 Task: Research Airbnb accommodations for cultural immersion in New Orleans, Louisiana.   1714.38397
Action: Mouse moved to (461, 143)
Screenshot: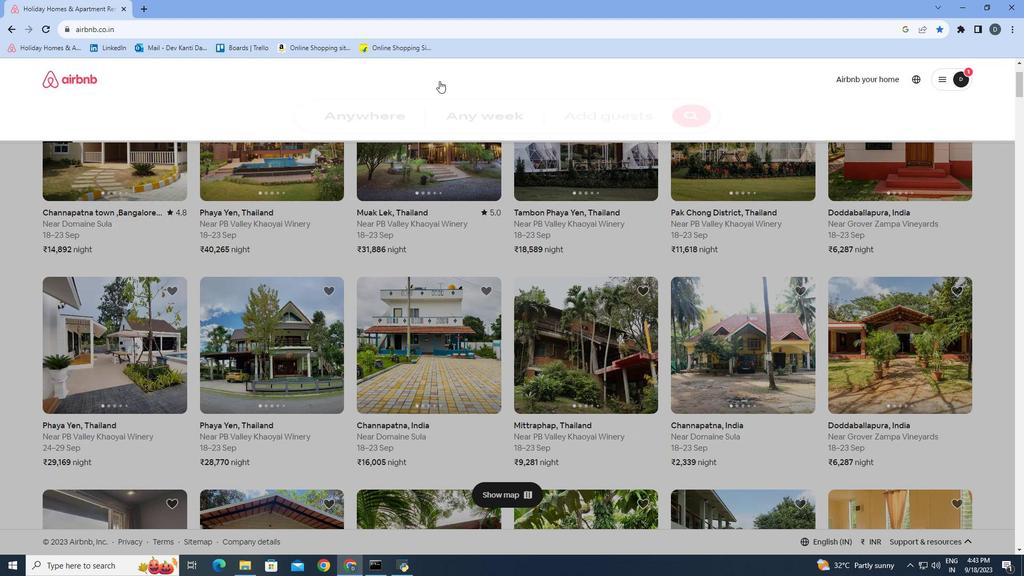 
Action: Mouse pressed left at (461, 143)
Screenshot: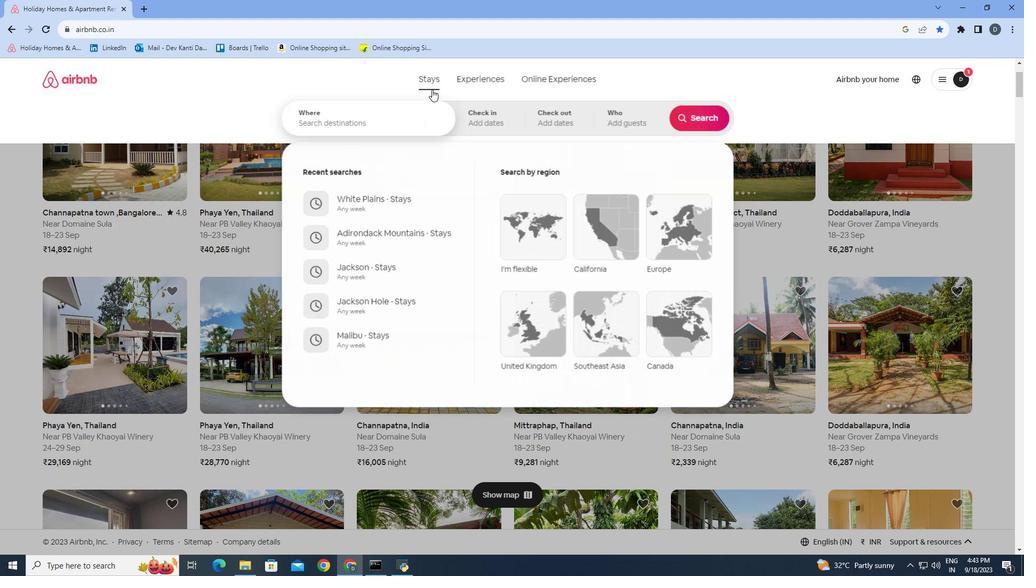 
Action: Mouse moved to (366, 171)
Screenshot: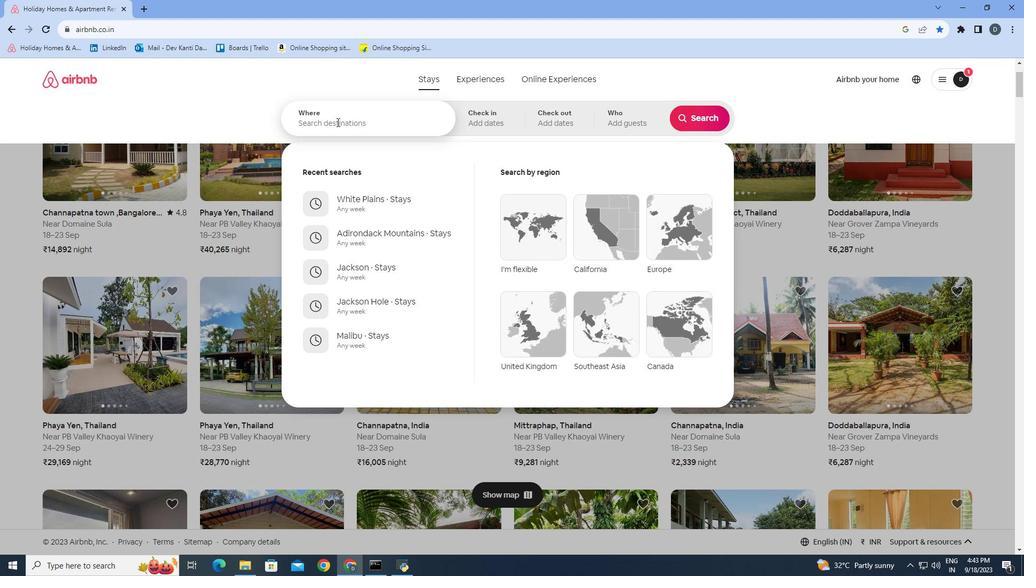 
Action: Mouse pressed left at (366, 171)
Screenshot: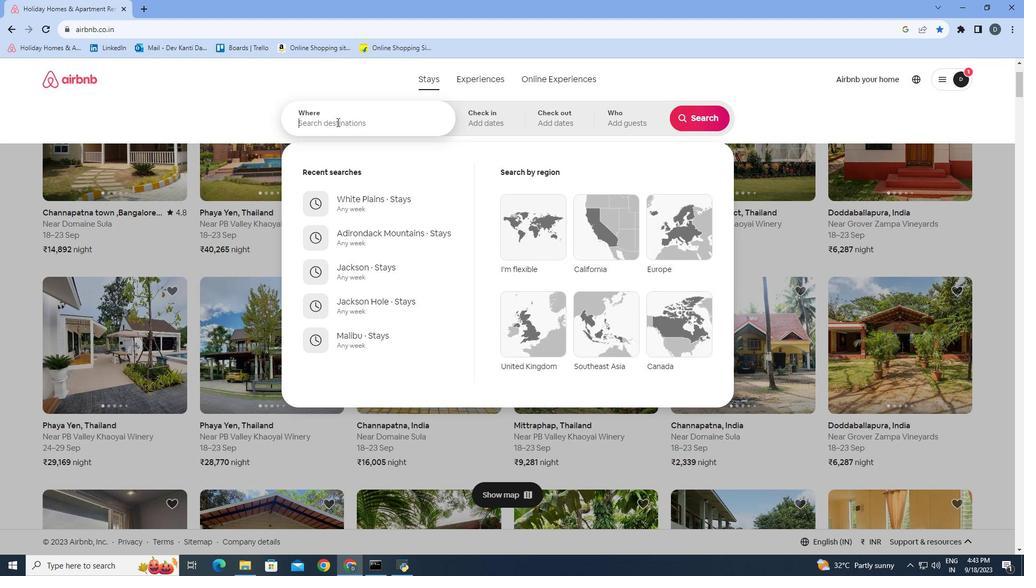 
Action: Key pressed <Key.shift>N
Screenshot: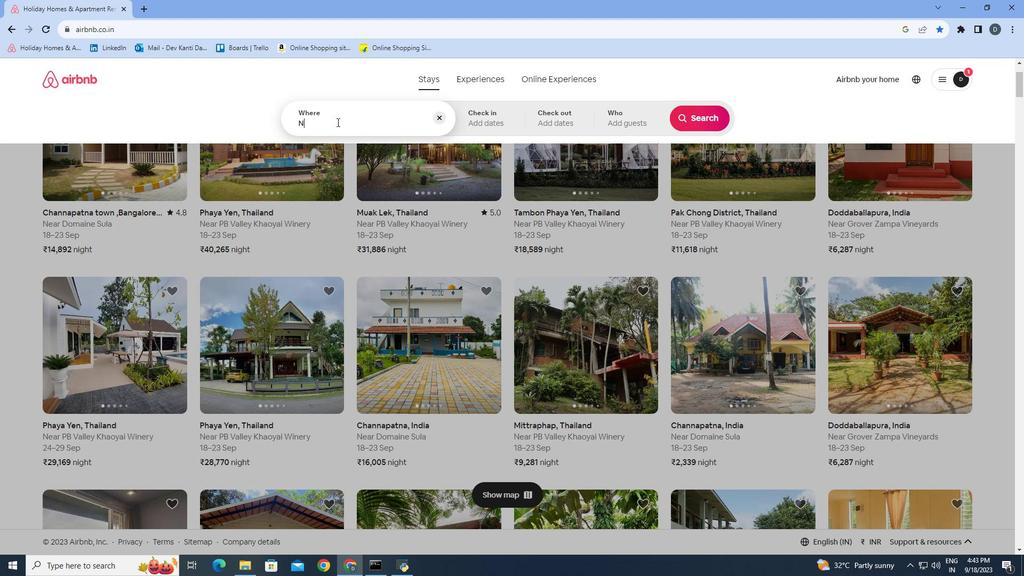 
Action: Mouse moved to (366, 171)
Screenshot: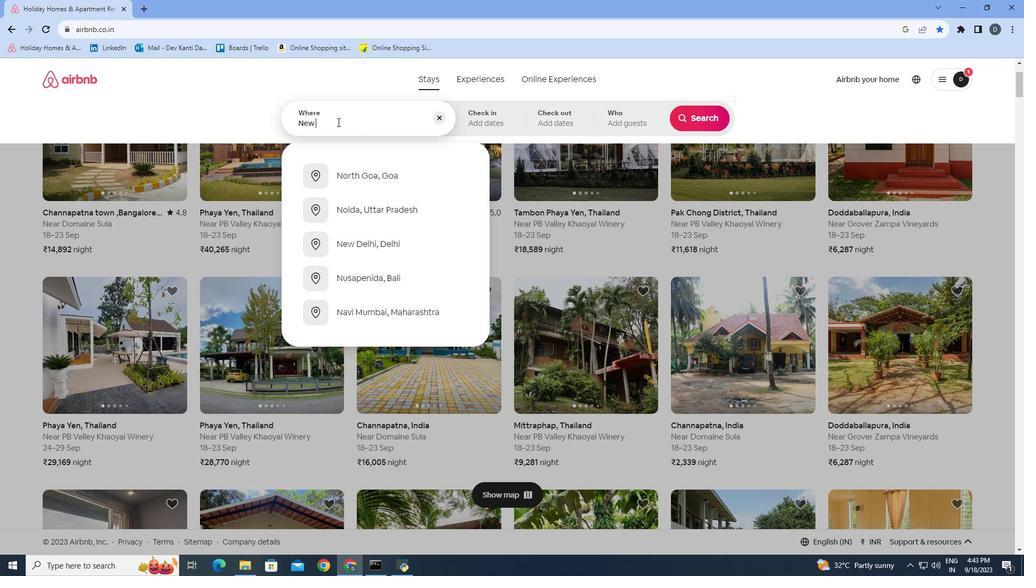 
Action: Key pressed ew
Screenshot: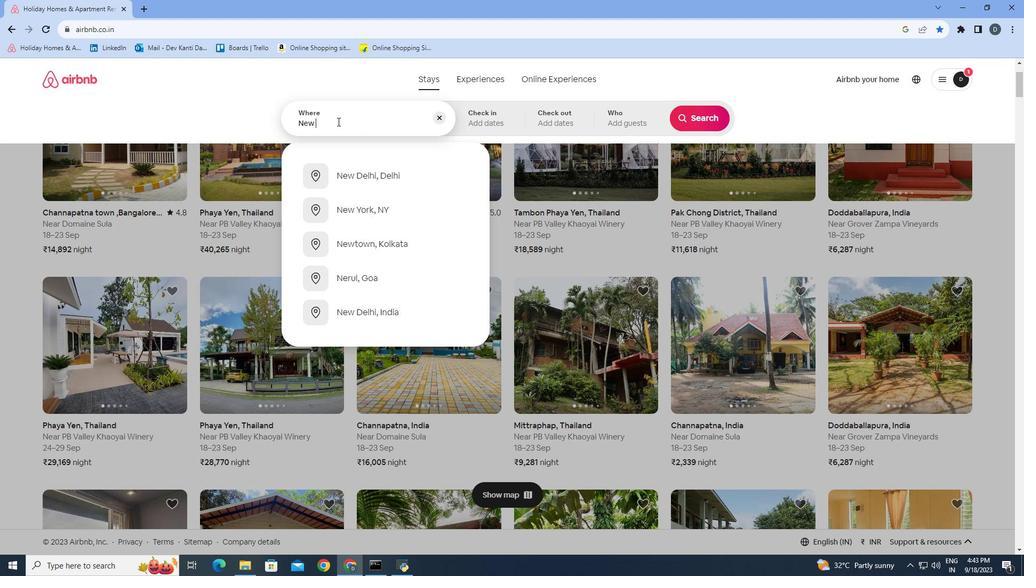 
Action: Mouse moved to (366, 171)
Screenshot: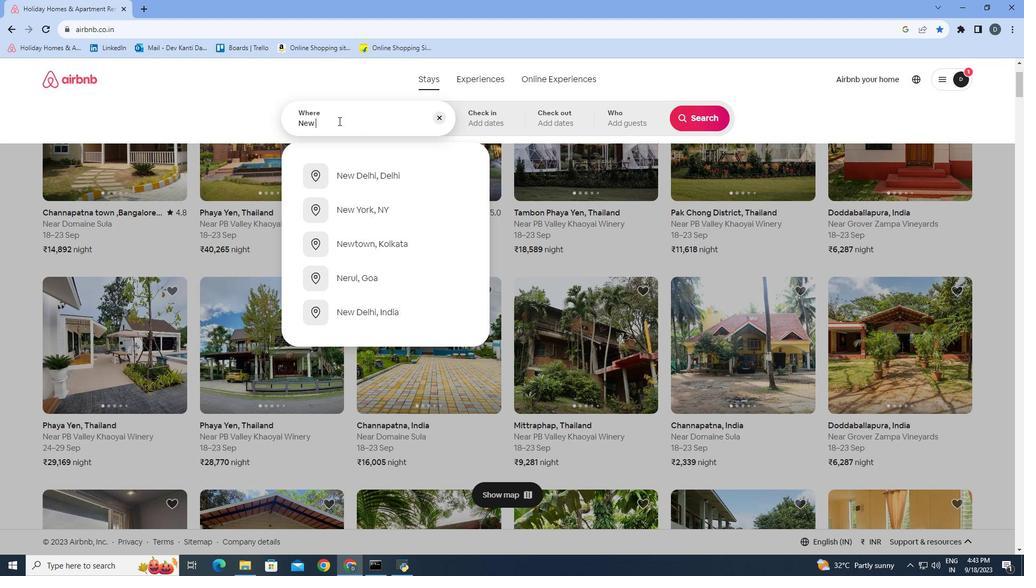 
Action: Key pressed <Key.space>
Screenshot: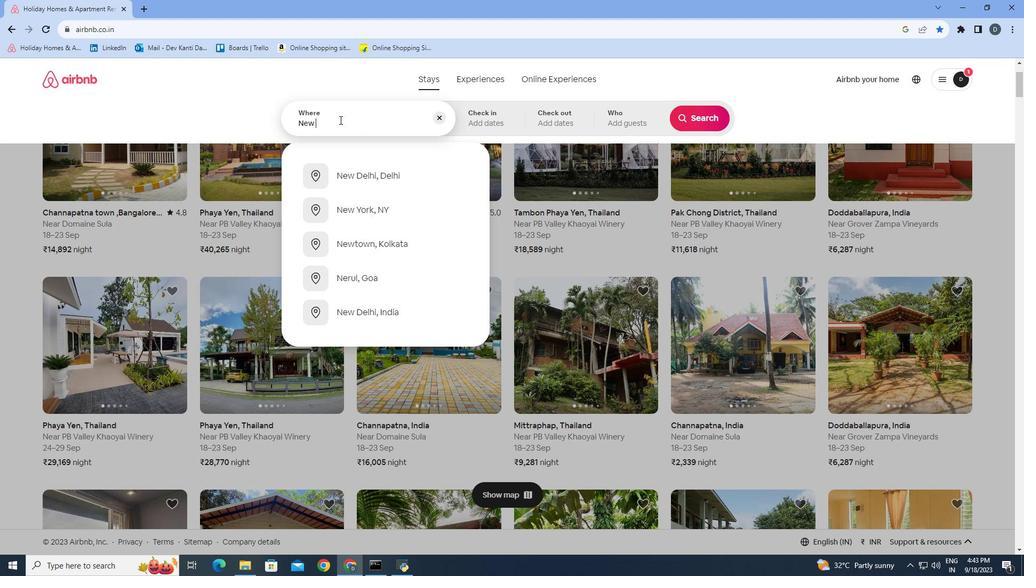 
Action: Mouse moved to (369, 170)
Screenshot: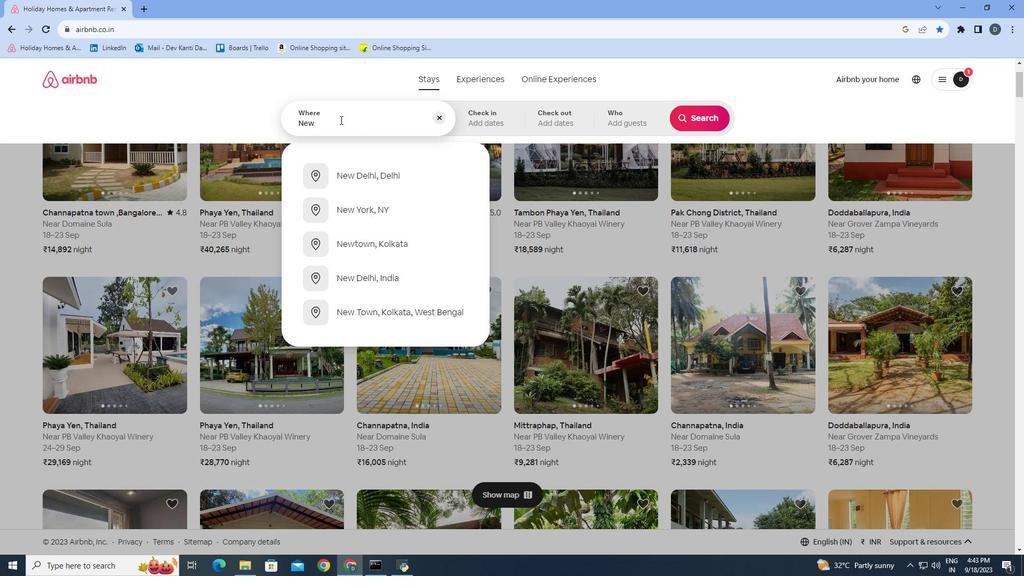 
Action: Key pressed <Key.shift>Orleans<Key.down><Key.enter>
Screenshot: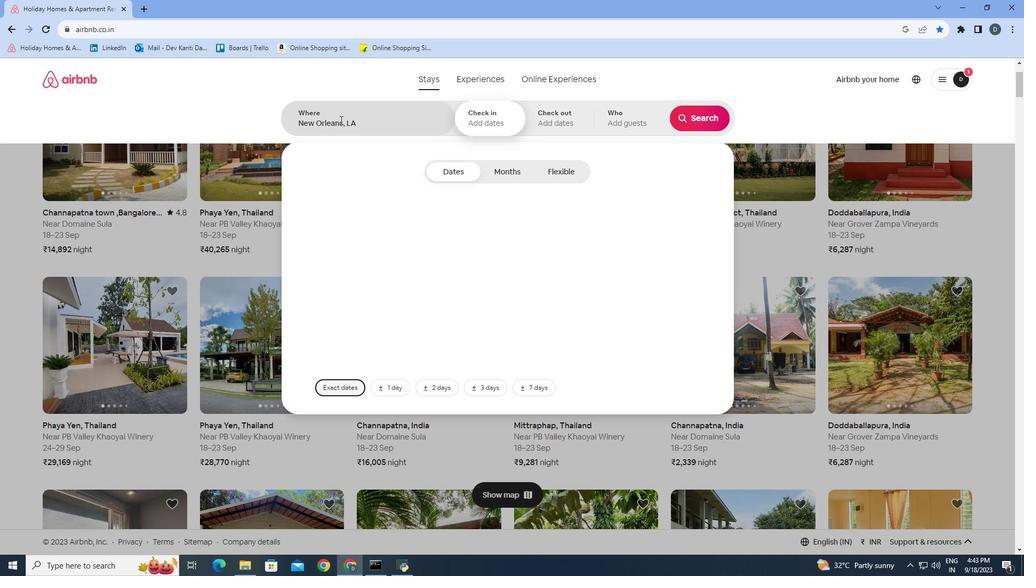 
Action: Mouse moved to (716, 169)
Screenshot: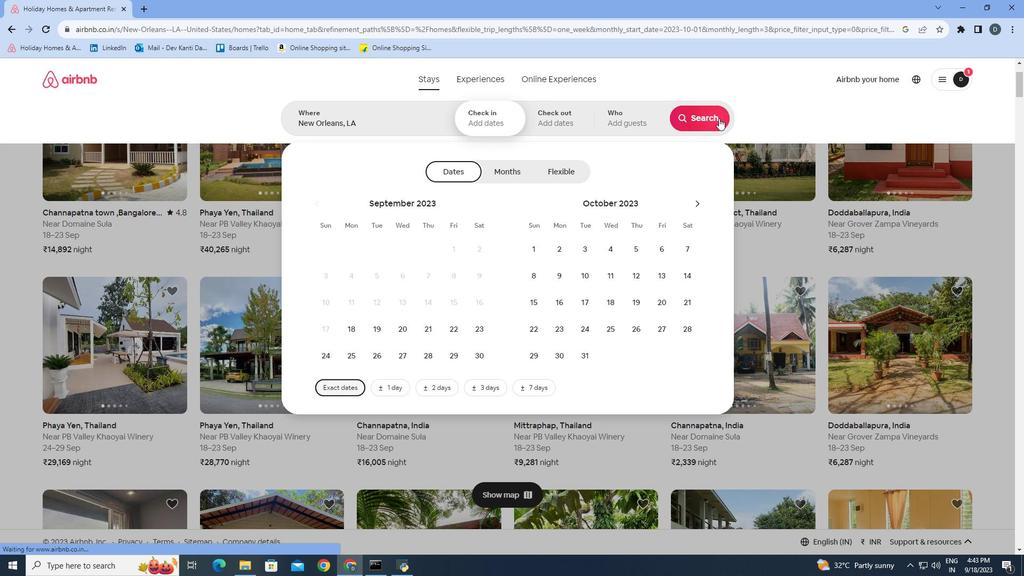 
Action: Mouse pressed left at (716, 169)
Screenshot: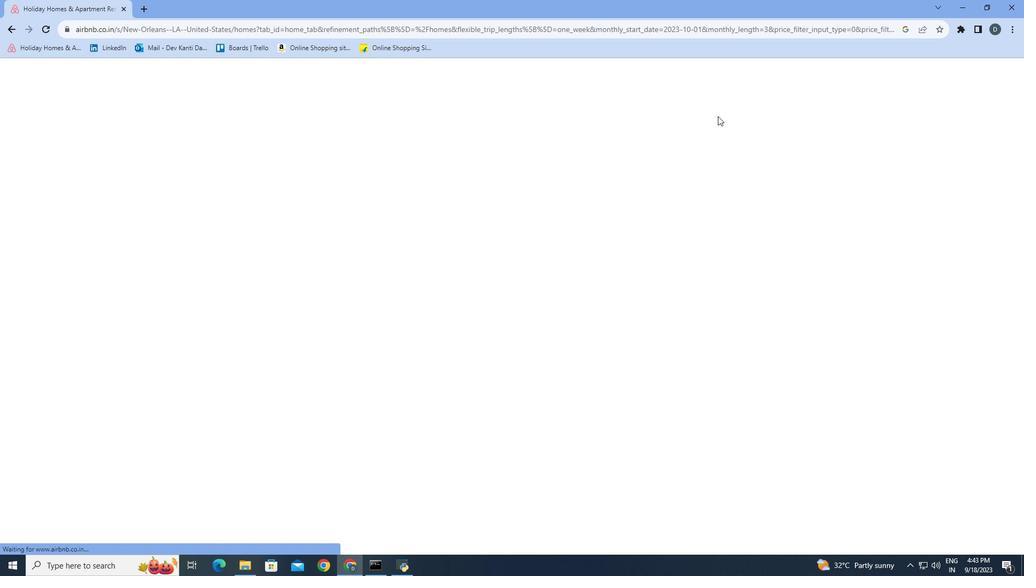 
Action: Mouse moved to (288, 172)
Screenshot: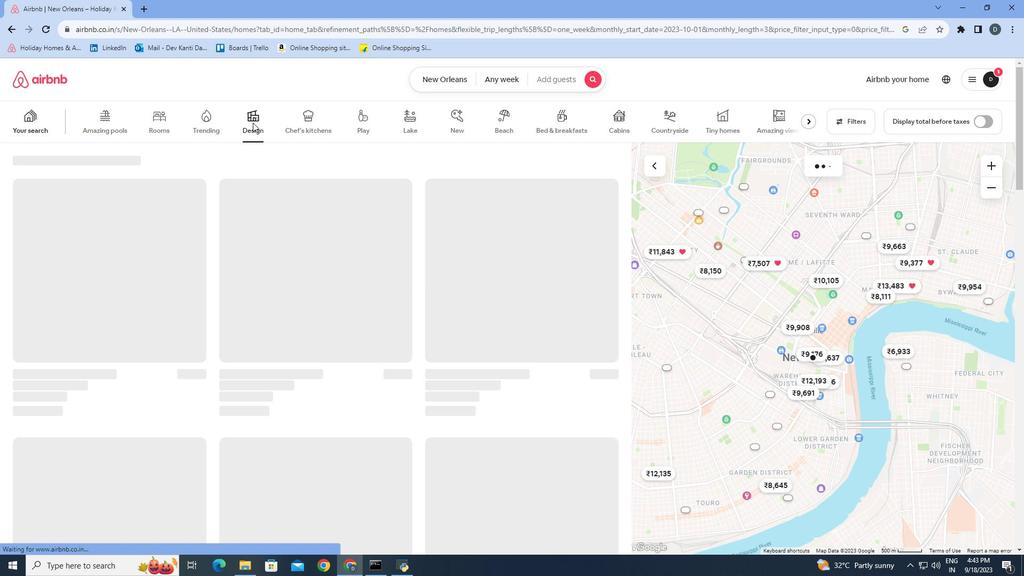 
Action: Mouse pressed left at (288, 172)
Screenshot: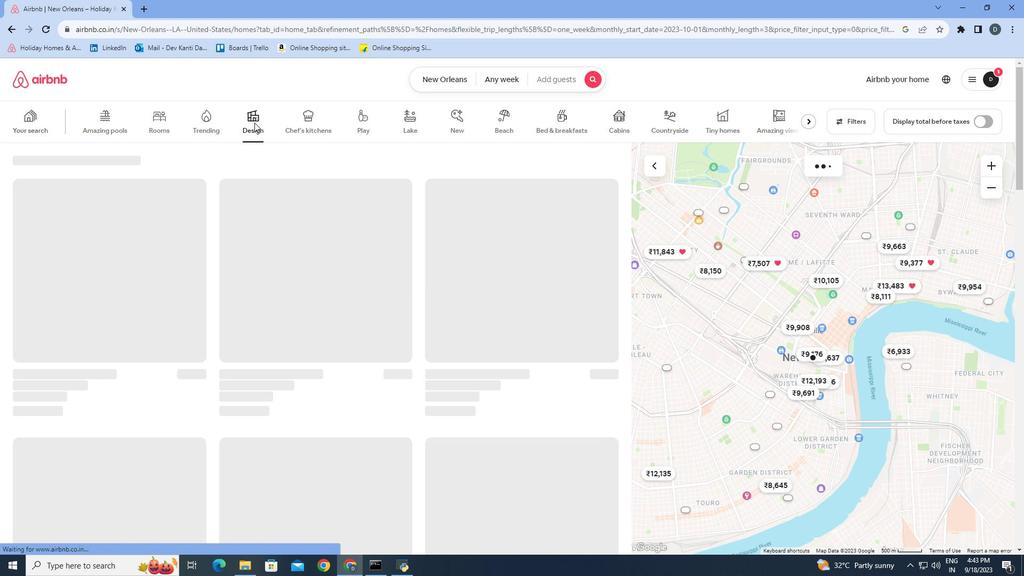 
Action: Mouse moved to (161, 264)
Screenshot: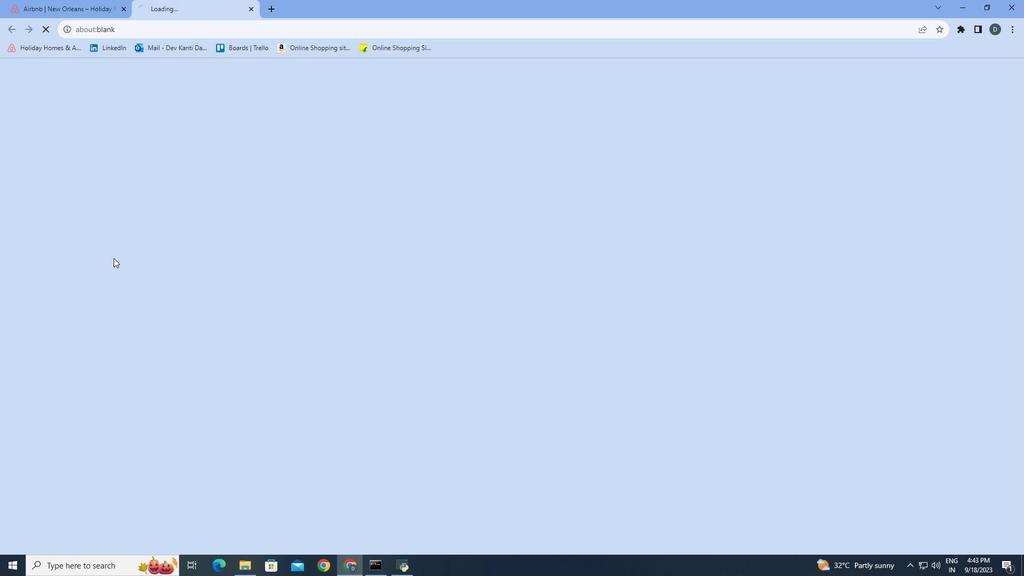 
Action: Mouse pressed left at (161, 264)
Screenshot: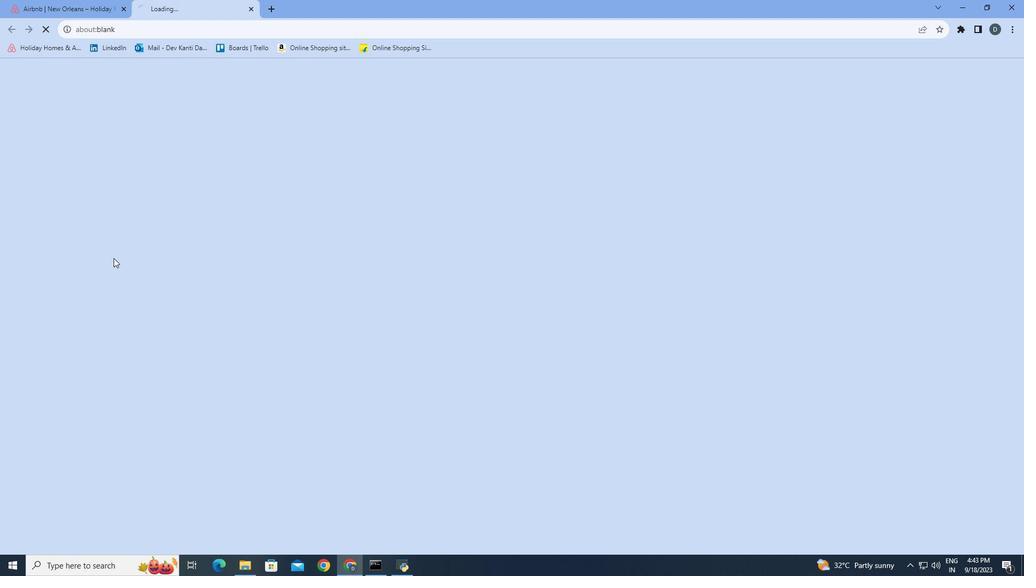 
Action: Mouse moved to (769, 360)
Screenshot: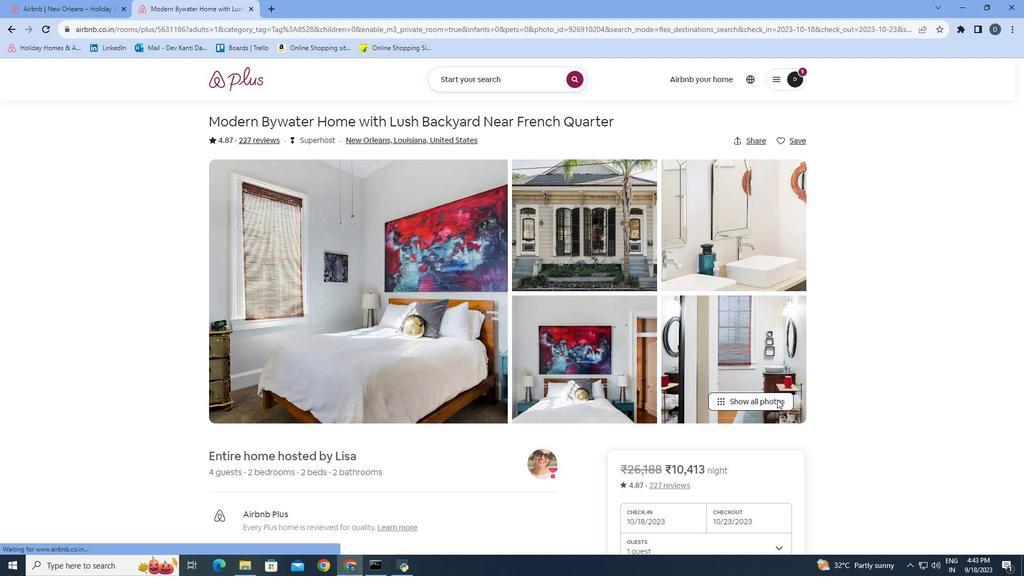 
Action: Mouse pressed left at (769, 360)
Screenshot: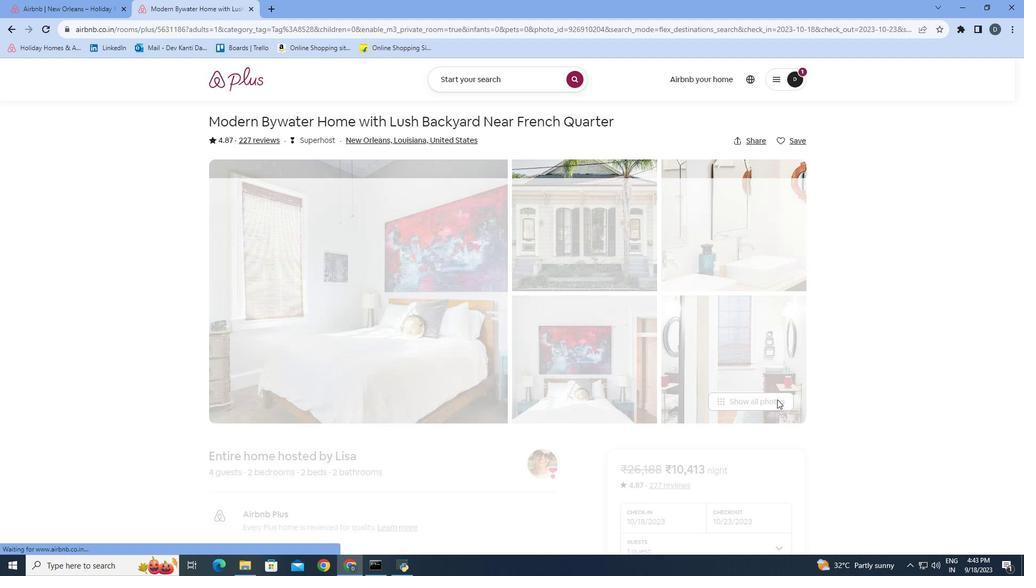 
Action: Mouse moved to (841, 323)
Screenshot: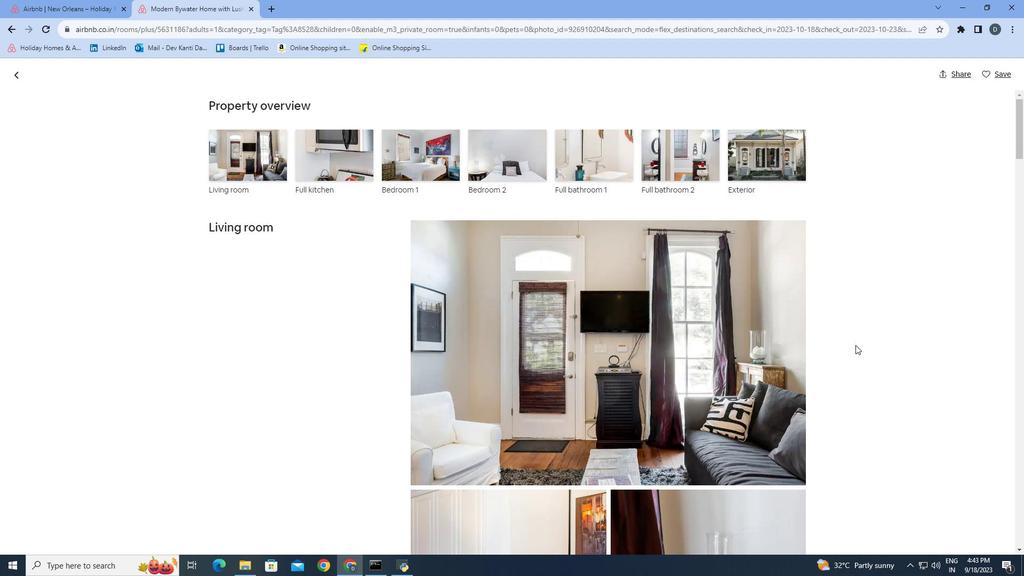 
Action: Mouse scrolled (841, 323) with delta (0, 0)
Screenshot: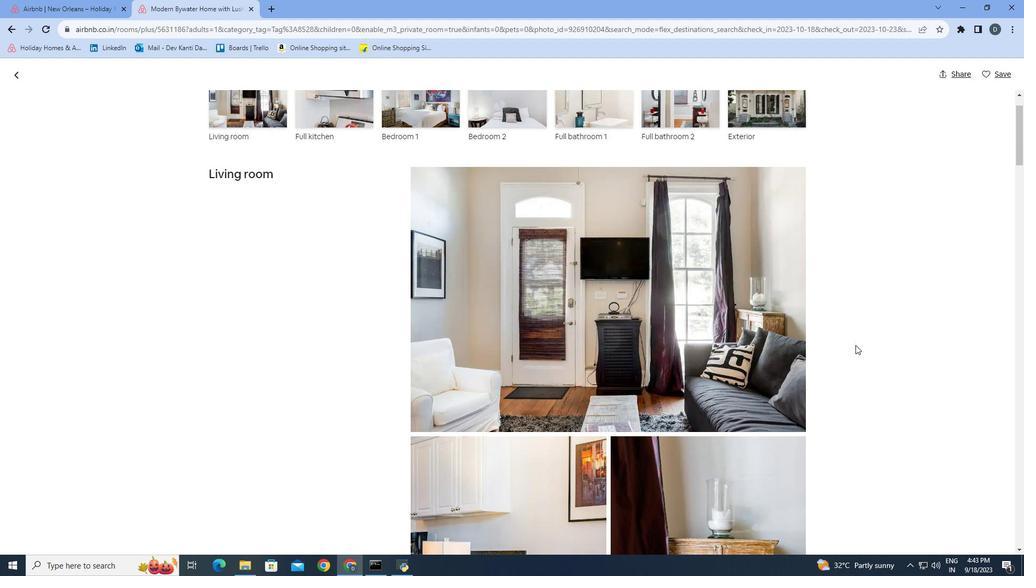 
Action: Mouse scrolled (841, 323) with delta (0, 0)
Screenshot: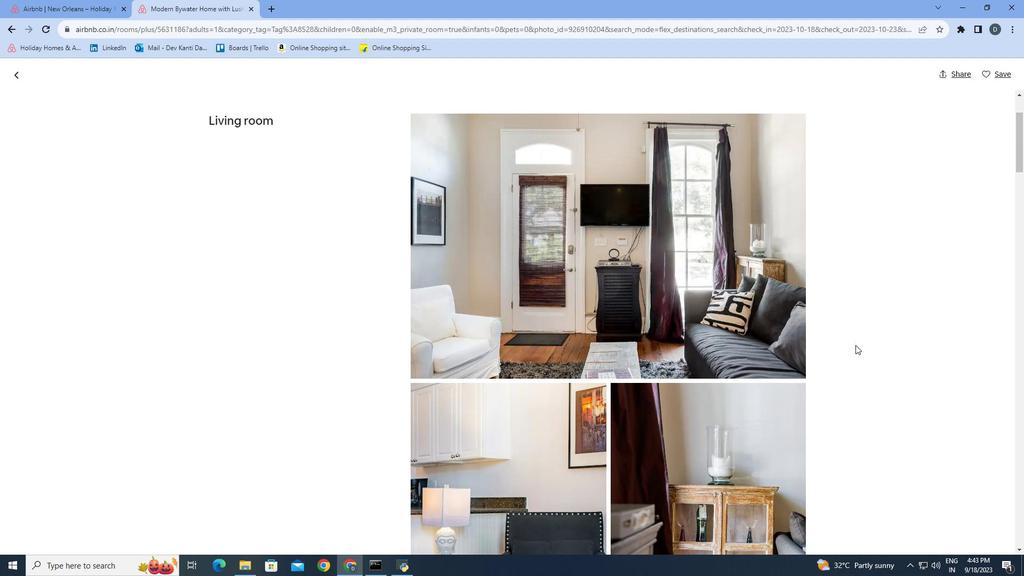 
Action: Mouse moved to (841, 320)
Screenshot: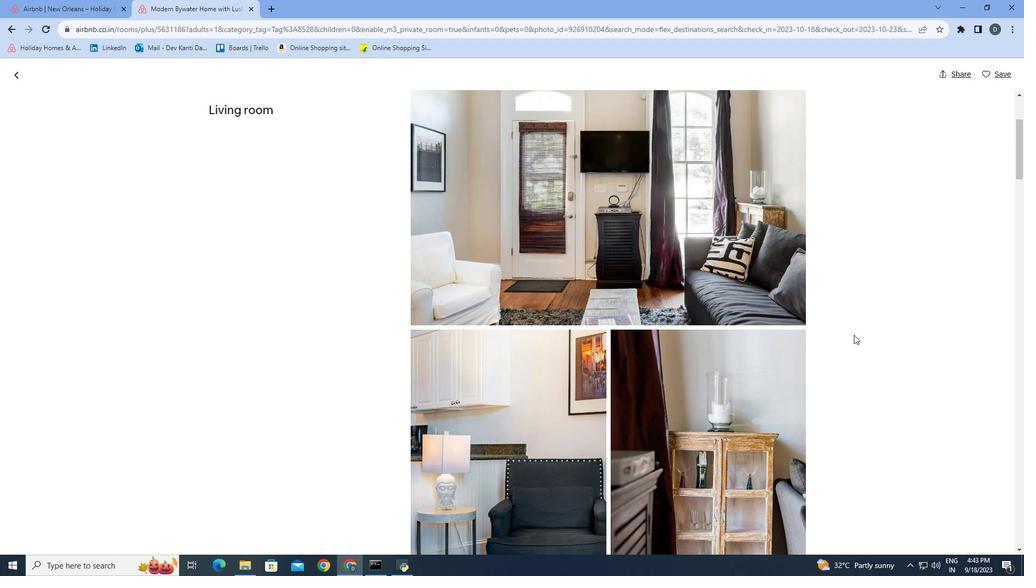 
Action: Mouse scrolled (841, 319) with delta (0, 0)
Screenshot: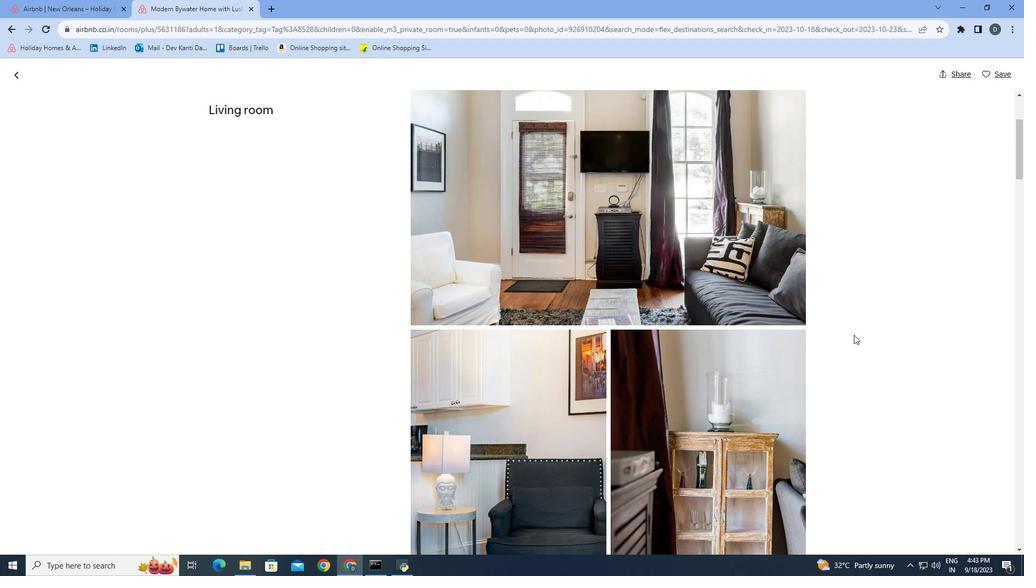 
Action: Mouse moved to (840, 309)
Screenshot: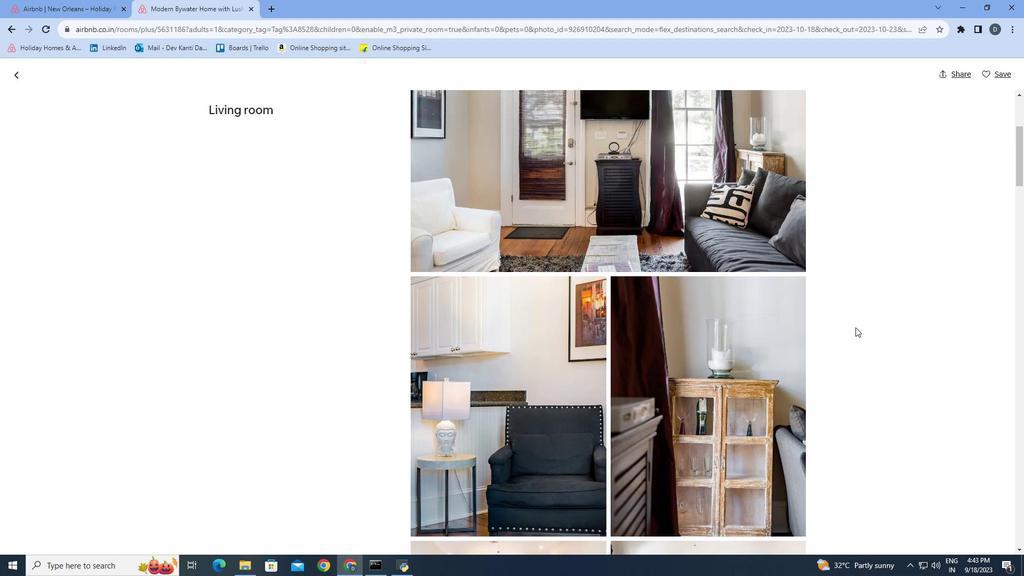 
Action: Mouse scrolled (840, 309) with delta (0, 0)
Screenshot: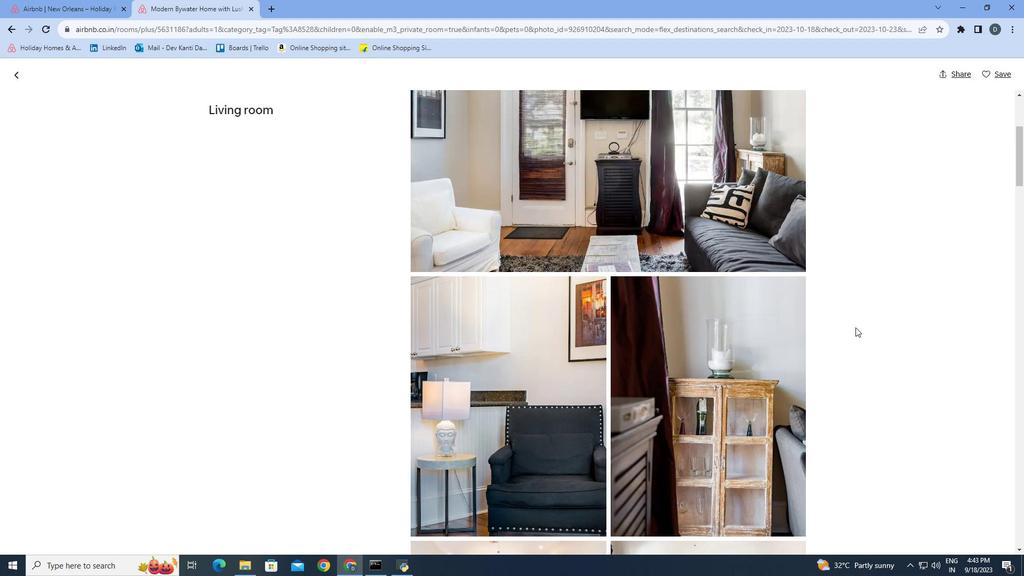 
Action: Mouse moved to (840, 312)
Screenshot: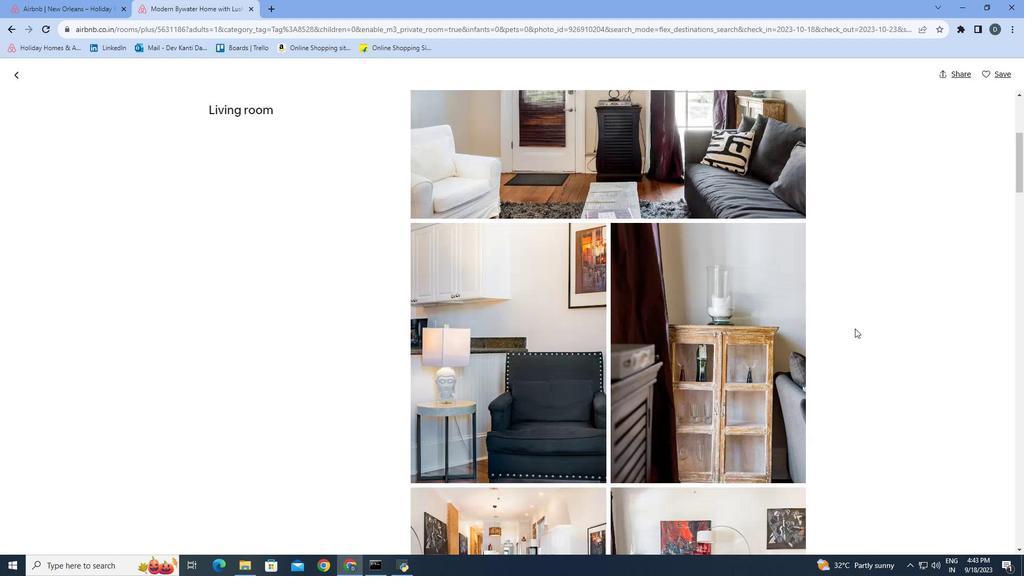 
Action: Mouse scrolled (840, 312) with delta (0, 0)
Screenshot: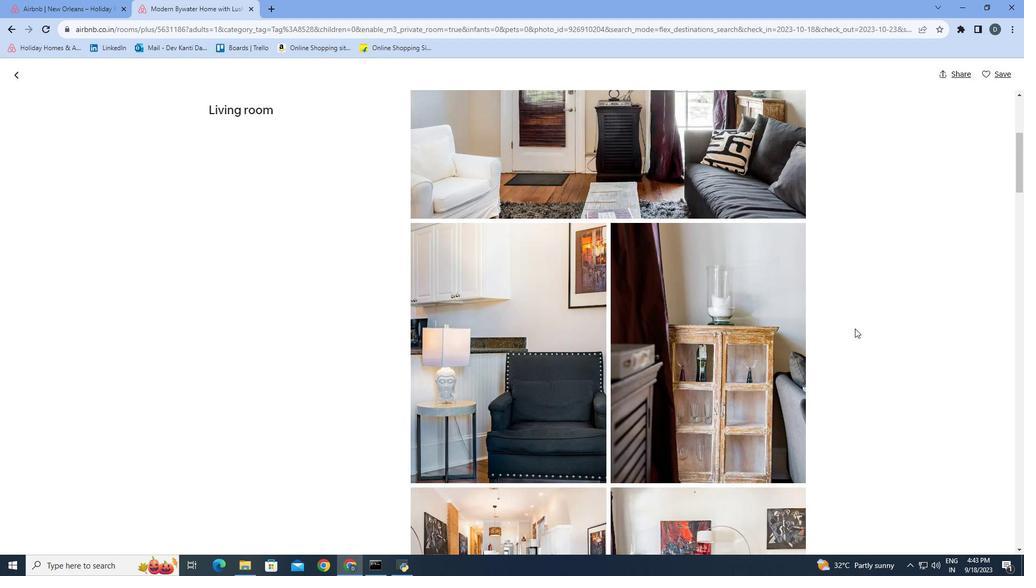 
Action: Mouse moved to (840, 313)
Screenshot: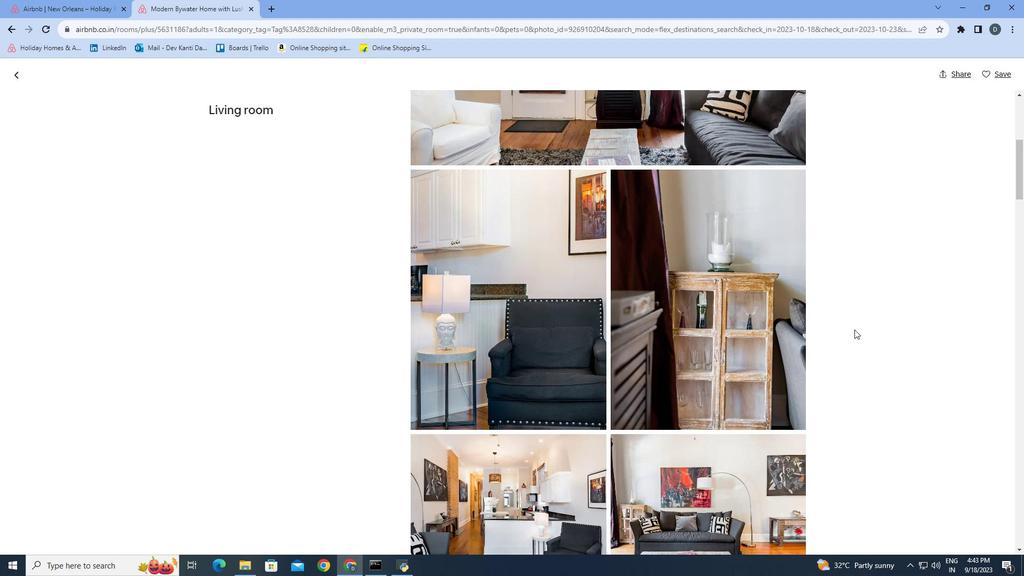 
Action: Mouse scrolled (840, 312) with delta (0, 0)
Screenshot: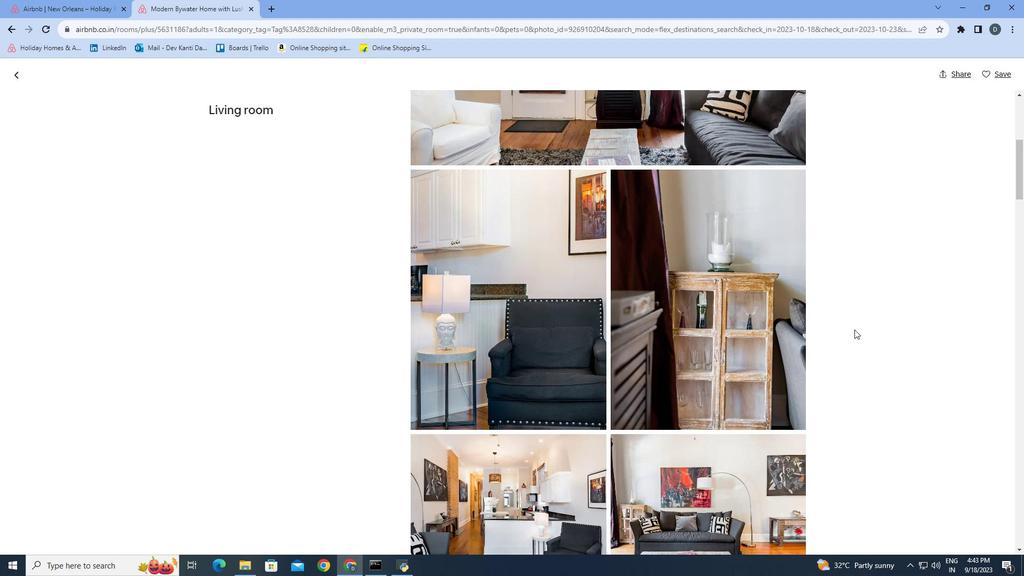 
Action: Mouse moved to (839, 313)
Screenshot: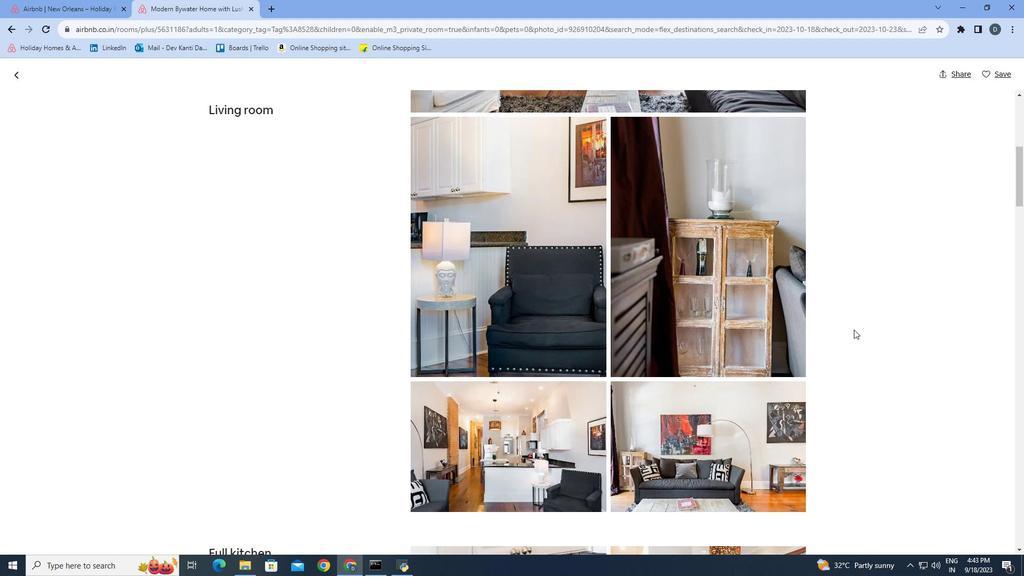 
Action: Mouse scrolled (839, 312) with delta (0, 0)
Screenshot: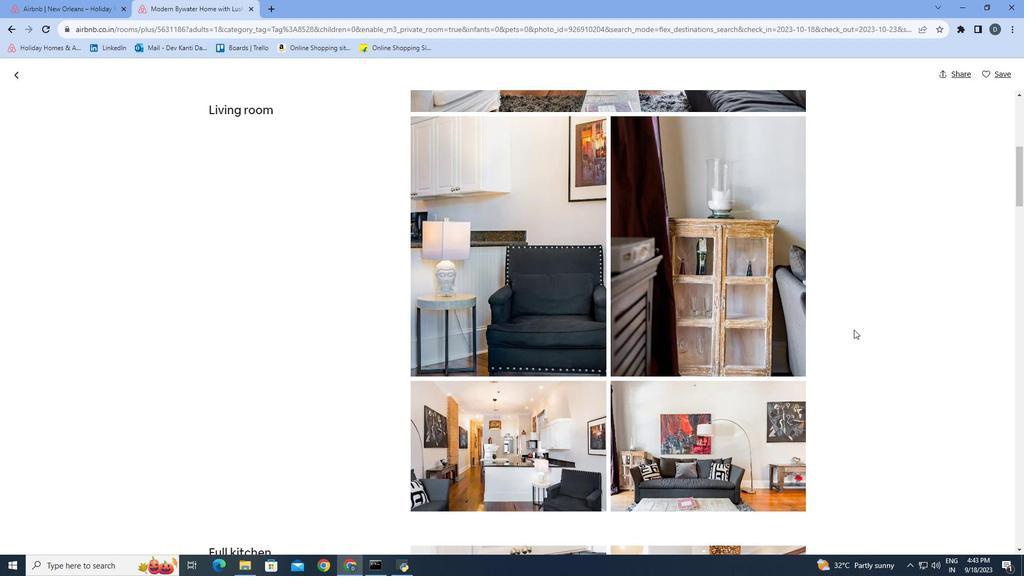 
Action: Mouse scrolled (839, 312) with delta (0, 0)
Screenshot: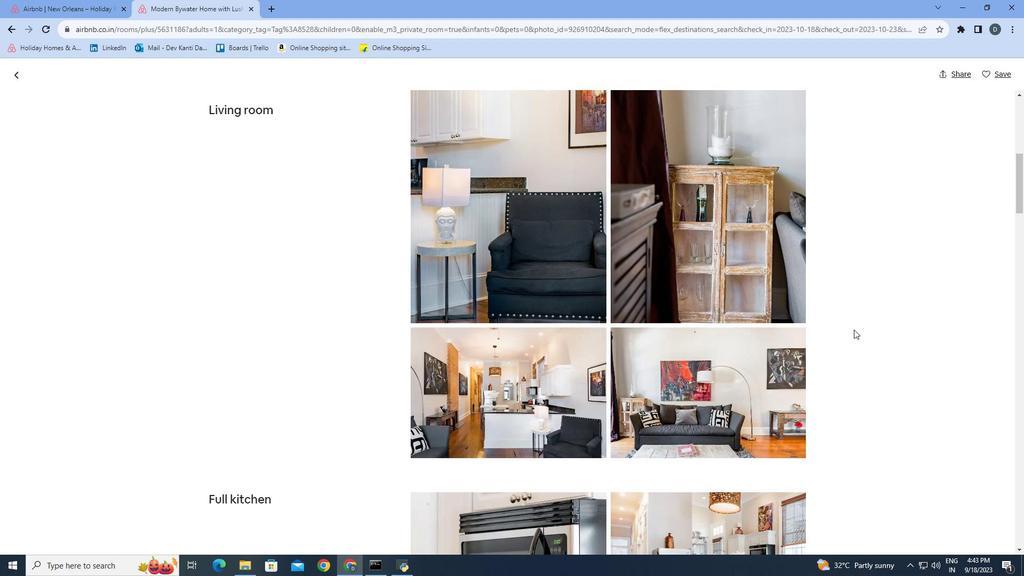 
Action: Mouse scrolled (839, 312) with delta (0, 0)
Screenshot: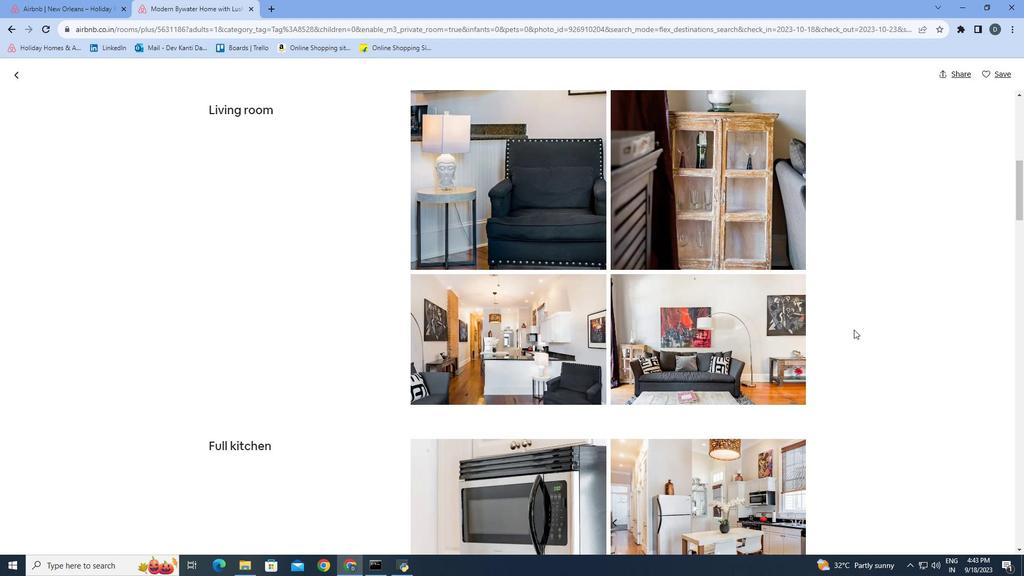 
Action: Mouse moved to (839, 313)
Screenshot: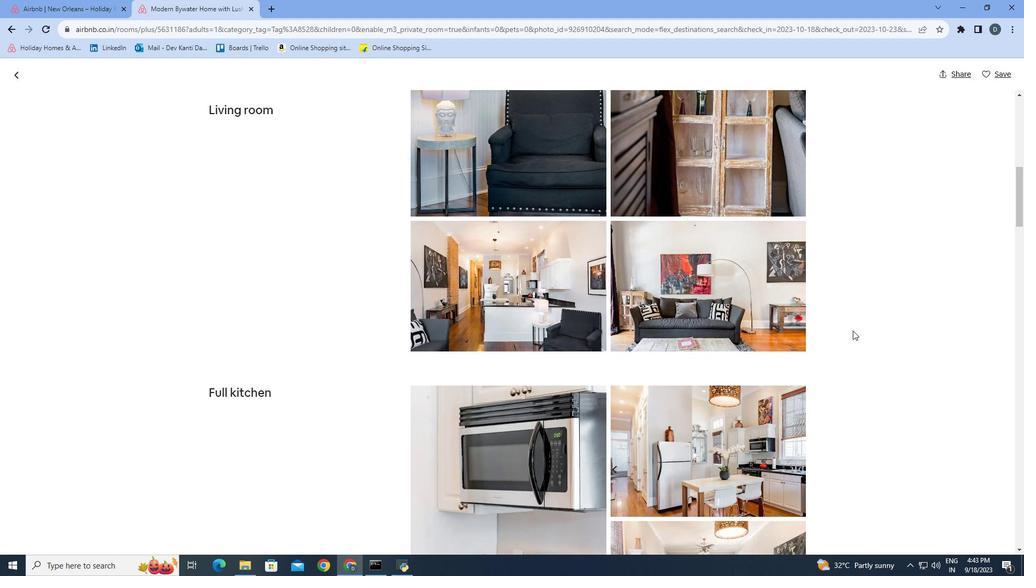 
Action: Mouse scrolled (839, 313) with delta (0, 0)
Screenshot: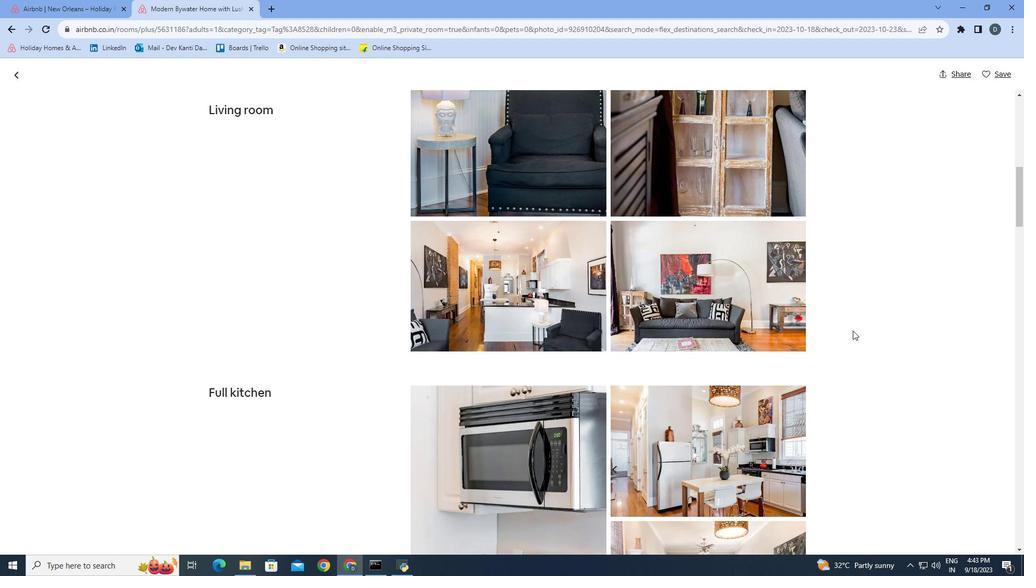 
Action: Mouse scrolled (839, 313) with delta (0, 0)
Screenshot: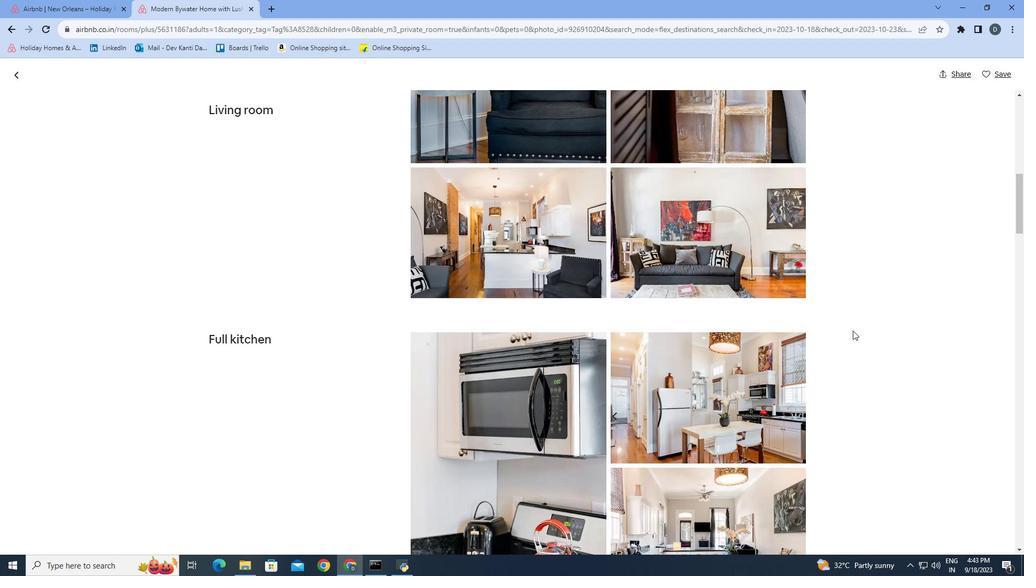 
Action: Mouse scrolled (839, 313) with delta (0, 0)
Screenshot: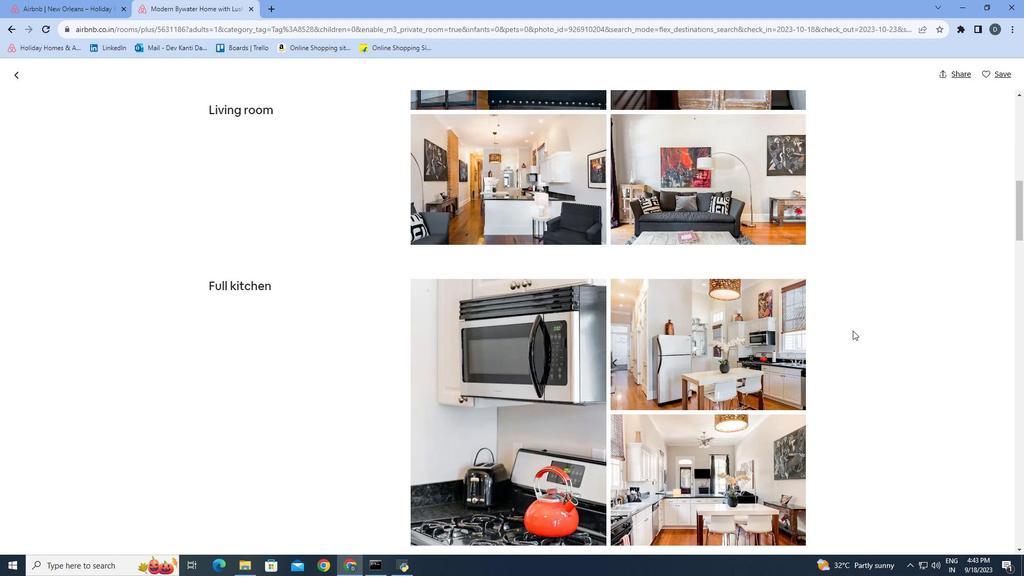 
Action: Mouse scrolled (839, 313) with delta (0, 0)
Screenshot: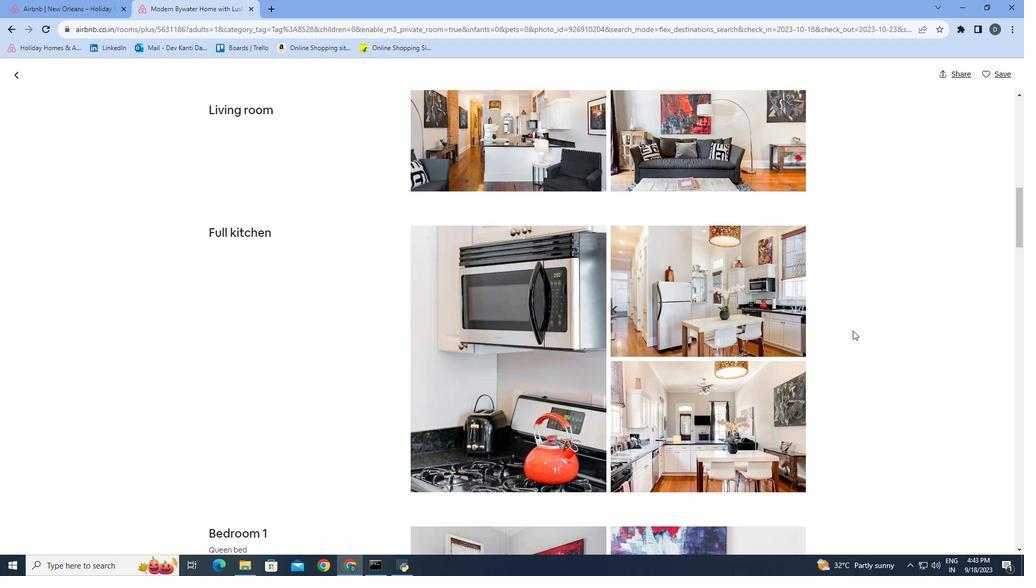 
Action: Mouse scrolled (839, 313) with delta (0, 0)
Screenshot: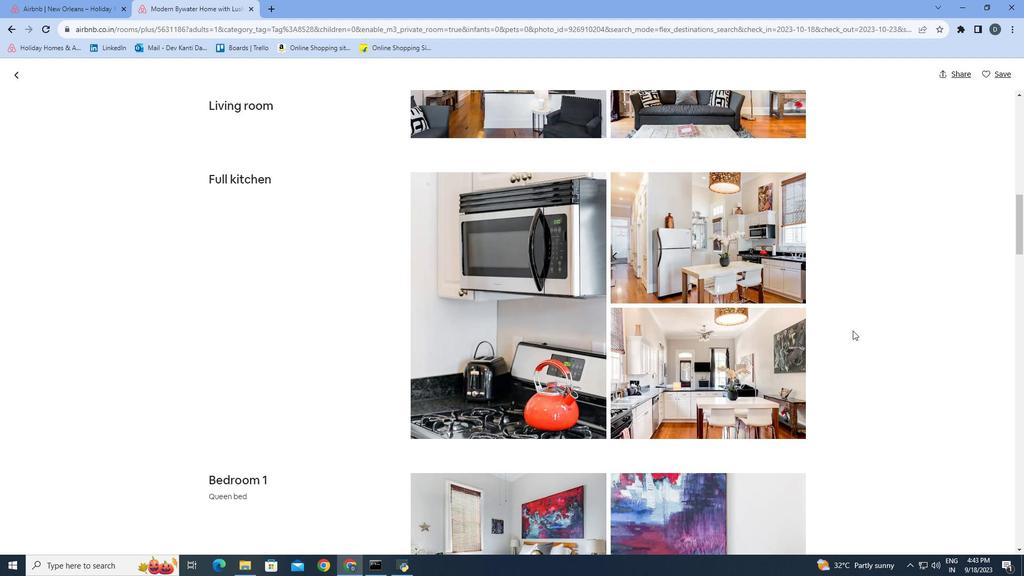 
Action: Mouse scrolled (839, 313) with delta (0, 0)
Screenshot: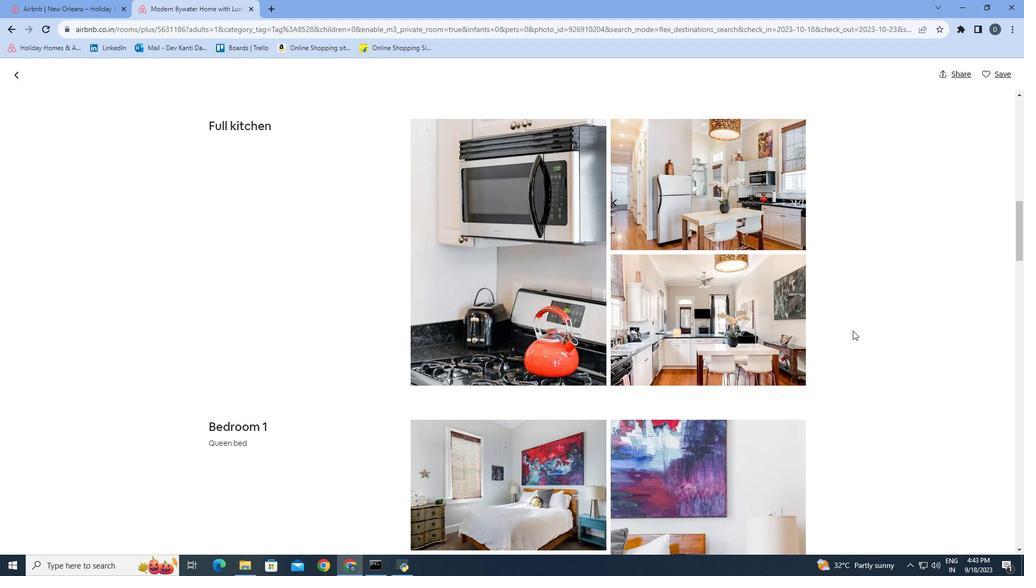 
Action: Mouse scrolled (839, 313) with delta (0, 0)
Screenshot: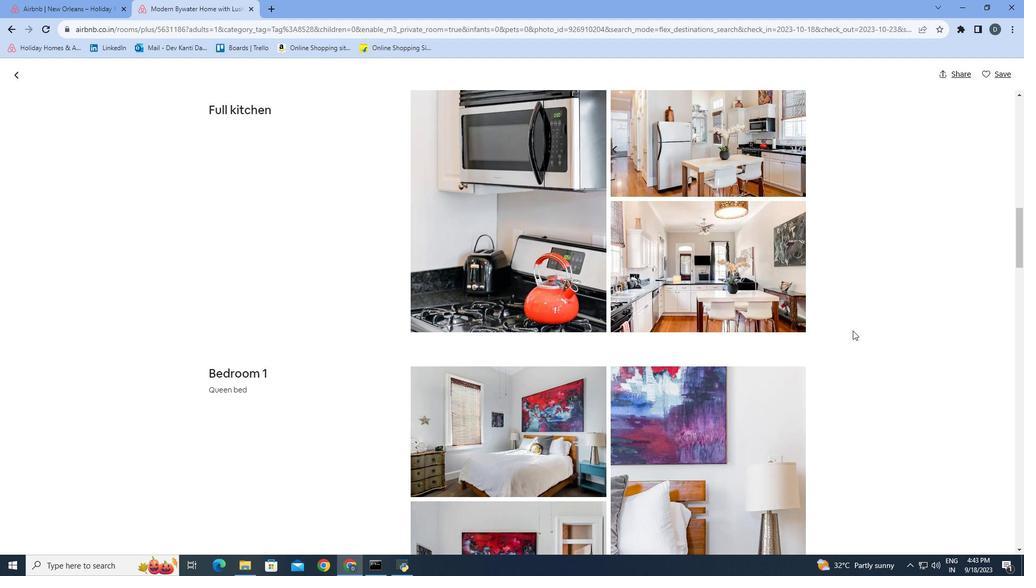 
Action: Mouse scrolled (839, 313) with delta (0, 0)
Screenshot: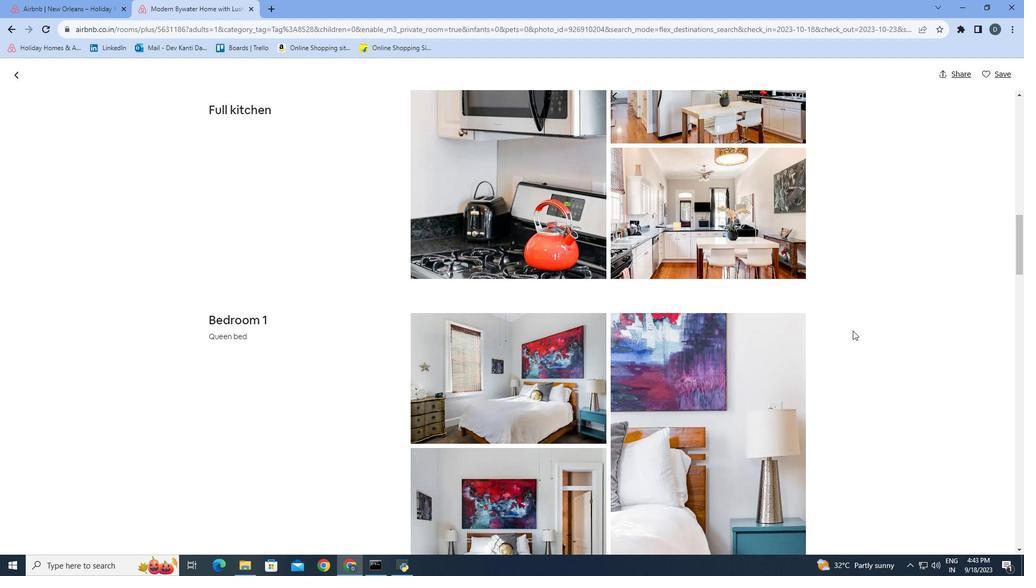 
Action: Mouse scrolled (839, 313) with delta (0, 0)
Screenshot: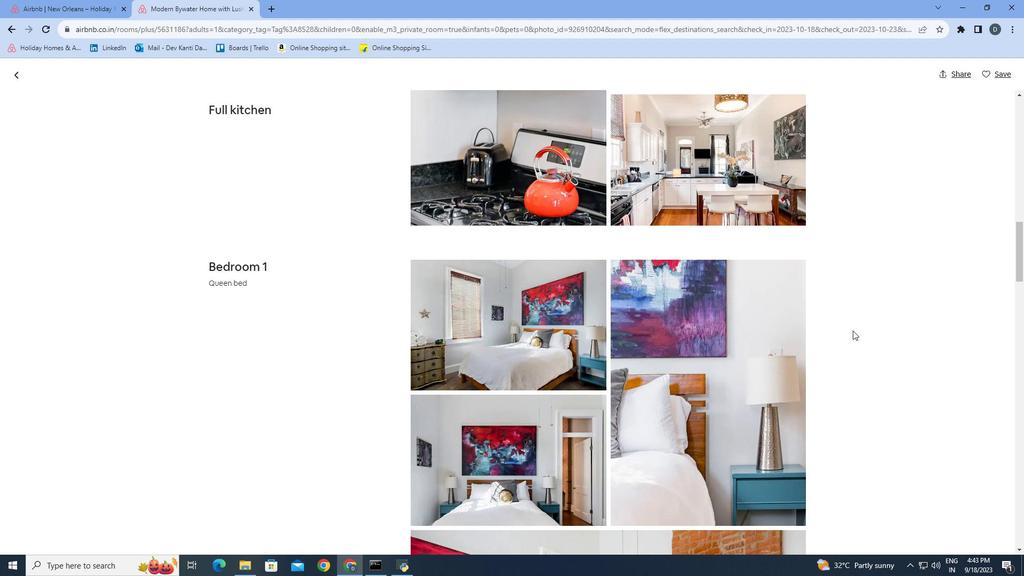 
Action: Mouse scrolled (839, 313) with delta (0, 0)
Screenshot: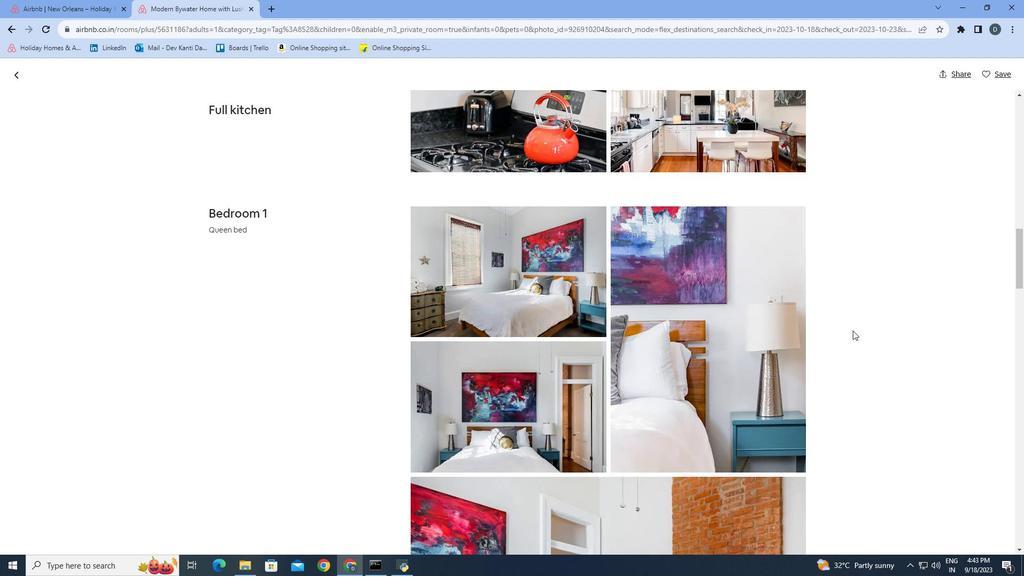
Action: Mouse scrolled (839, 313) with delta (0, 0)
Screenshot: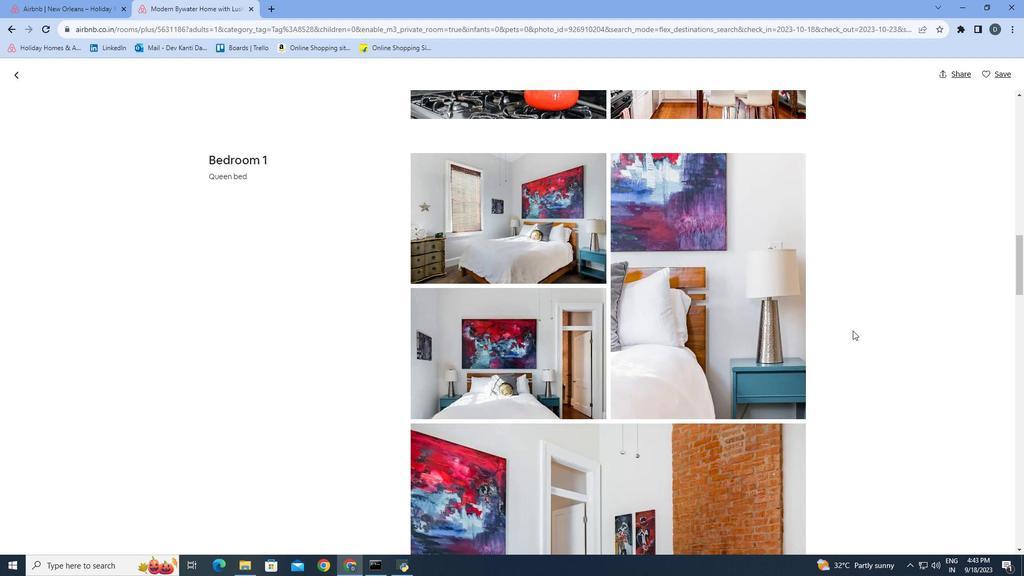 
Action: Mouse scrolled (839, 313) with delta (0, 0)
Screenshot: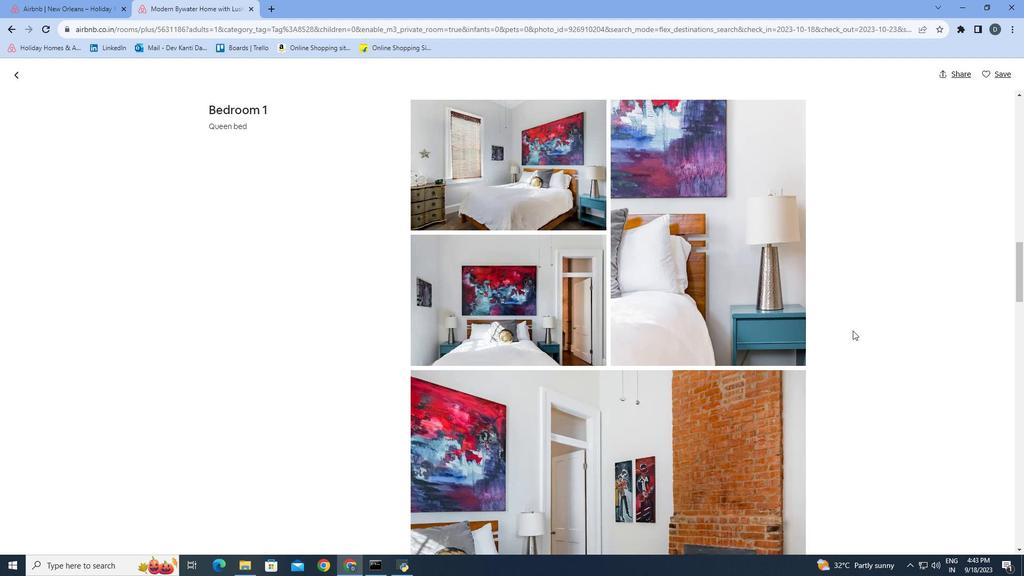 
Action: Mouse scrolled (839, 313) with delta (0, 0)
Screenshot: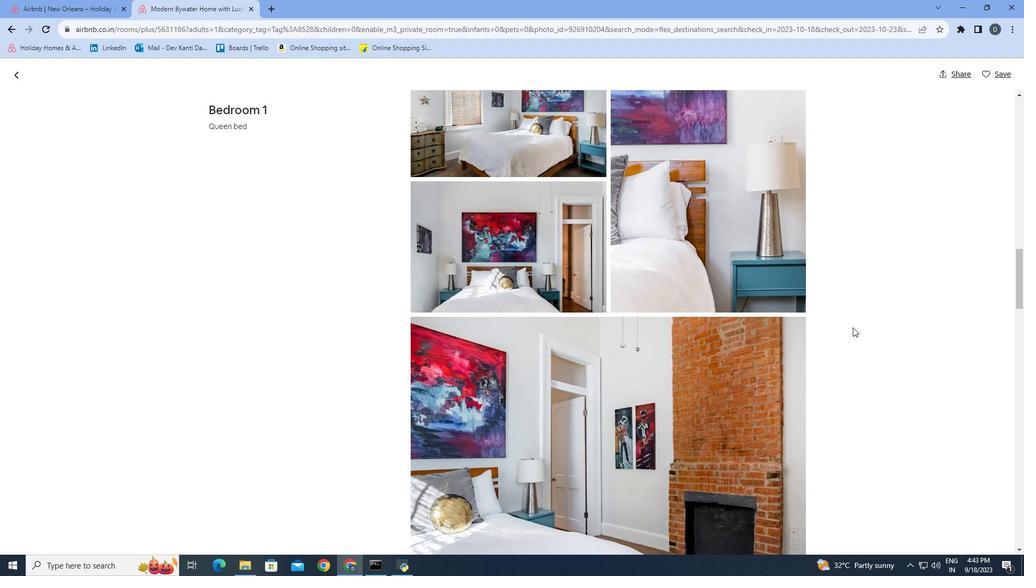 
Action: Mouse moved to (839, 311)
Screenshot: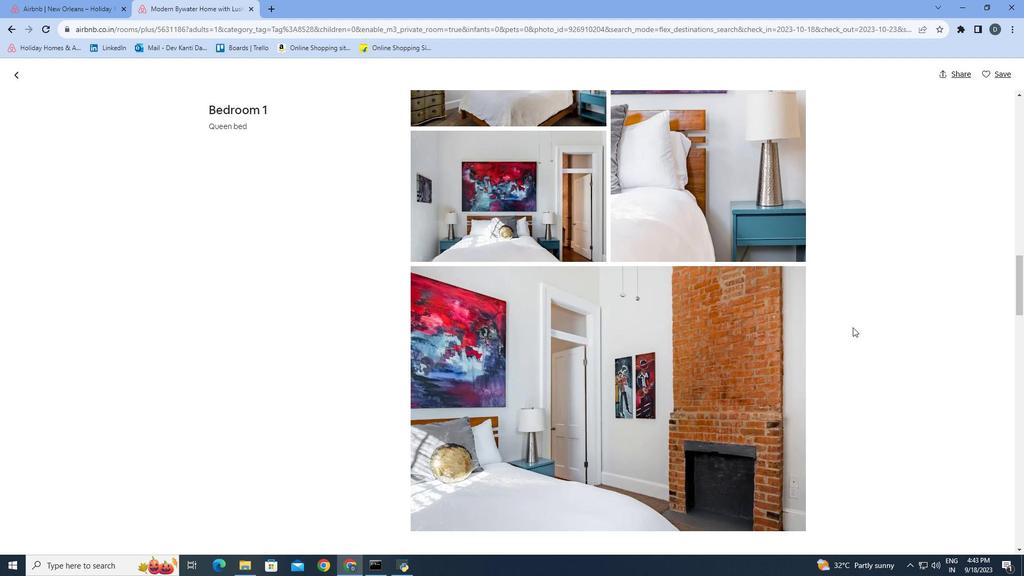 
Action: Mouse scrolled (839, 310) with delta (0, 0)
Screenshot: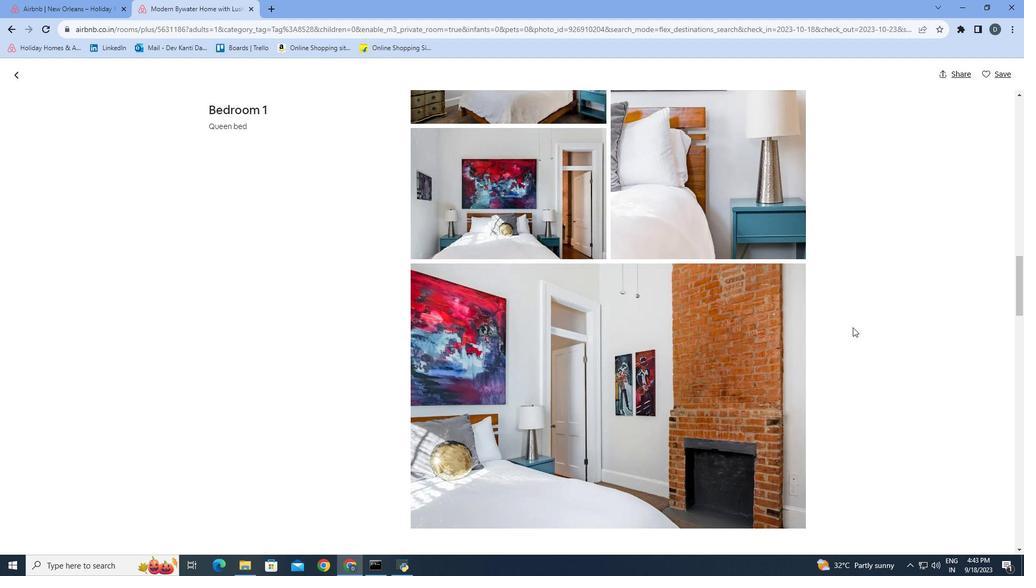 
Action: Mouse scrolled (839, 310) with delta (0, 0)
Screenshot: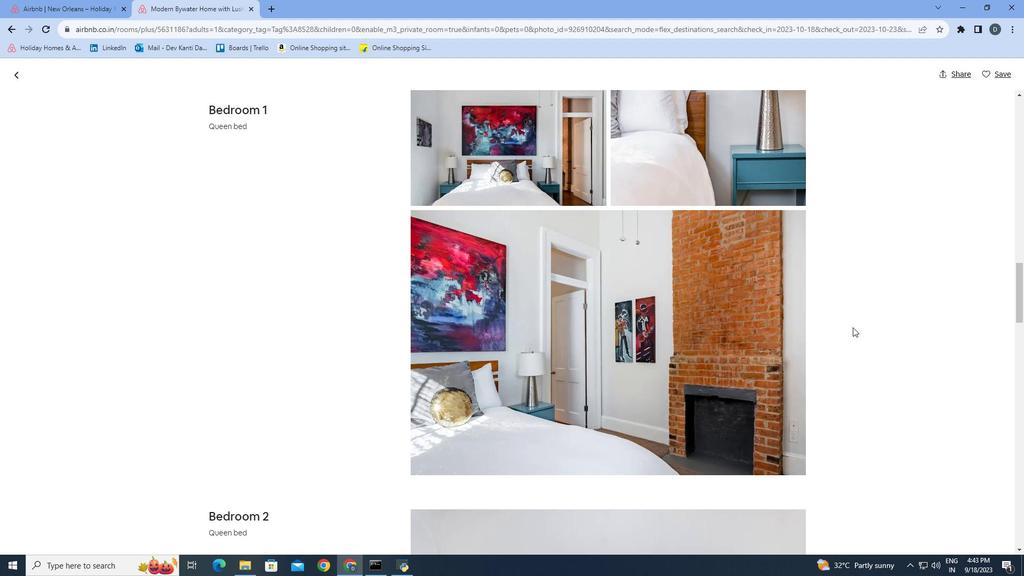 
Action: Mouse scrolled (839, 310) with delta (0, 0)
Screenshot: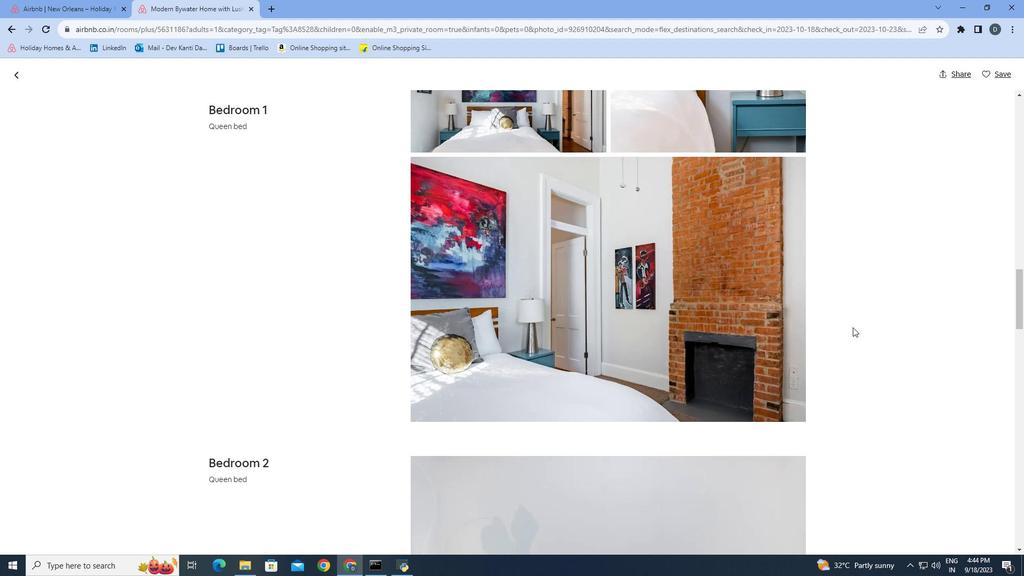 
Action: Mouse scrolled (839, 310) with delta (0, 0)
Screenshot: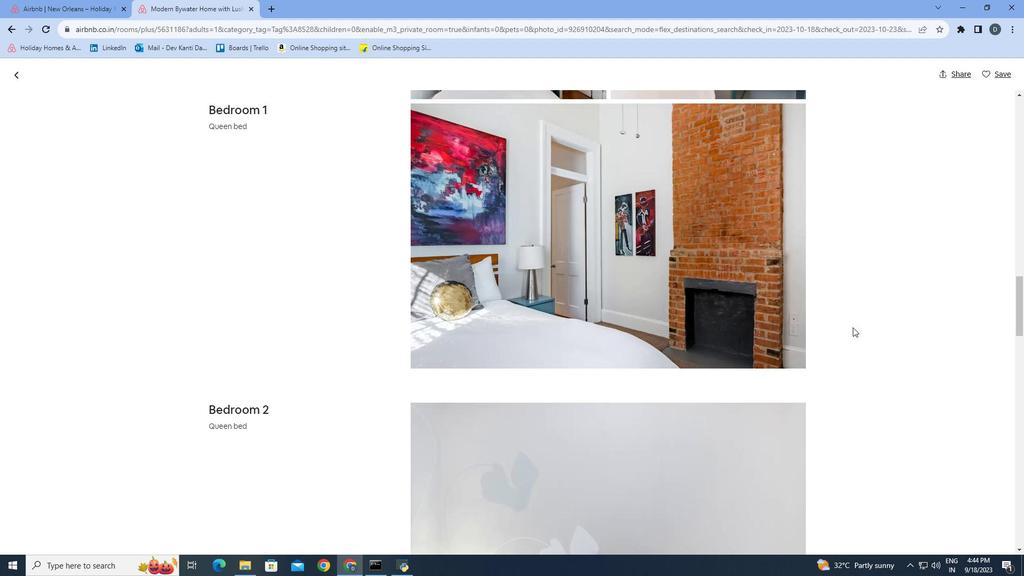 
Action: Mouse scrolled (839, 310) with delta (0, 0)
Screenshot: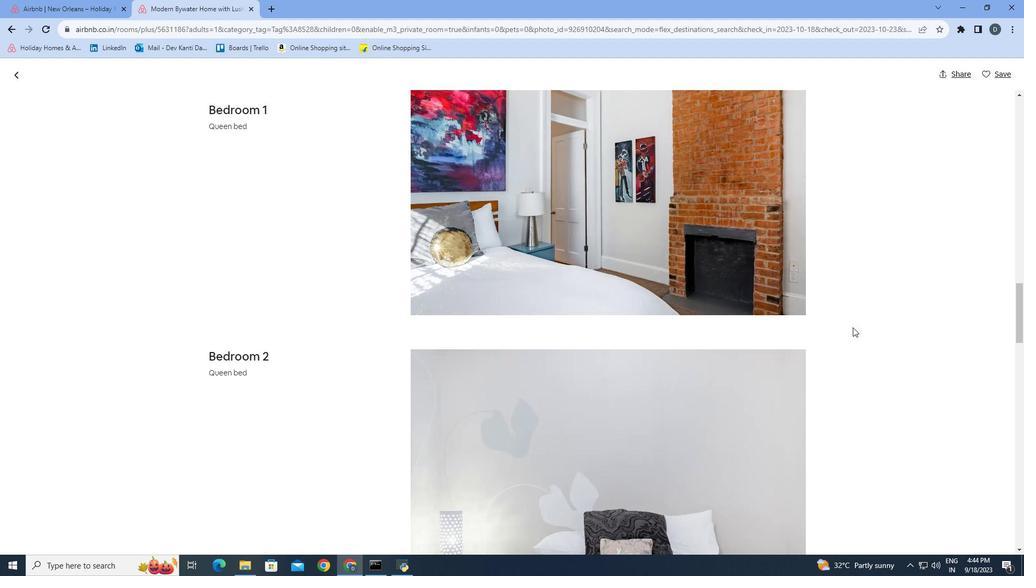 
Action: Mouse scrolled (839, 310) with delta (0, 0)
Screenshot: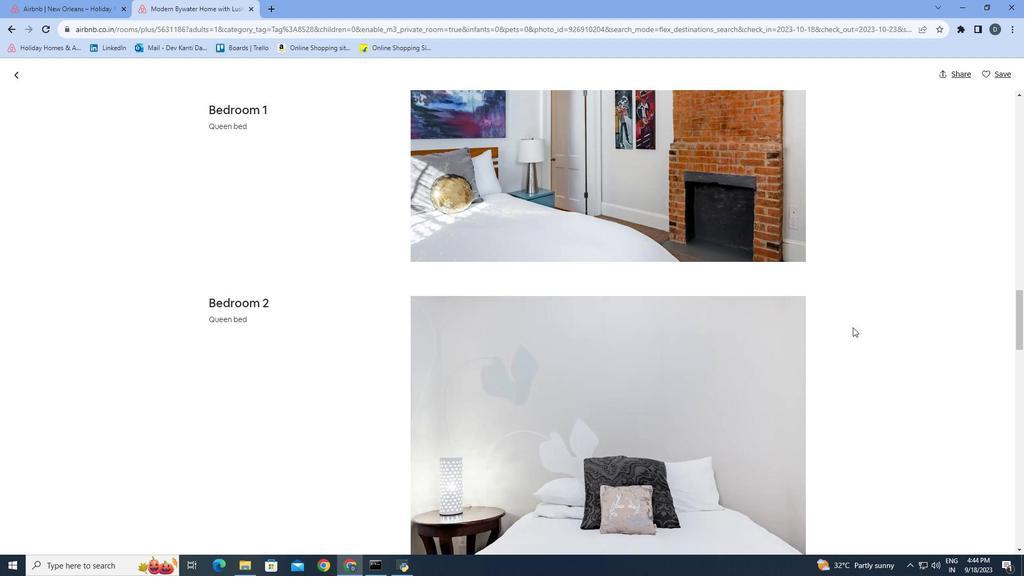 
Action: Mouse scrolled (839, 310) with delta (0, 0)
Screenshot: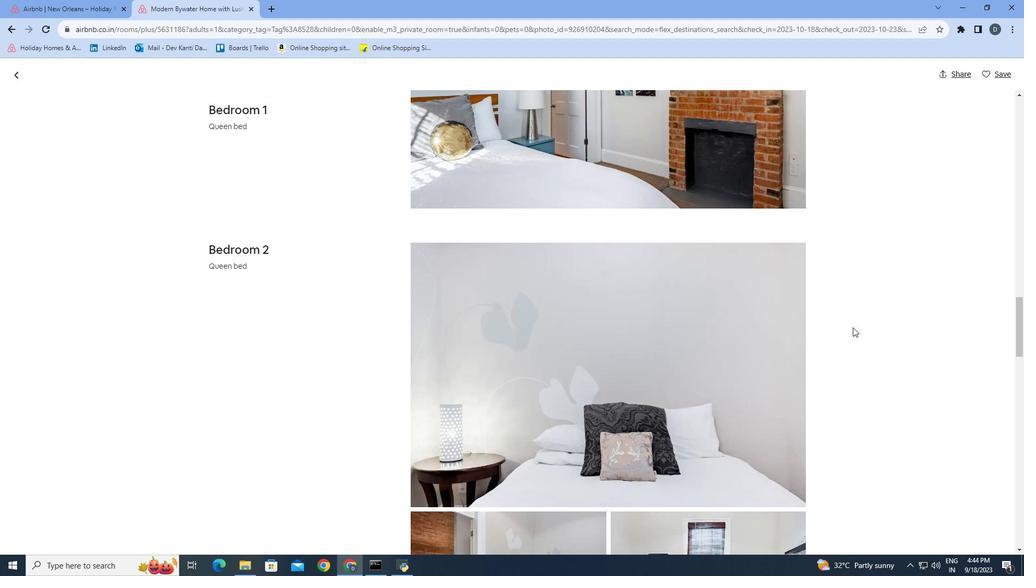 
Action: Mouse scrolled (839, 310) with delta (0, 0)
Screenshot: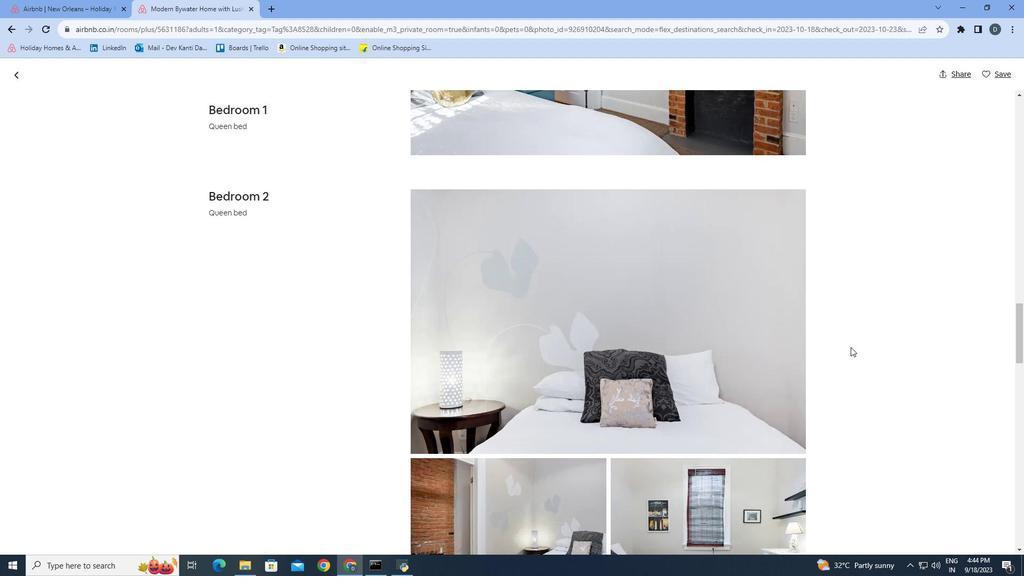 
Action: Mouse moved to (897, 334)
Screenshot: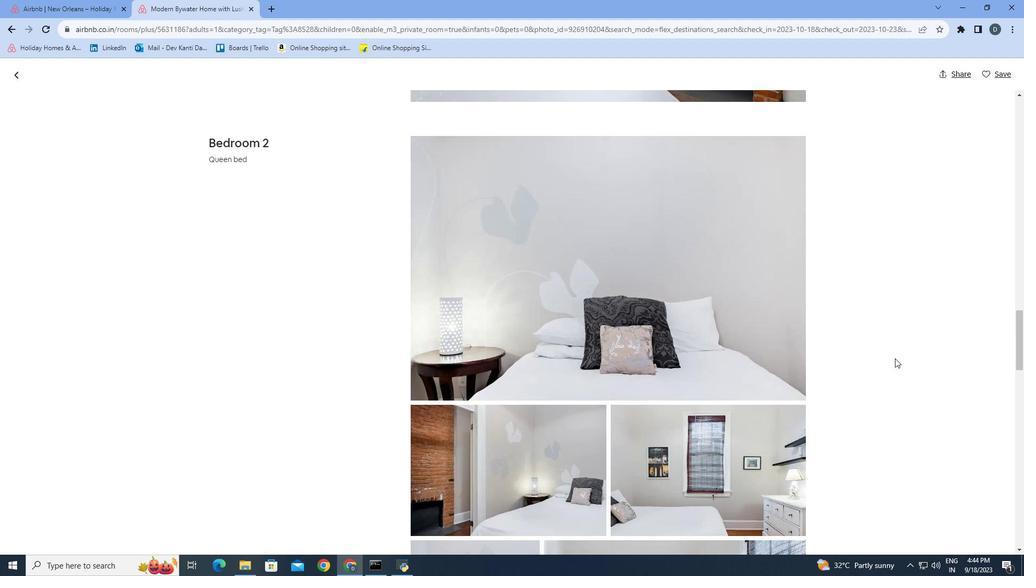 
Action: Mouse scrolled (897, 333) with delta (0, 0)
Screenshot: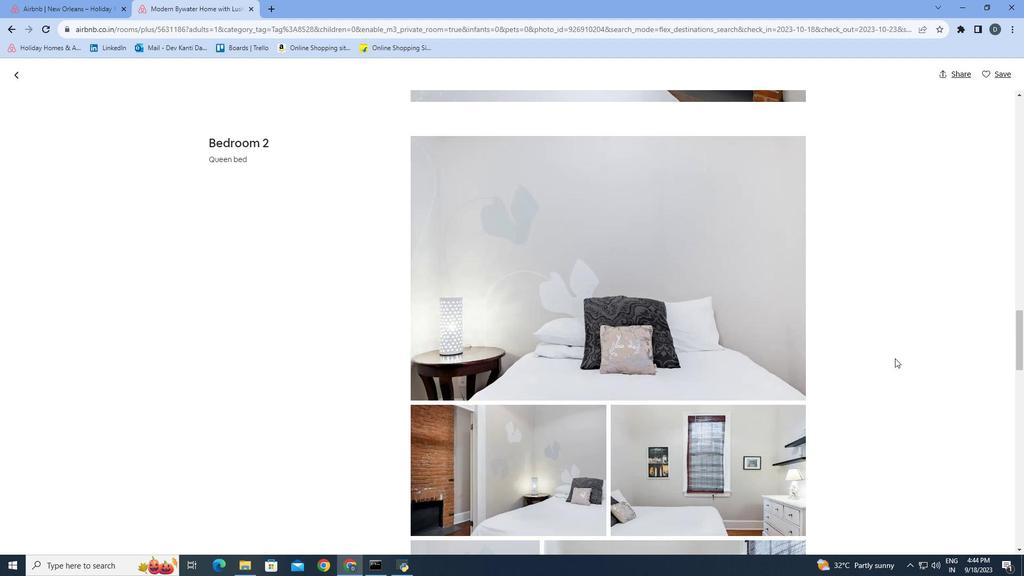 
Action: Mouse moved to (877, 332)
Screenshot: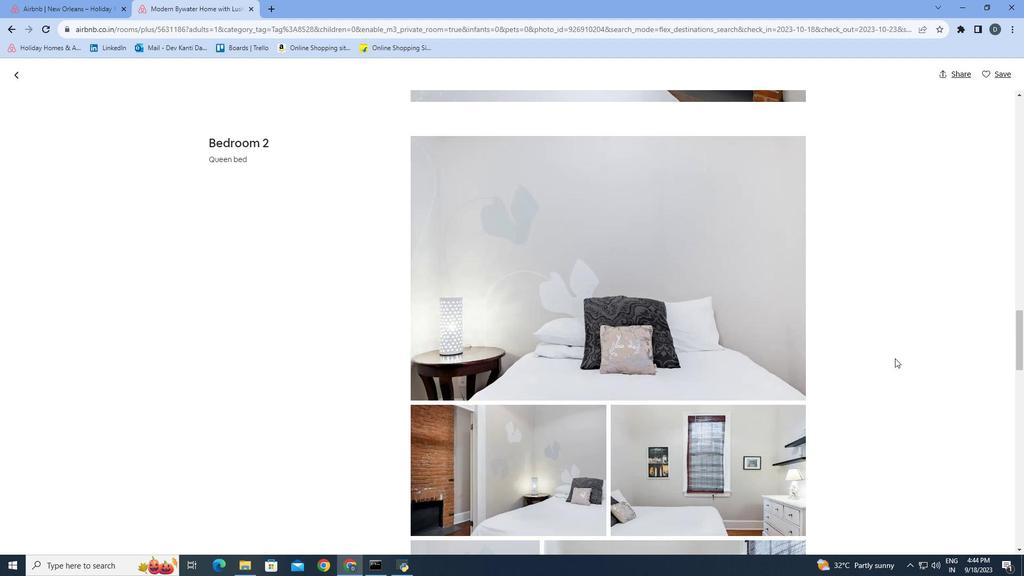 
Action: Mouse scrolled (877, 332) with delta (0, 0)
Screenshot: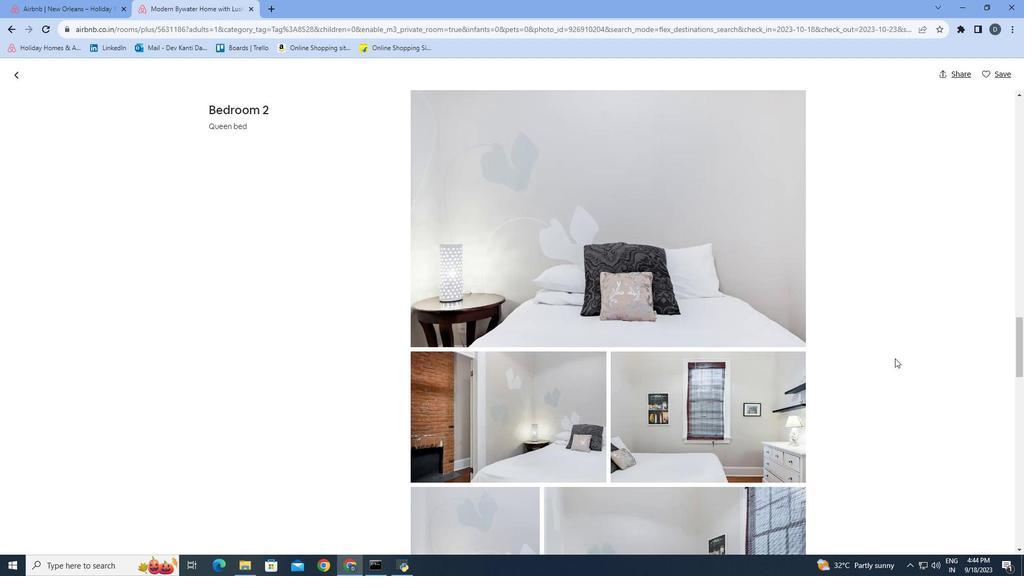 
Action: Mouse moved to (877, 332)
Screenshot: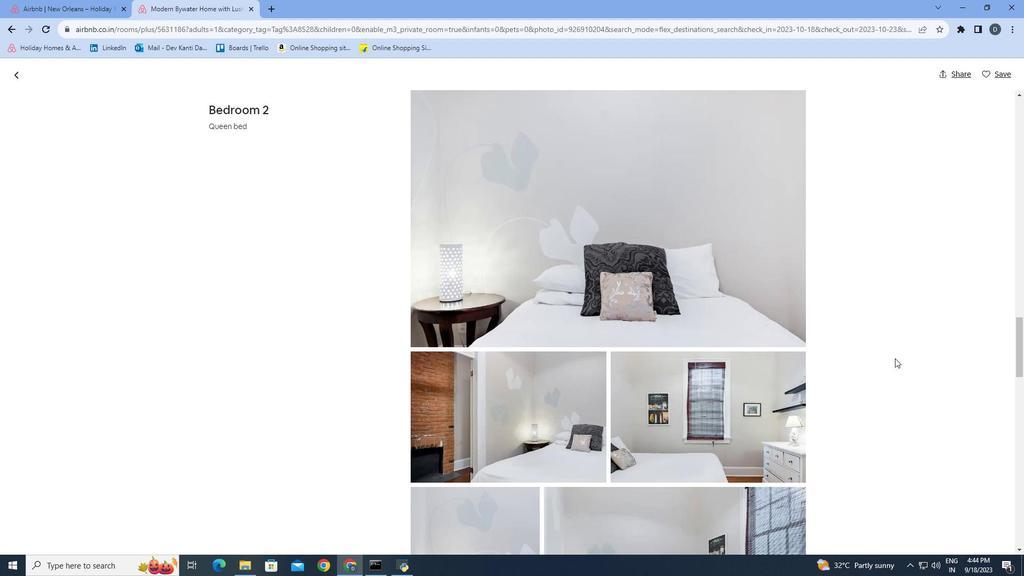 
Action: Mouse scrolled (877, 332) with delta (0, 0)
Screenshot: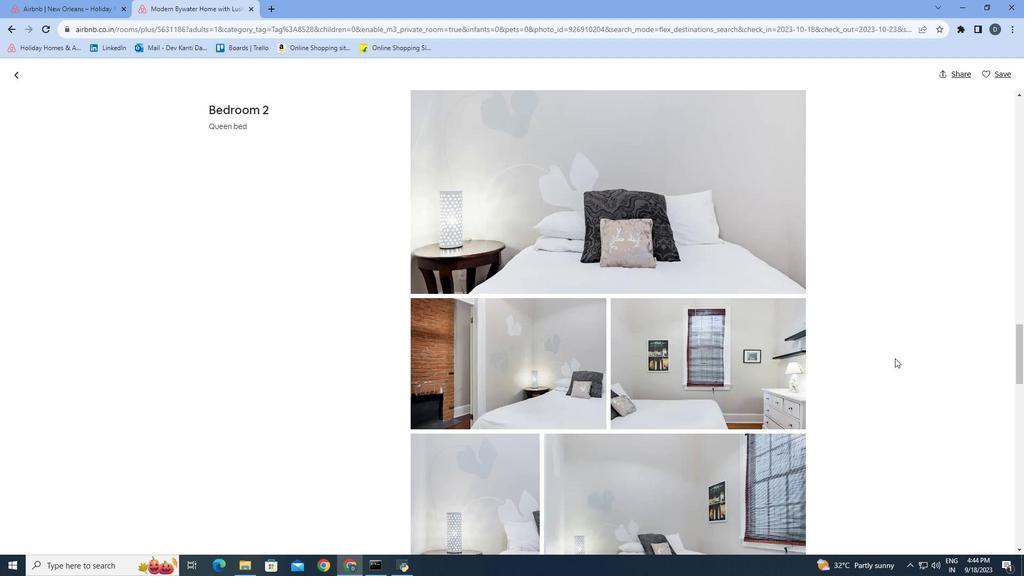 
Action: Mouse scrolled (877, 332) with delta (0, 0)
Screenshot: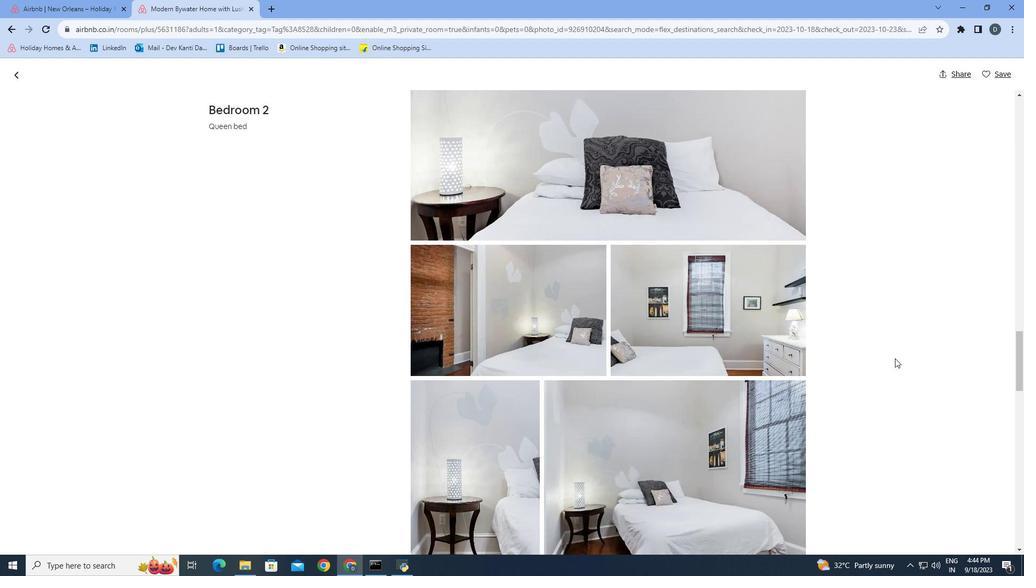 
Action: Mouse scrolled (877, 332) with delta (0, 0)
Screenshot: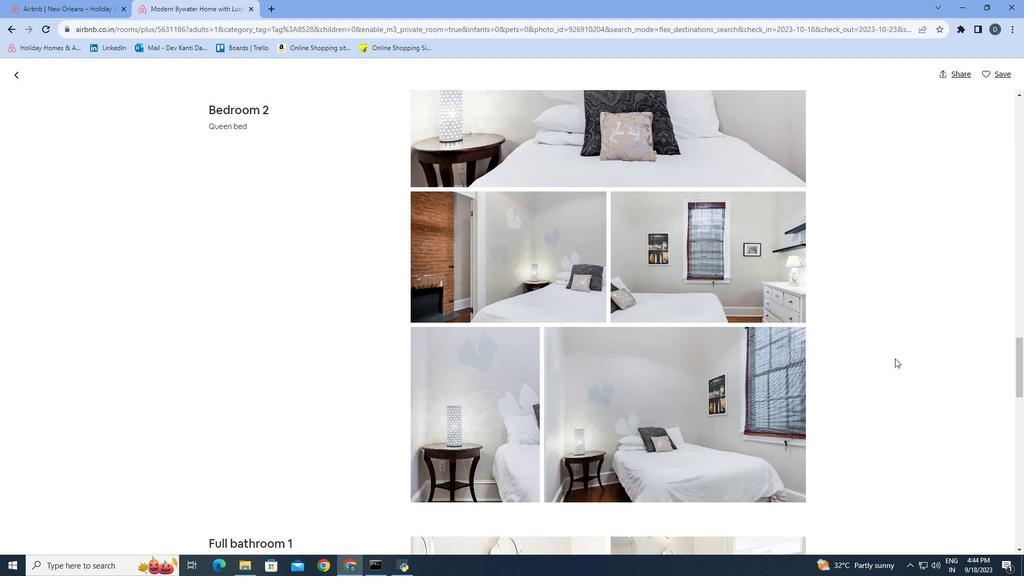 
Action: Mouse scrolled (877, 332) with delta (0, 0)
Screenshot: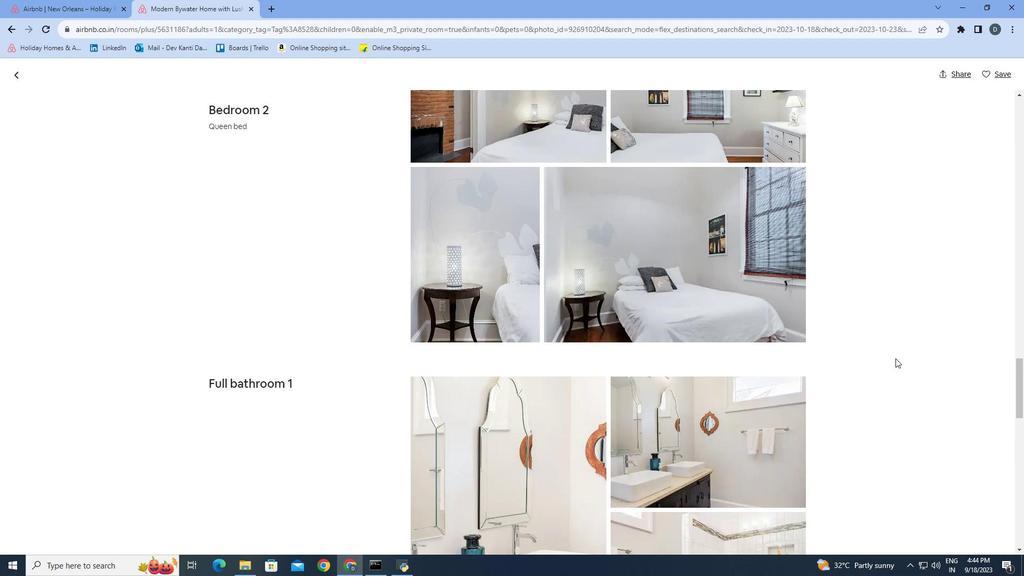 
Action: Mouse scrolled (877, 332) with delta (0, 0)
Screenshot: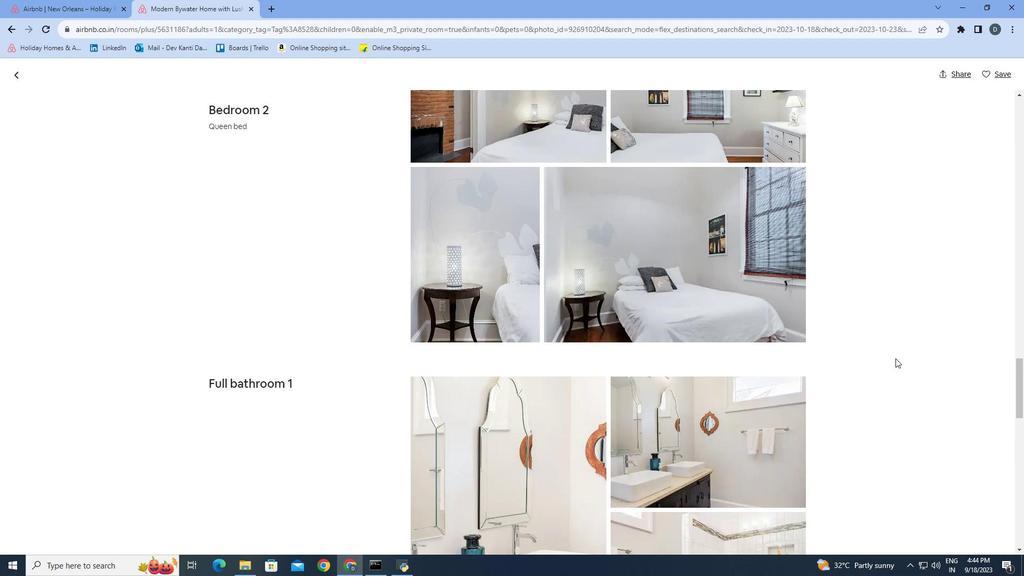 
Action: Mouse scrolled (877, 332) with delta (0, 0)
Screenshot: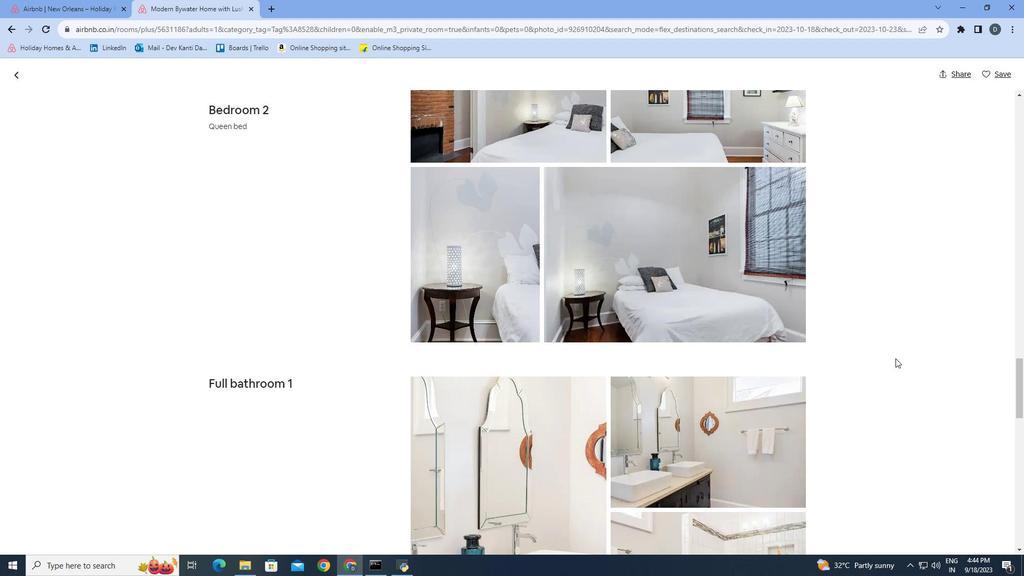 
Action: Mouse moved to (878, 332)
Screenshot: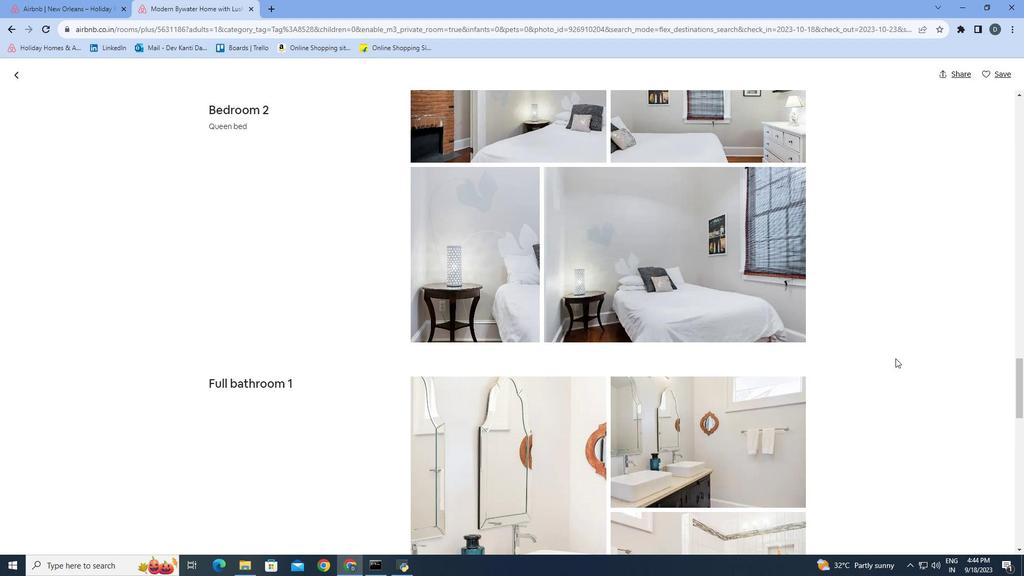 
Action: Mouse scrolled (878, 332) with delta (0, 0)
Screenshot: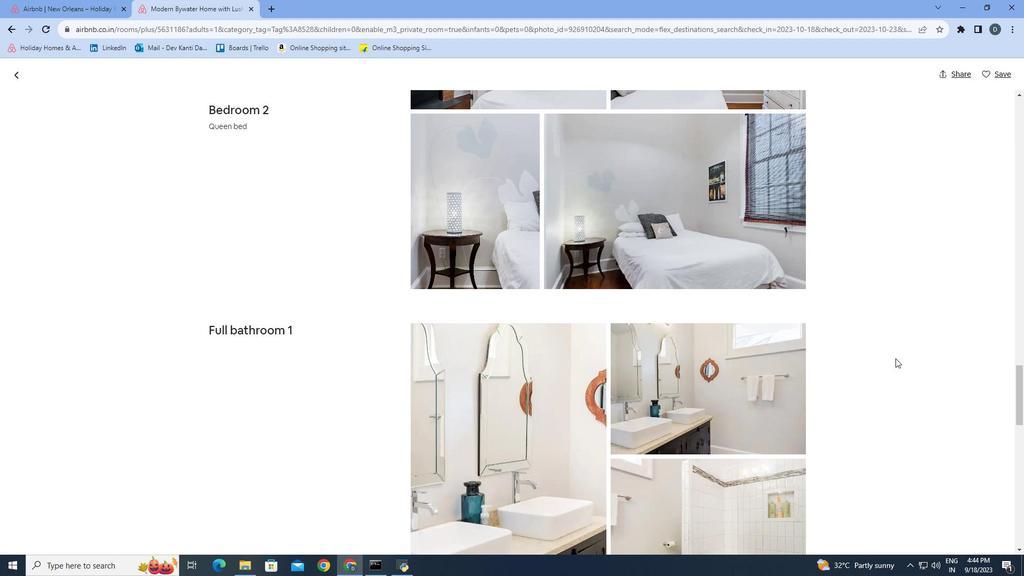 
Action: Mouse scrolled (878, 332) with delta (0, 0)
Screenshot: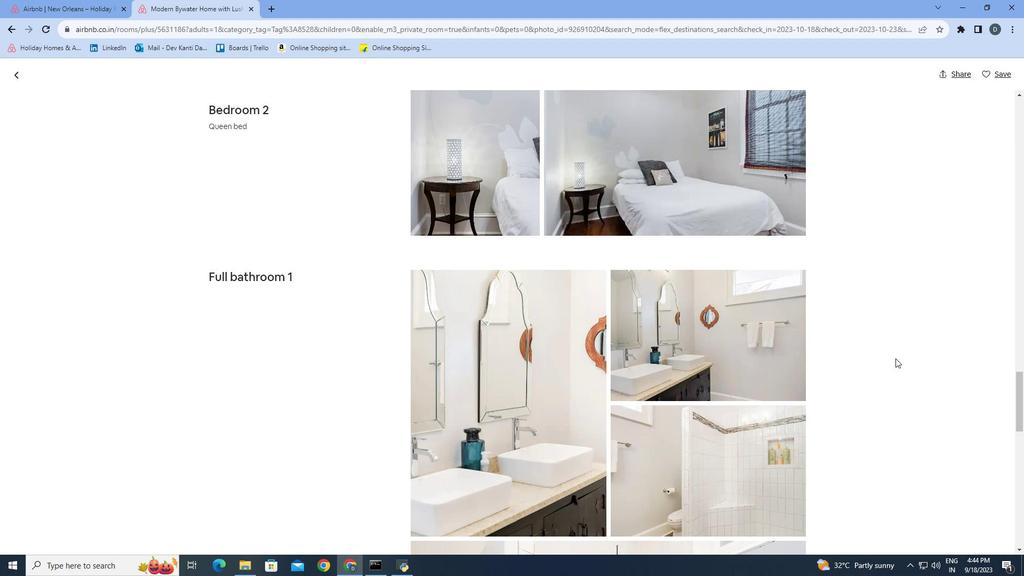 
Action: Mouse scrolled (878, 332) with delta (0, 0)
Screenshot: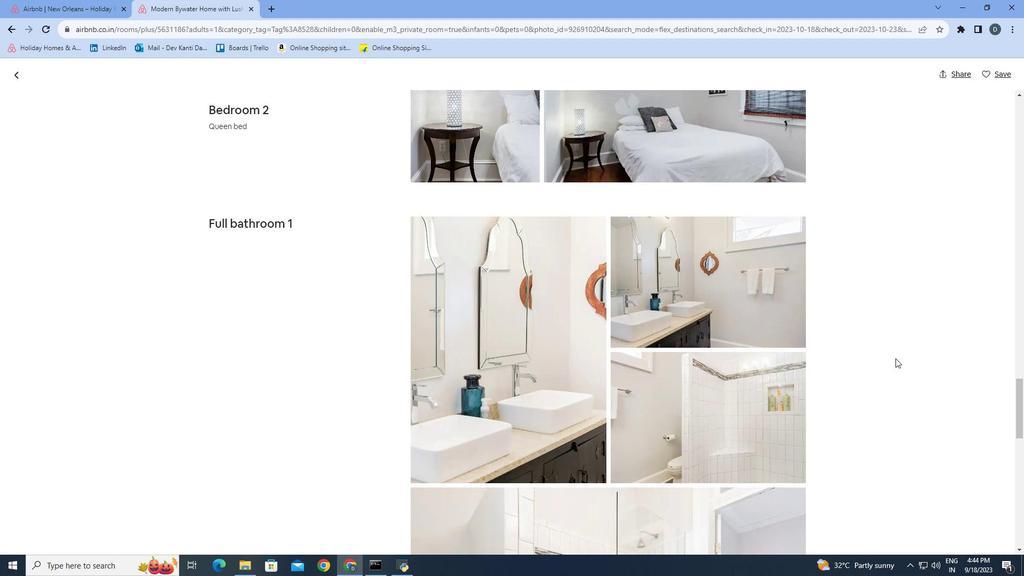 
Action: Mouse scrolled (878, 332) with delta (0, 0)
Screenshot: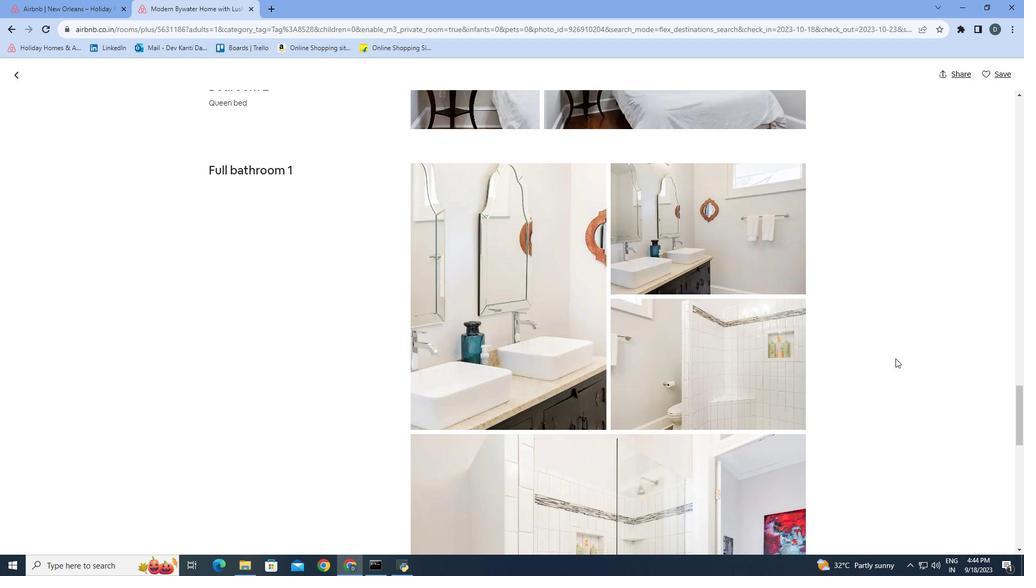 
Action: Mouse scrolled (878, 332) with delta (0, 0)
Screenshot: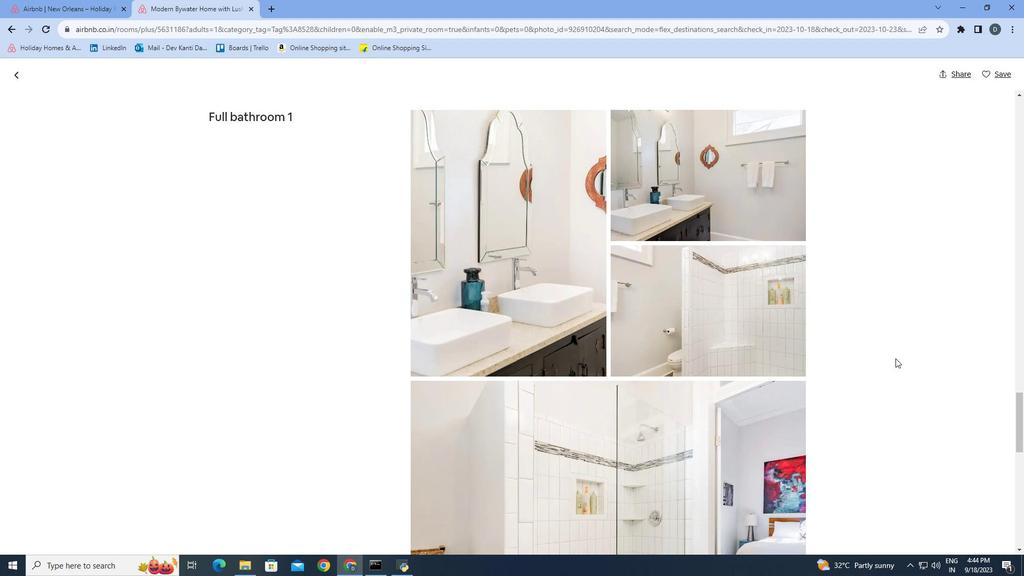 
Action: Mouse scrolled (878, 332) with delta (0, 0)
Screenshot: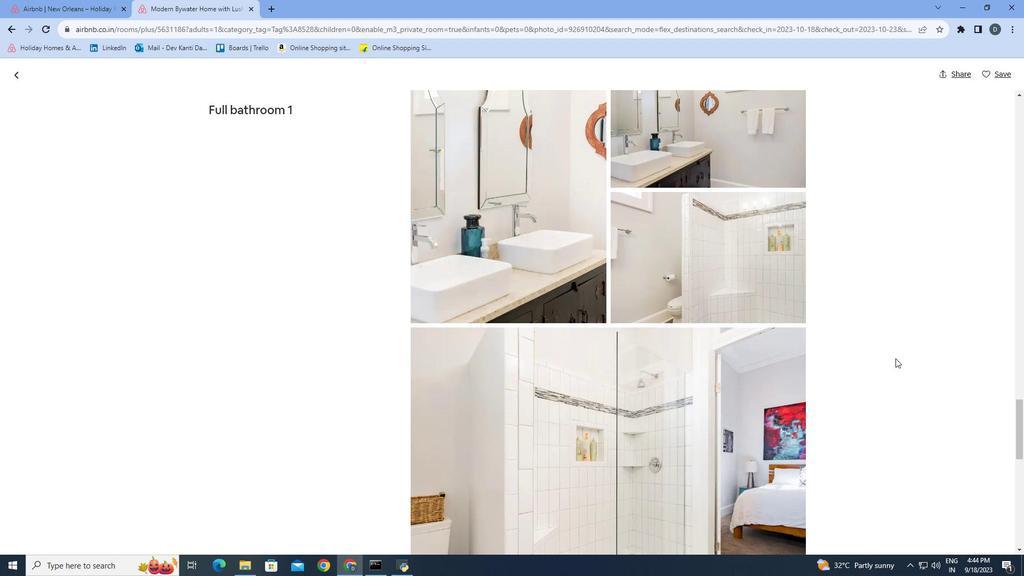 
Action: Mouse scrolled (878, 332) with delta (0, 0)
Screenshot: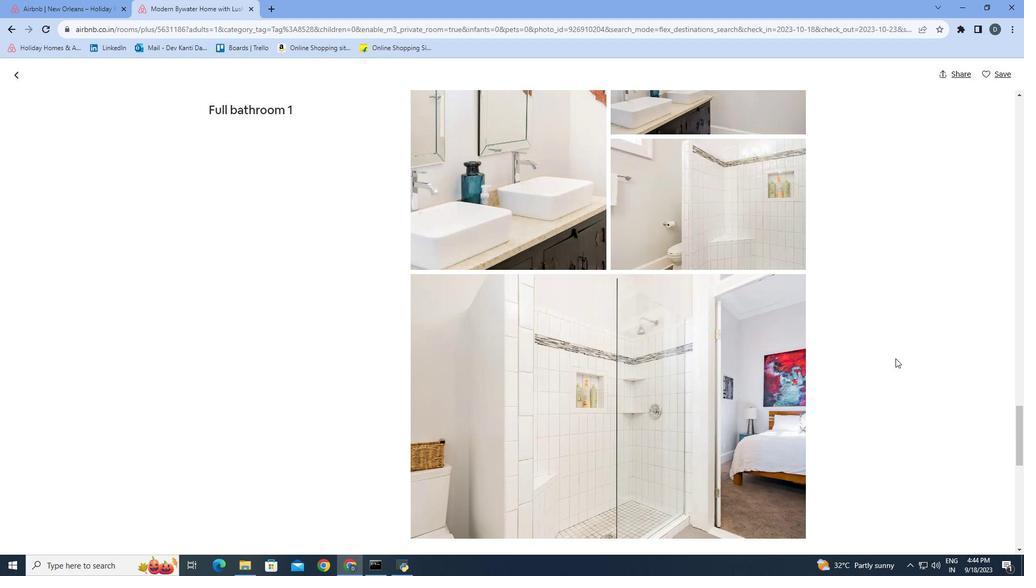 
Action: Mouse scrolled (878, 332) with delta (0, 0)
Screenshot: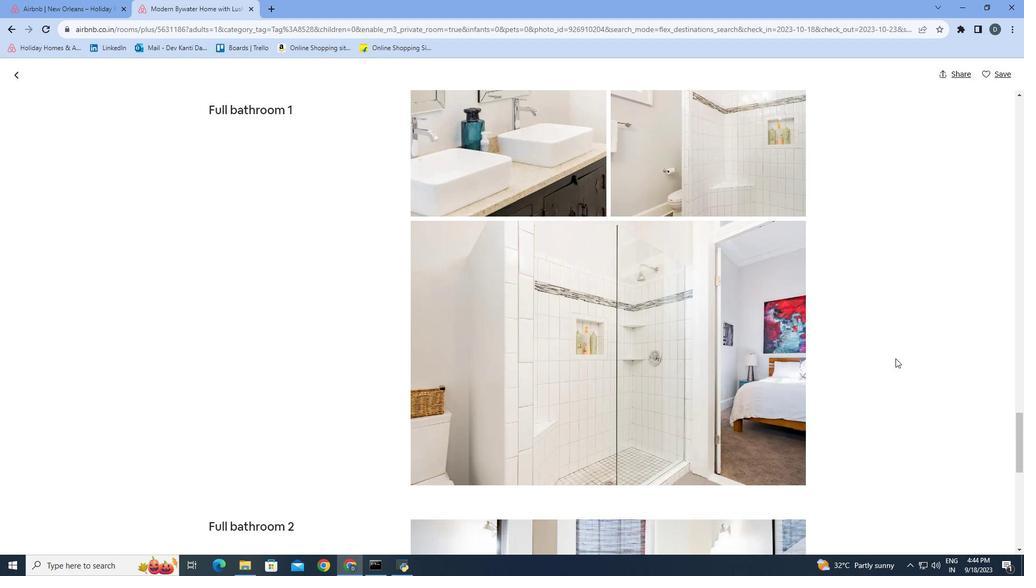 
Action: Mouse scrolled (878, 332) with delta (0, 0)
Screenshot: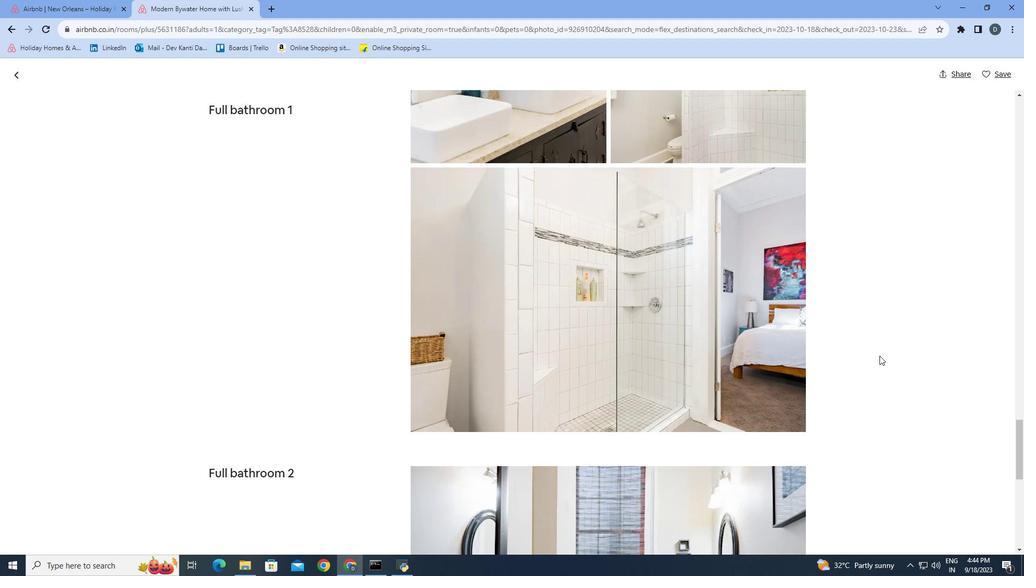 
Action: Mouse moved to (888, 299)
Screenshot: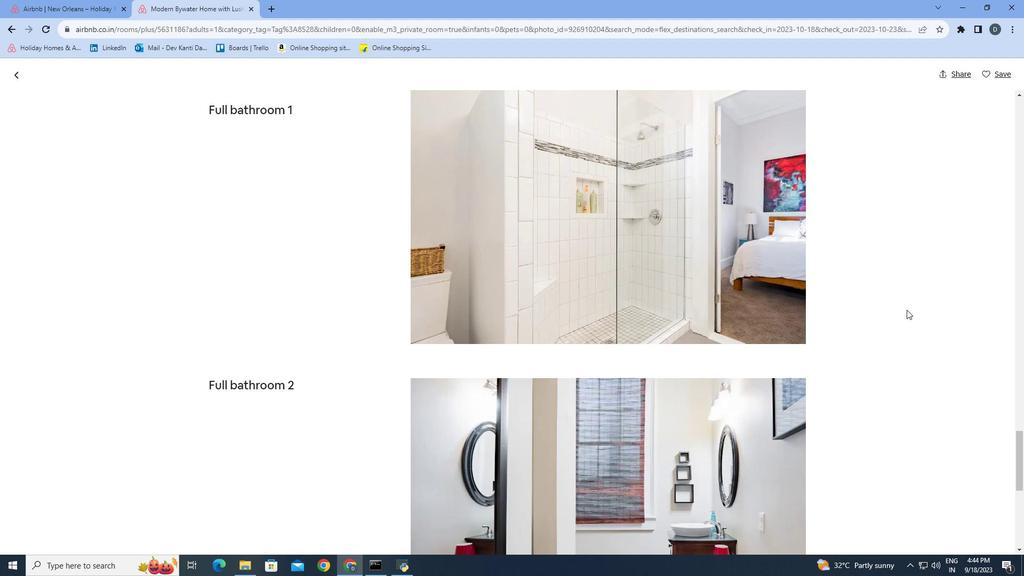 
Action: Mouse scrolled (888, 299) with delta (0, 0)
Screenshot: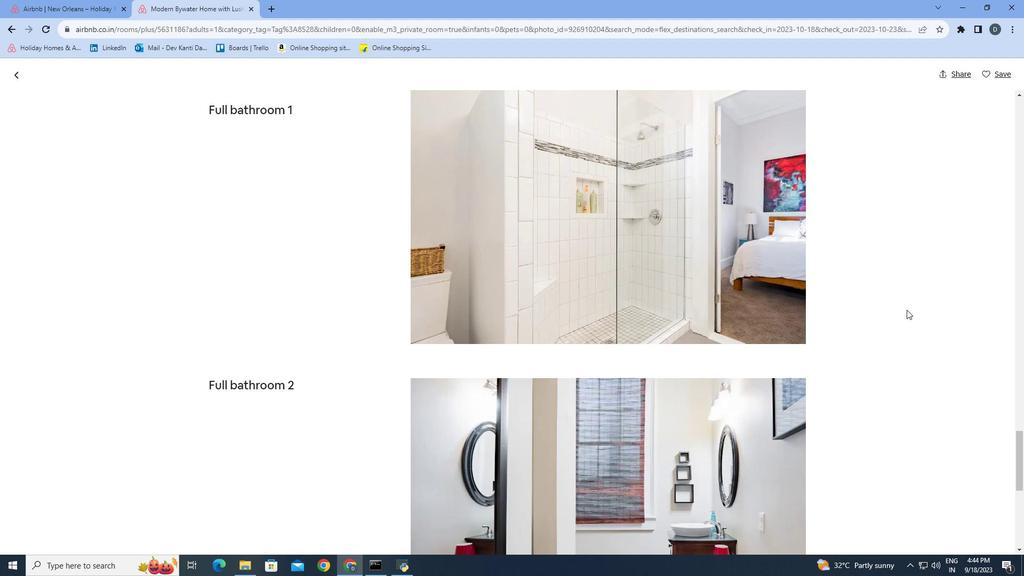 
Action: Mouse scrolled (888, 299) with delta (0, 0)
Screenshot: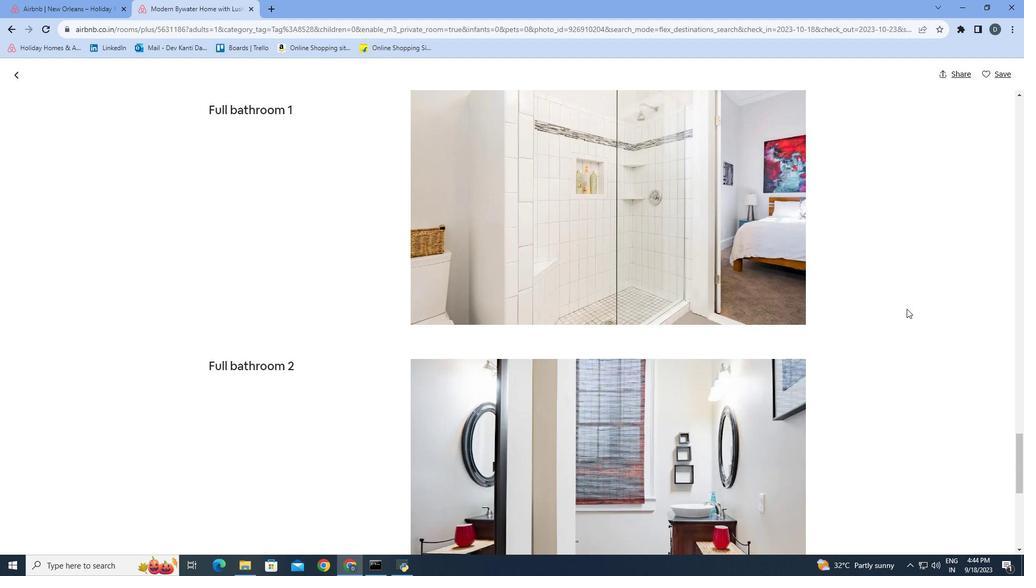 
Action: Mouse scrolled (888, 299) with delta (0, 0)
Screenshot: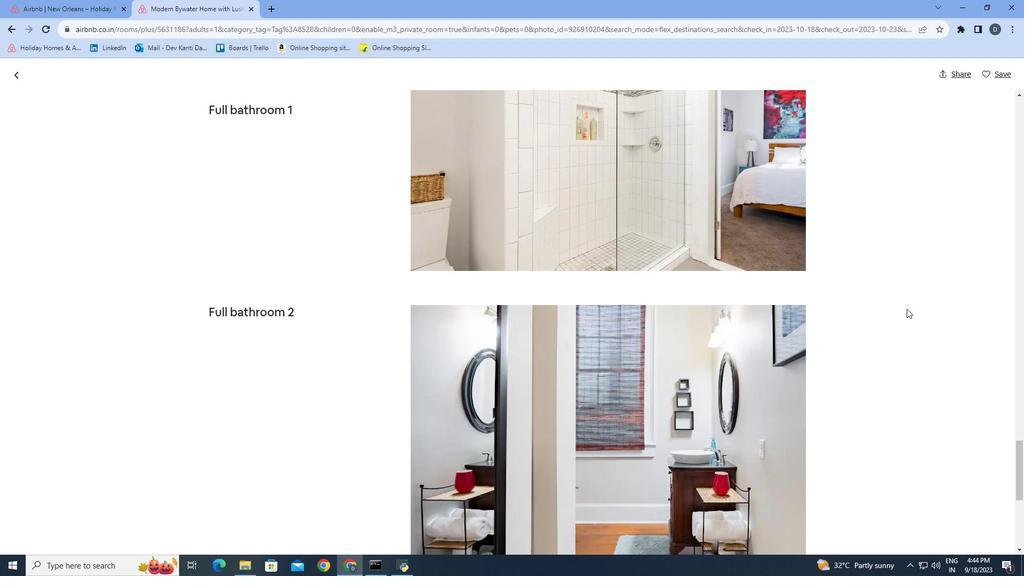 
Action: Mouse moved to (888, 298)
Screenshot: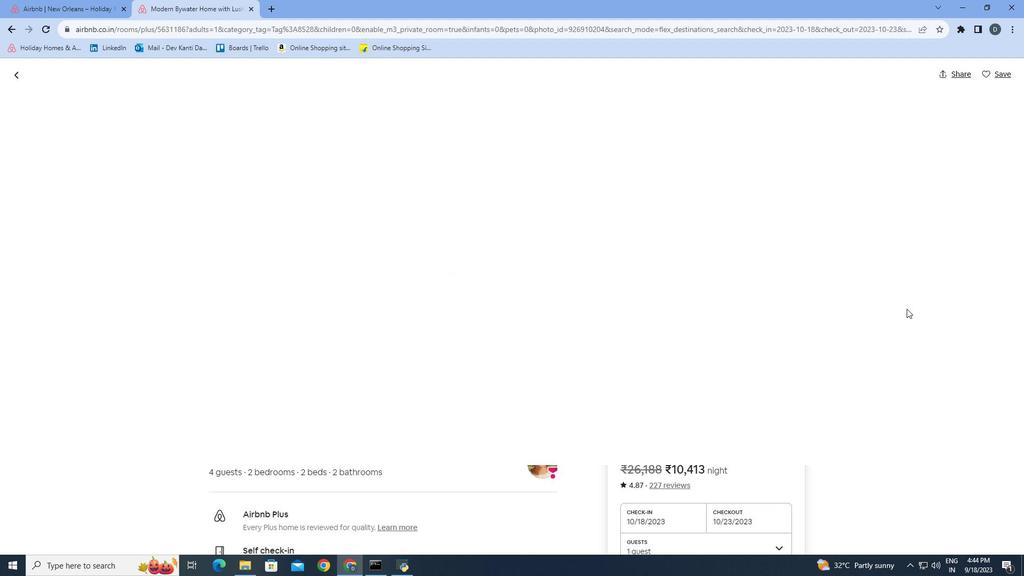 
Action: Mouse scrolled (888, 298) with delta (0, 0)
Screenshot: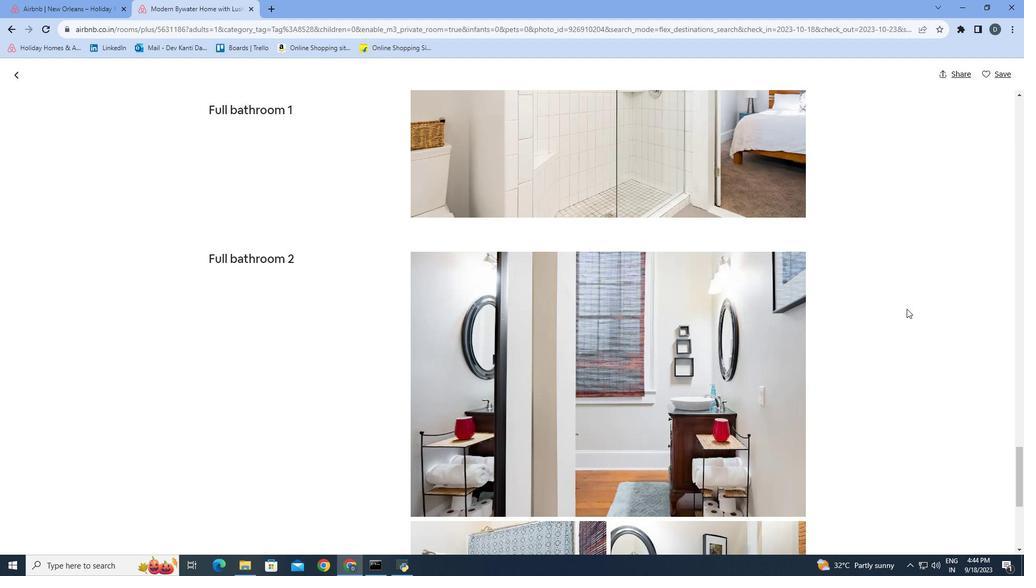 
Action: Mouse scrolled (888, 298) with delta (0, 0)
Screenshot: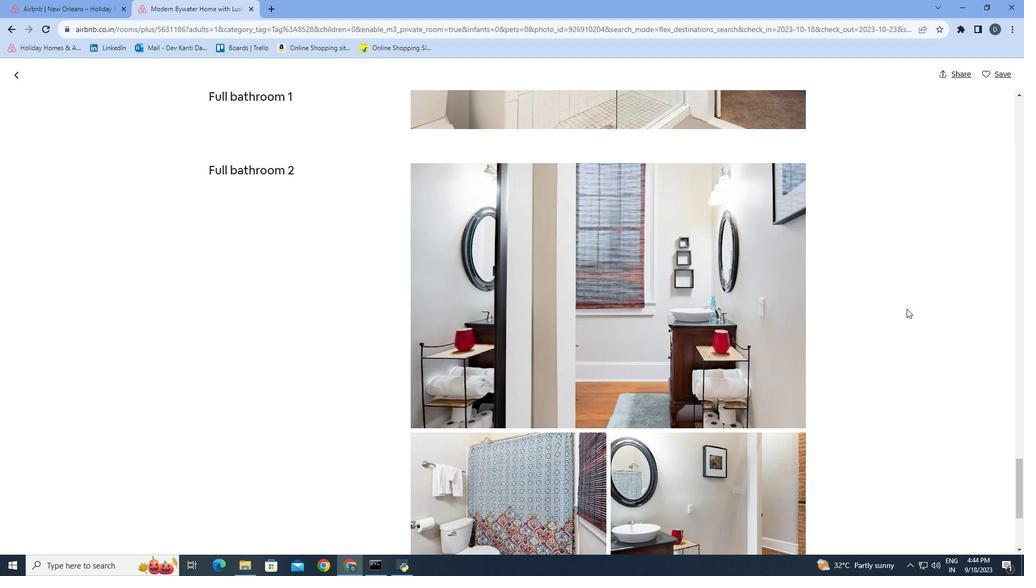 
Action: Mouse scrolled (888, 298) with delta (0, 0)
Screenshot: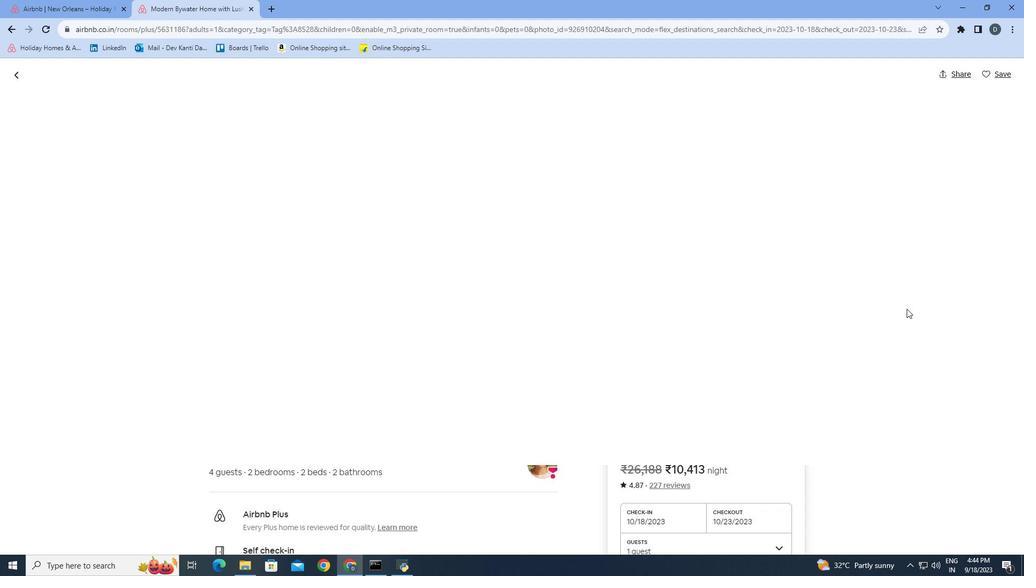 
Action: Mouse scrolled (888, 298) with delta (0, 0)
Screenshot: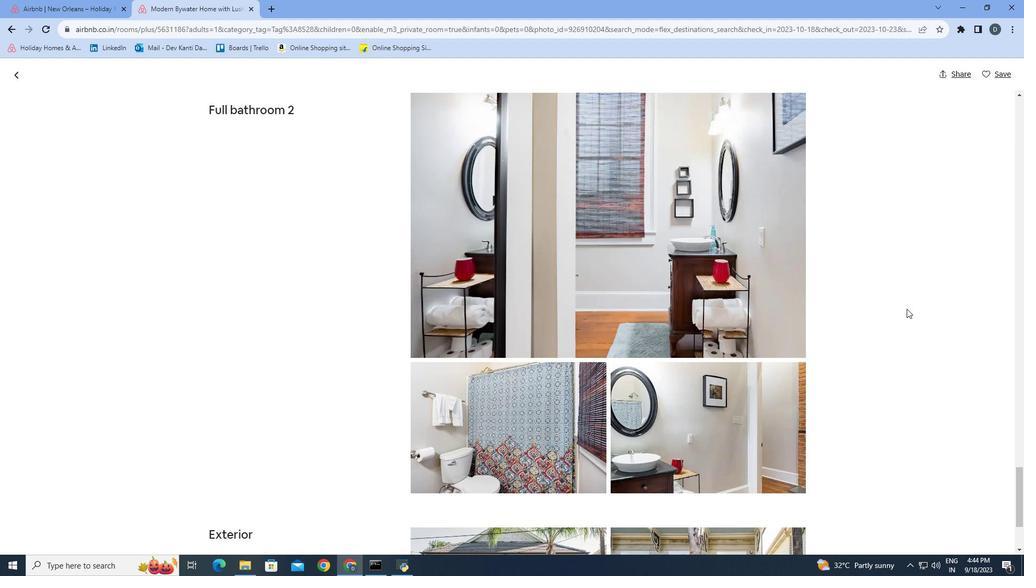 
Action: Mouse scrolled (888, 298) with delta (0, 0)
Screenshot: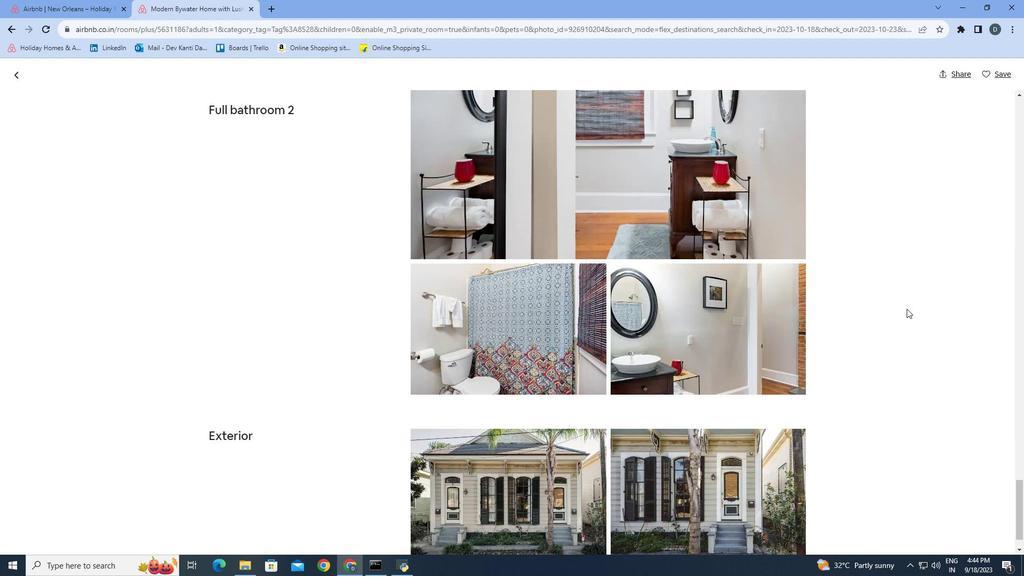 
Action: Mouse scrolled (888, 298) with delta (0, 0)
Screenshot: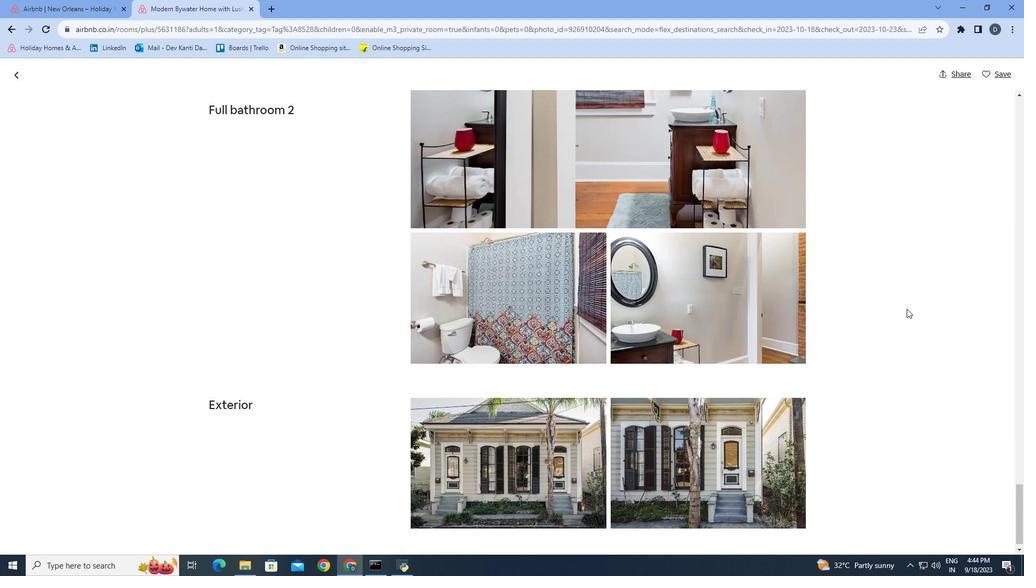
Action: Mouse scrolled (888, 298) with delta (0, 0)
Screenshot: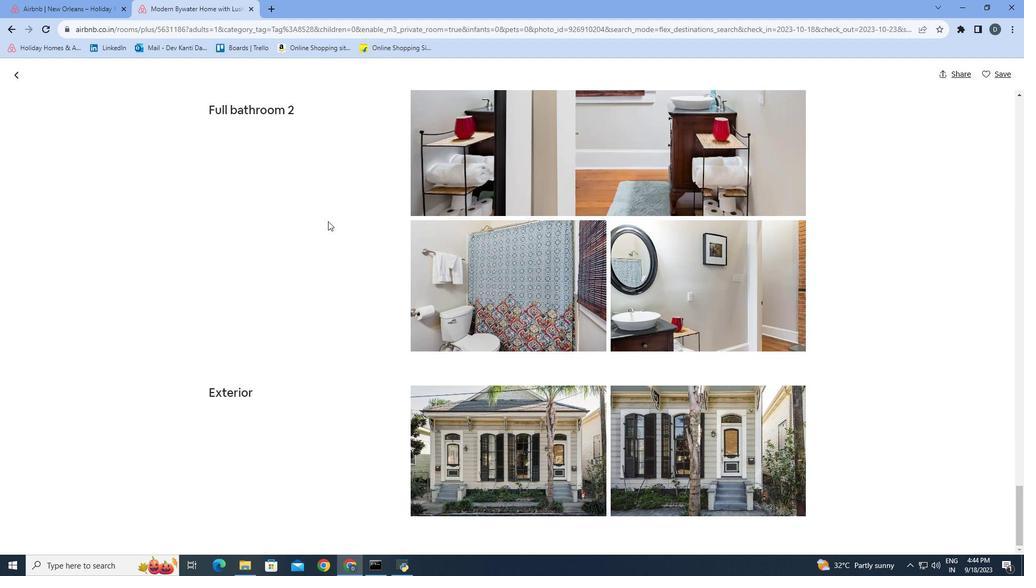 
Action: Mouse scrolled (888, 298) with delta (0, 0)
Screenshot: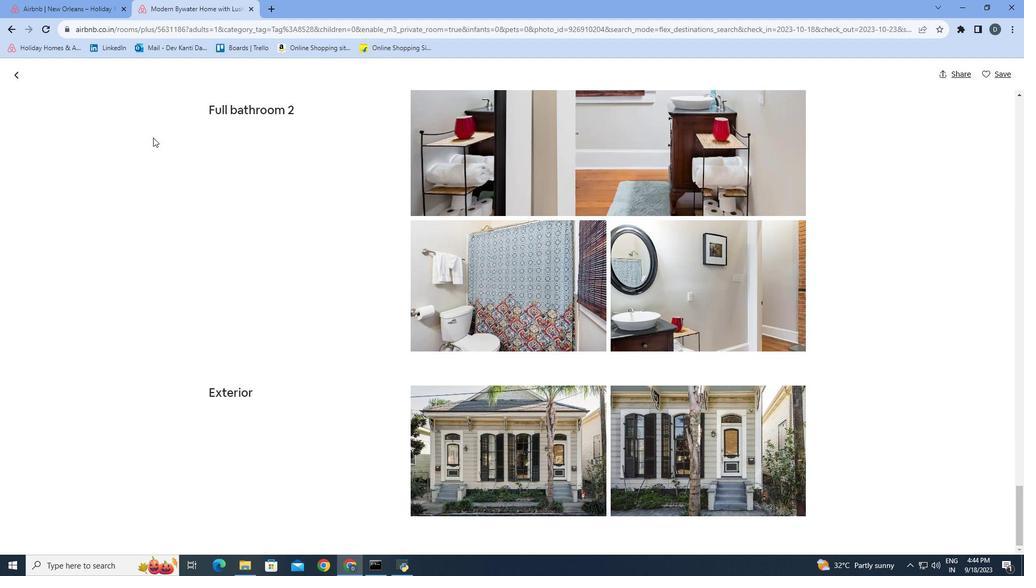 
Action: Mouse scrolled (888, 298) with delta (0, 0)
Screenshot: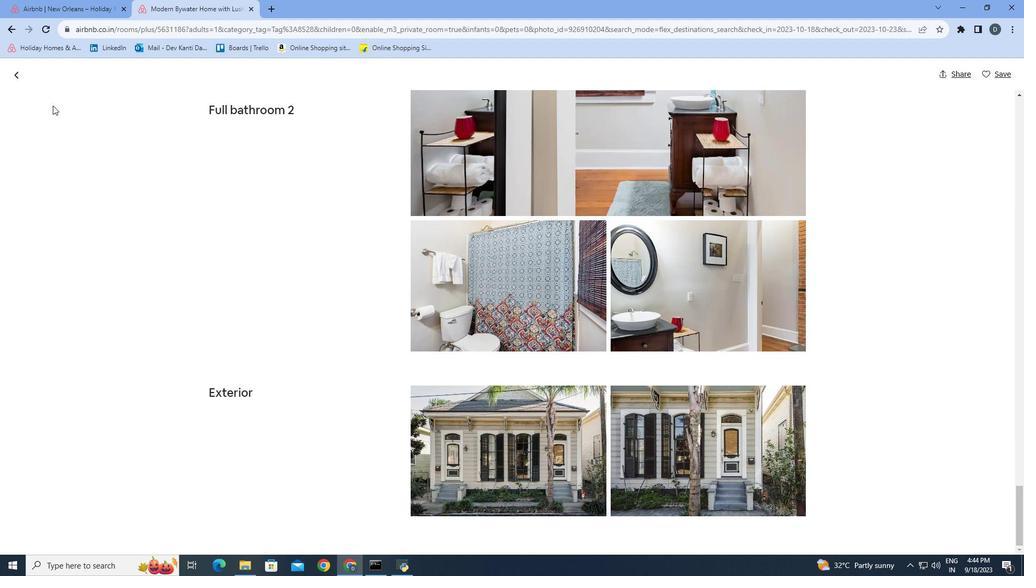 
Action: Mouse moved to (67, 141)
Screenshot: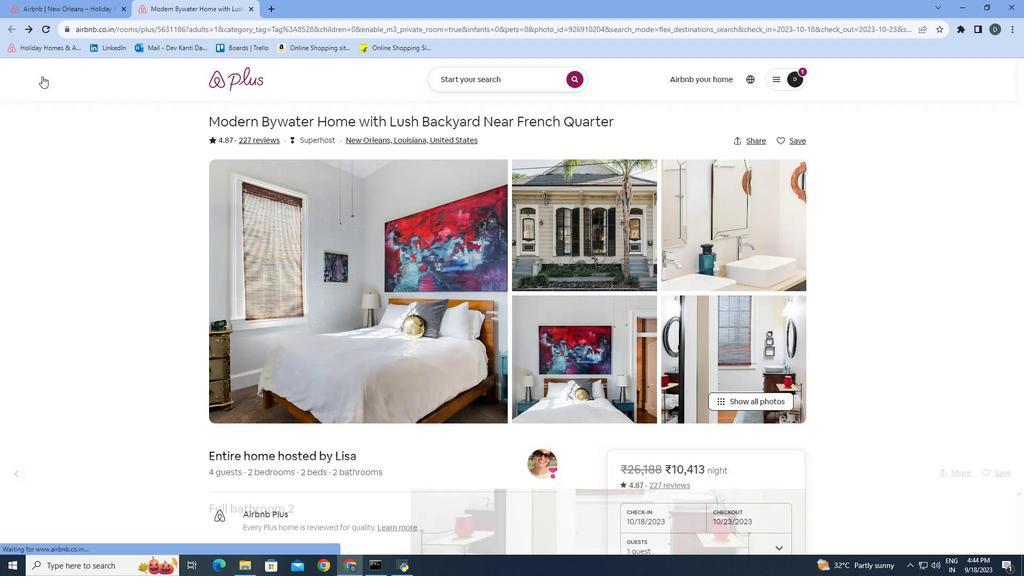 
Action: Mouse pressed left at (67, 141)
Screenshot: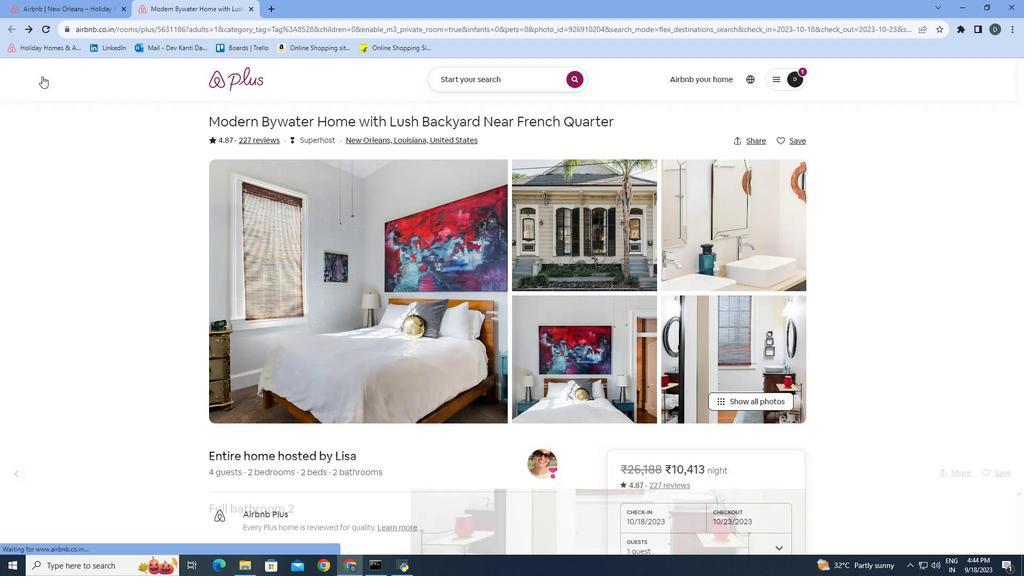 
Action: Mouse moved to (935, 319)
Screenshot: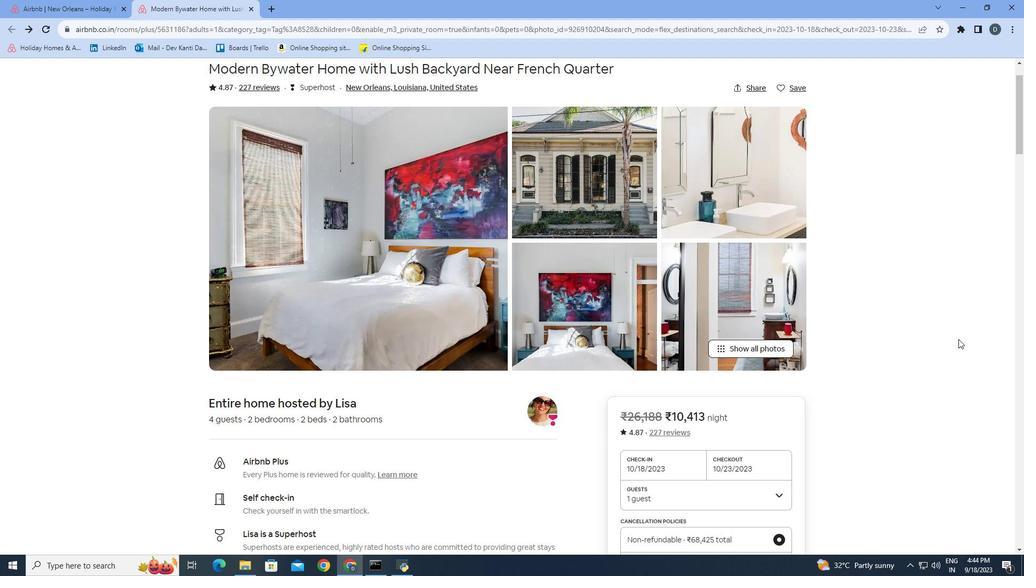 
Action: Mouse scrolled (935, 318) with delta (0, 0)
Screenshot: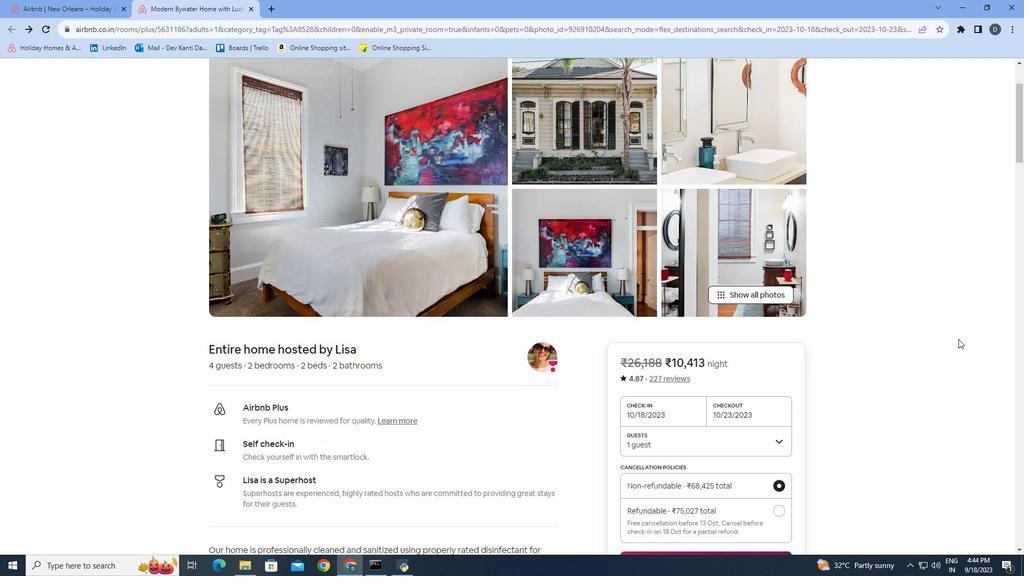
Action: Mouse scrolled (935, 318) with delta (0, 0)
Screenshot: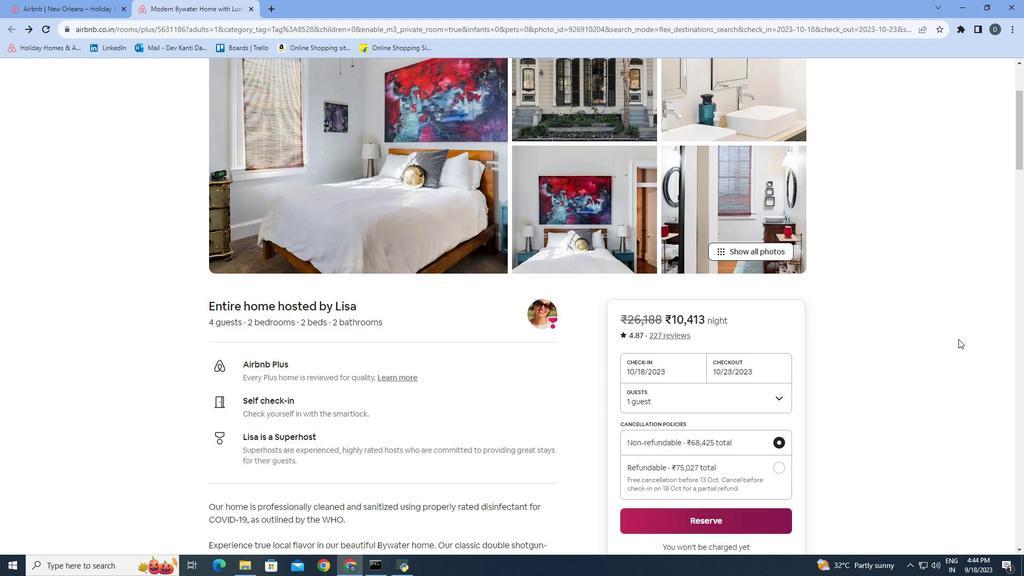
Action: Mouse scrolled (935, 318) with delta (0, 0)
Screenshot: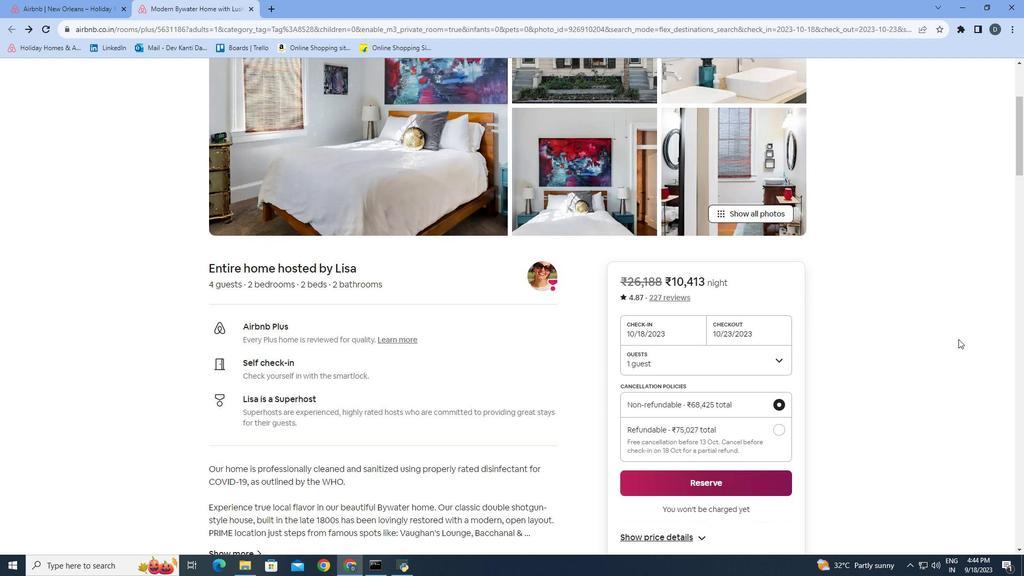
Action: Mouse scrolled (935, 318) with delta (0, 0)
Screenshot: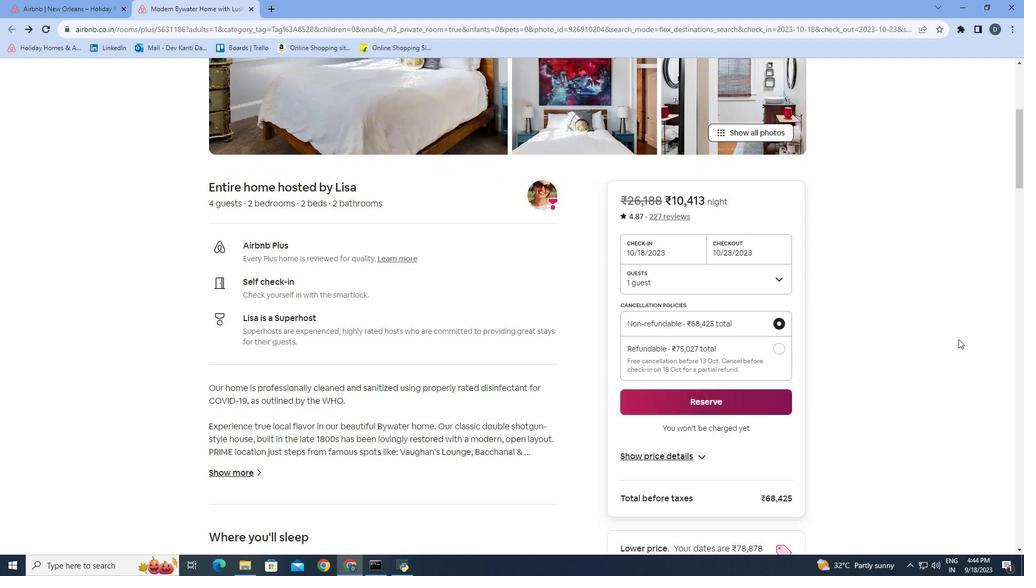 
Action: Mouse scrolled (935, 318) with delta (0, 0)
Screenshot: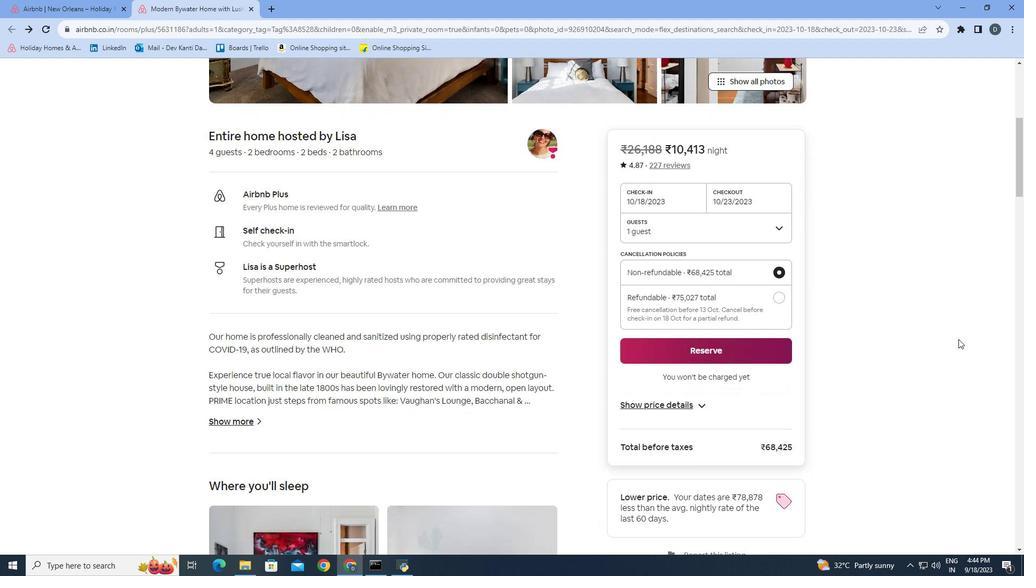 
Action: Mouse scrolled (935, 318) with delta (0, 0)
Screenshot: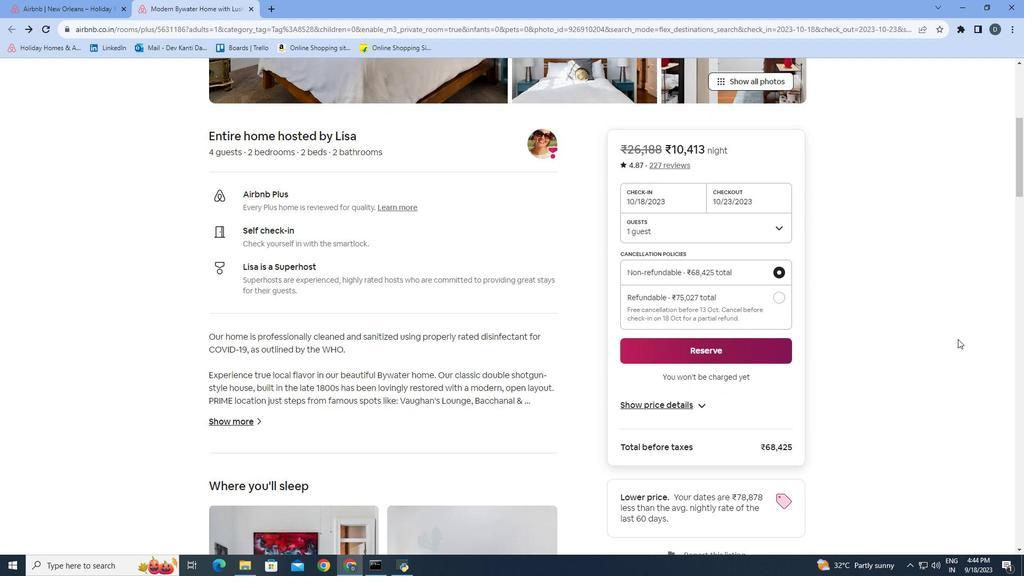 
Action: Mouse moved to (935, 319)
Screenshot: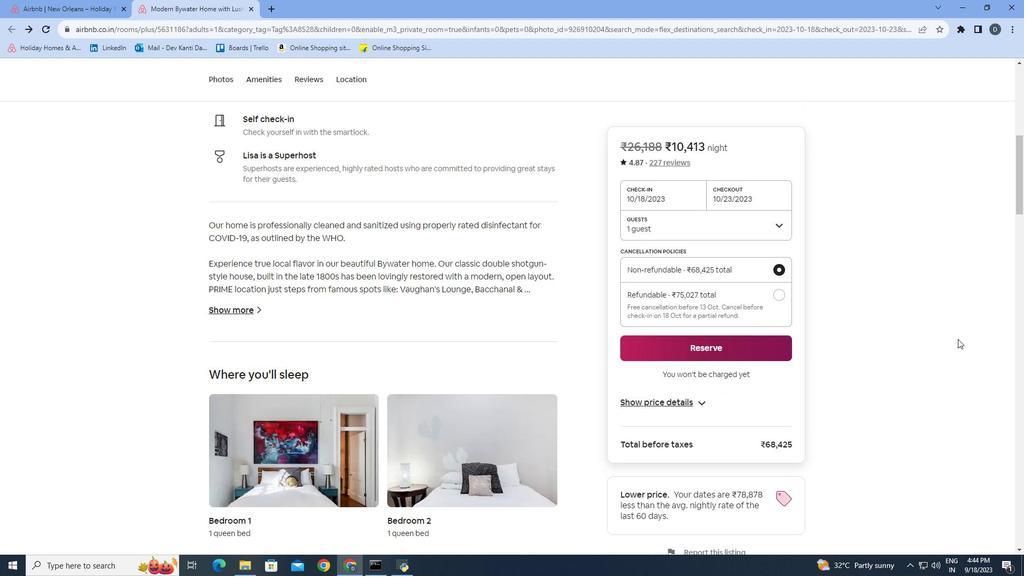 
Action: Mouse scrolled (935, 318) with delta (0, 0)
Screenshot: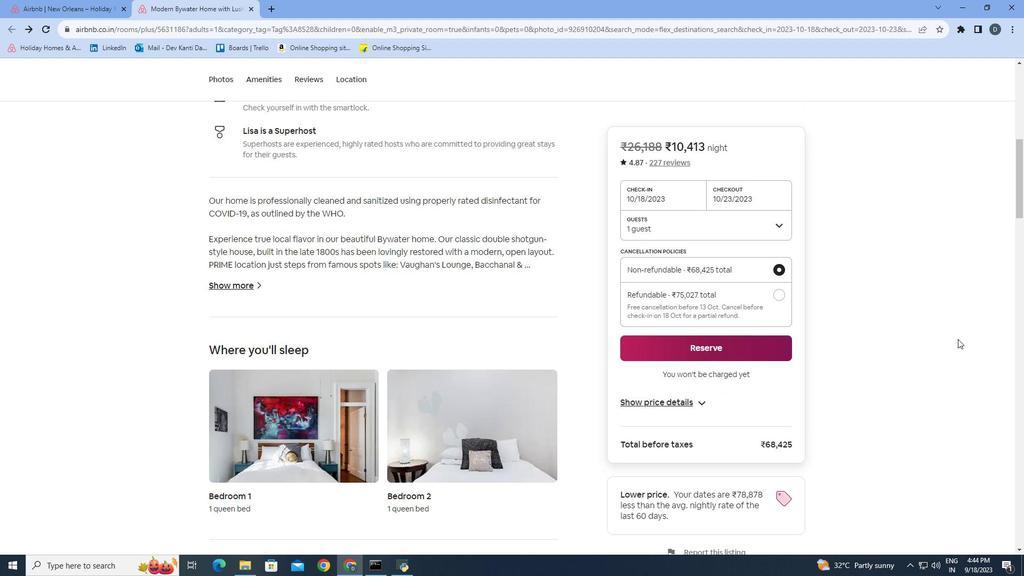 
Action: Mouse scrolled (935, 318) with delta (0, 0)
Screenshot: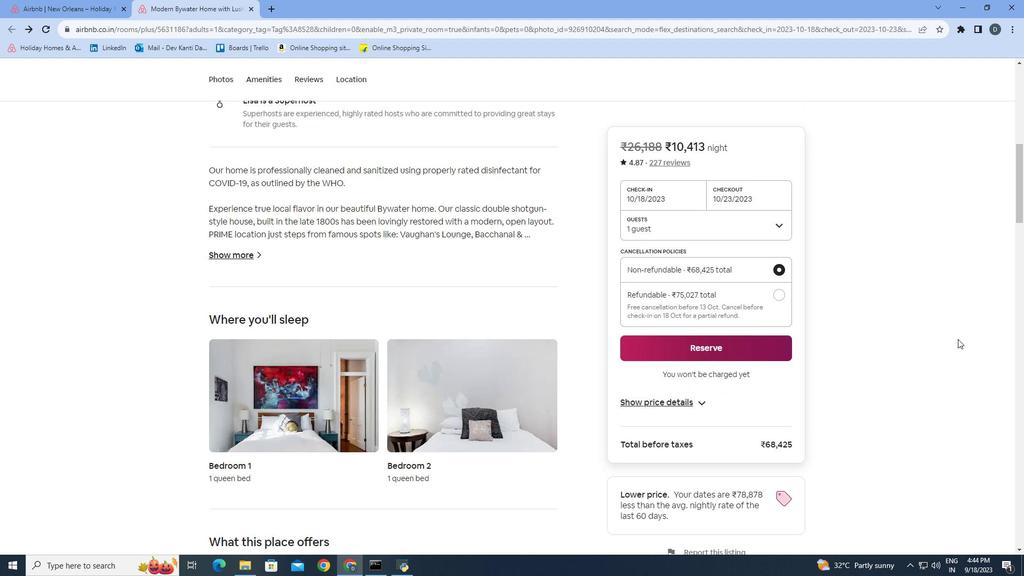 
Action: Mouse scrolled (935, 318) with delta (0, 0)
Screenshot: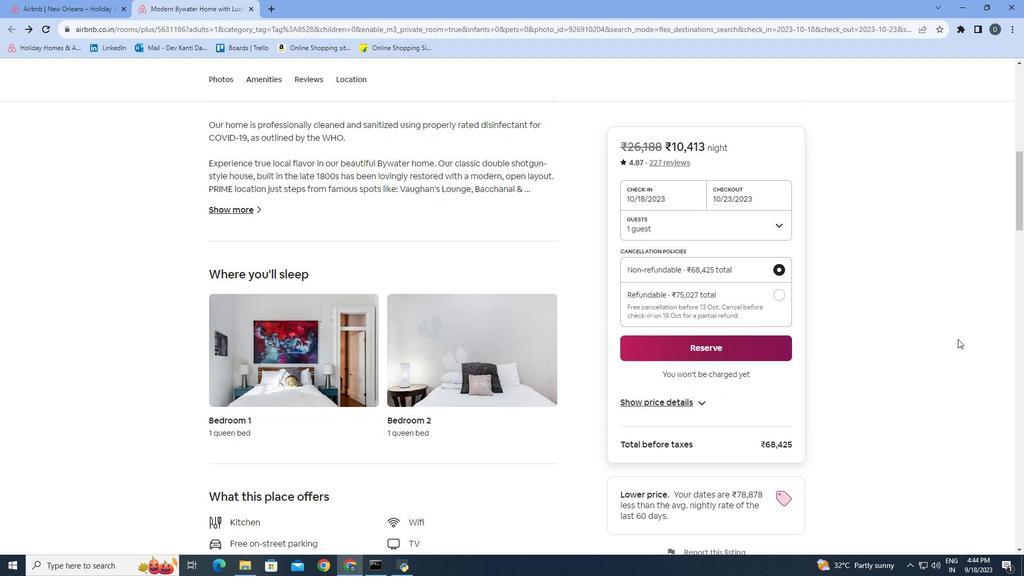 
Action: Mouse scrolled (935, 318) with delta (0, 0)
Screenshot: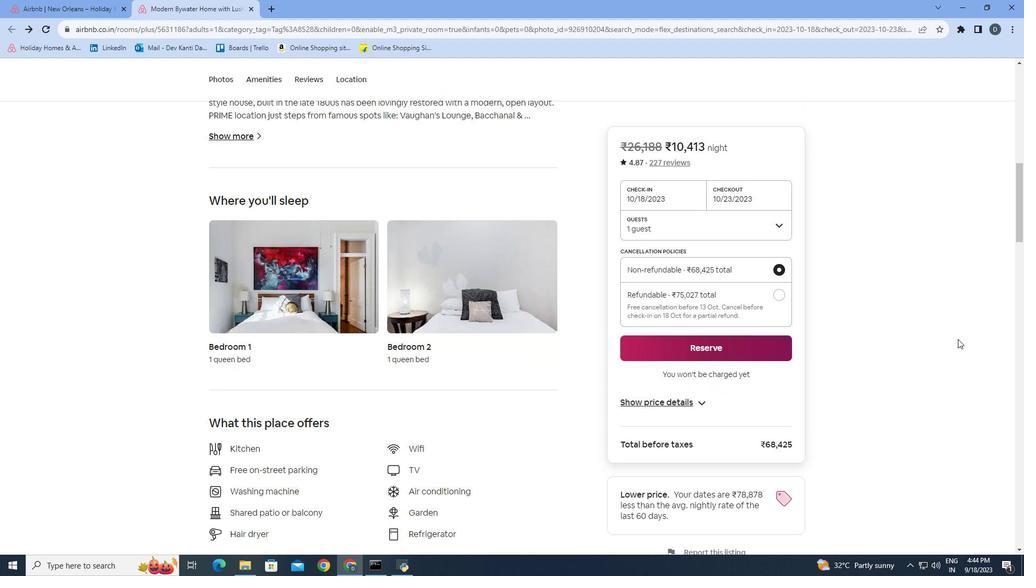 
Action: Mouse scrolled (935, 318) with delta (0, 0)
Screenshot: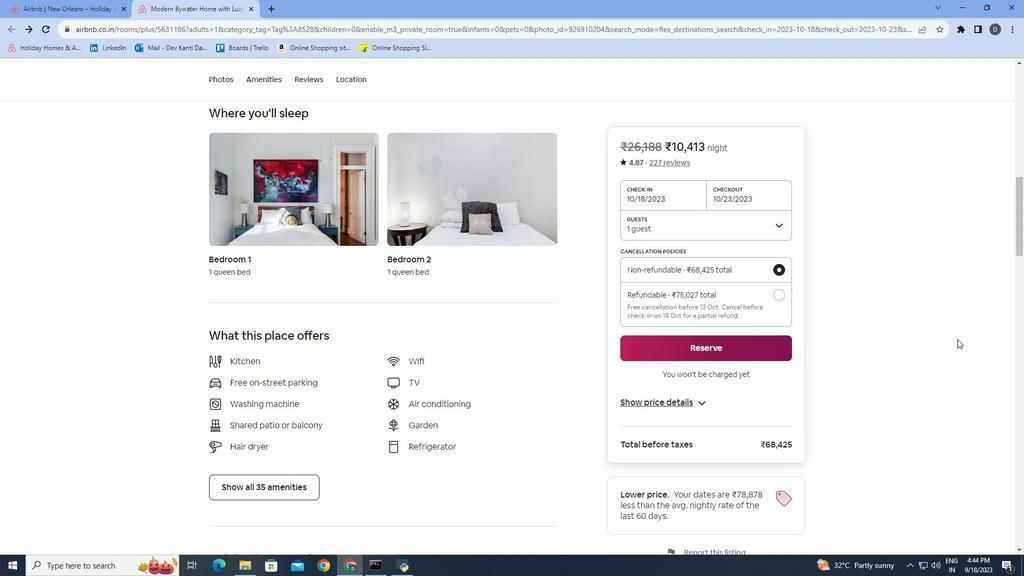 
Action: Mouse scrolled (935, 318) with delta (0, 0)
Screenshot: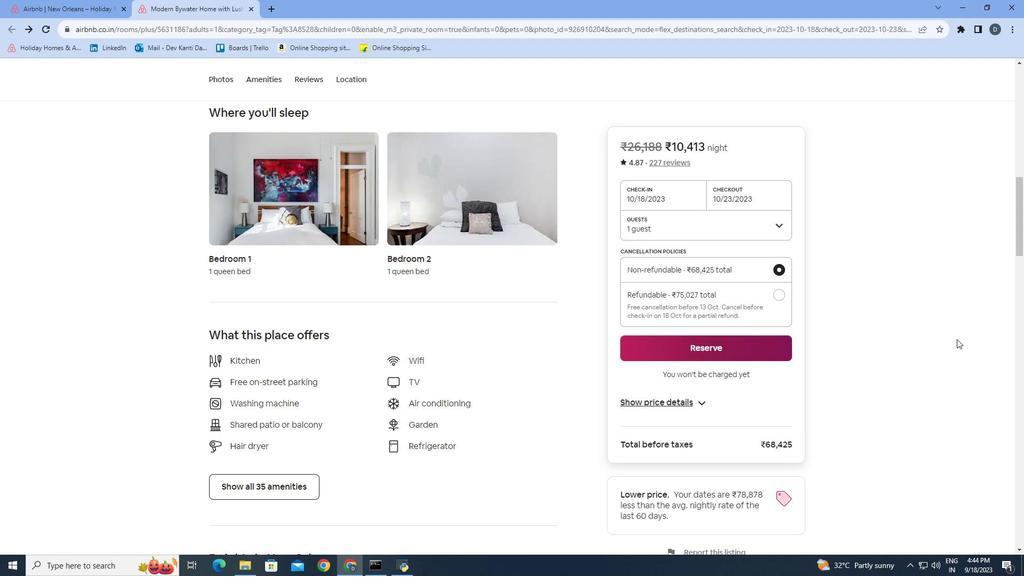 
Action: Mouse scrolled (935, 318) with delta (0, 0)
Screenshot: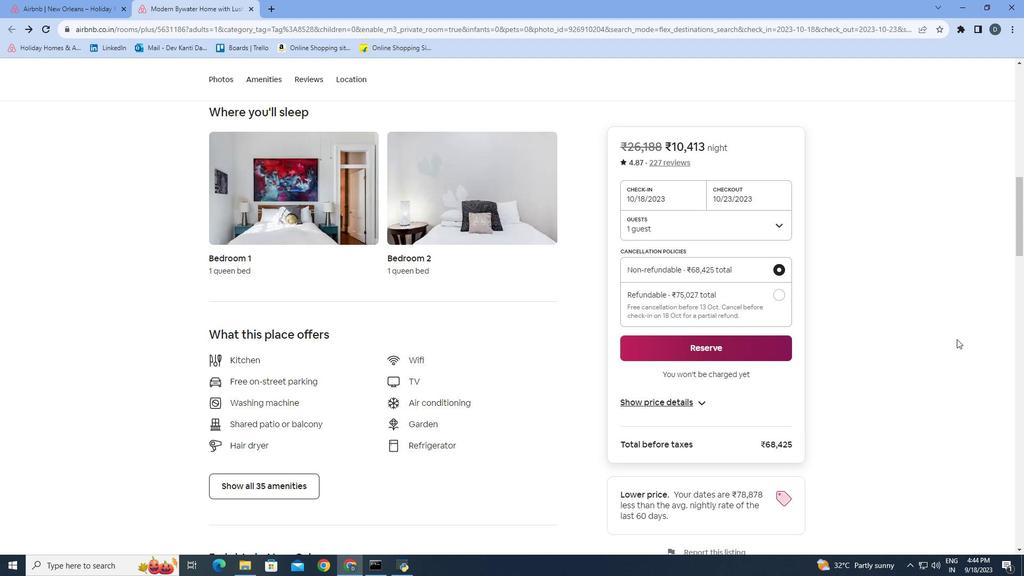 
Action: Mouse moved to (934, 319)
Screenshot: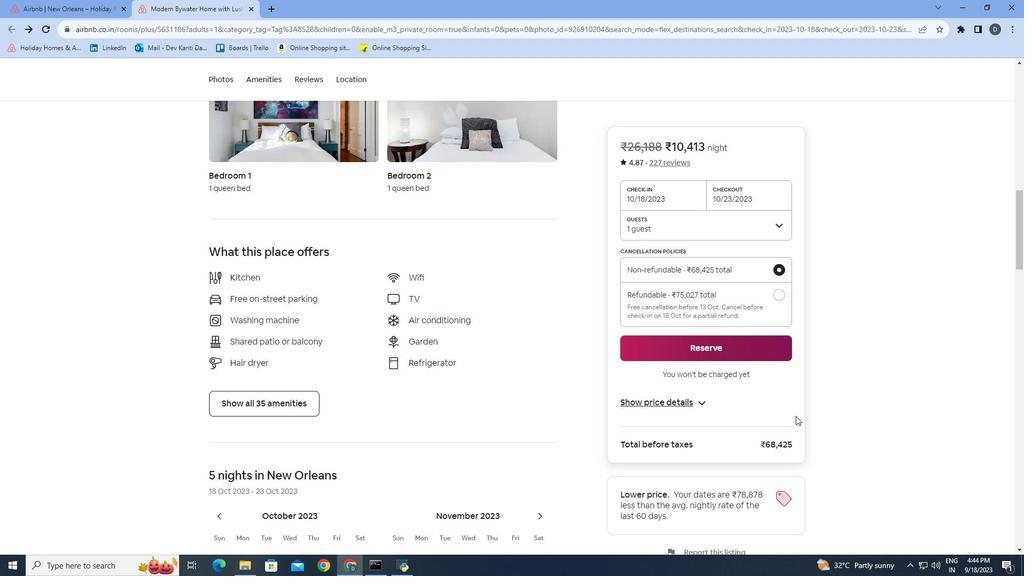 
Action: Mouse scrolled (934, 318) with delta (0, 0)
Screenshot: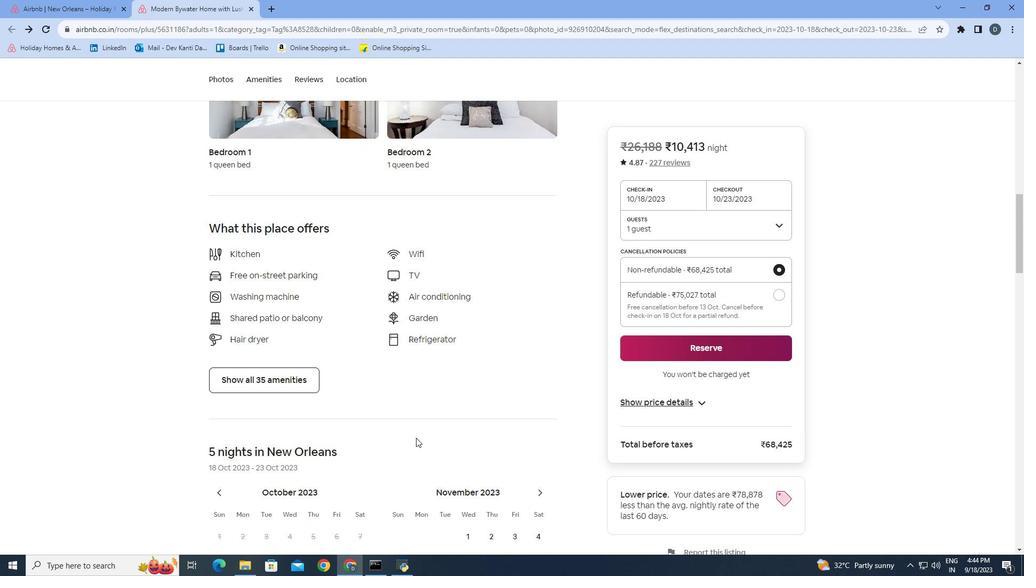 
Action: Mouse scrolled (934, 318) with delta (0, 0)
Screenshot: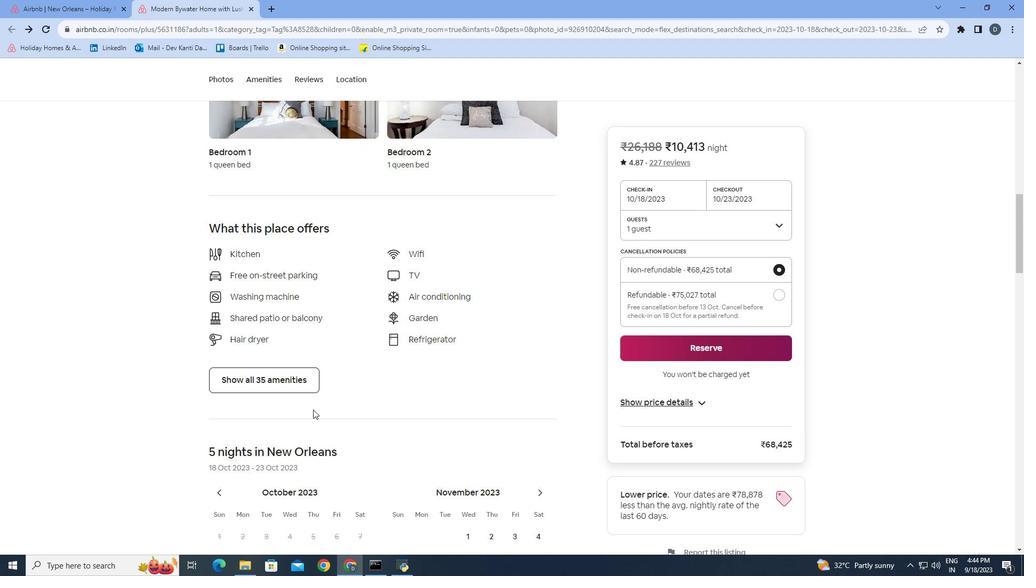 
Action: Mouse moved to (341, 342)
Screenshot: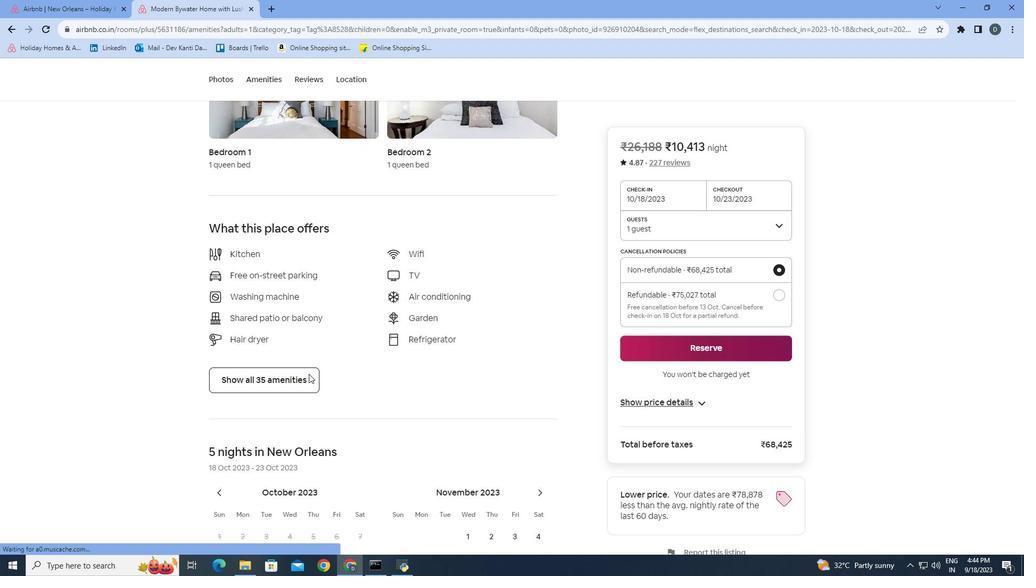 
Action: Mouse pressed left at (341, 342)
Screenshot: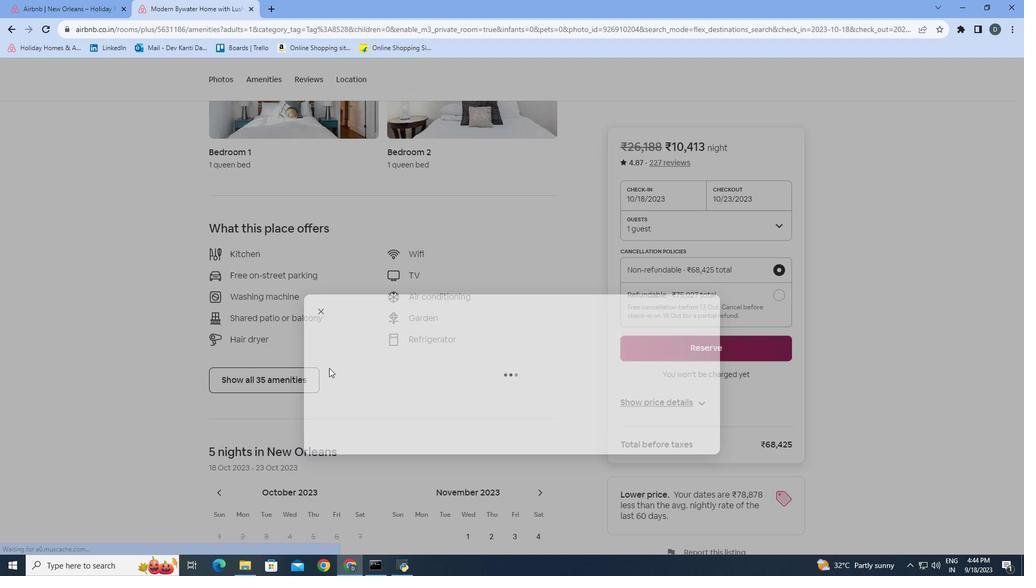 
Action: Mouse moved to (700, 280)
Screenshot: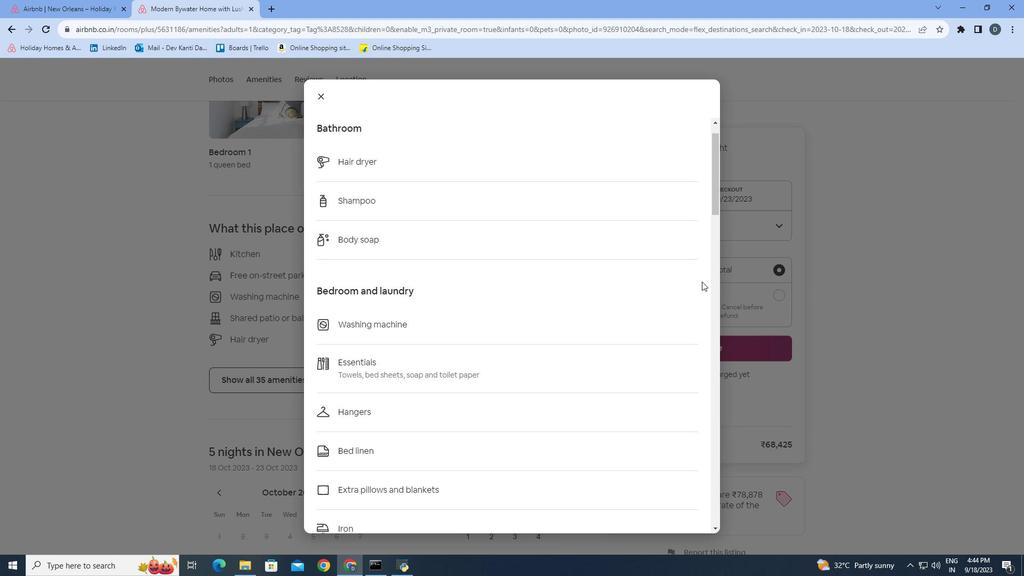 
Action: Mouse scrolled (700, 280) with delta (0, 0)
Screenshot: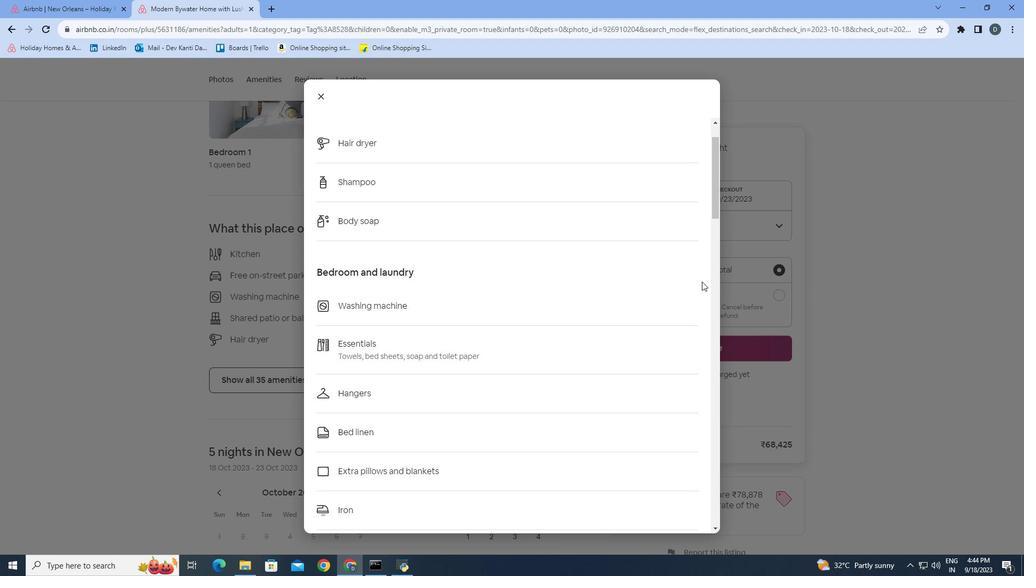 
Action: Mouse scrolled (700, 280) with delta (0, 0)
Screenshot: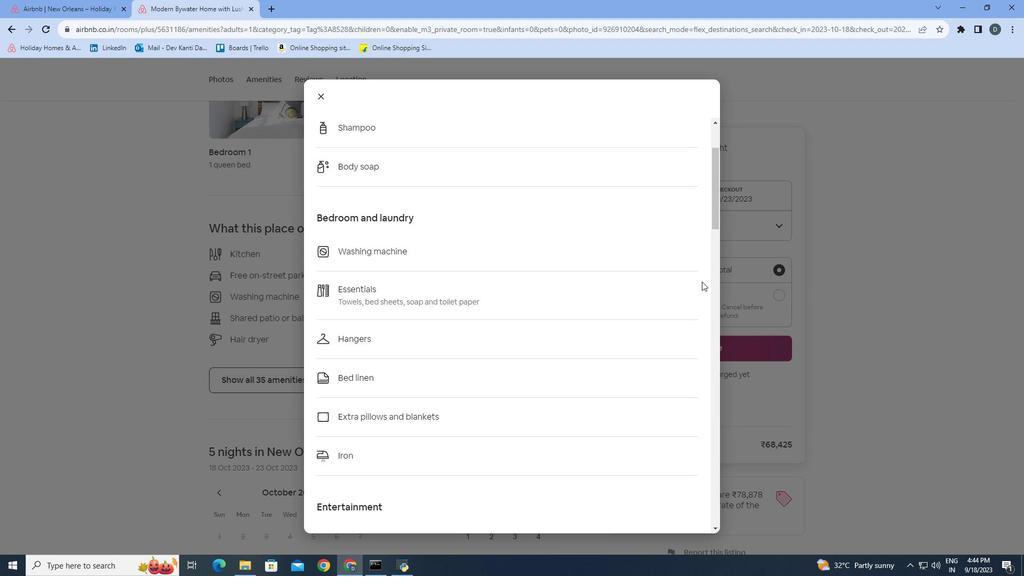 
Action: Mouse scrolled (700, 280) with delta (0, 0)
Screenshot: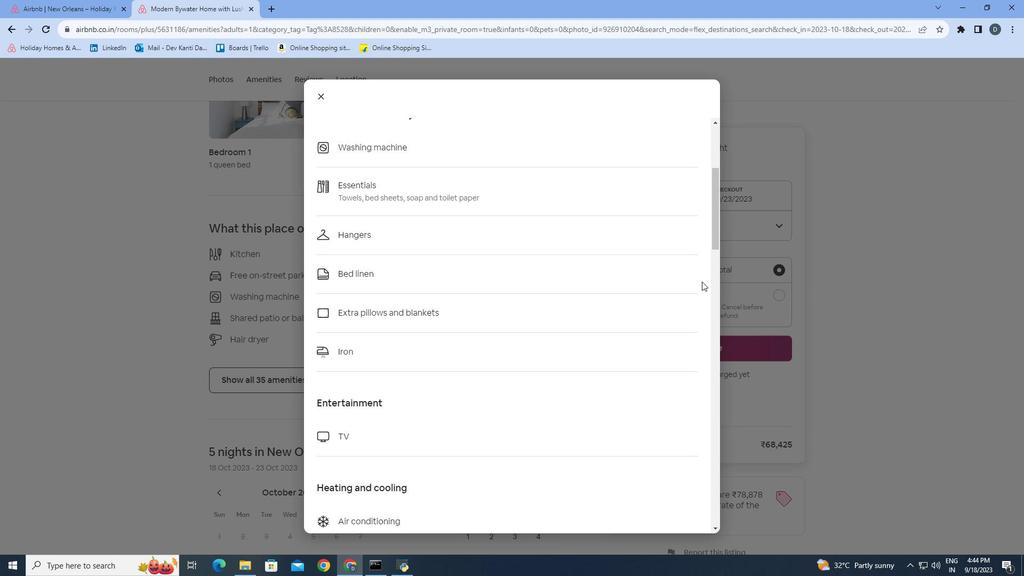 
Action: Mouse scrolled (700, 280) with delta (0, 0)
Screenshot: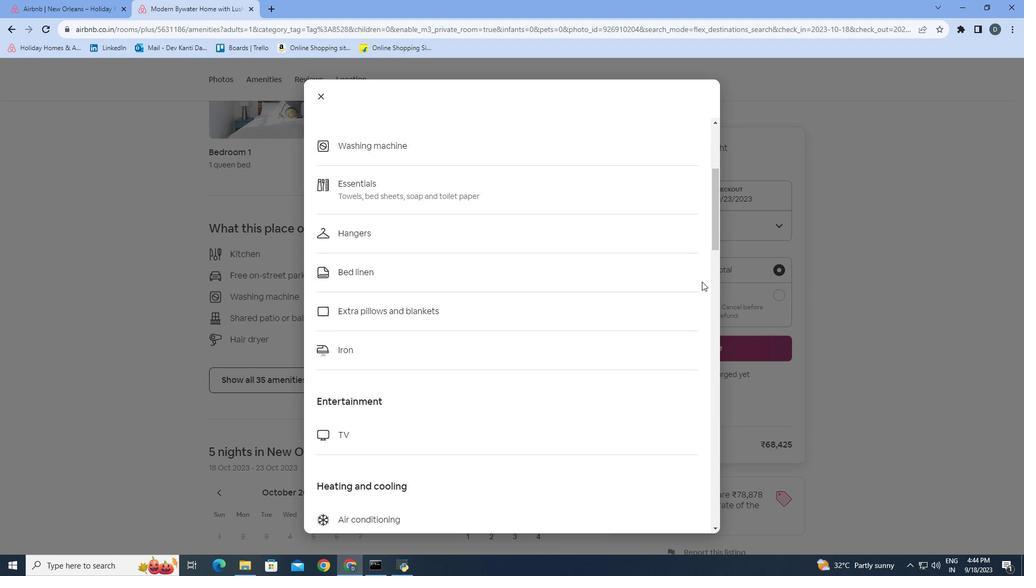 
Action: Mouse scrolled (700, 280) with delta (0, 0)
Screenshot: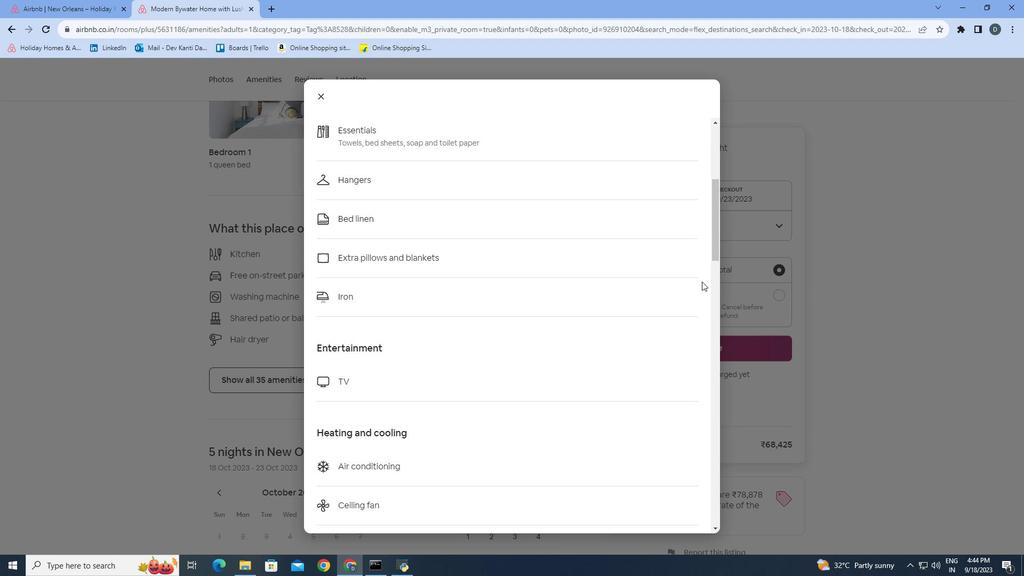
Action: Mouse scrolled (700, 280) with delta (0, 0)
Screenshot: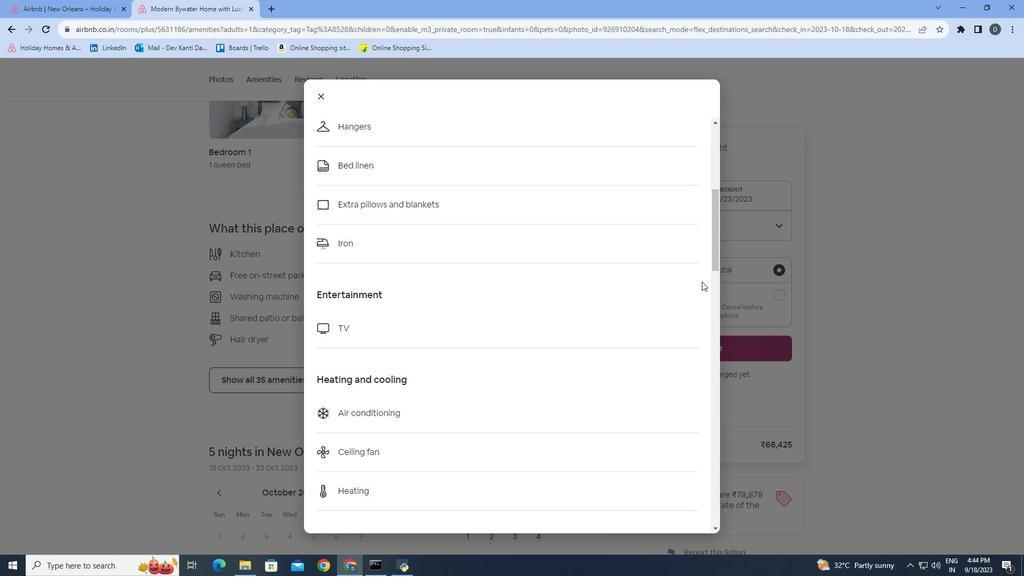 
Action: Mouse scrolled (700, 280) with delta (0, 0)
Screenshot: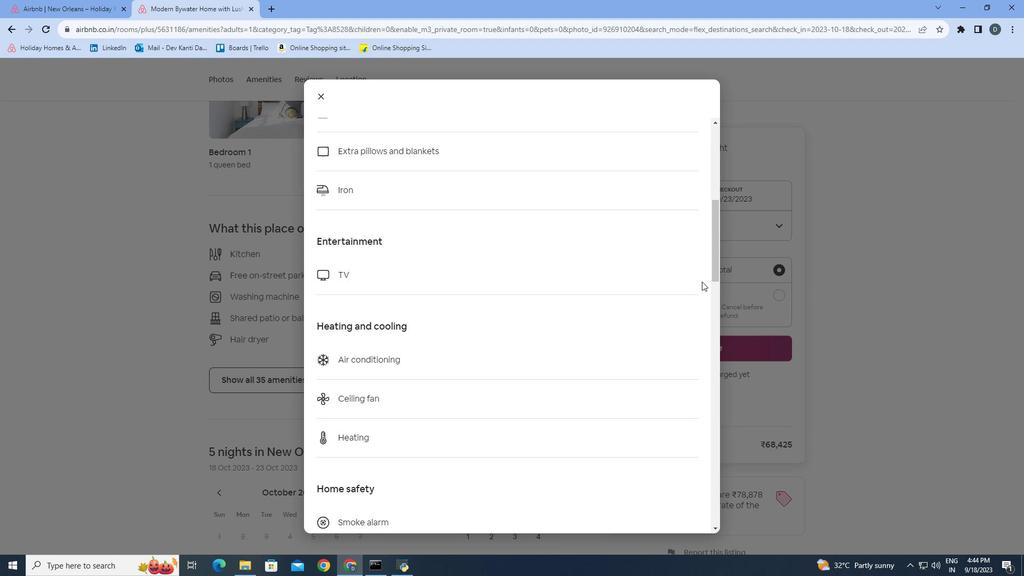 
Action: Mouse scrolled (700, 280) with delta (0, 0)
Screenshot: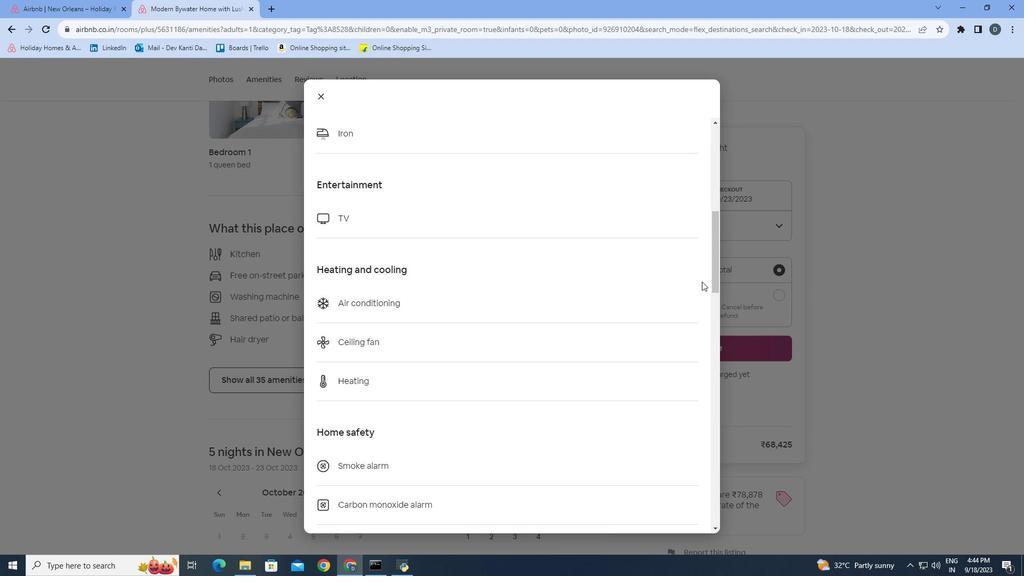 
Action: Mouse scrolled (700, 280) with delta (0, 0)
Screenshot: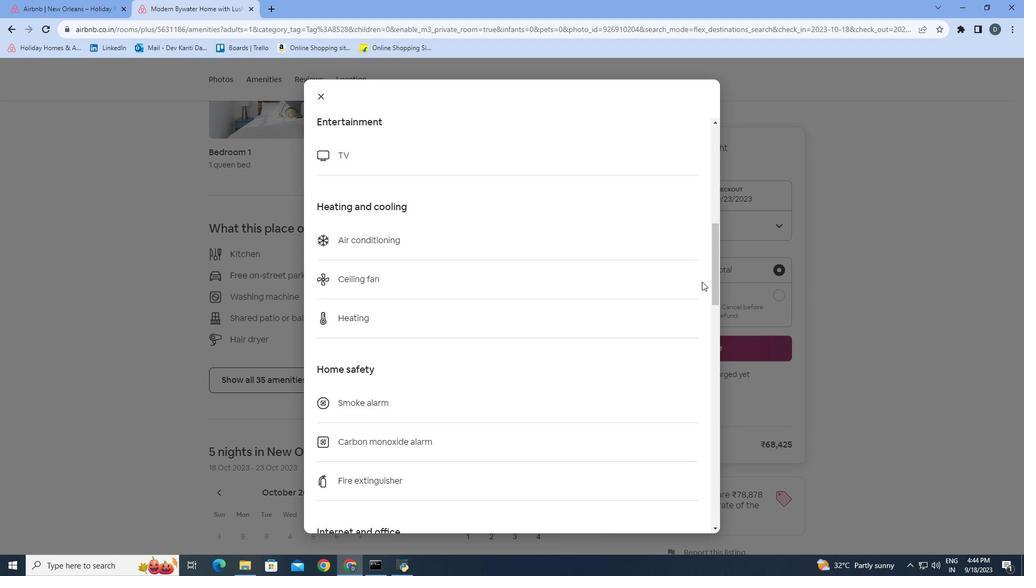 
Action: Mouse scrolled (700, 280) with delta (0, 0)
Screenshot: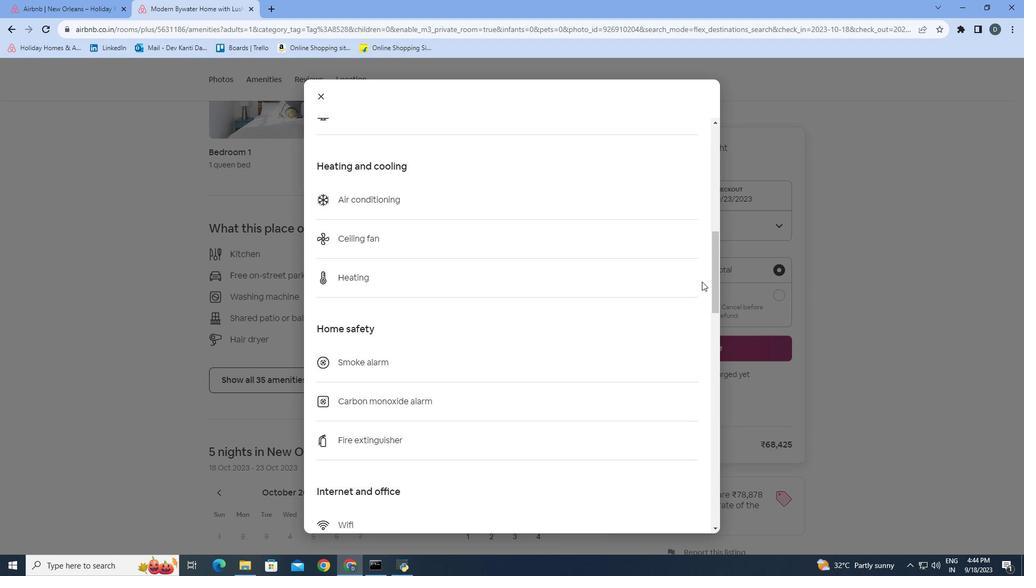 
Action: Mouse scrolled (700, 280) with delta (0, 0)
Screenshot: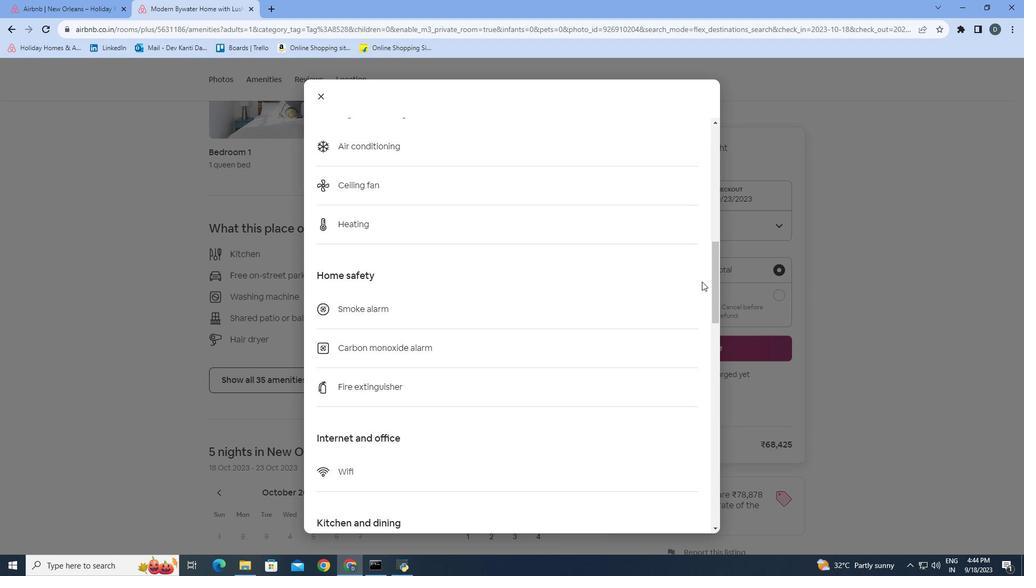 
Action: Mouse scrolled (700, 280) with delta (0, 0)
Screenshot: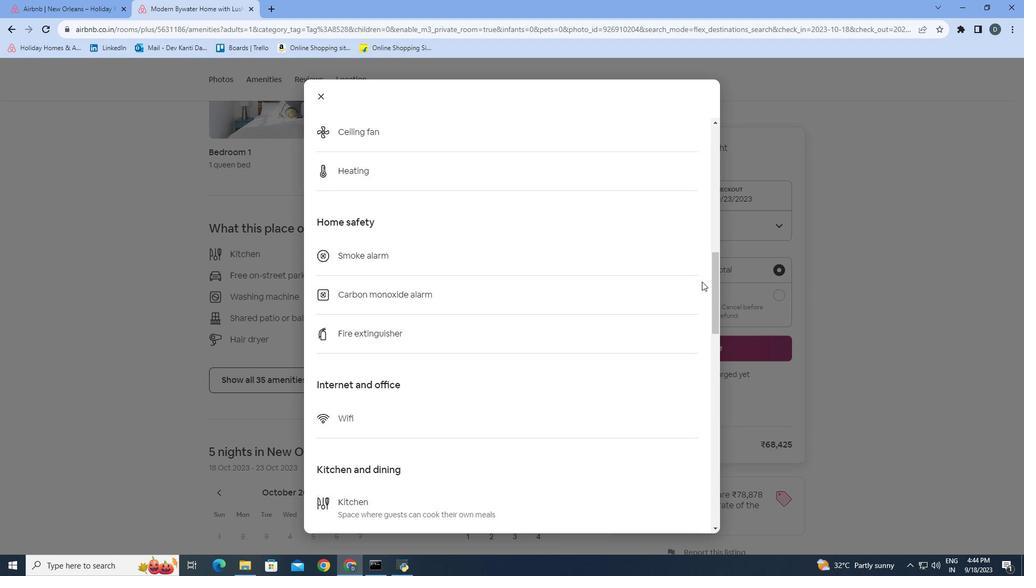 
Action: Mouse moved to (694, 291)
Screenshot: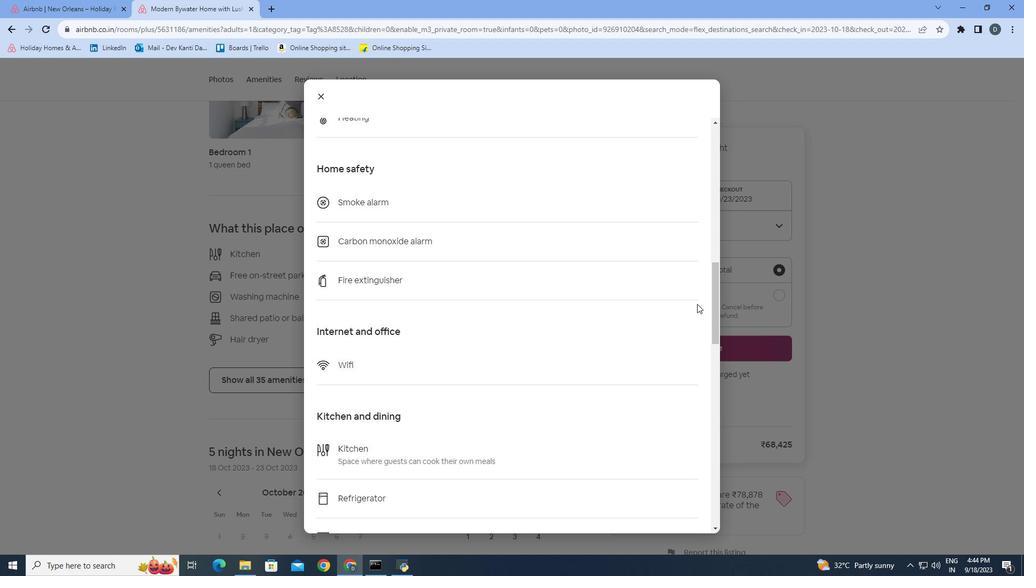 
Action: Mouse scrolled (694, 290) with delta (0, 0)
Screenshot: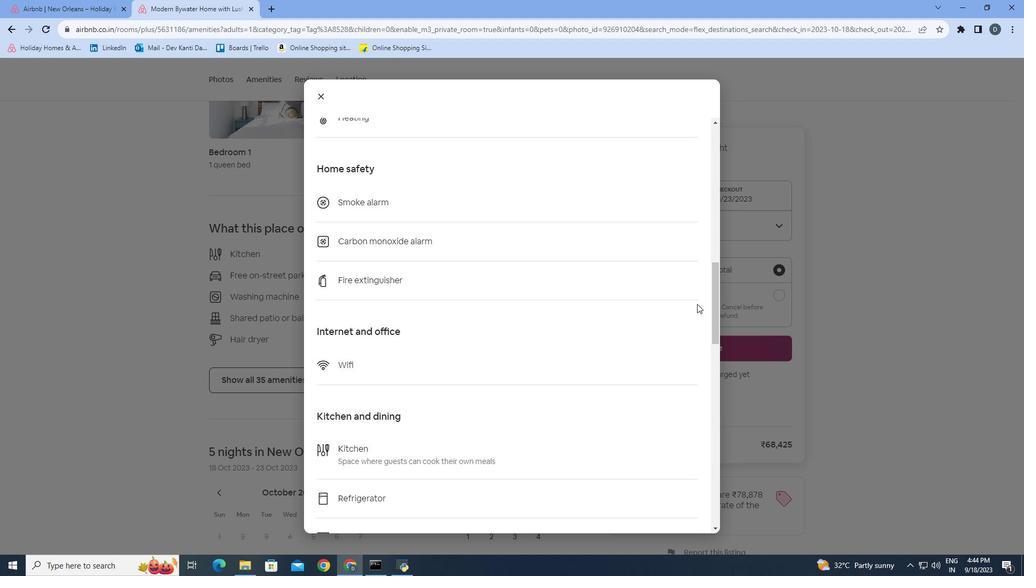 
Action: Mouse moved to (700, 294)
Screenshot: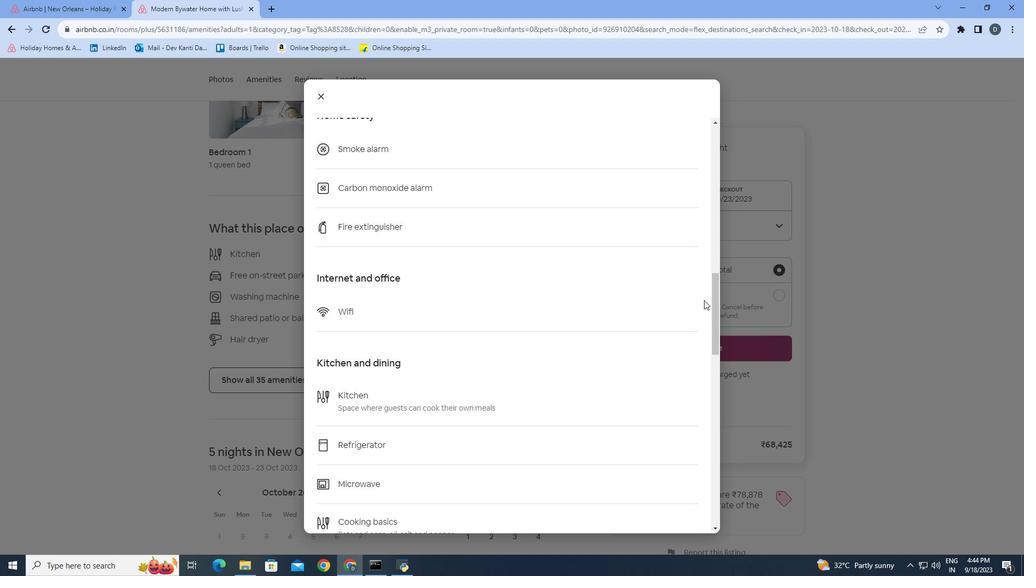 
Action: Mouse scrolled (700, 293) with delta (0, 0)
Screenshot: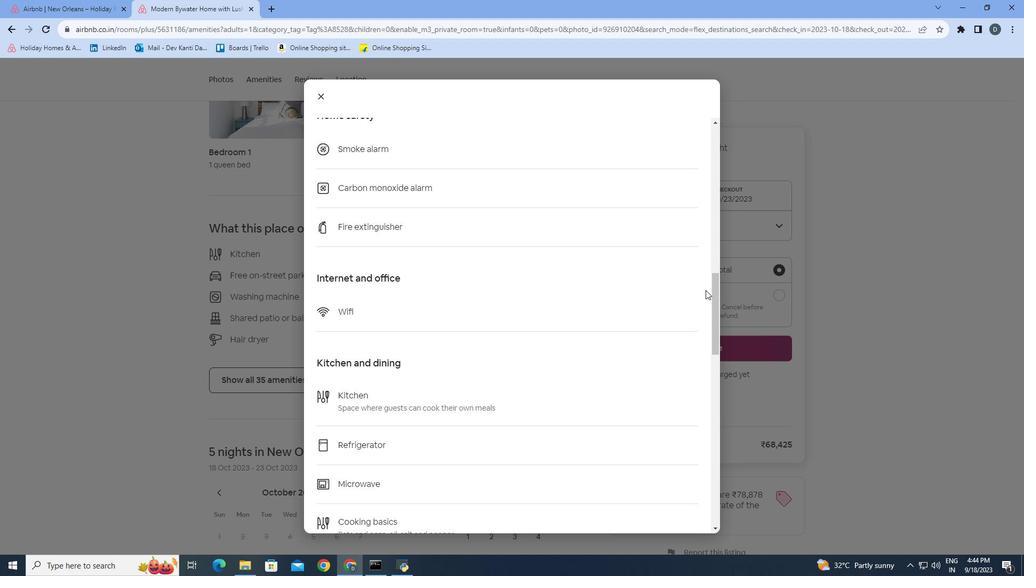 
Action: Mouse moved to (704, 283)
Screenshot: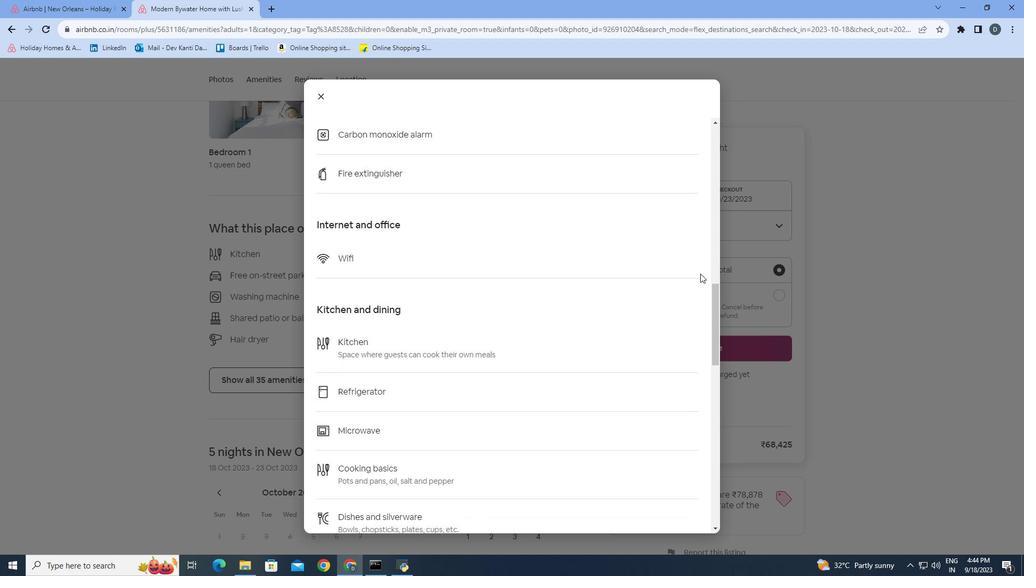 
Action: Mouse scrolled (704, 283) with delta (0, 0)
Screenshot: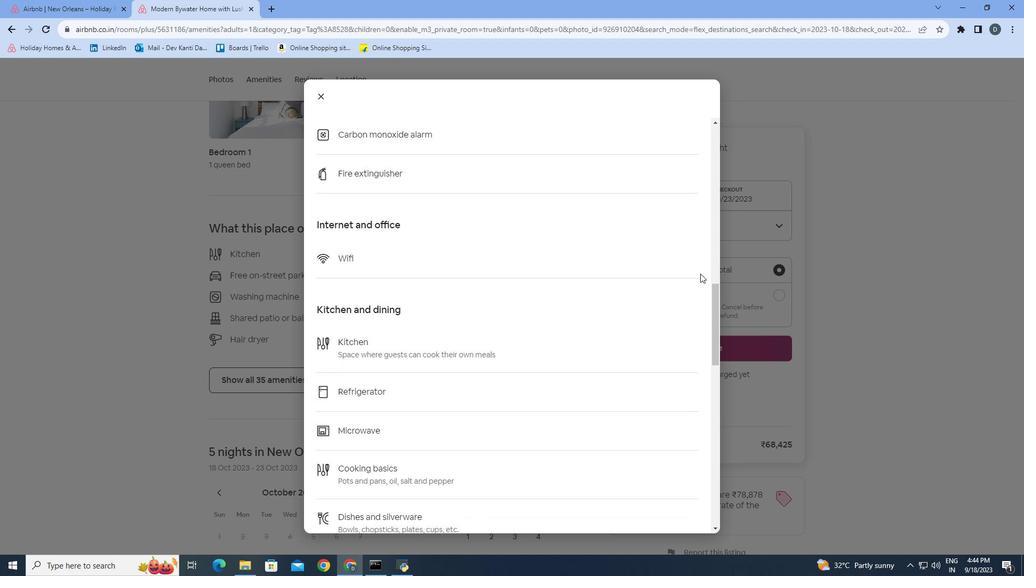
Action: Mouse moved to (699, 274)
Screenshot: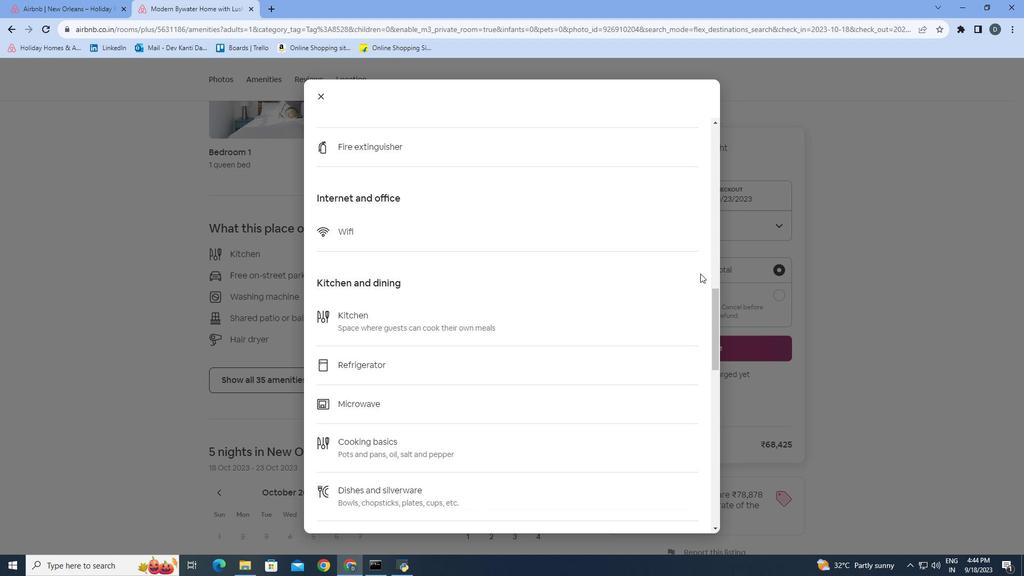 
Action: Mouse scrolled (699, 274) with delta (0, 0)
Screenshot: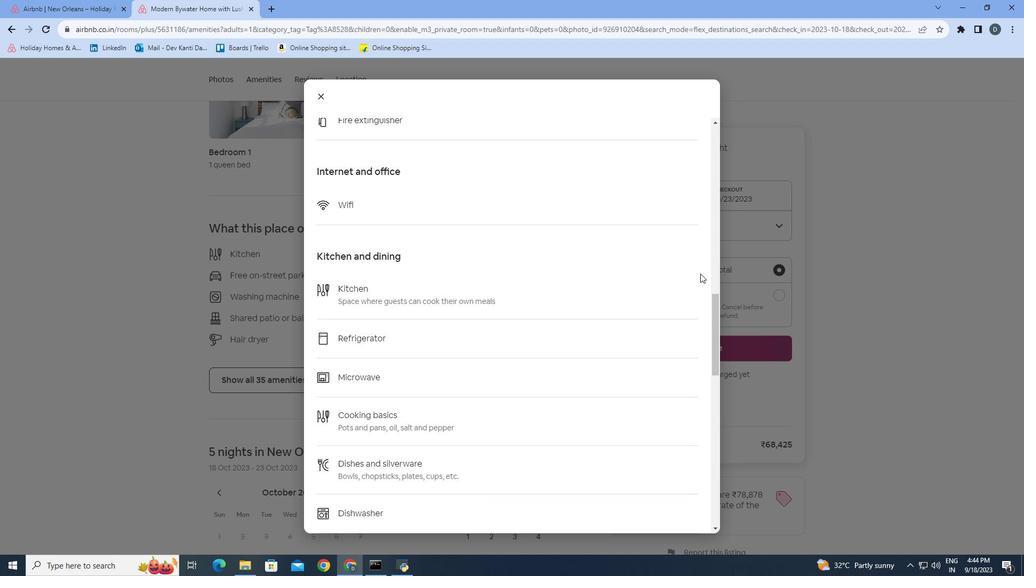 
Action: Mouse moved to (699, 274)
Screenshot: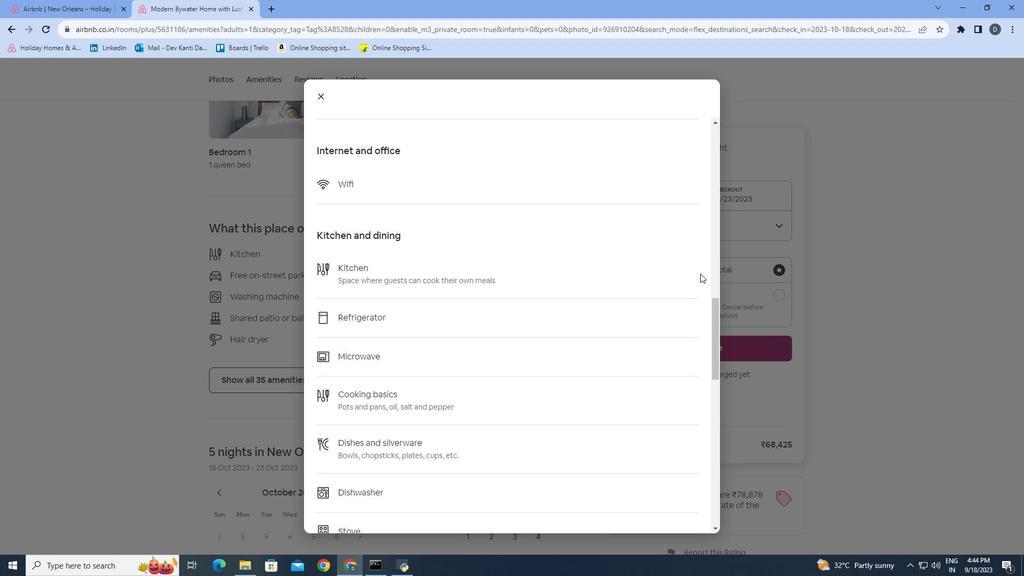 
Action: Mouse scrolled (699, 274) with delta (0, 0)
Screenshot: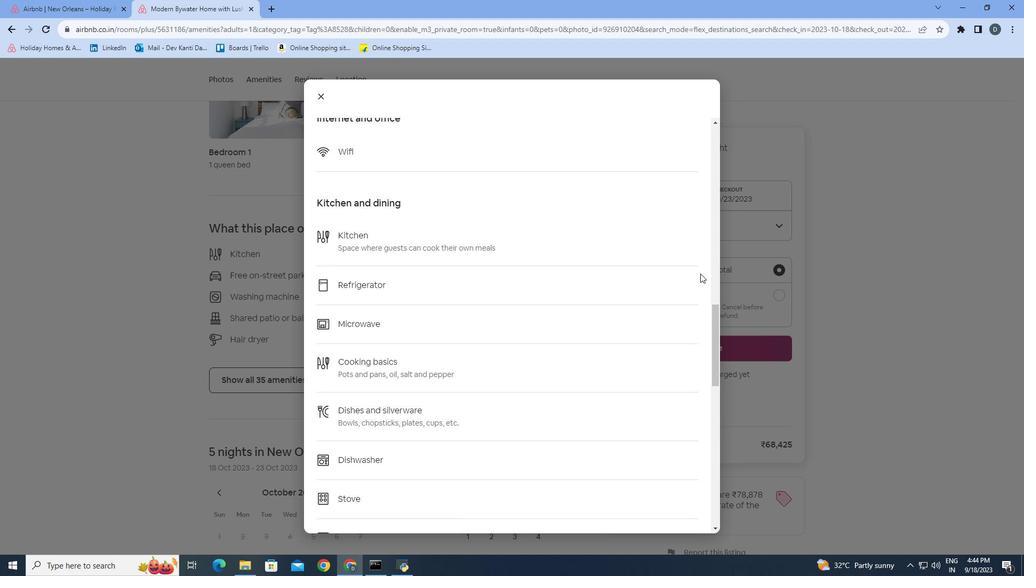 
Action: Mouse scrolled (699, 274) with delta (0, 0)
Screenshot: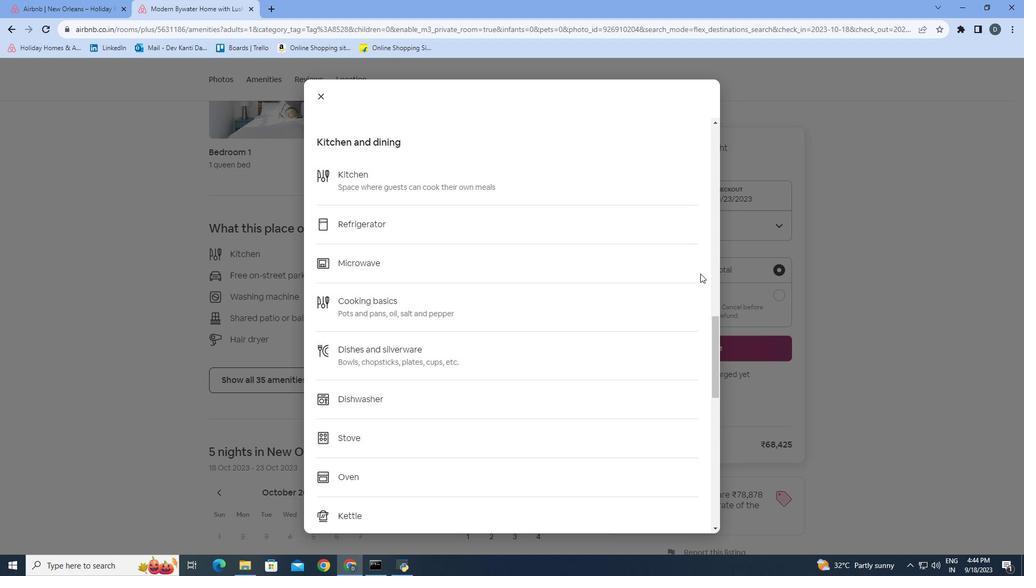 
Action: Mouse scrolled (699, 274) with delta (0, 0)
Screenshot: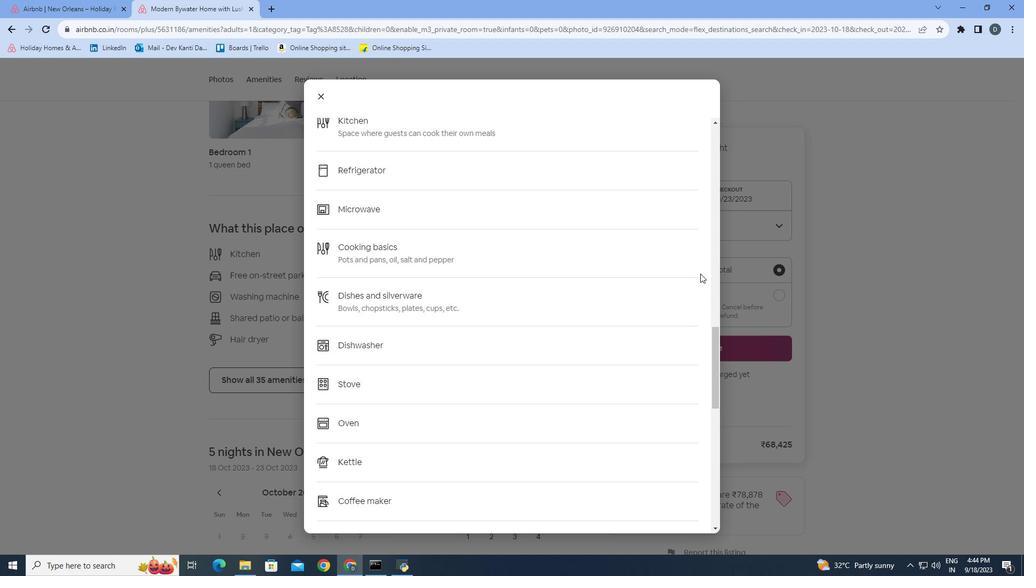 
Action: Mouse scrolled (699, 274) with delta (0, 0)
Screenshot: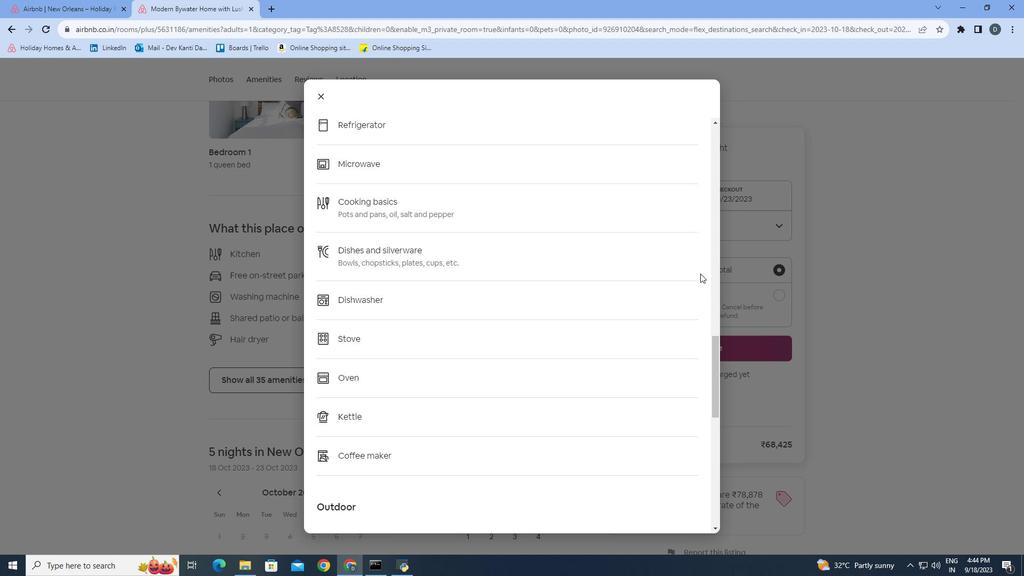 
Action: Mouse scrolled (699, 274) with delta (0, 0)
Screenshot: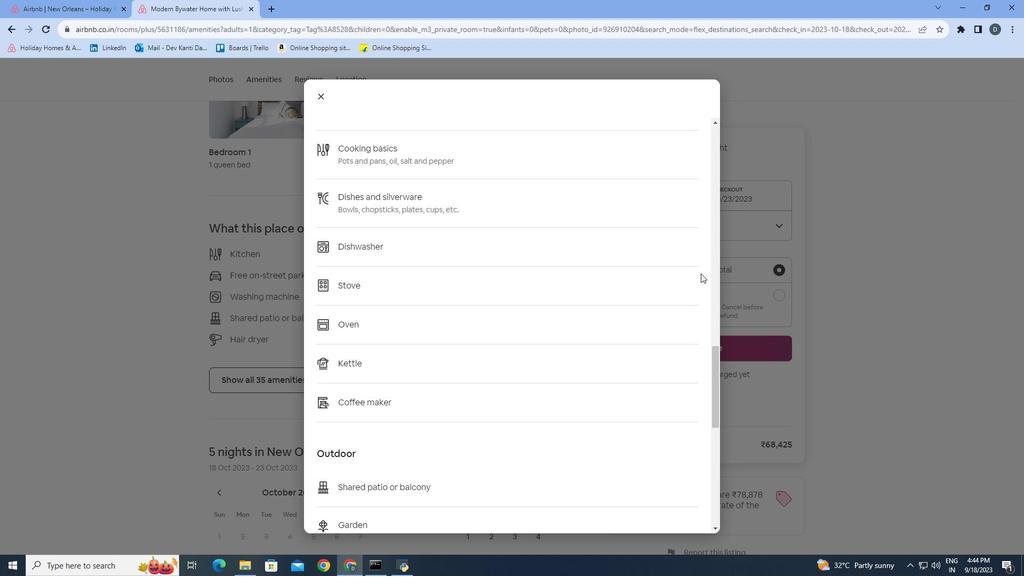 
Action: Mouse moved to (699, 274)
Screenshot: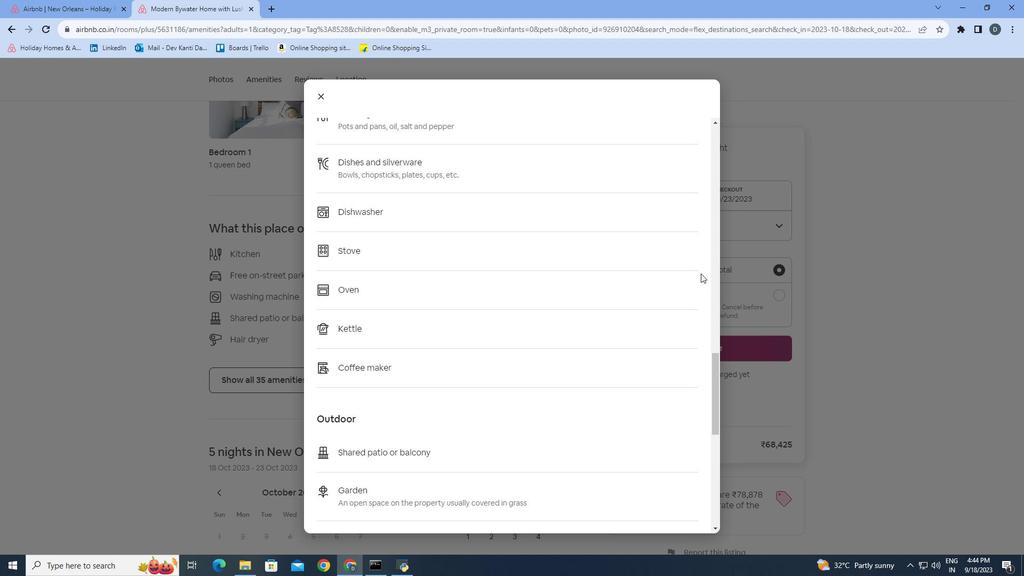 
Action: Mouse scrolled (699, 274) with delta (0, 0)
Screenshot: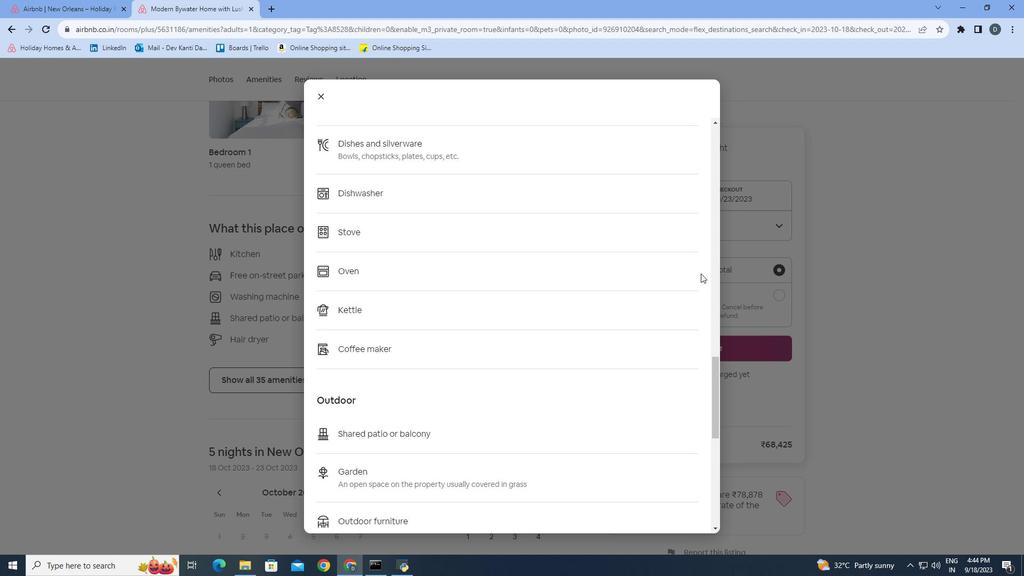 
Action: Mouse scrolled (699, 274) with delta (0, 0)
Screenshot: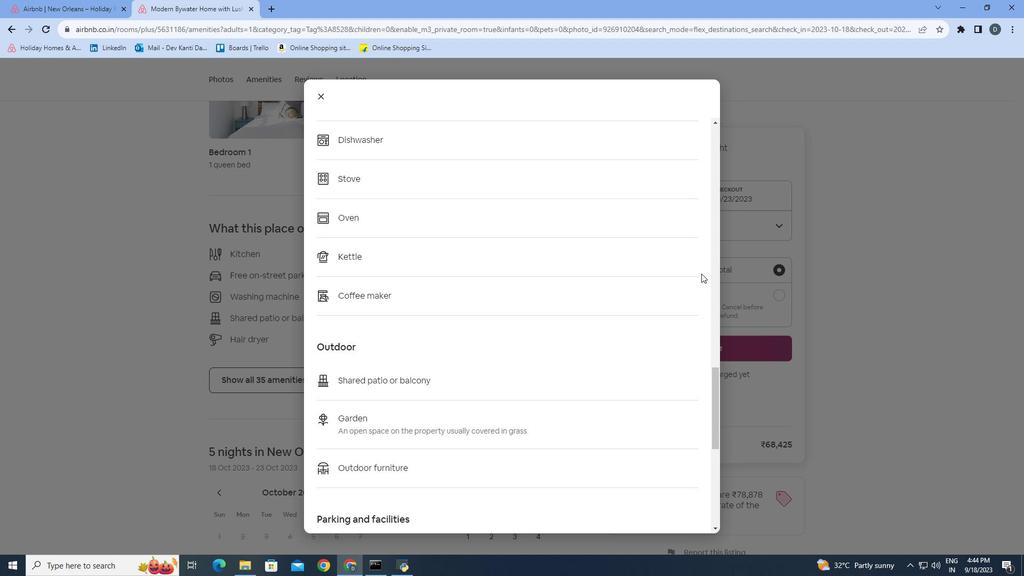 
Action: Mouse moved to (699, 274)
Screenshot: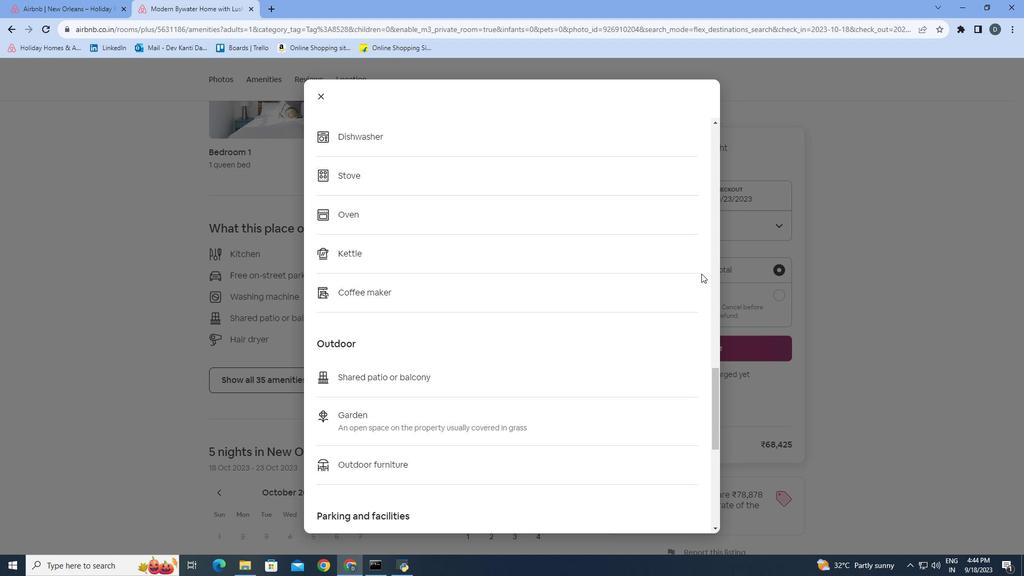 
Action: Mouse scrolled (699, 274) with delta (0, 0)
Screenshot: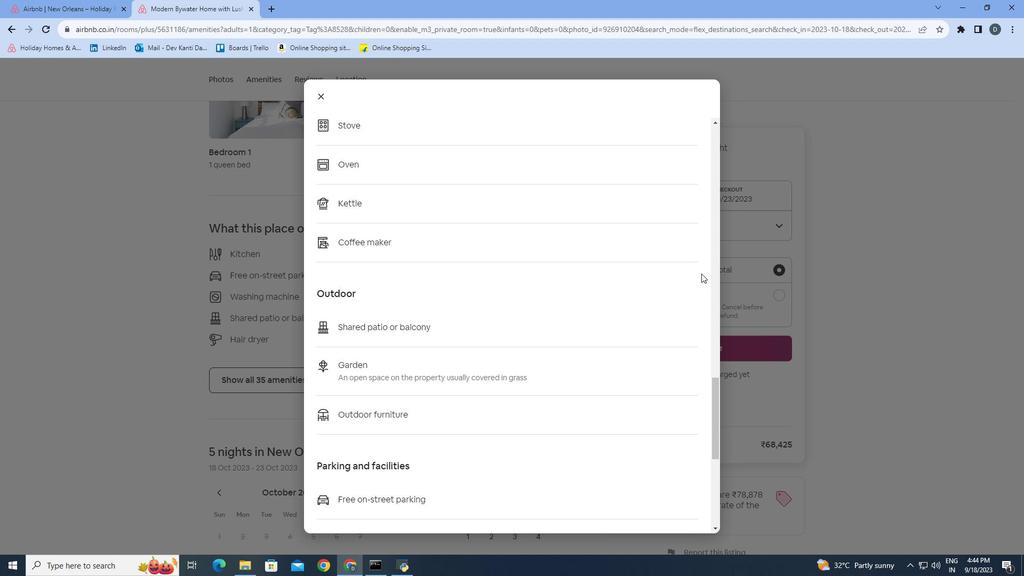 
Action: Mouse scrolled (699, 274) with delta (0, 0)
Screenshot: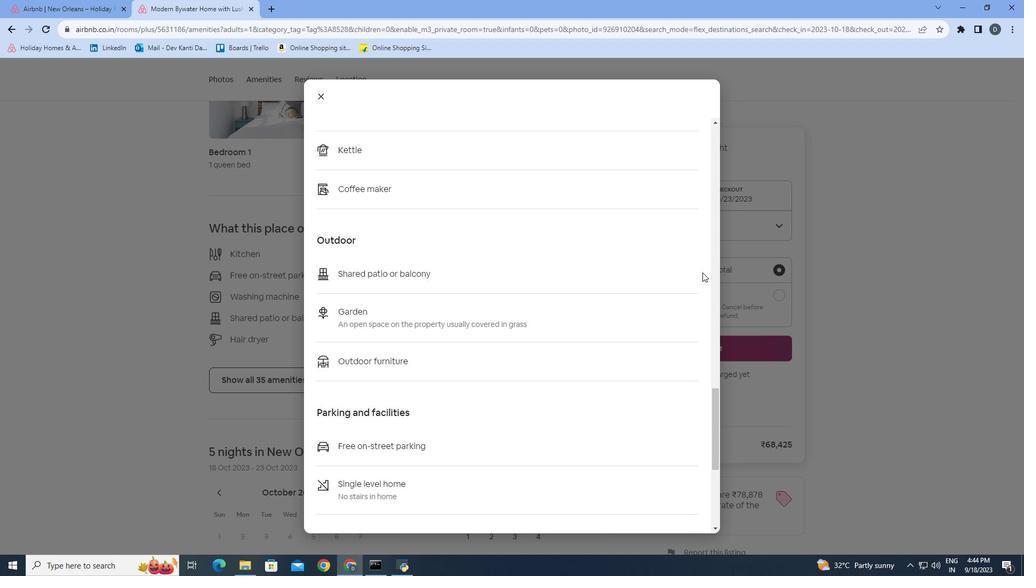 
Action: Mouse moved to (700, 274)
Screenshot: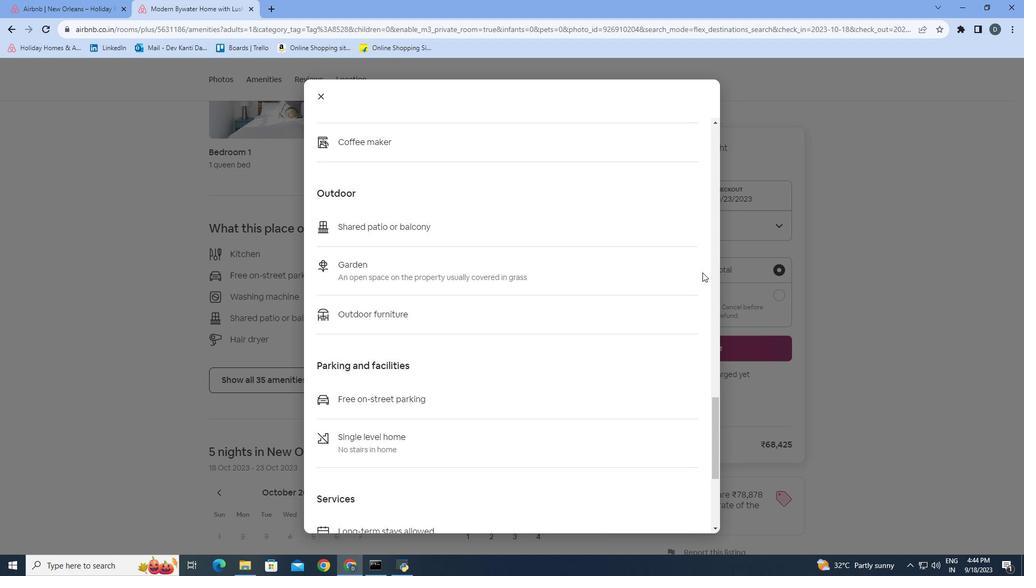 
Action: Mouse scrolled (700, 273) with delta (0, 0)
Screenshot: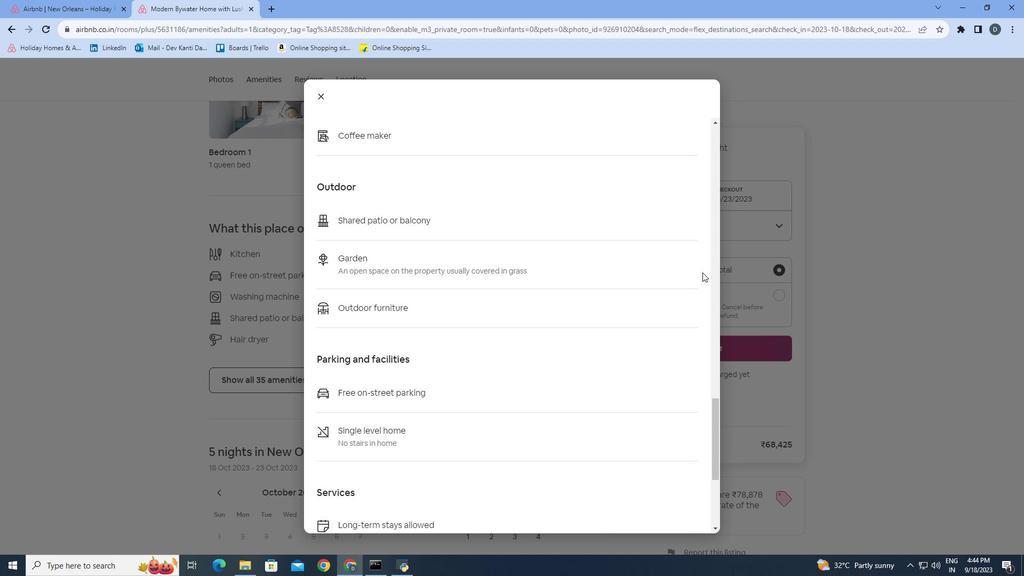 
Action: Mouse scrolled (700, 273) with delta (0, 0)
Screenshot: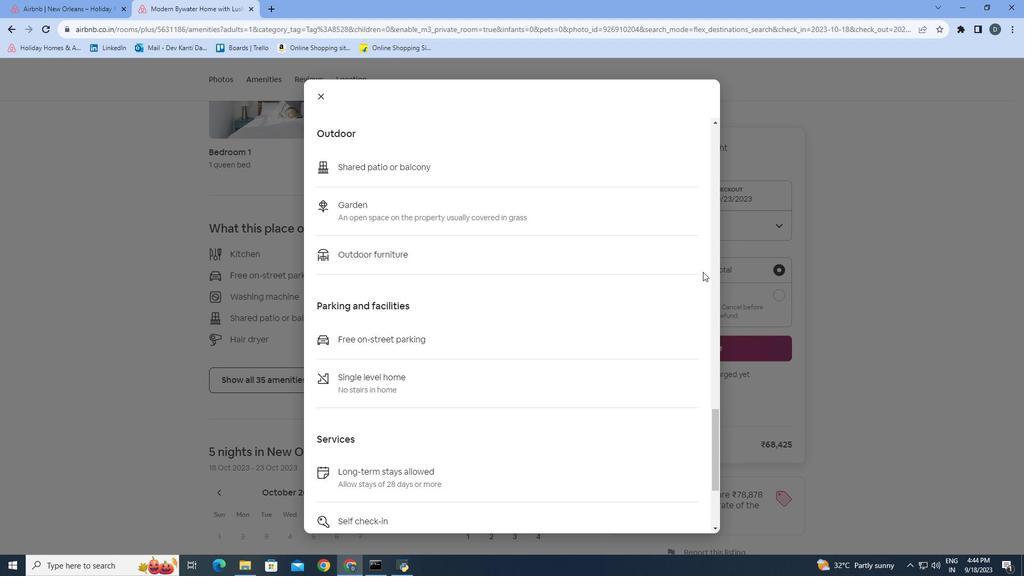 
Action: Mouse moved to (701, 273)
Screenshot: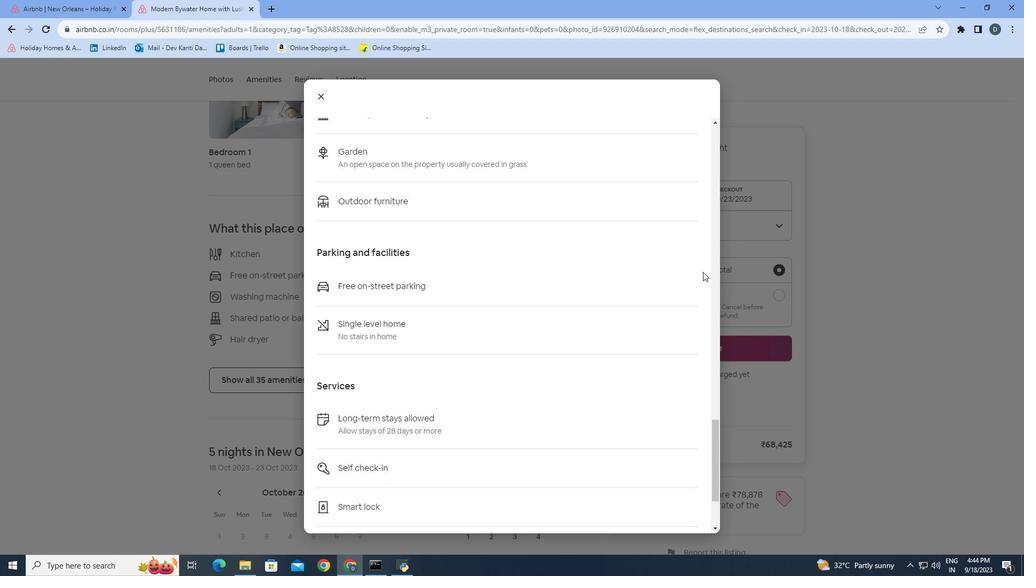 
Action: Mouse scrolled (701, 273) with delta (0, 0)
Screenshot: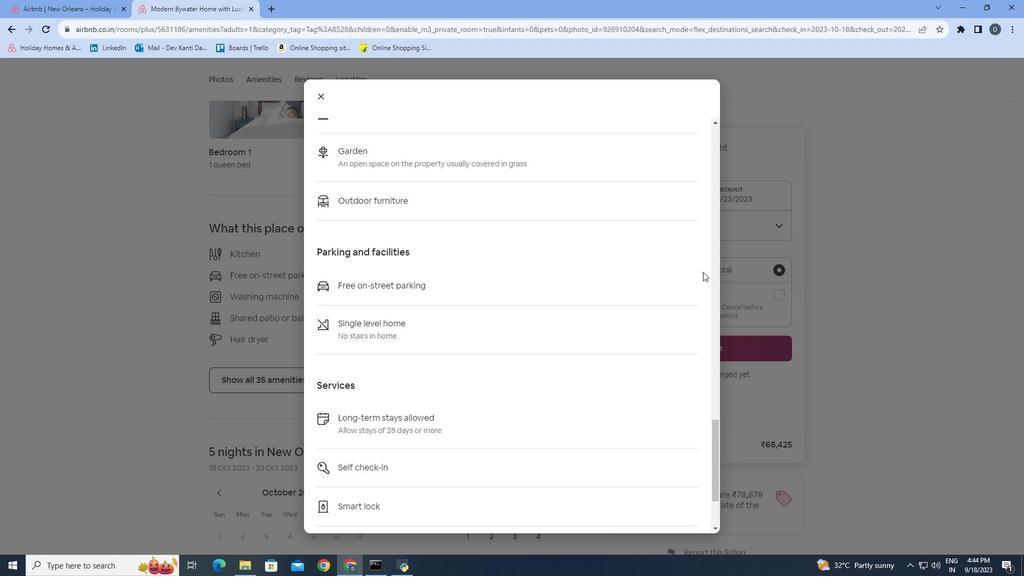 
Action: Mouse scrolled (701, 273) with delta (0, 0)
Screenshot: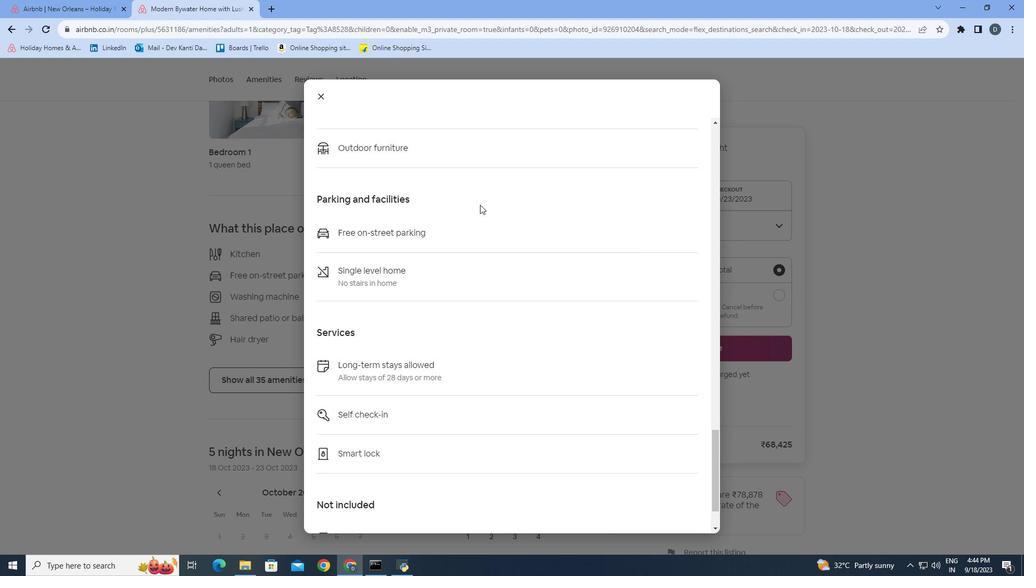 
Action: Mouse moved to (490, 227)
Screenshot: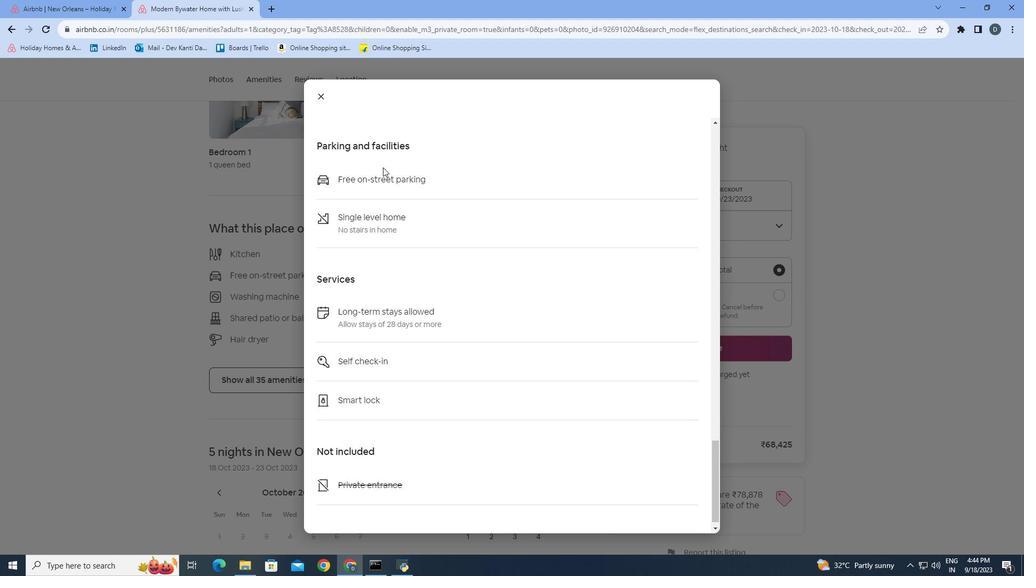 
Action: Mouse scrolled (490, 227) with delta (0, 0)
Screenshot: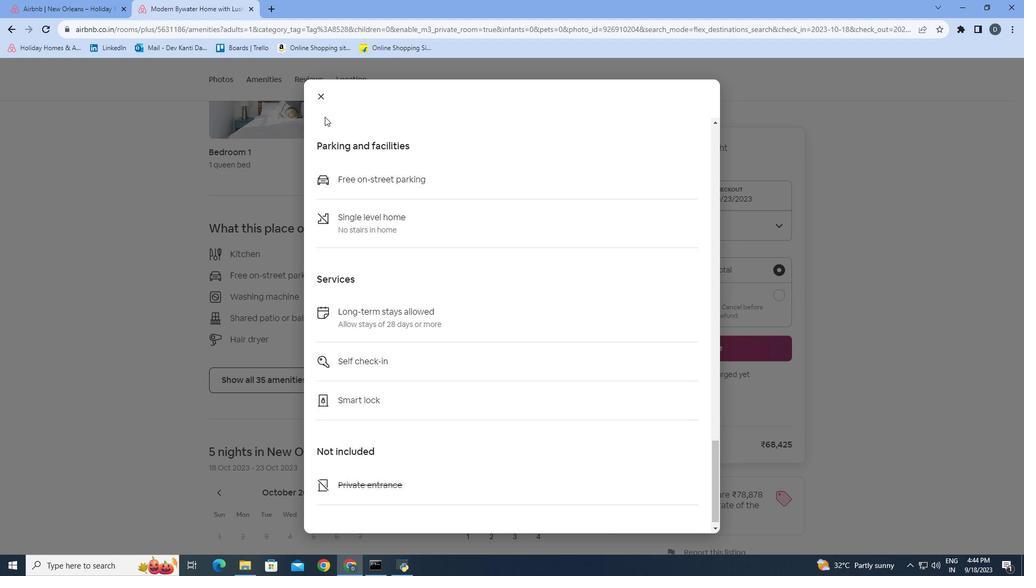 
Action: Mouse moved to (345, 157)
Screenshot: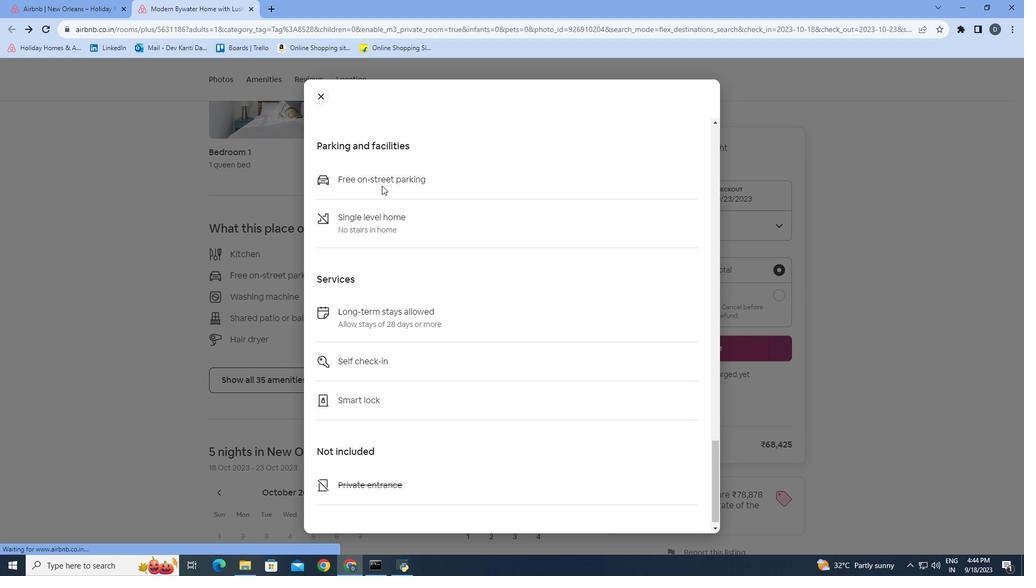 
Action: Mouse pressed left at (345, 157)
Screenshot: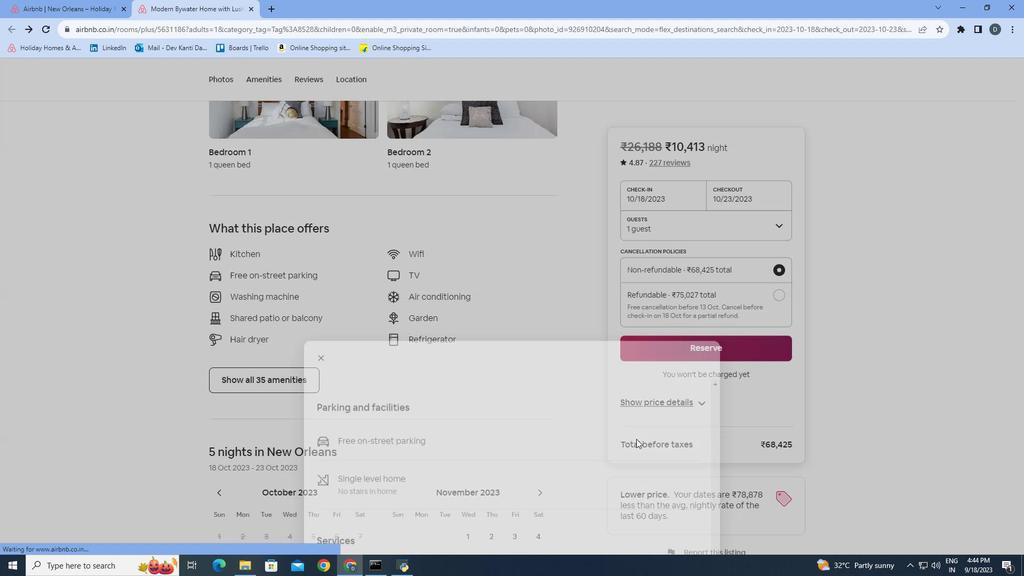 
Action: Mouse moved to (587, 398)
Screenshot: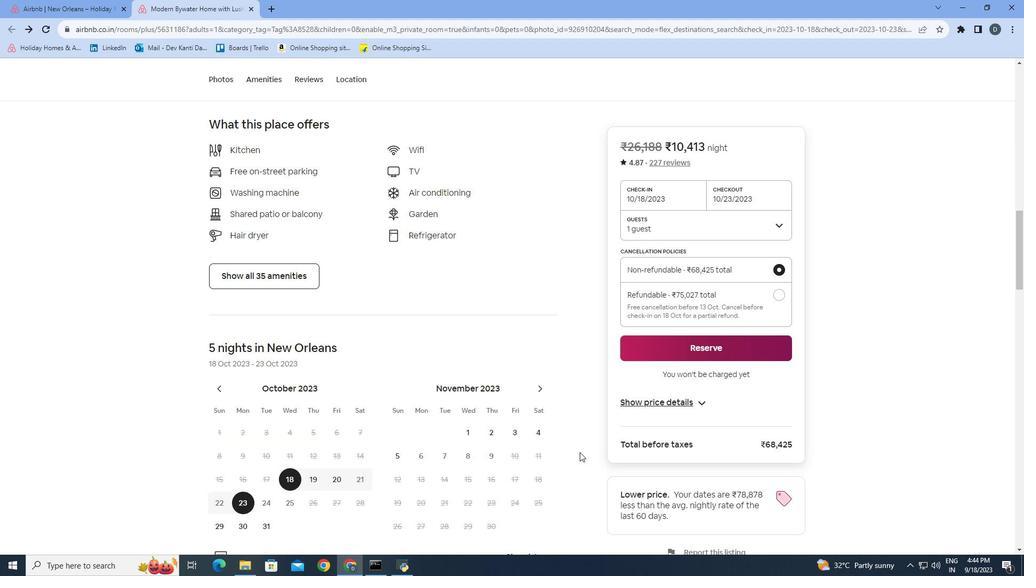 
Action: Mouse scrolled (587, 398) with delta (0, 0)
Screenshot: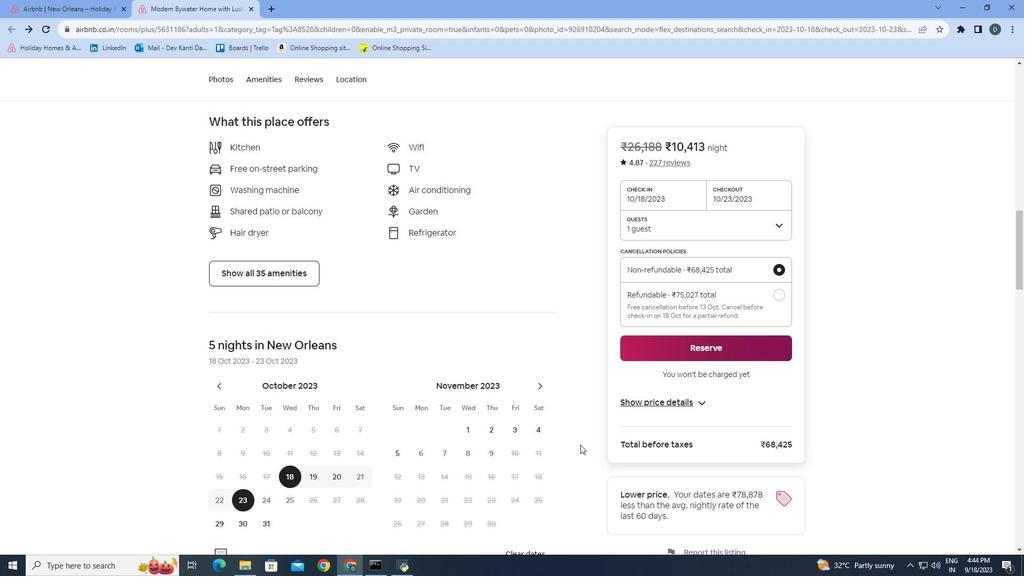 
Action: Mouse moved to (587, 398)
Screenshot: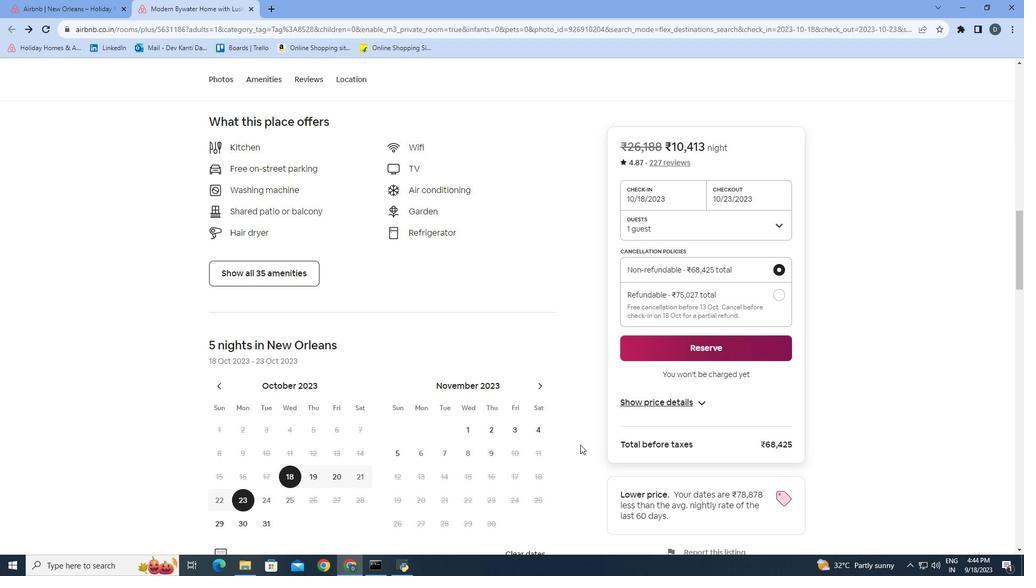 
Action: Mouse scrolled (587, 398) with delta (0, 0)
Screenshot: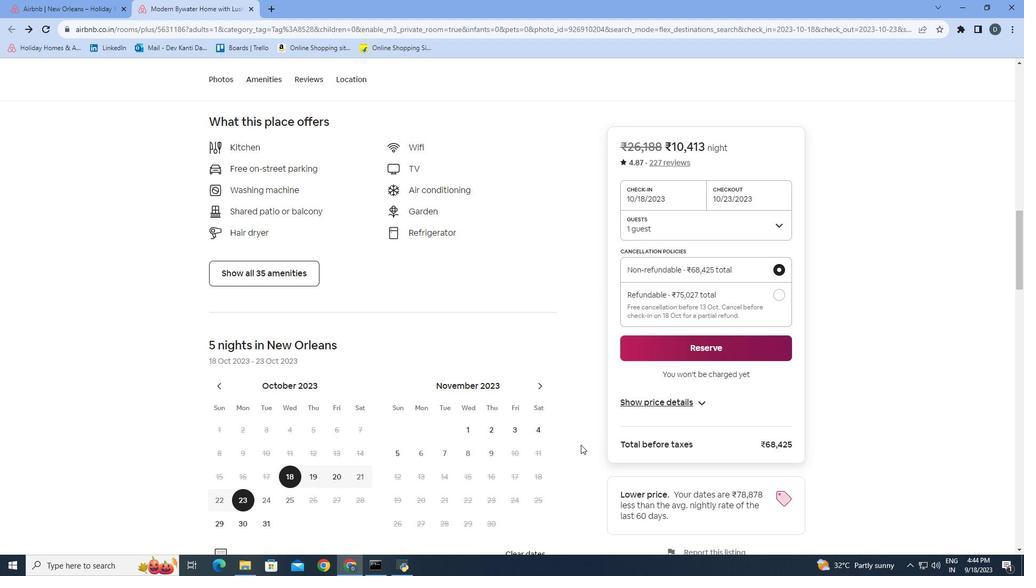 
Action: Mouse moved to (589, 391)
Screenshot: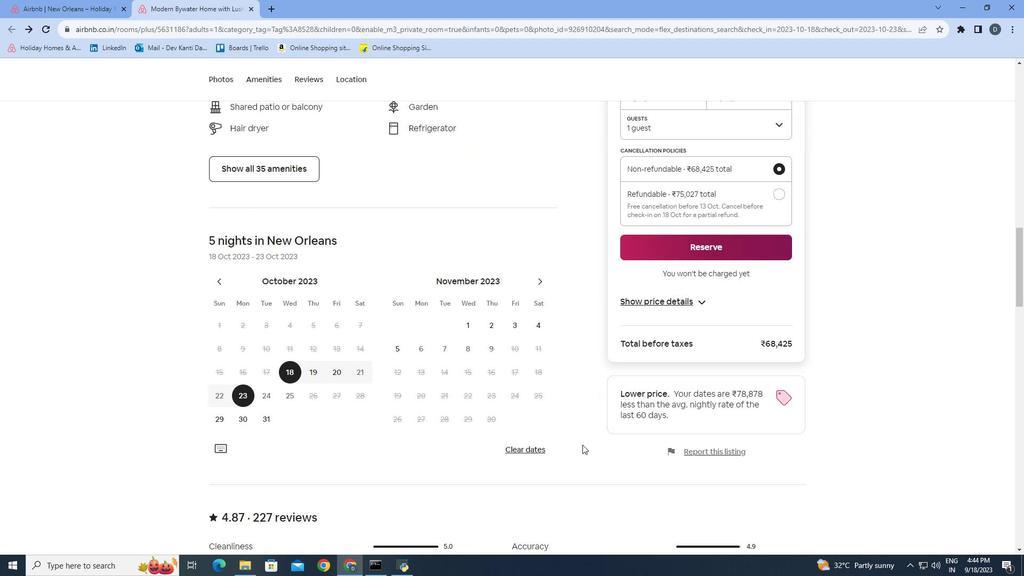 
Action: Mouse scrolled (589, 390) with delta (0, 0)
Screenshot: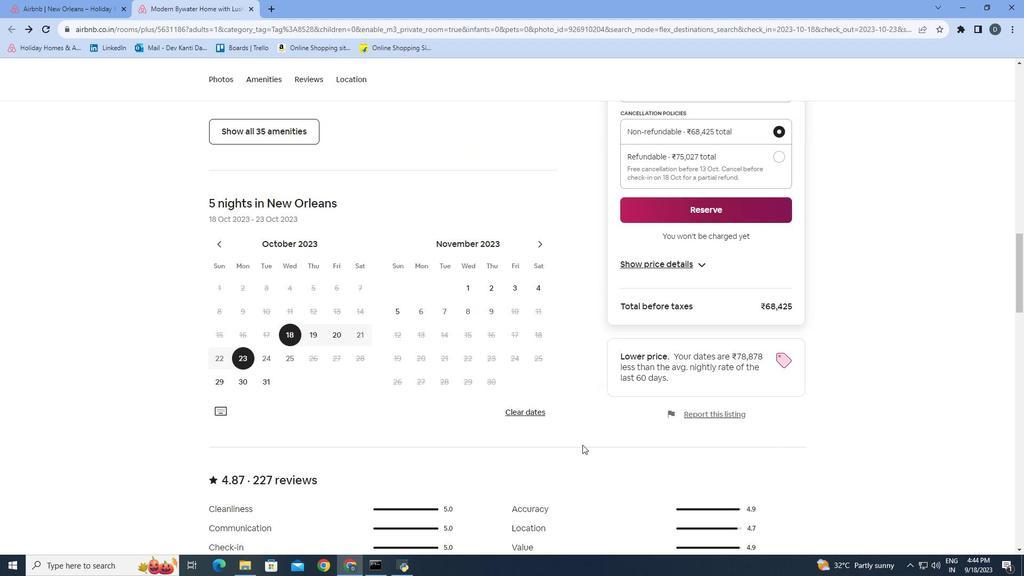 
Action: Mouse moved to (589, 391)
Screenshot: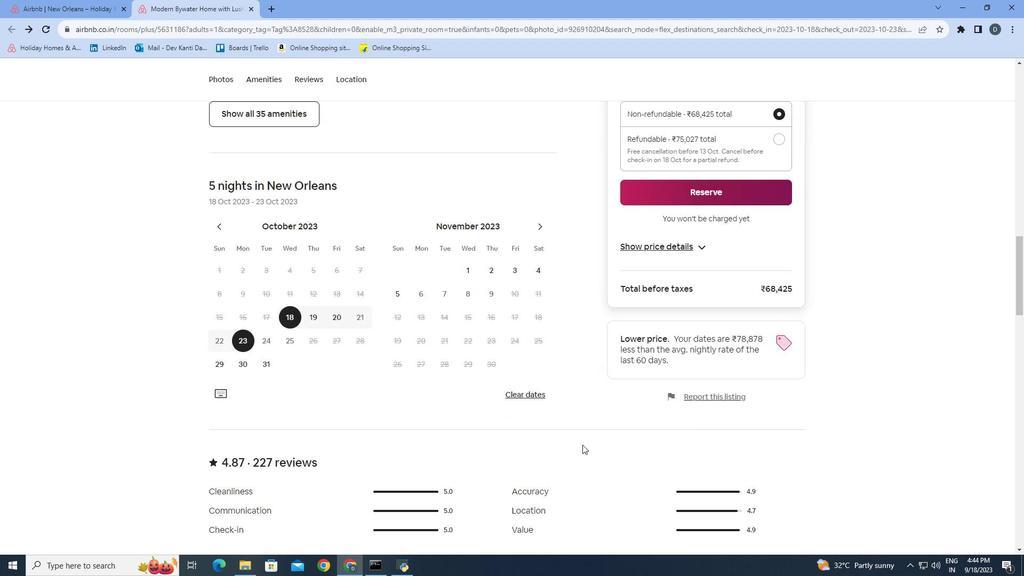 
Action: Mouse scrolled (589, 390) with delta (0, 0)
Screenshot: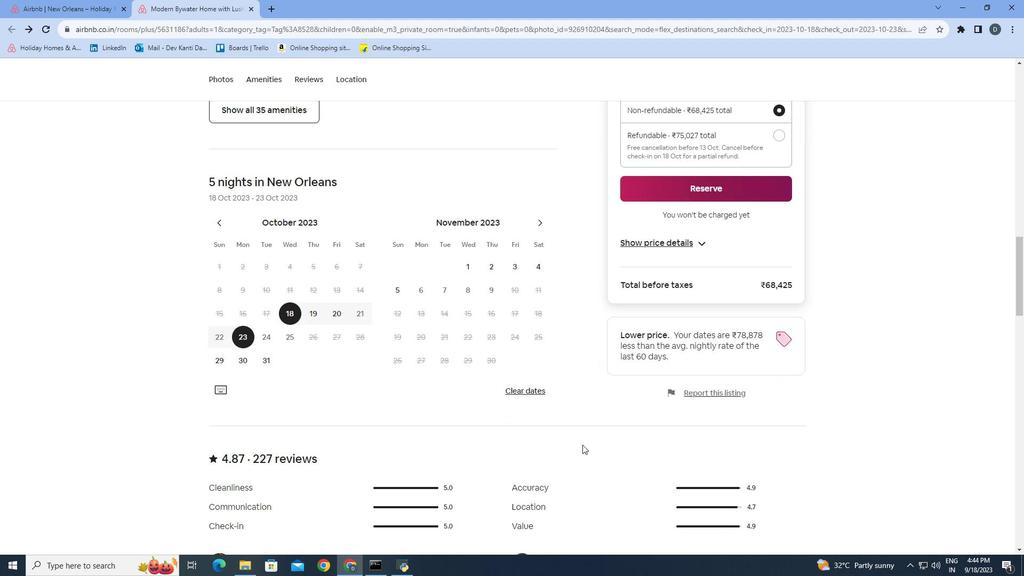 
Action: Mouse moved to (591, 391)
Screenshot: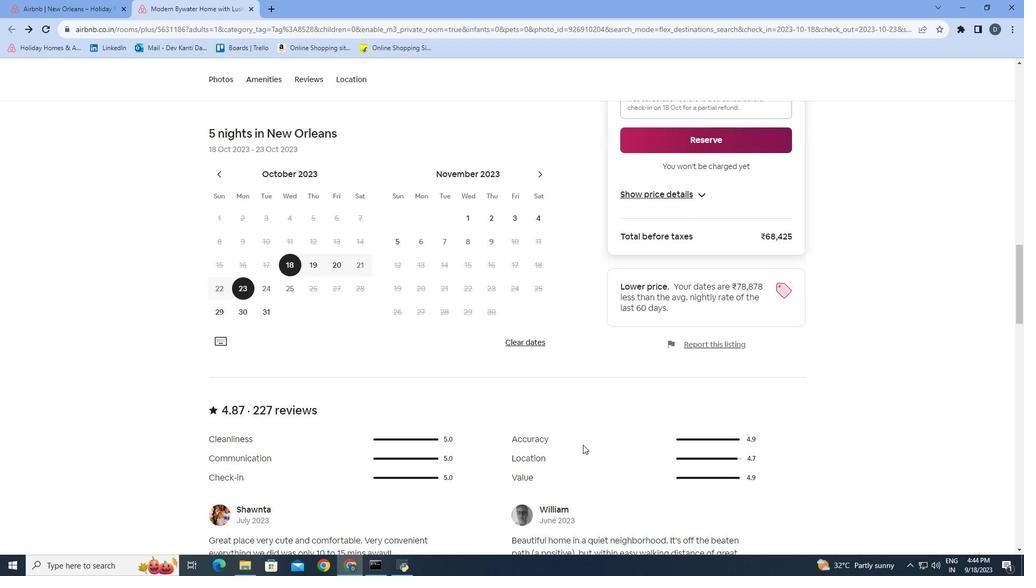 
Action: Mouse scrolled (591, 390) with delta (0, 0)
Screenshot: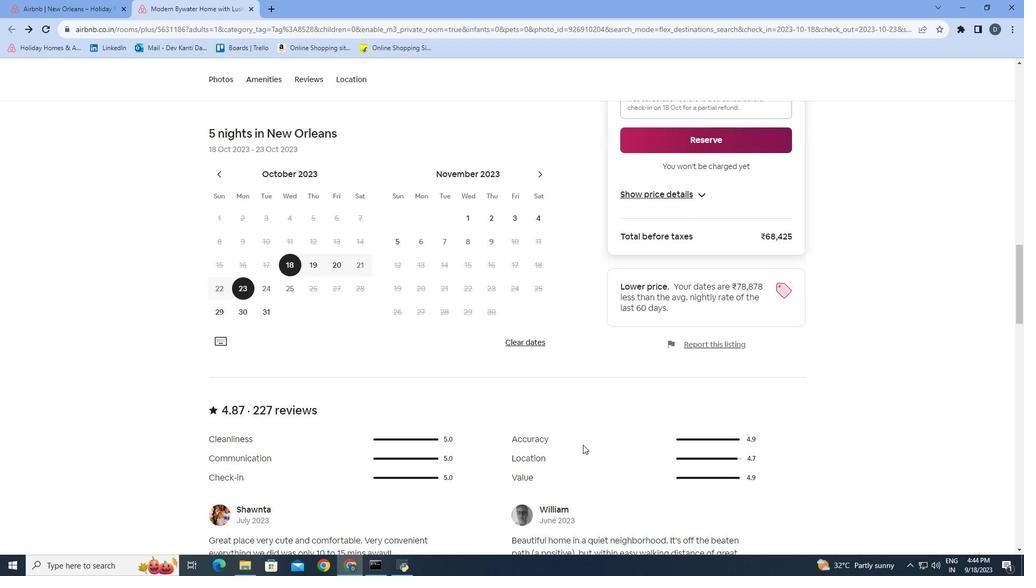 
Action: Mouse scrolled (591, 390) with delta (0, 0)
Screenshot: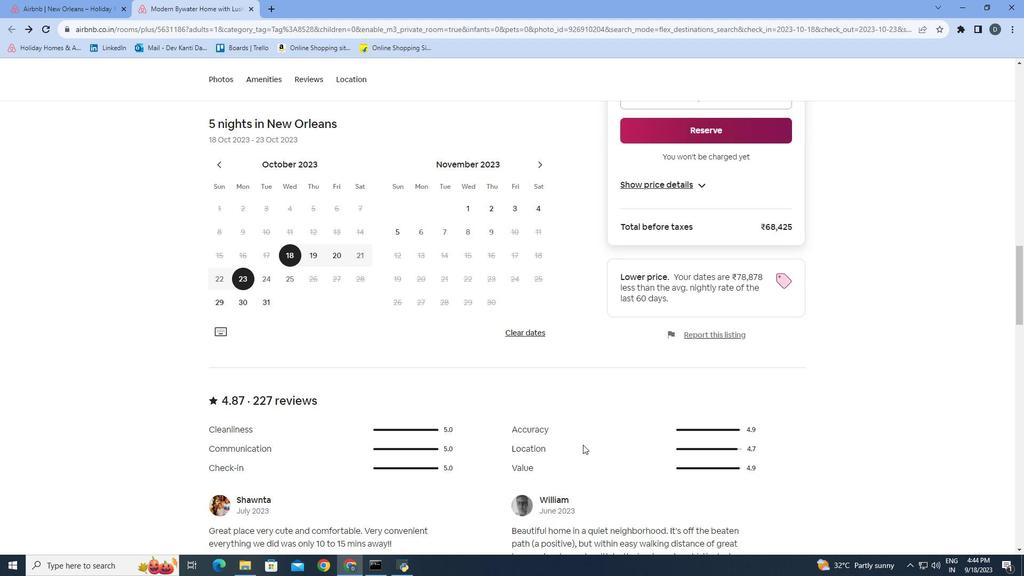 
Action: Mouse moved to (591, 391)
Screenshot: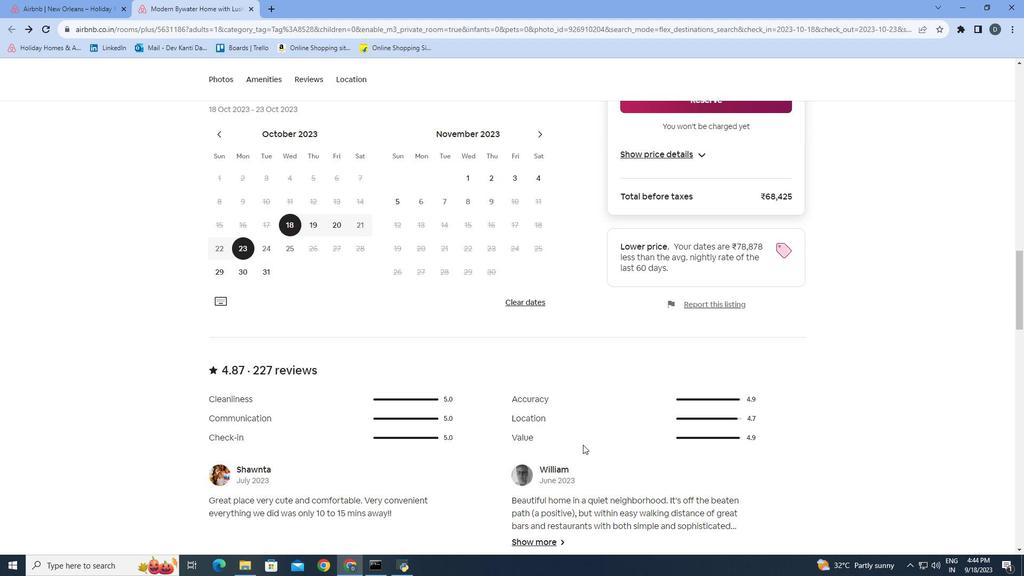 
Action: Mouse scrolled (591, 390) with delta (0, 0)
Screenshot: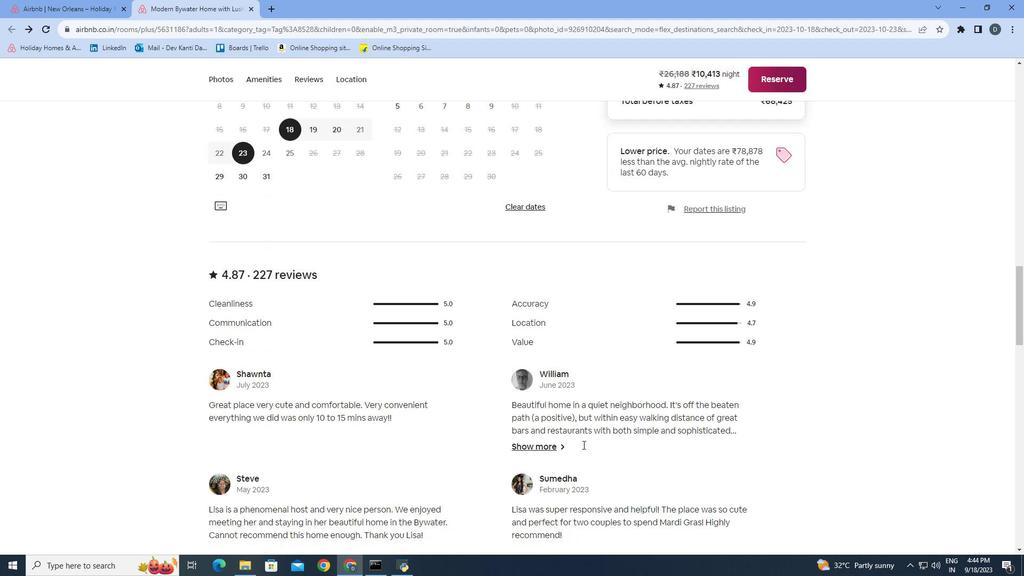 
Action: Mouse scrolled (591, 390) with delta (0, 0)
Screenshot: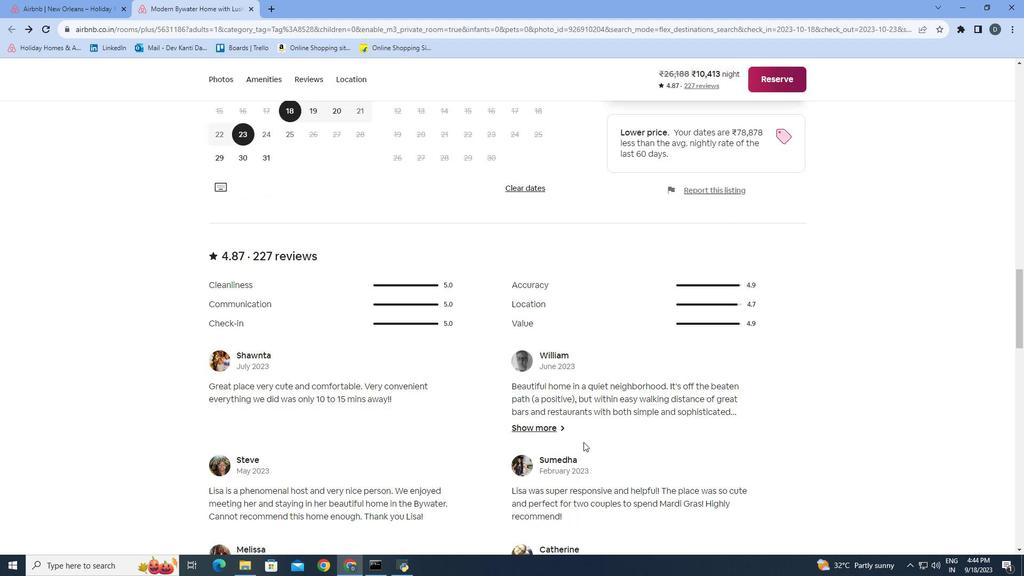 
Action: Mouse scrolled (591, 390) with delta (0, 0)
Screenshot: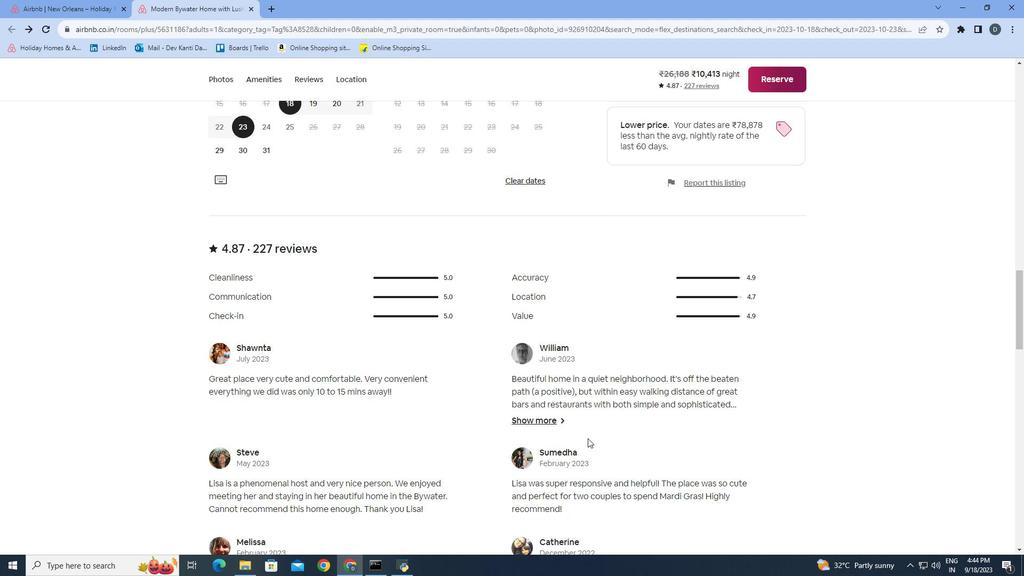 
Action: Mouse moved to (609, 394)
Screenshot: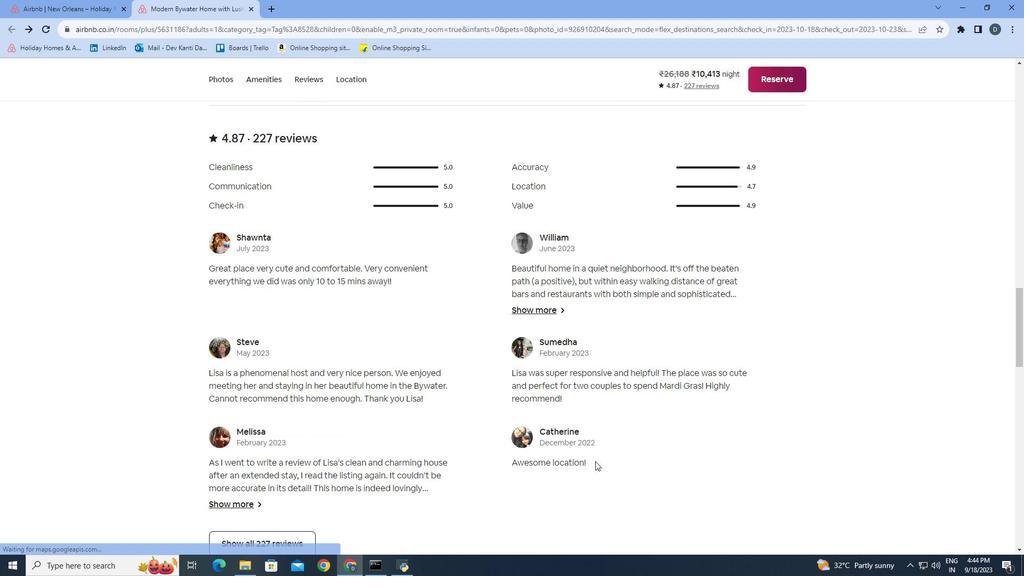 
Action: Mouse scrolled (609, 394) with delta (0, 0)
Screenshot: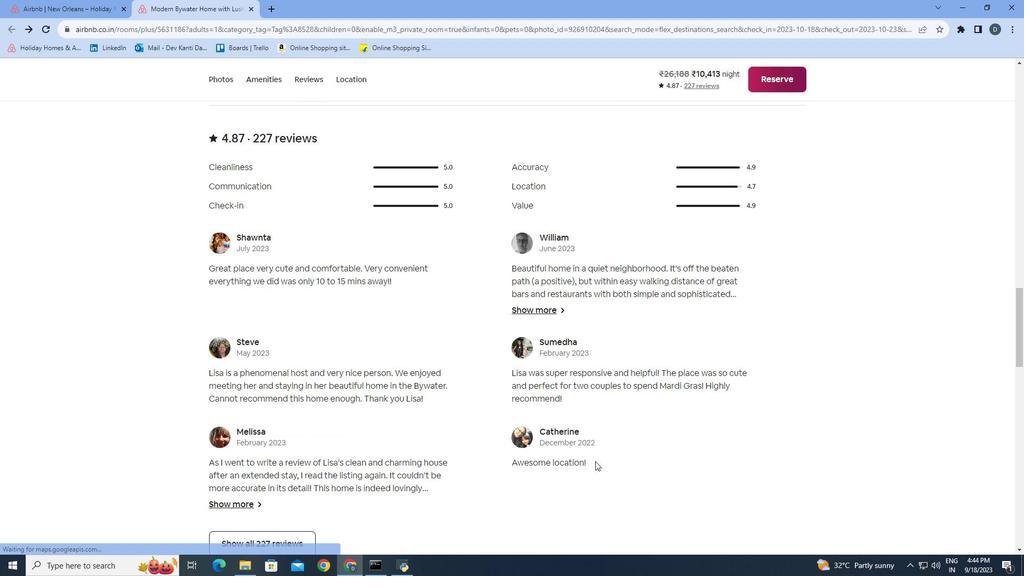 
Action: Mouse moved to (609, 396)
Screenshot: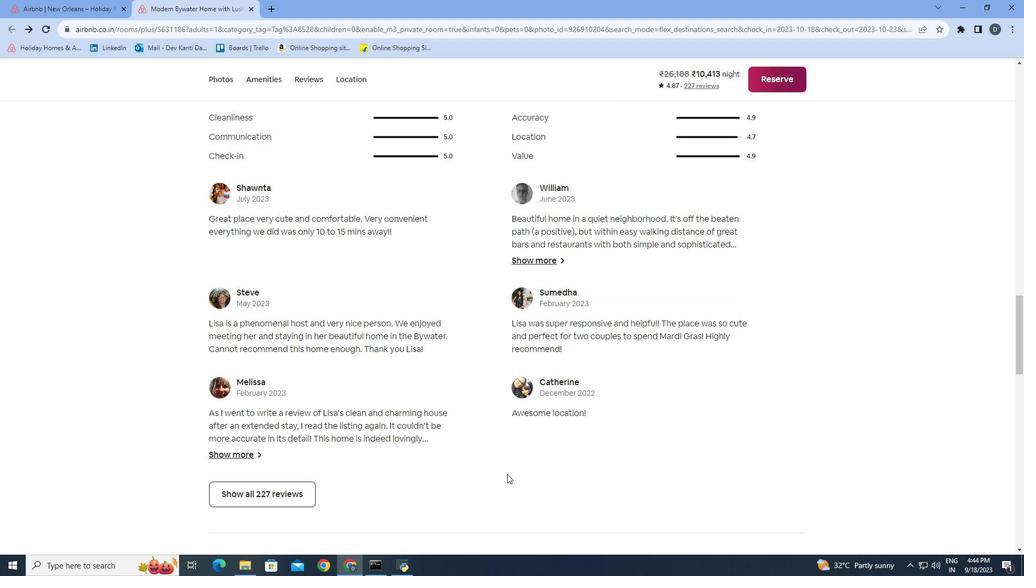 
Action: Mouse scrolled (609, 395) with delta (0, 0)
Screenshot: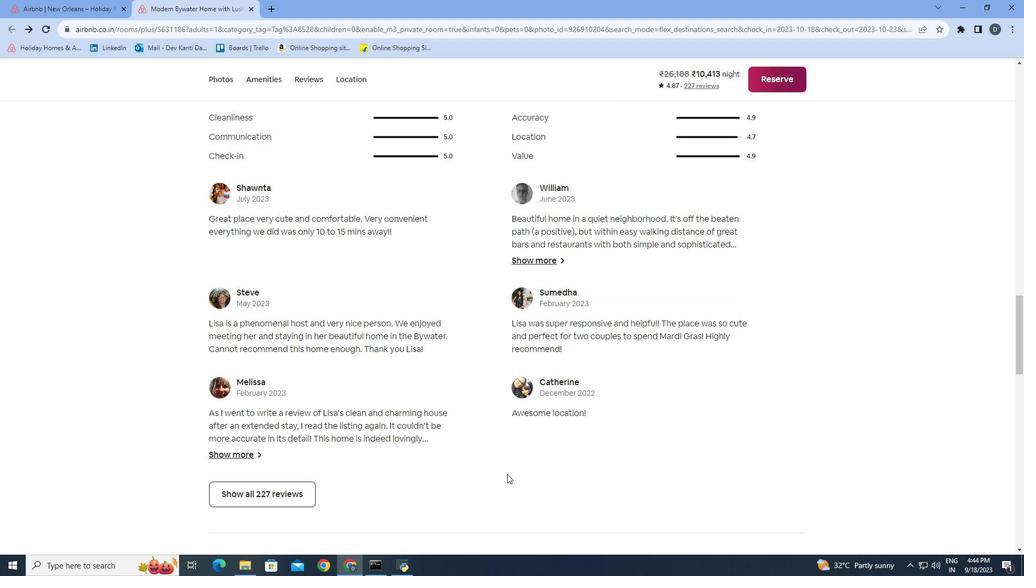 
Action: Mouse moved to (609, 401)
Screenshot: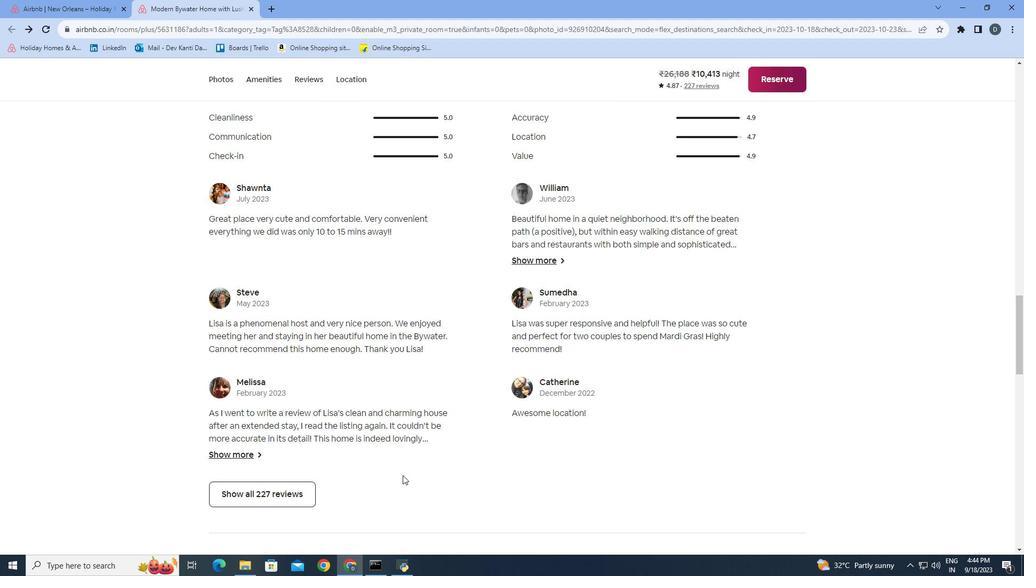 
Action: Mouse scrolled (609, 401) with delta (0, 0)
Screenshot: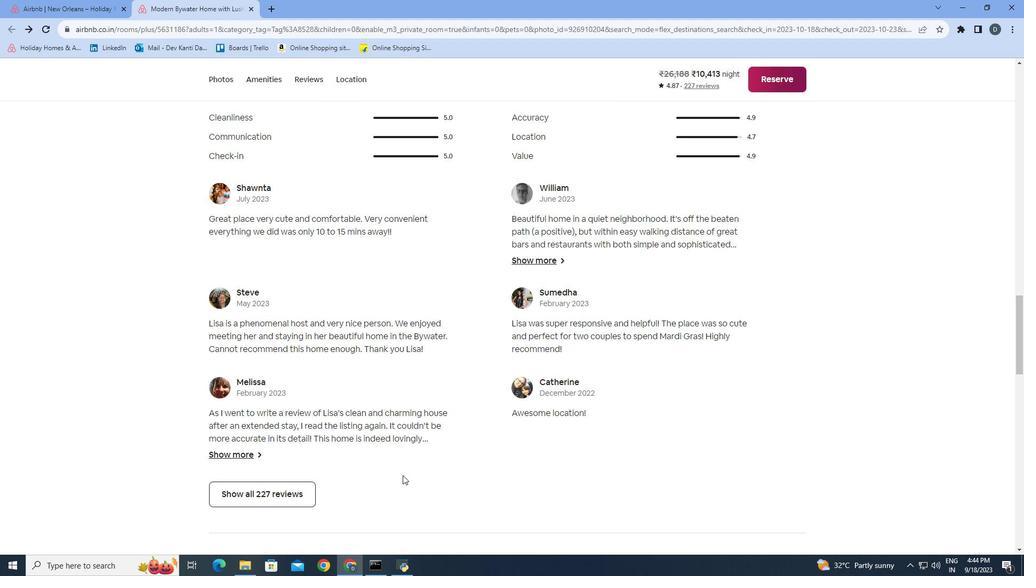 
Action: Mouse moved to (339, 424)
Screenshot: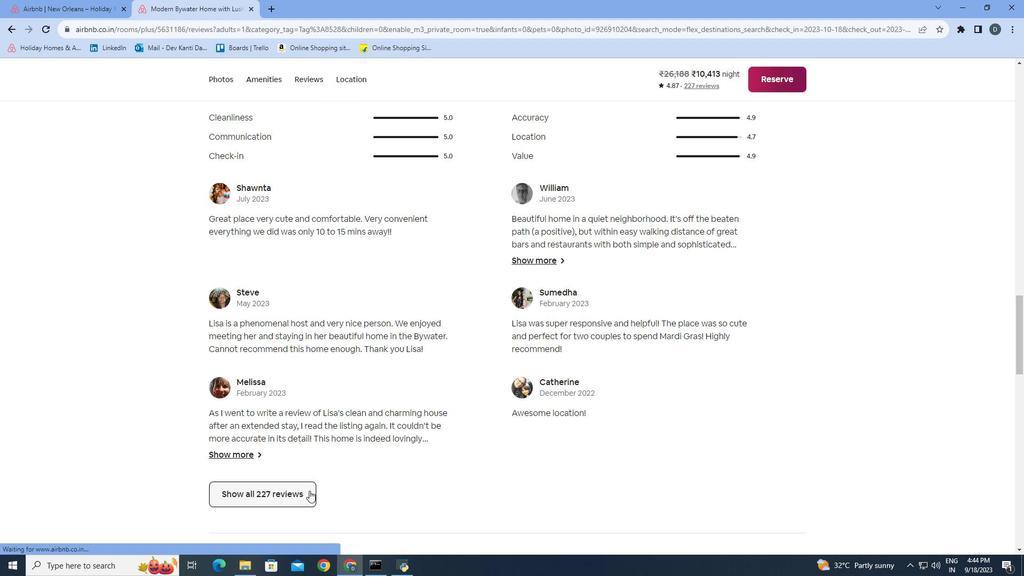 
Action: Mouse pressed left at (339, 424)
Screenshot: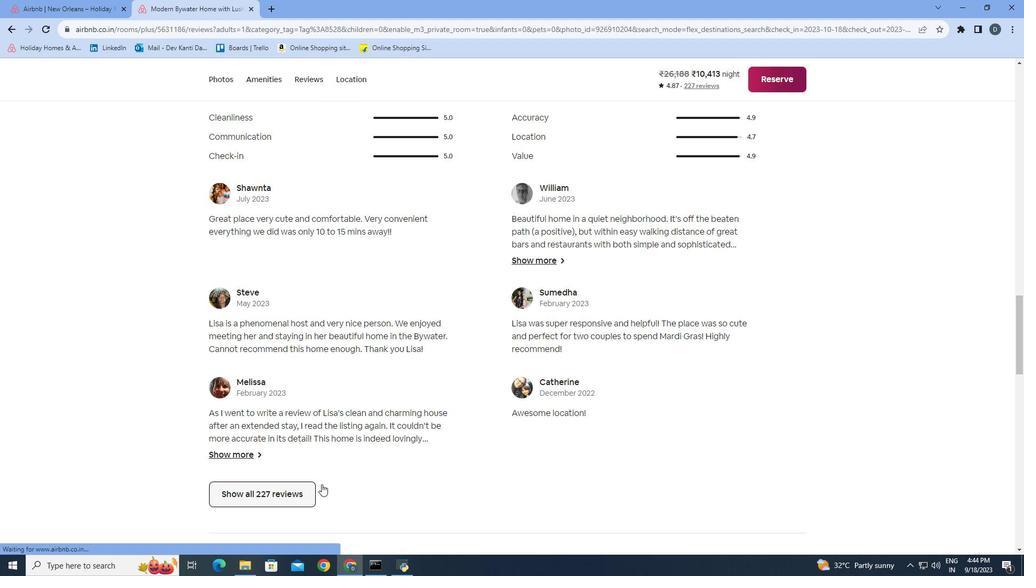 
Action: Mouse moved to (762, 333)
Screenshot: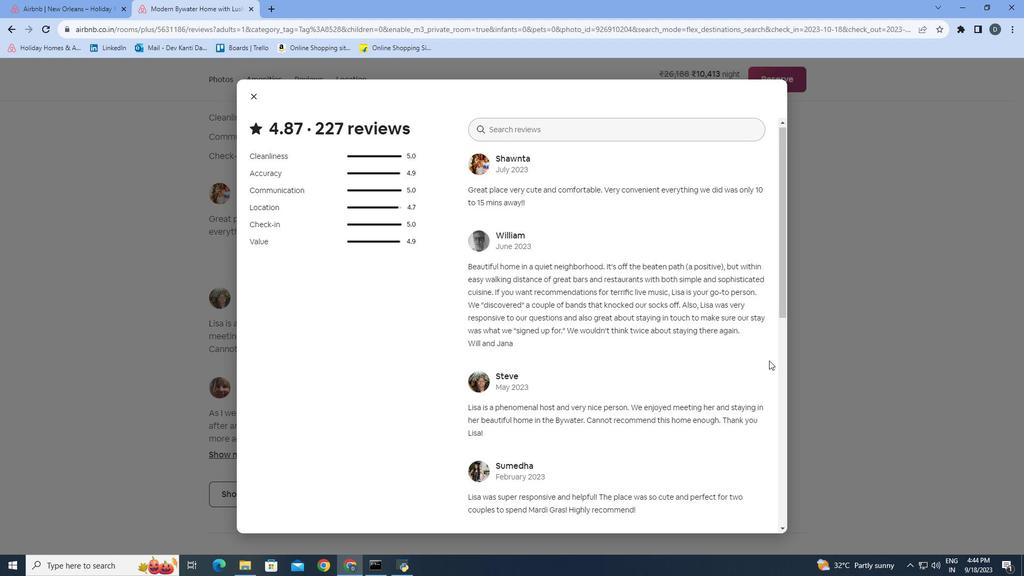 
Action: Mouse scrolled (762, 333) with delta (0, 0)
Screenshot: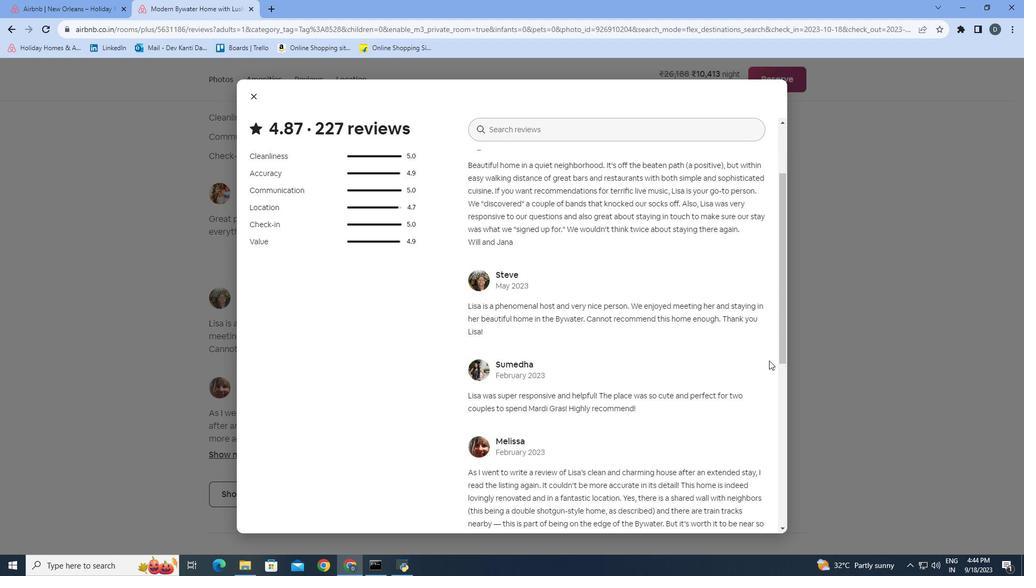 
Action: Mouse scrolled (762, 333) with delta (0, 0)
Screenshot: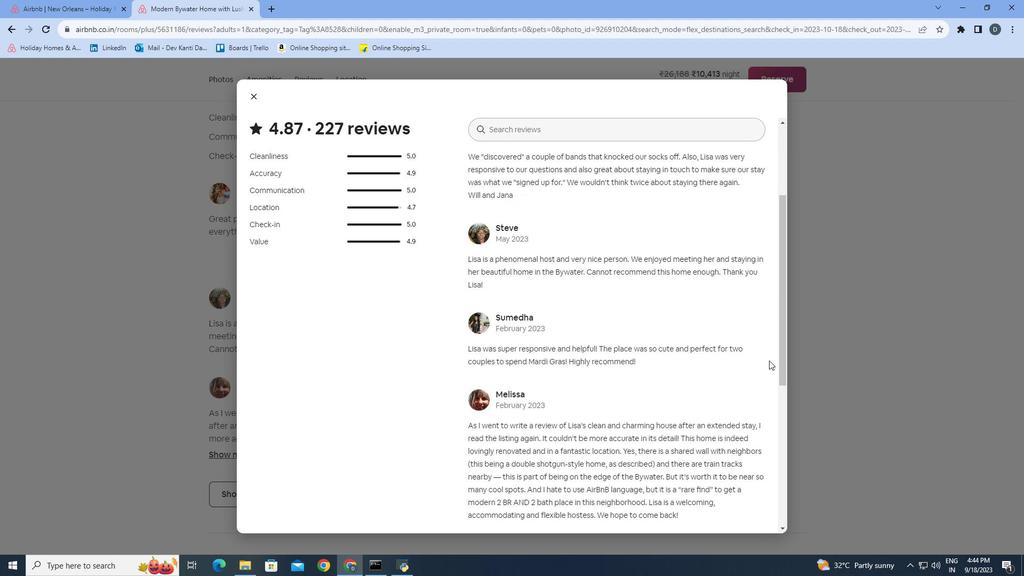 
Action: Mouse scrolled (762, 333) with delta (0, 0)
Screenshot: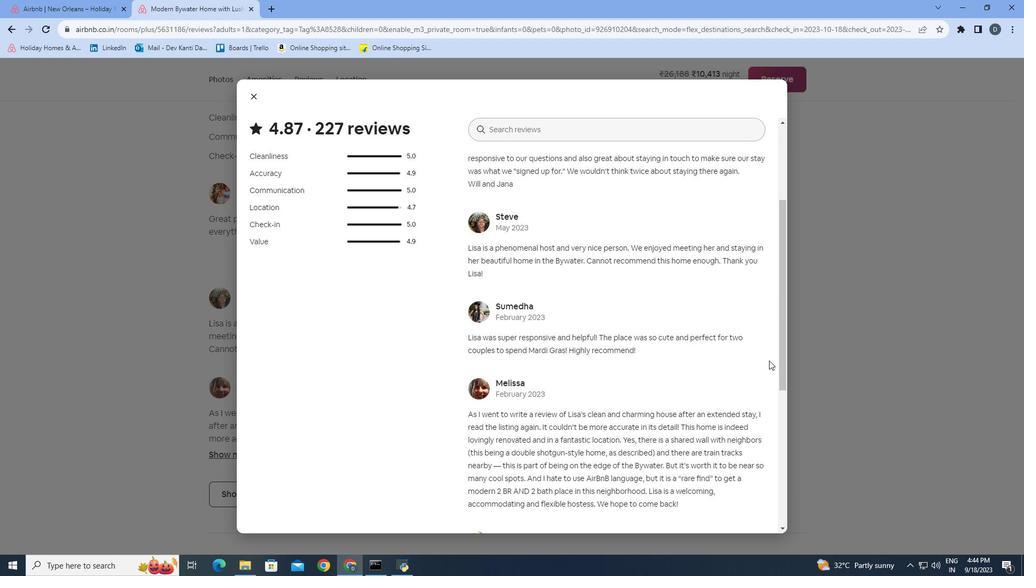 
Action: Mouse scrolled (762, 333) with delta (0, 0)
Screenshot: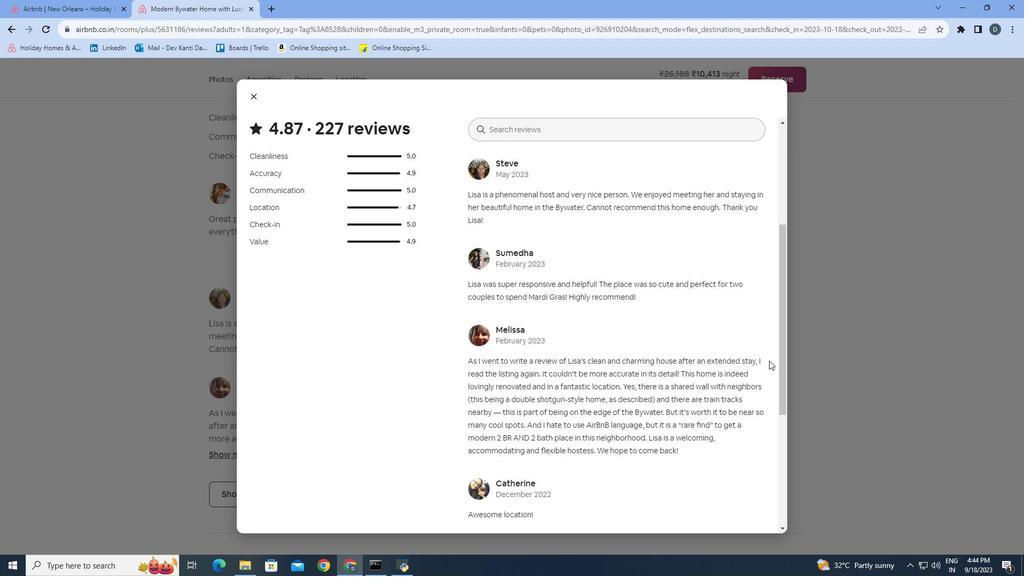 
Action: Mouse moved to (768, 333)
Screenshot: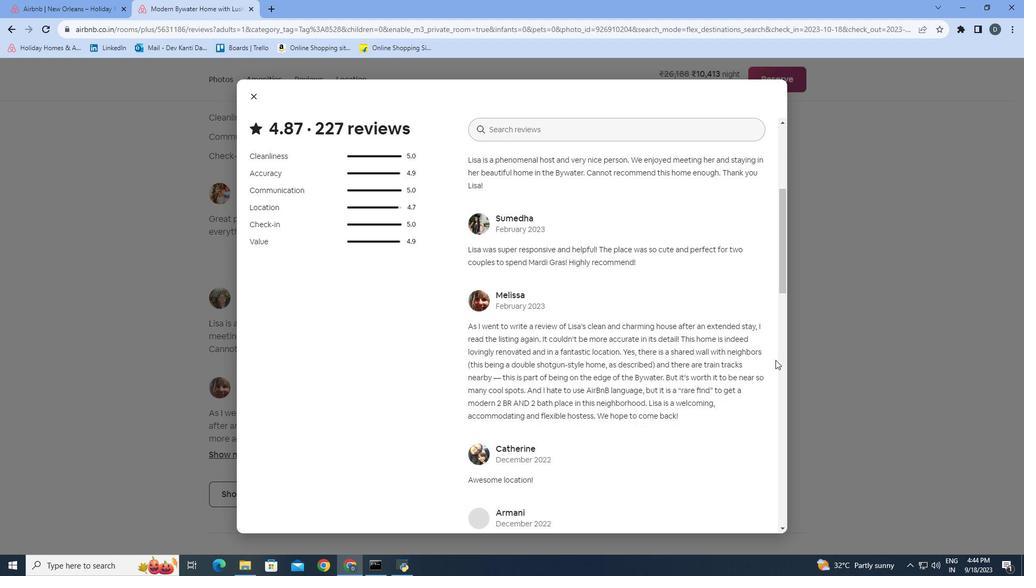 
Action: Mouse scrolled (768, 333) with delta (0, 0)
Screenshot: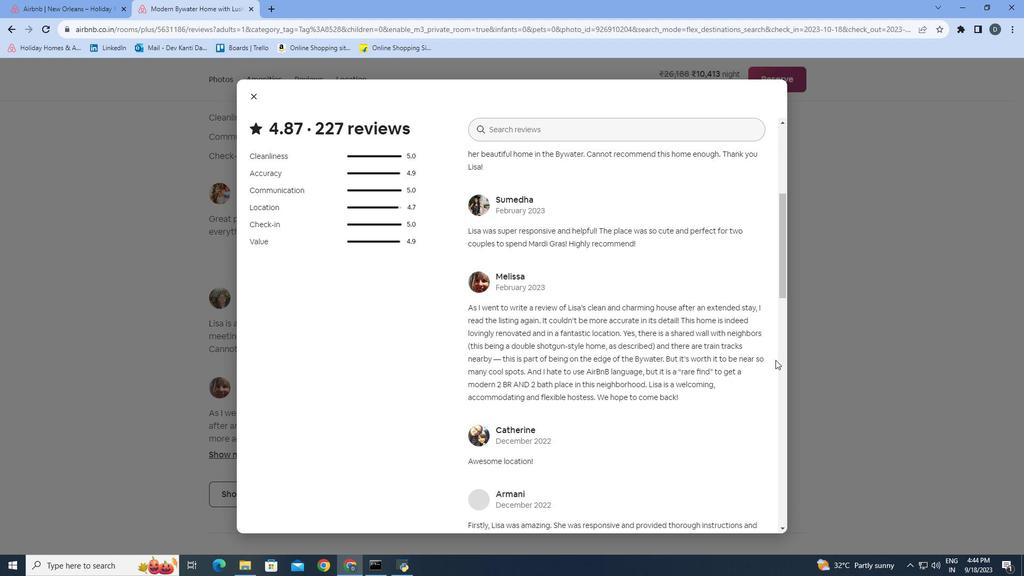 
Action: Mouse scrolled (768, 333) with delta (0, 0)
Screenshot: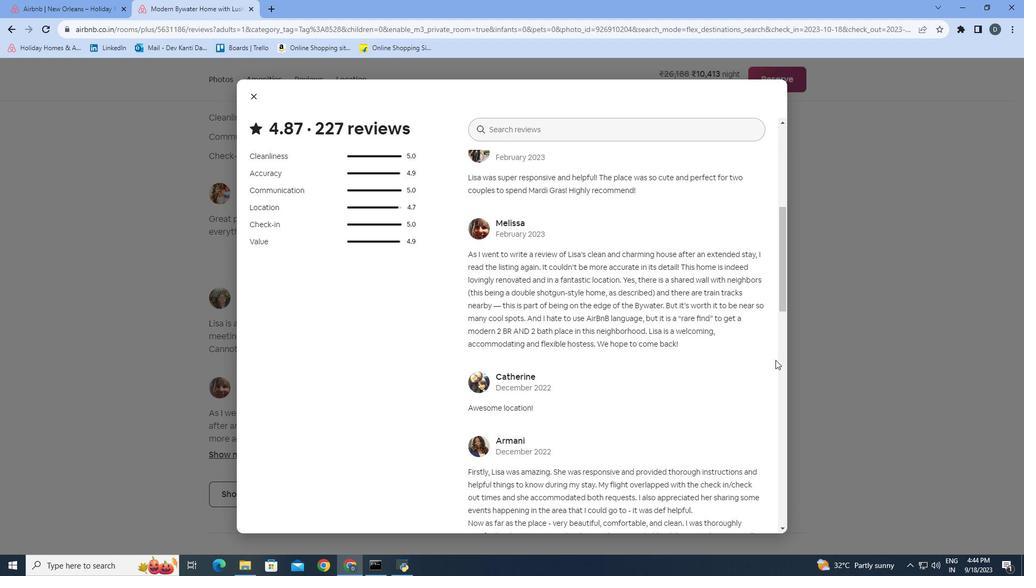 
Action: Mouse scrolled (768, 333) with delta (0, 0)
Screenshot: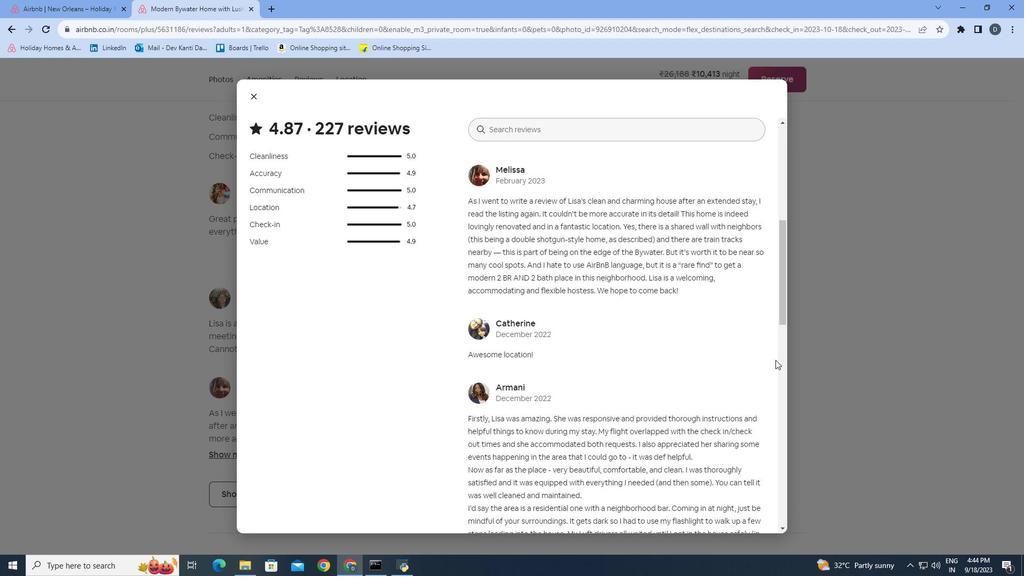 
Action: Mouse scrolled (768, 333) with delta (0, 0)
Screenshot: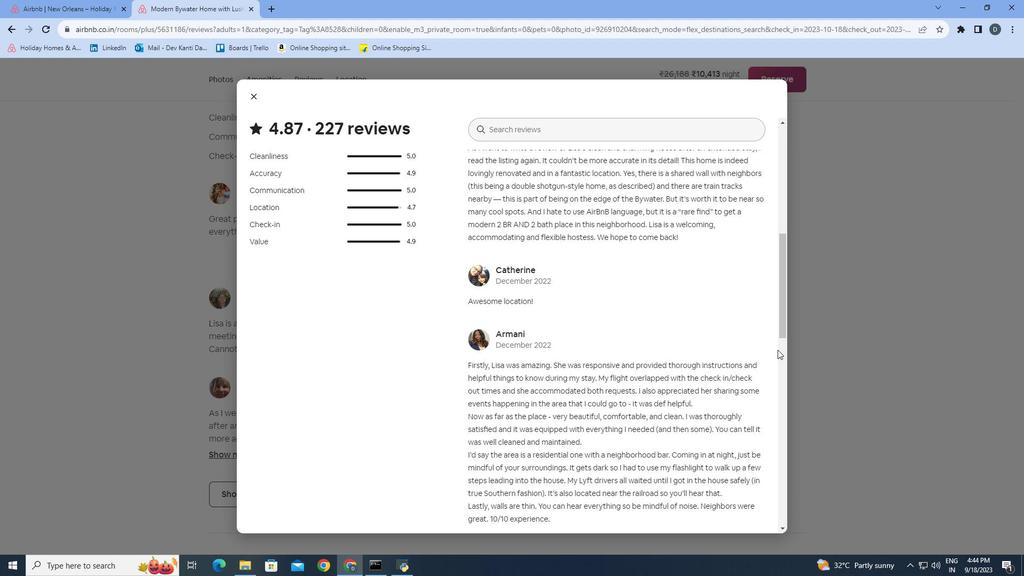 
Action: Mouse moved to (770, 326)
Screenshot: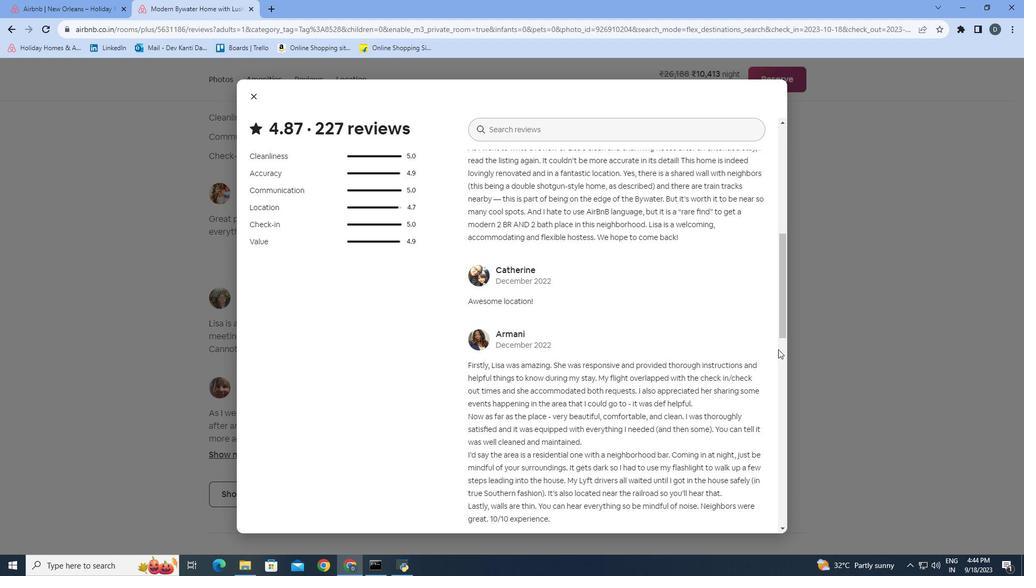 
Action: Mouse scrolled (770, 325) with delta (0, 0)
Screenshot: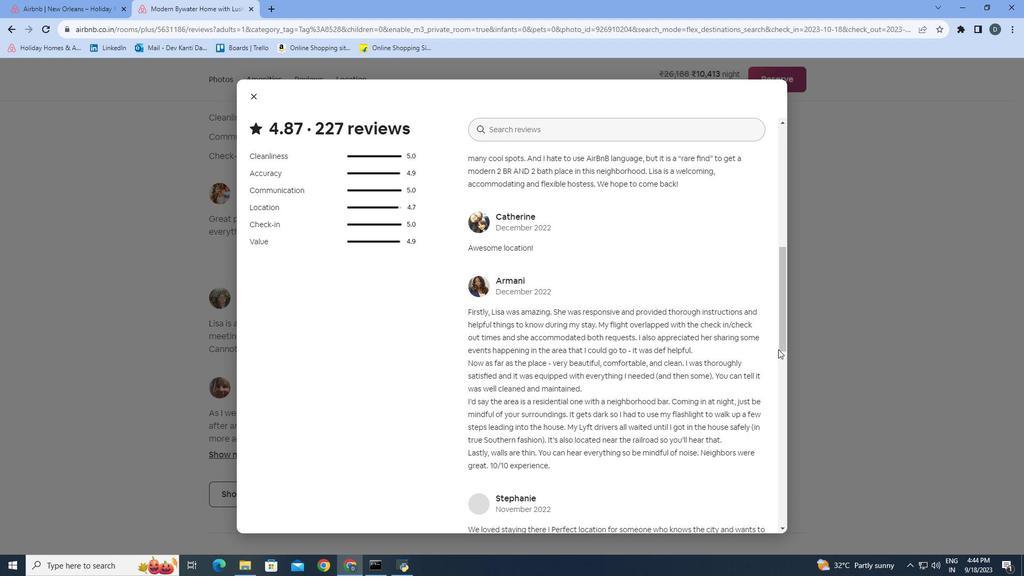 
Action: Mouse scrolled (770, 325) with delta (0, 0)
Screenshot: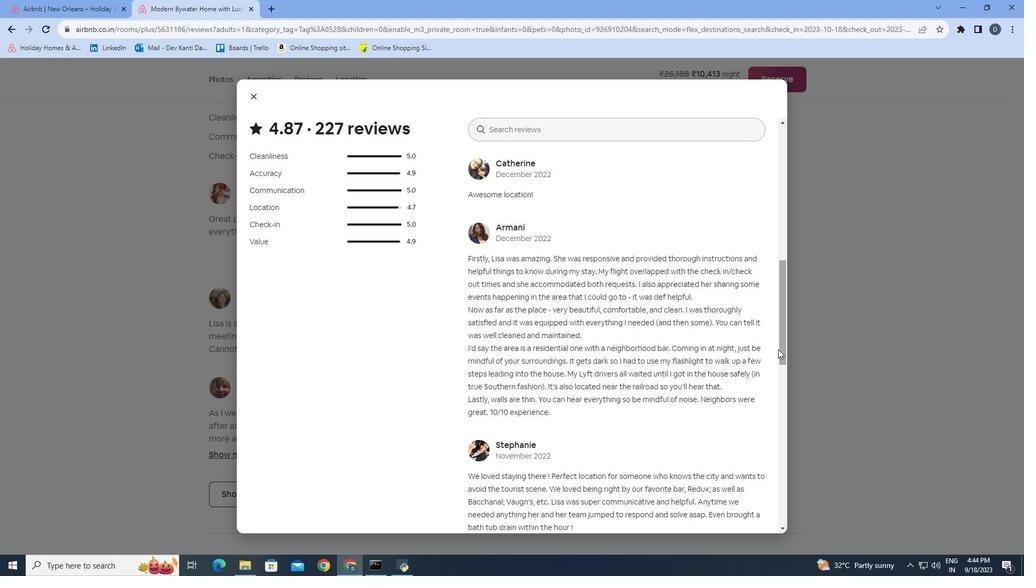 
Action: Mouse scrolled (770, 325) with delta (0, 0)
Screenshot: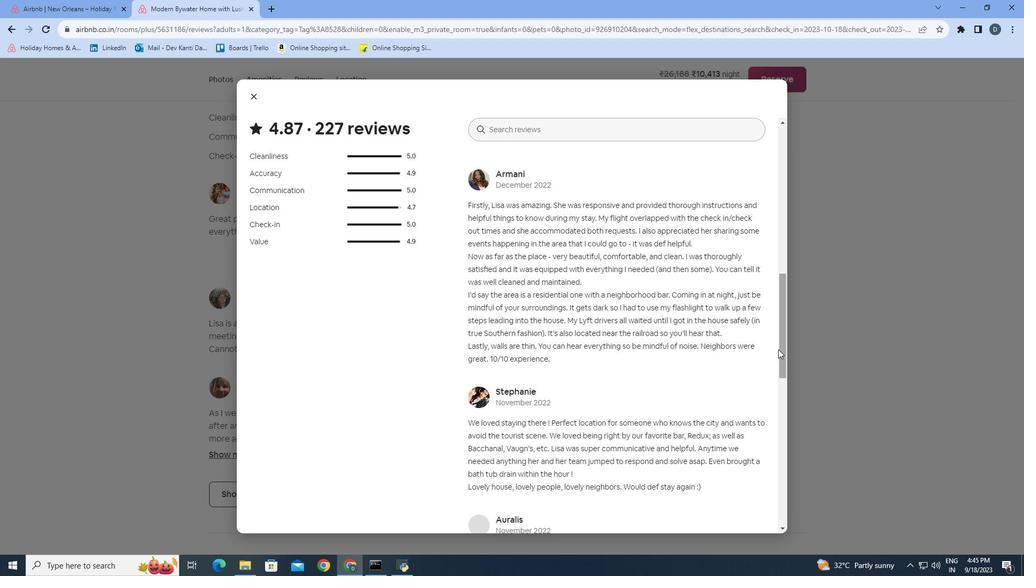 
Action: Mouse scrolled (770, 325) with delta (0, 0)
Screenshot: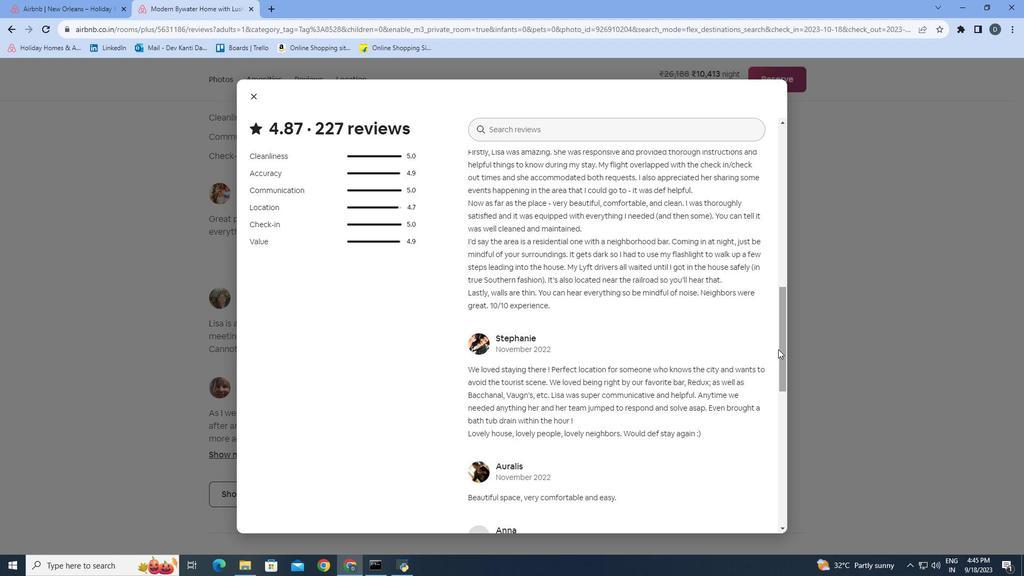 
Action: Mouse scrolled (770, 325) with delta (0, 0)
Screenshot: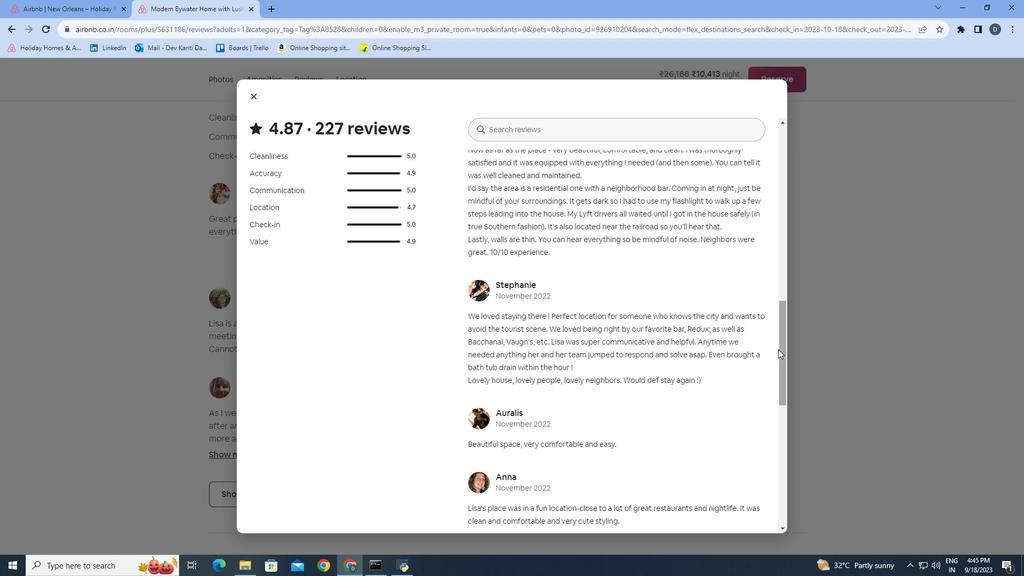 
Action: Mouse scrolled (770, 325) with delta (0, 0)
Screenshot: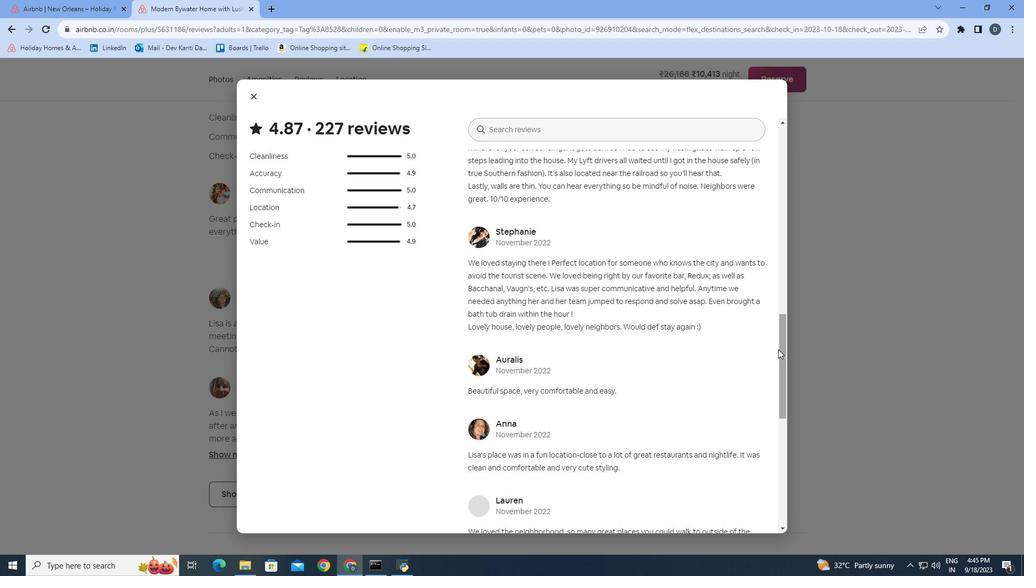 
Action: Mouse scrolled (770, 325) with delta (0, 0)
Screenshot: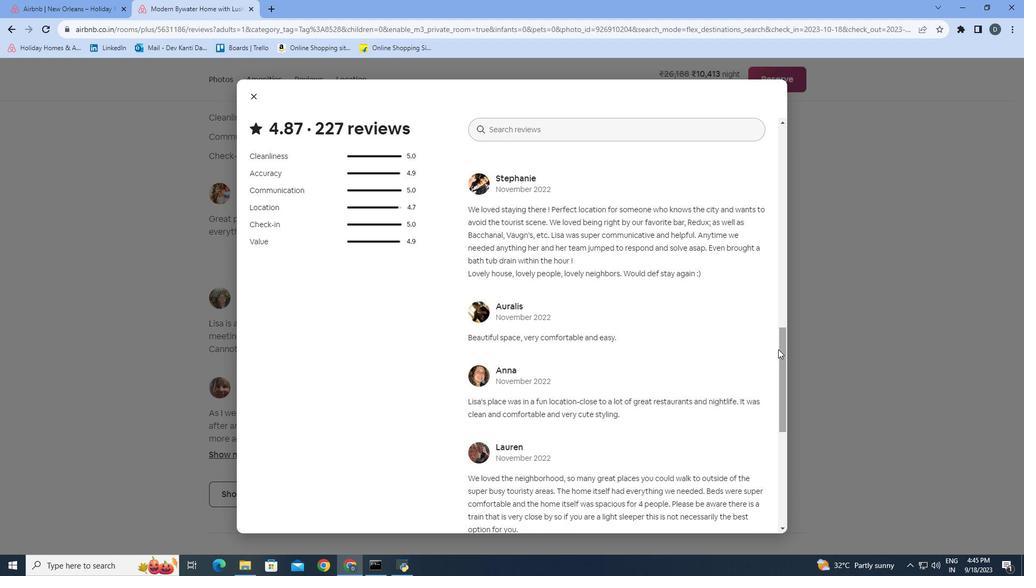 
Action: Mouse scrolled (770, 325) with delta (0, 0)
Screenshot: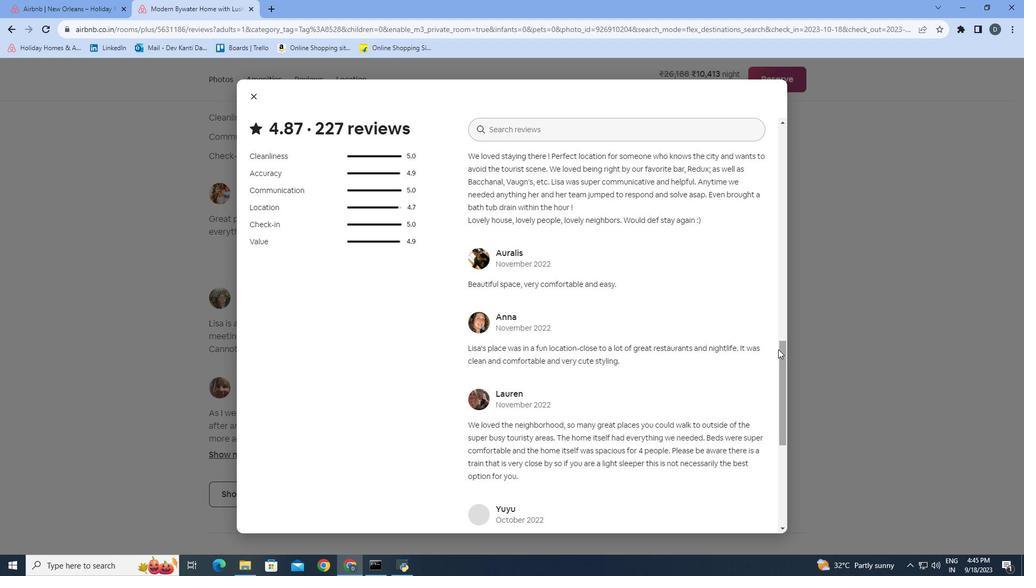 
Action: Mouse scrolled (770, 325) with delta (0, 0)
Screenshot: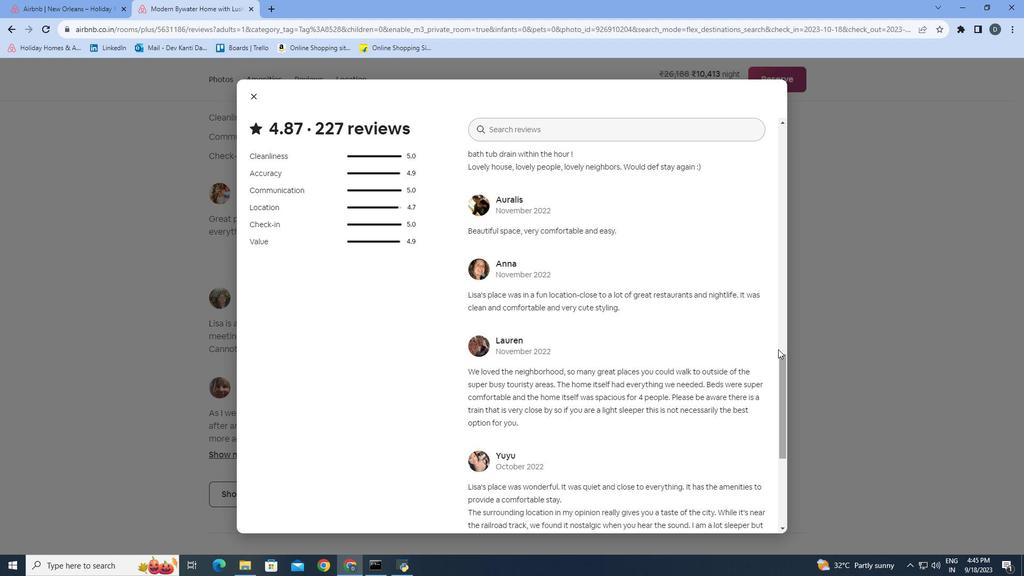 
Action: Mouse scrolled (770, 326) with delta (0, 0)
Screenshot: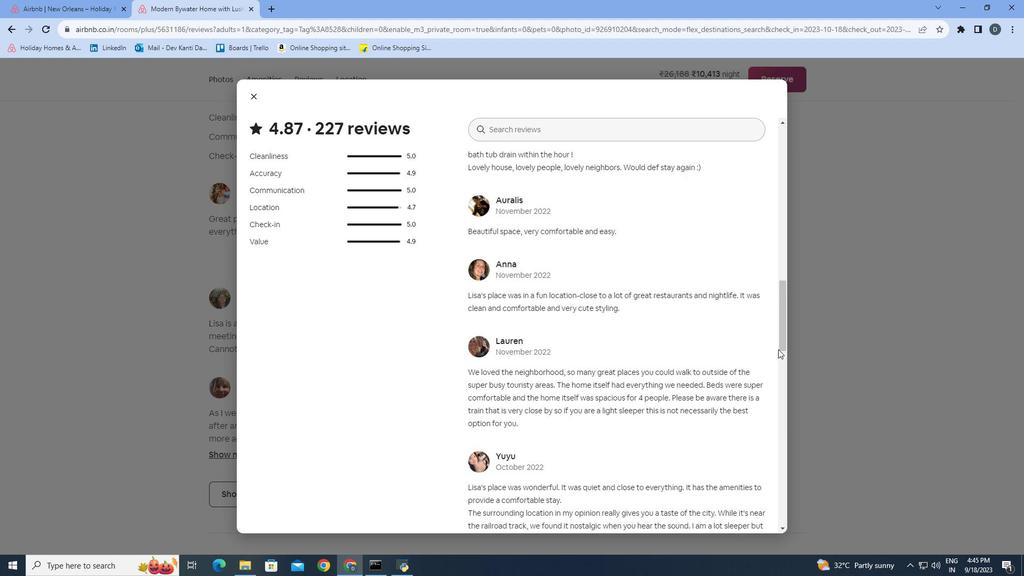 
Action: Mouse scrolled (770, 325) with delta (0, 0)
Screenshot: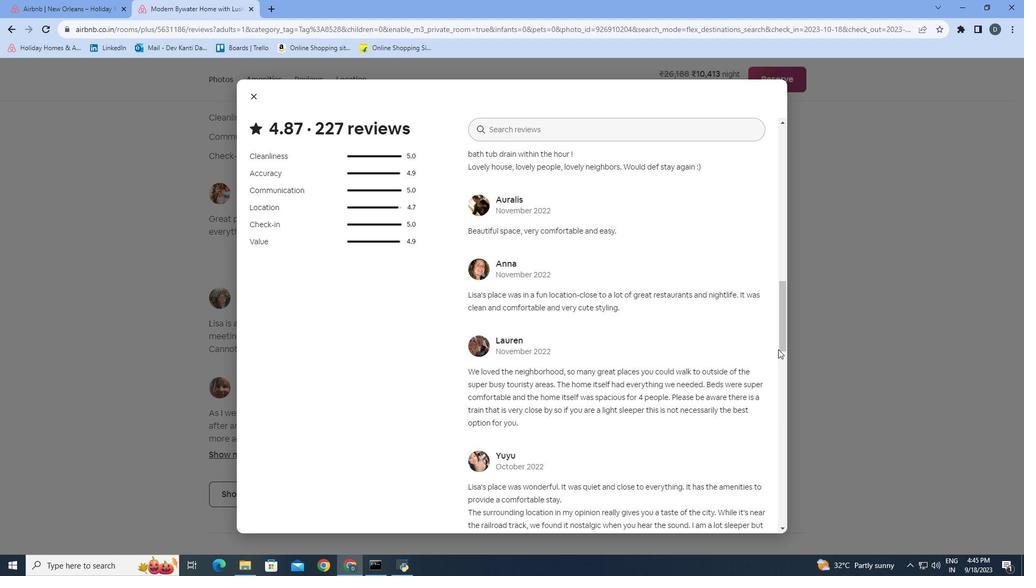 
Action: Mouse scrolled (770, 325) with delta (0, 0)
Screenshot: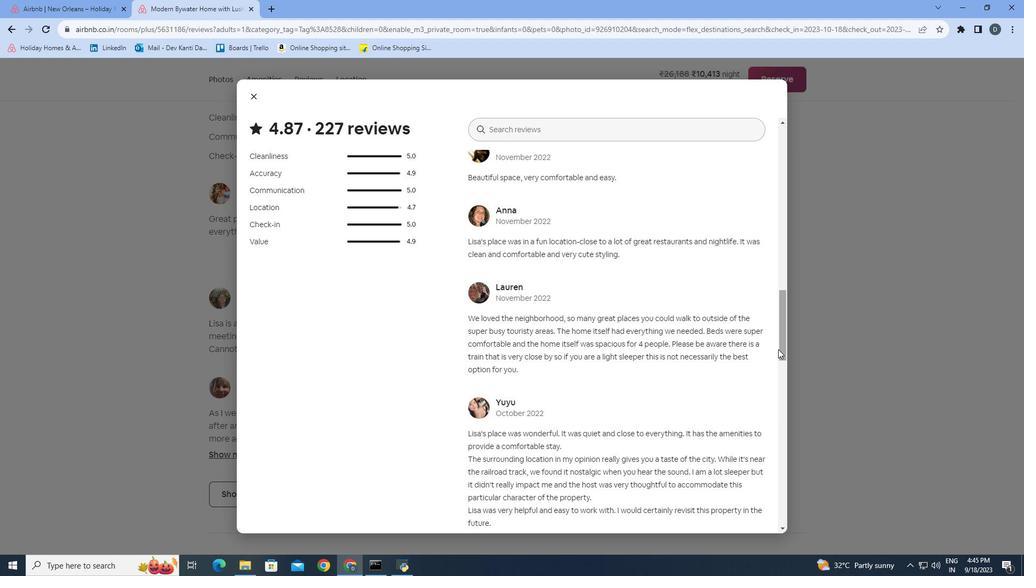 
Action: Mouse scrolled (770, 325) with delta (0, 0)
Screenshot: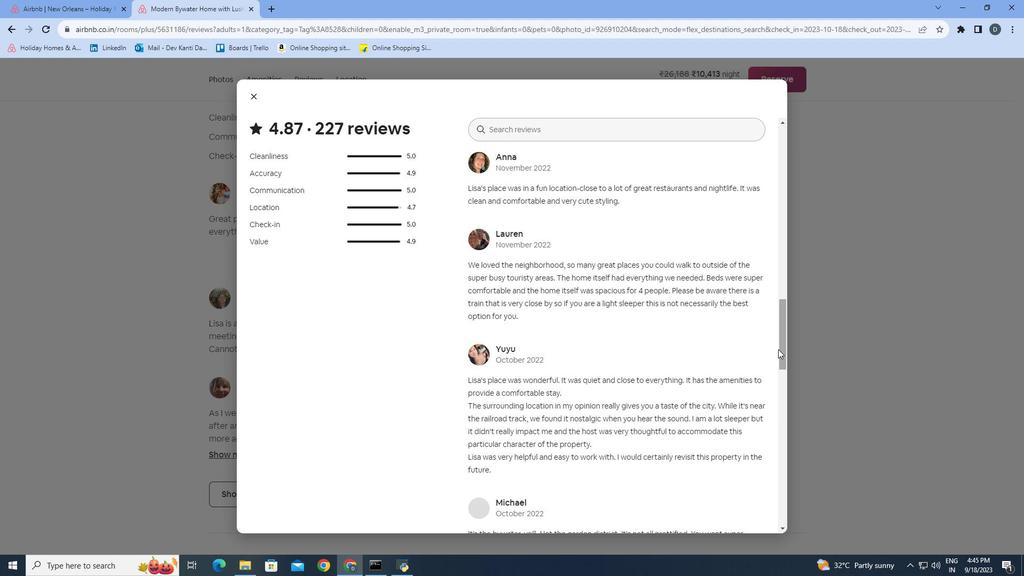 
Action: Mouse scrolled (770, 325) with delta (0, 0)
Screenshot: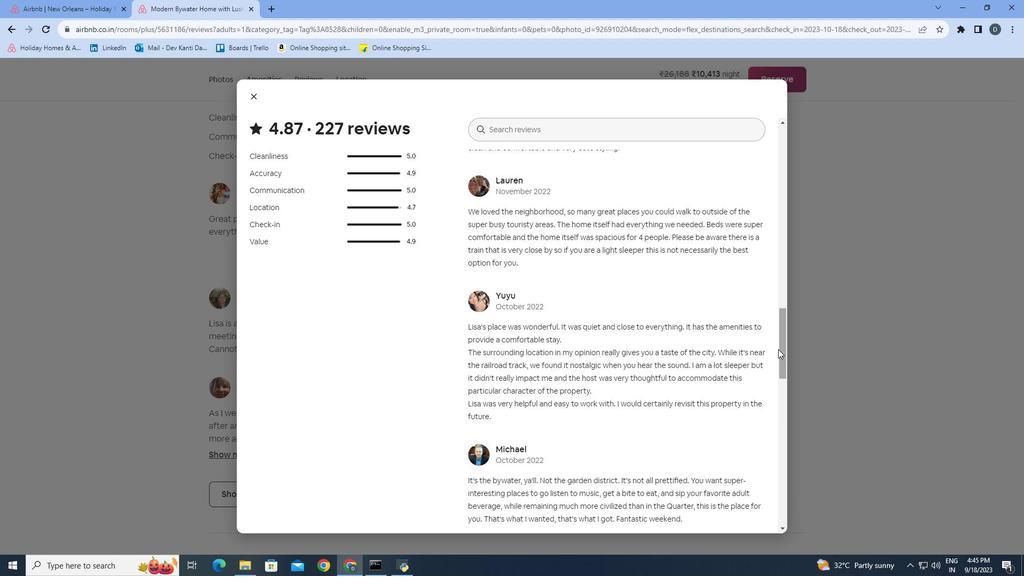 
Action: Mouse scrolled (770, 325) with delta (0, 0)
Screenshot: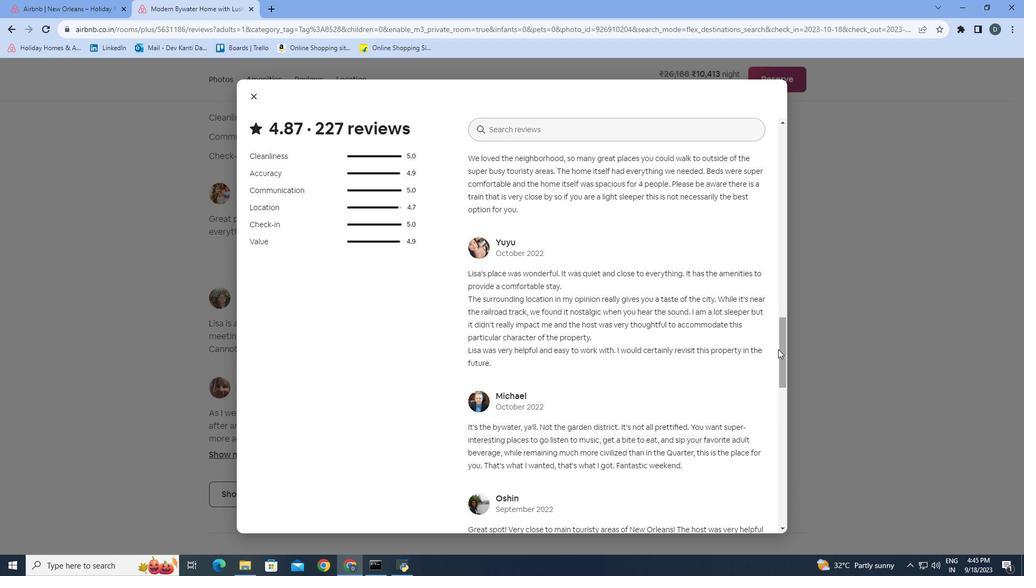 
Action: Mouse scrolled (770, 325) with delta (0, 0)
Screenshot: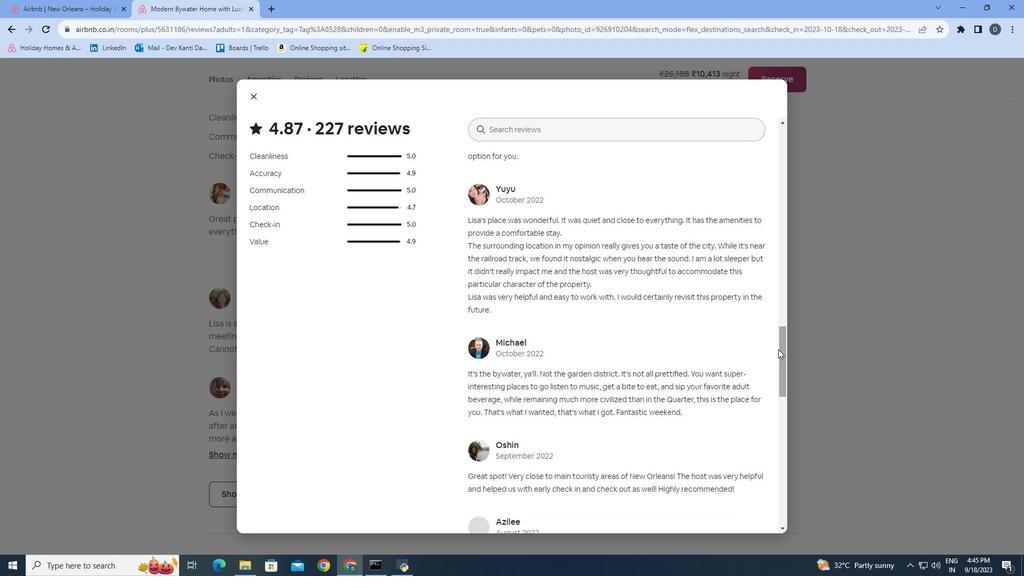 
Action: Mouse scrolled (770, 325) with delta (0, 0)
Screenshot: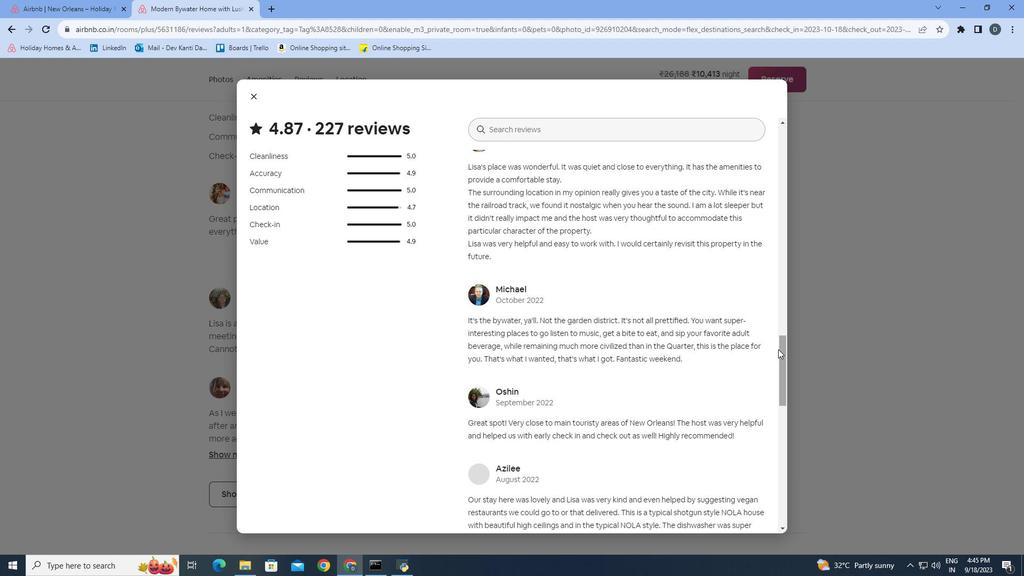 
Action: Mouse scrolled (770, 325) with delta (0, 0)
Screenshot: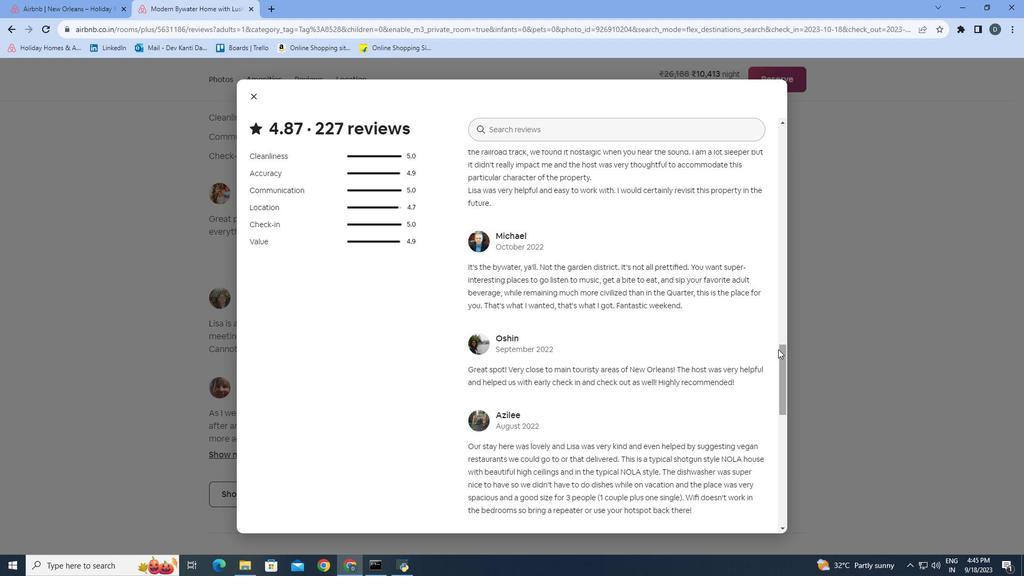 
Action: Mouse scrolled (770, 325) with delta (0, 0)
Screenshot: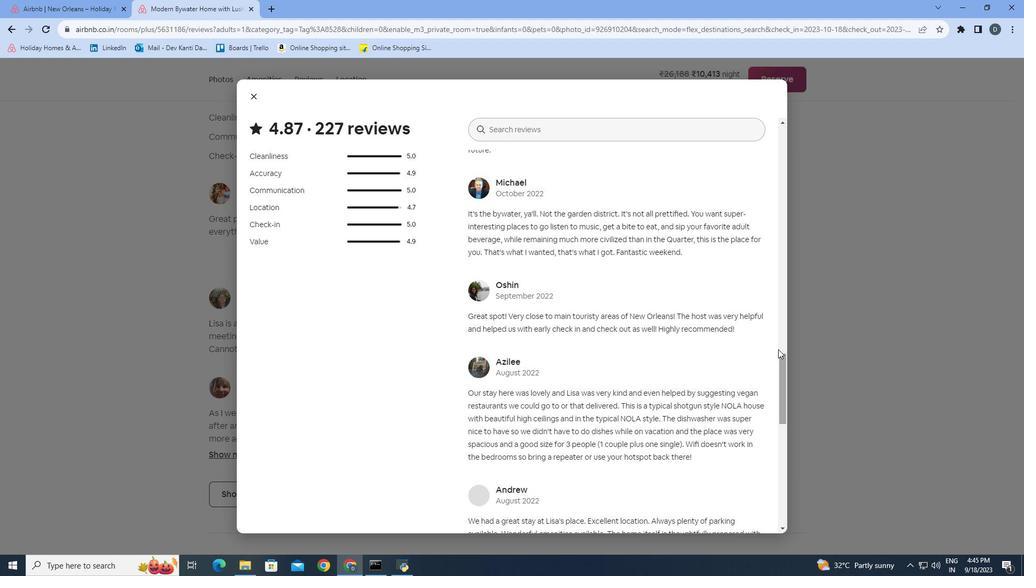 
Action: Mouse scrolled (770, 325) with delta (0, 0)
Screenshot: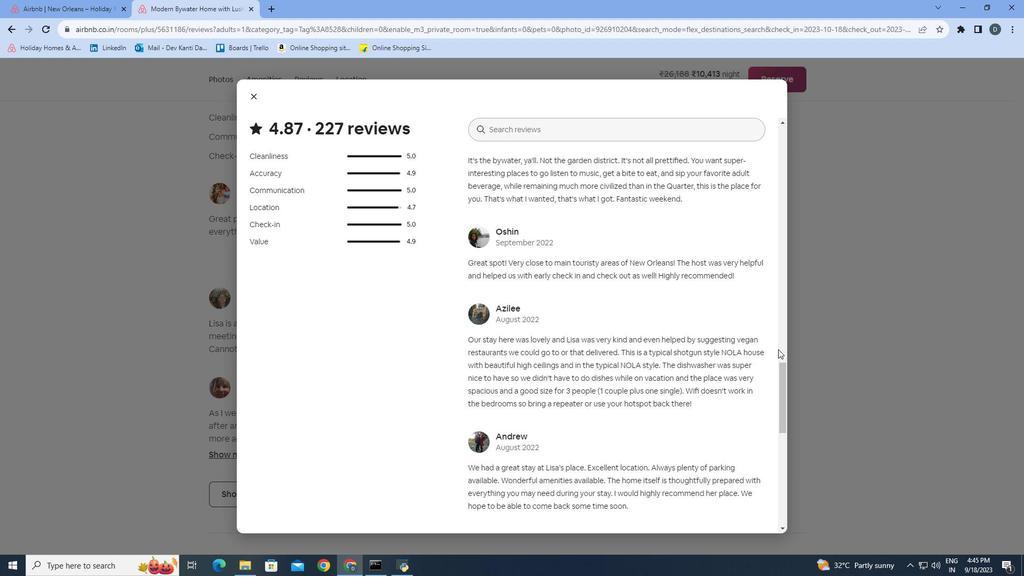
Action: Mouse scrolled (770, 325) with delta (0, 0)
Screenshot: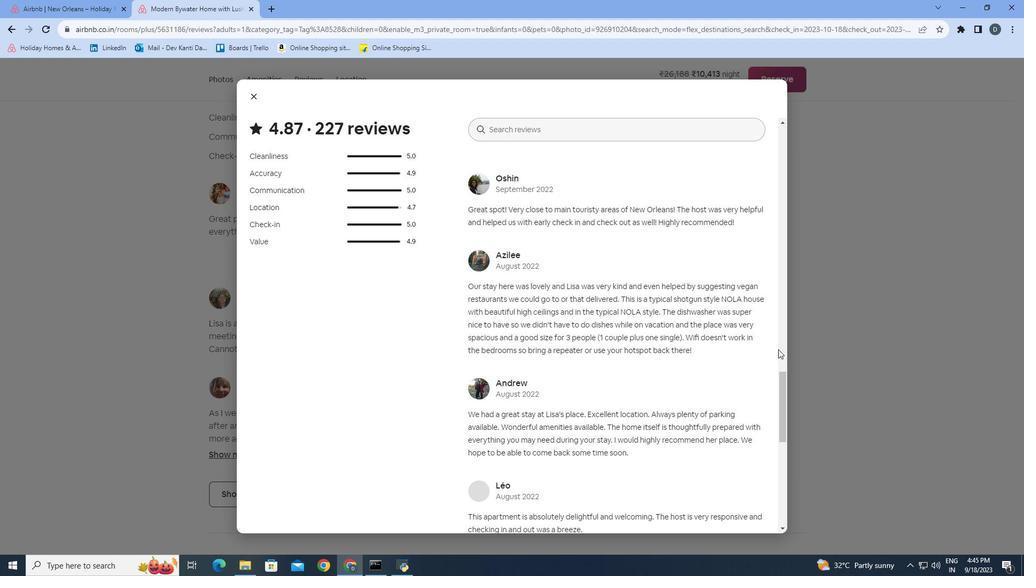 
Action: Mouse scrolled (770, 325) with delta (0, 0)
Screenshot: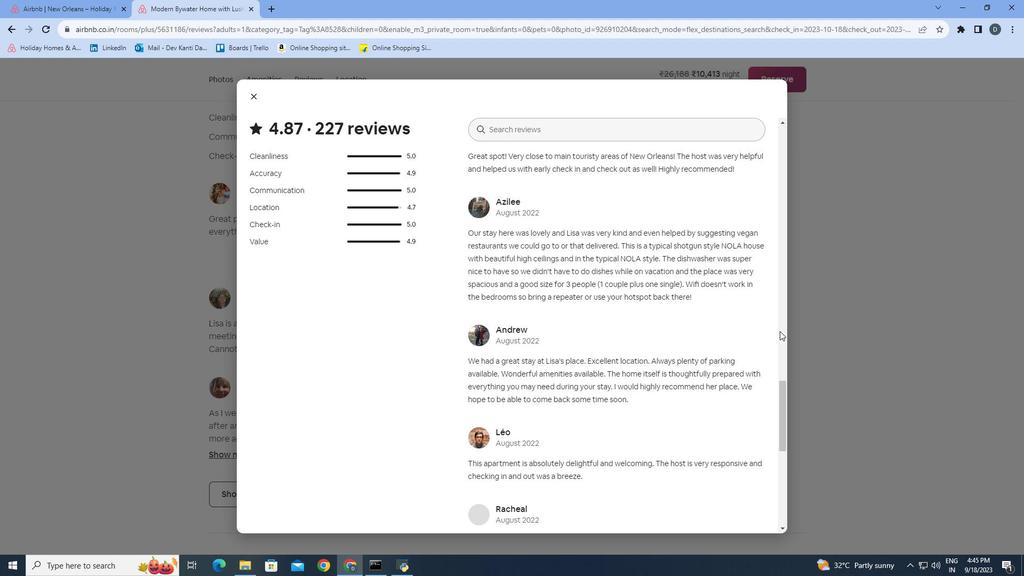 
Action: Mouse moved to (771, 314)
Screenshot: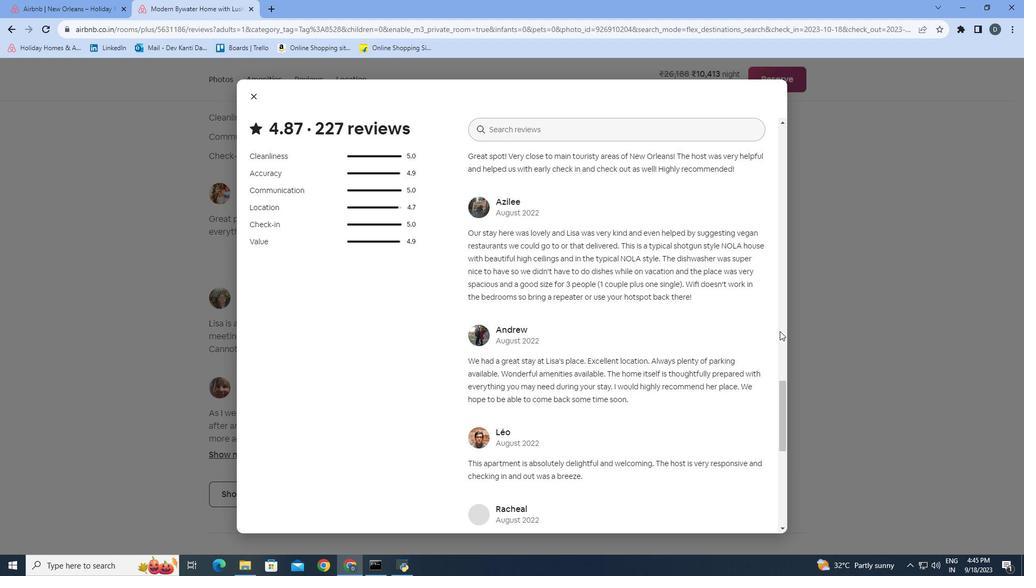 
Action: Mouse scrolled (771, 313) with delta (0, 0)
Screenshot: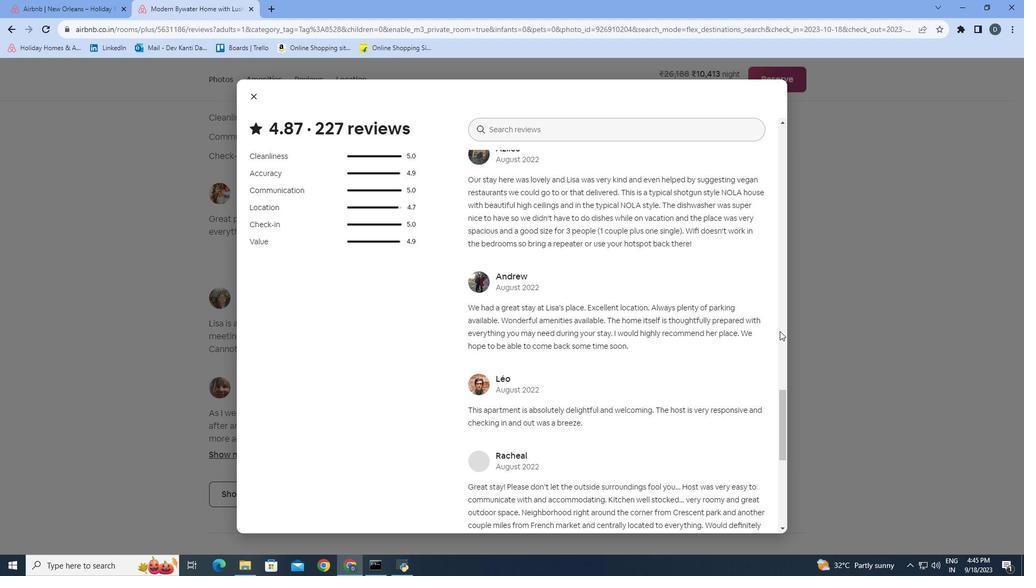 
Action: Mouse scrolled (771, 313) with delta (0, 0)
Screenshot: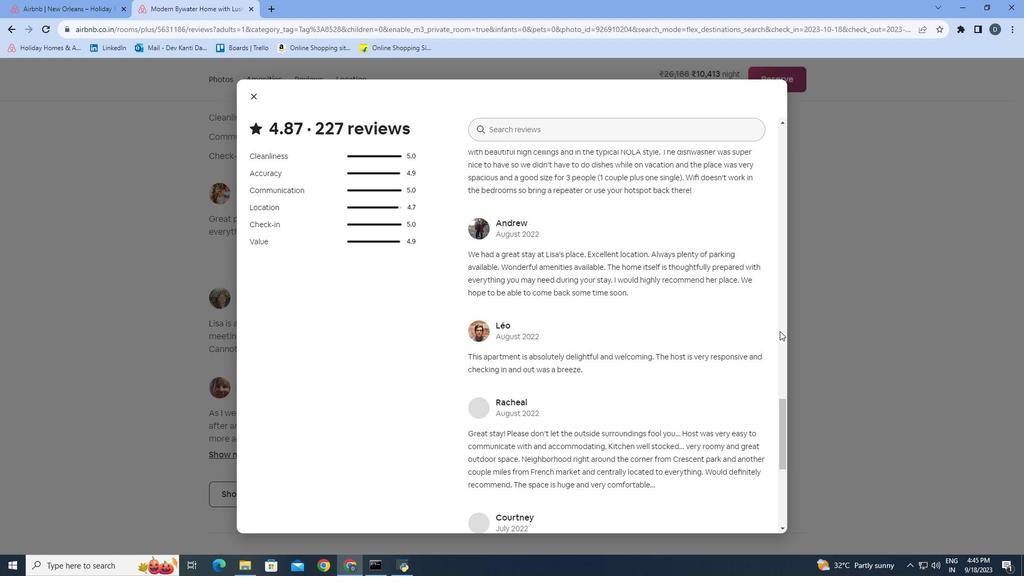 
Action: Mouse scrolled (771, 313) with delta (0, 0)
Screenshot: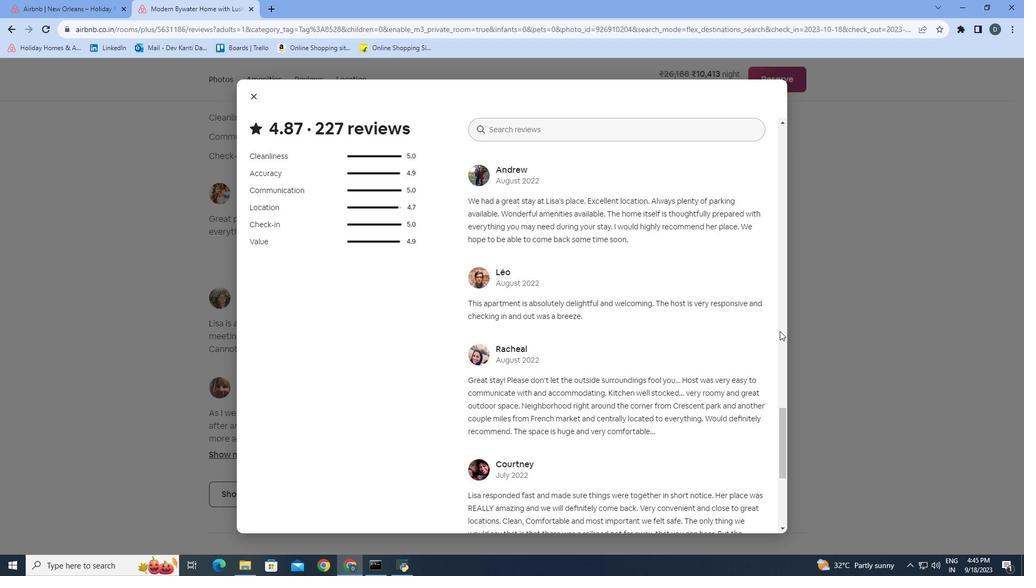 
Action: Mouse scrolled (771, 313) with delta (0, 0)
Screenshot: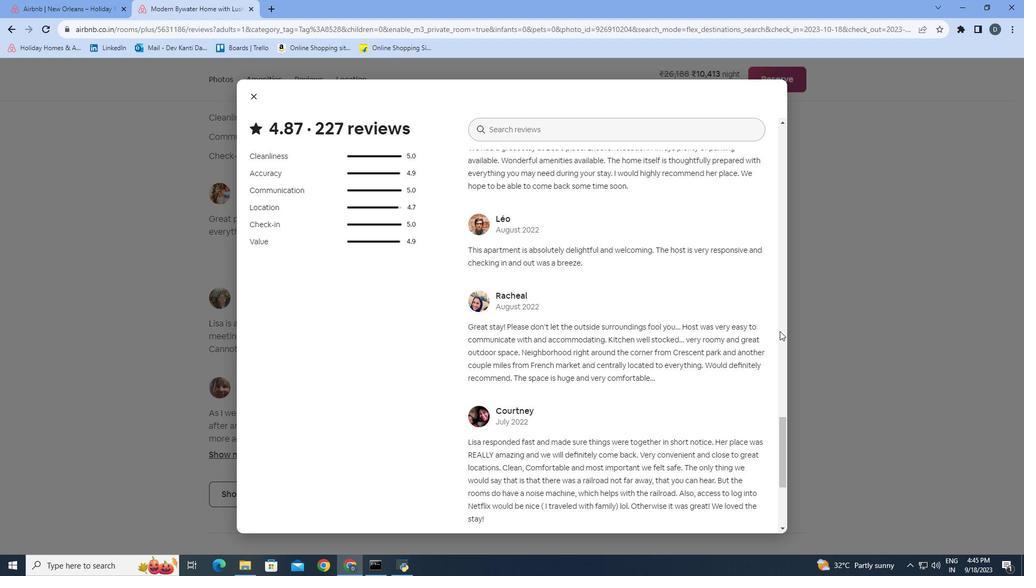 
Action: Mouse scrolled (771, 313) with delta (0, 0)
Screenshot: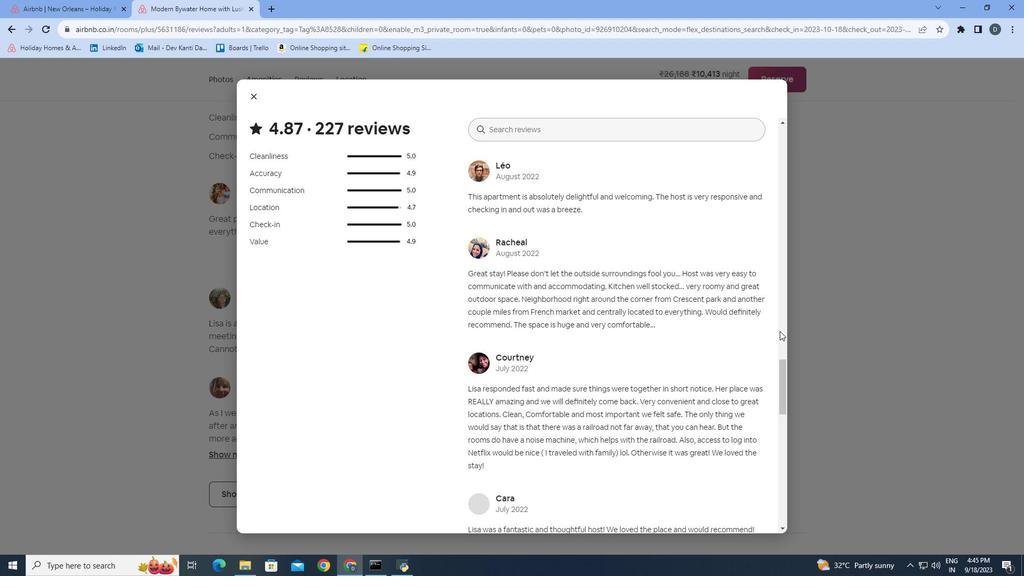 
Action: Mouse scrolled (771, 313) with delta (0, 0)
Screenshot: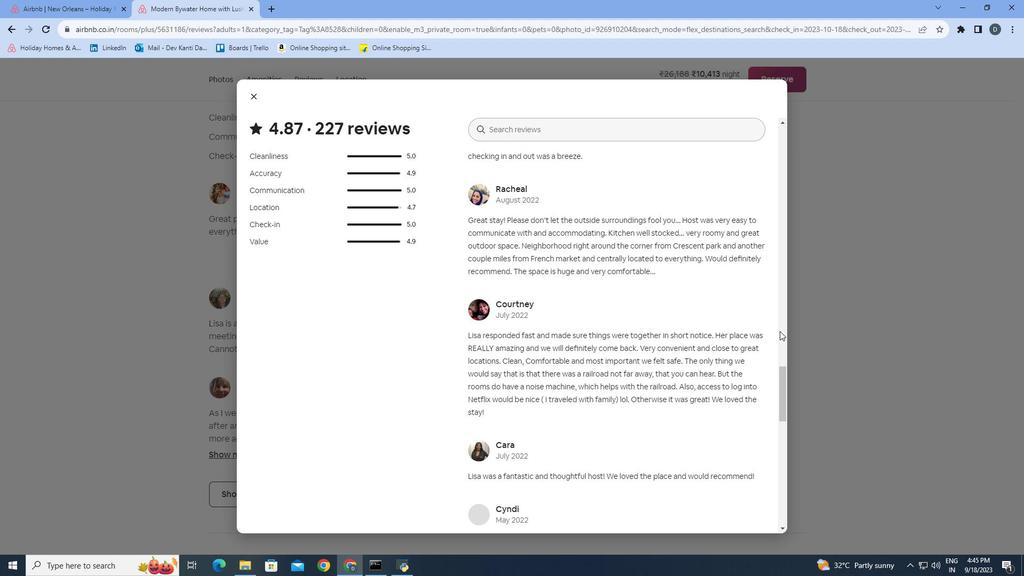 
Action: Mouse scrolled (771, 313) with delta (0, 0)
Screenshot: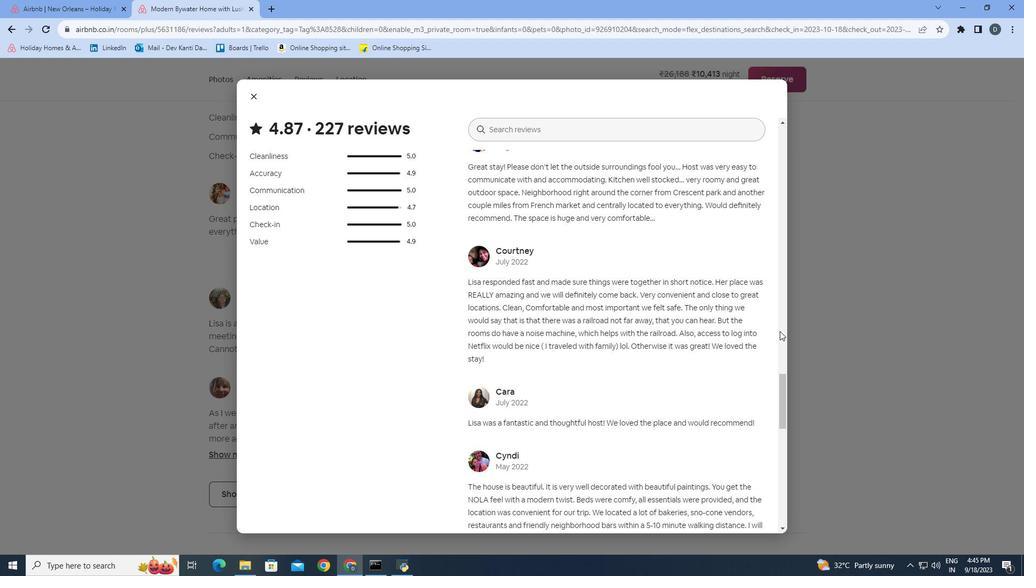 
Action: Mouse scrolled (771, 313) with delta (0, 0)
Screenshot: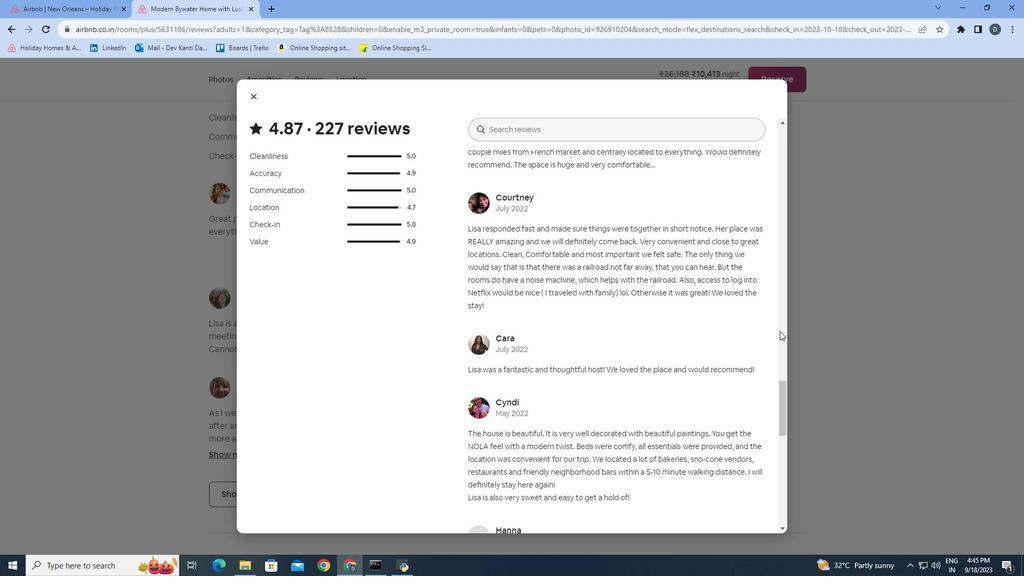 
Action: Mouse moved to (764, 358)
Screenshot: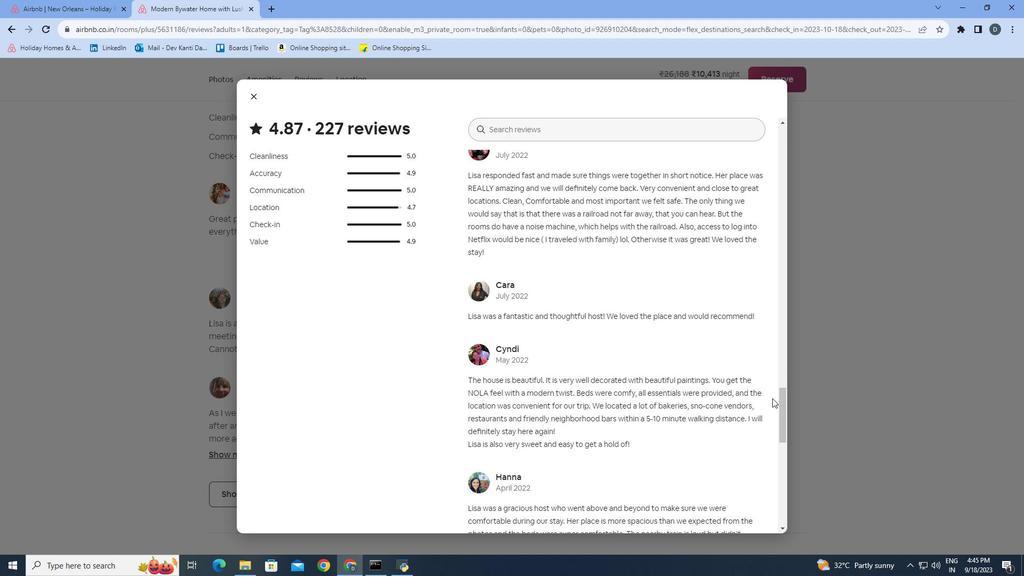
Action: Mouse scrolled (764, 358) with delta (0, 0)
Screenshot: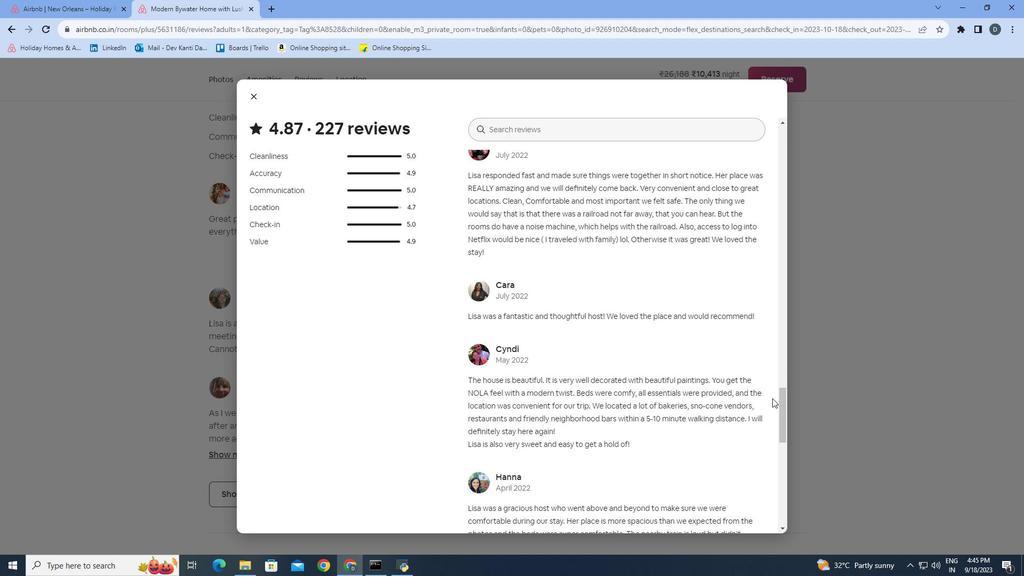 
Action: Mouse moved to (764, 360)
Screenshot: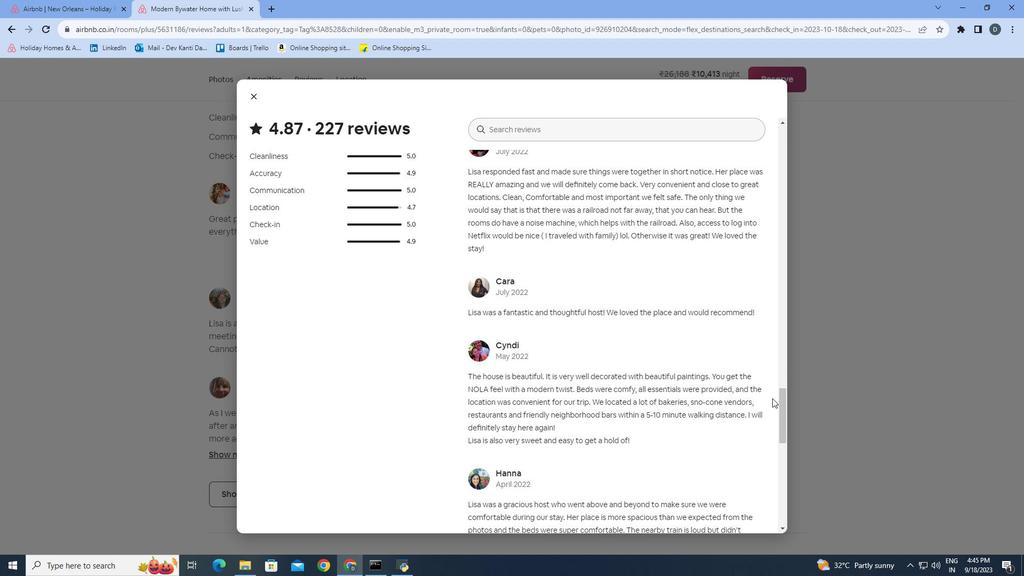 
Action: Mouse scrolled (764, 359) with delta (0, 0)
Screenshot: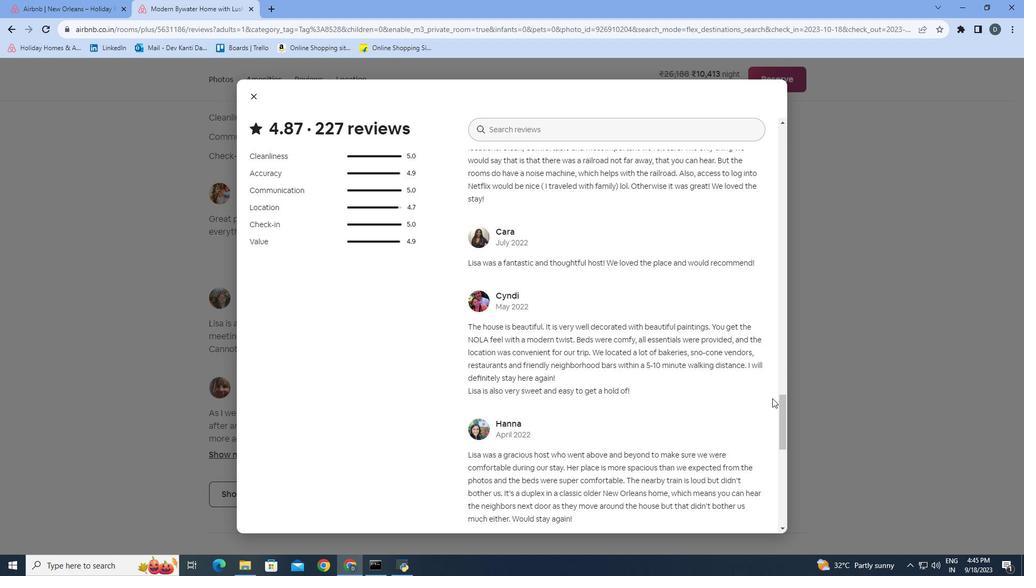 
Action: Mouse scrolled (764, 359) with delta (0, 0)
Screenshot: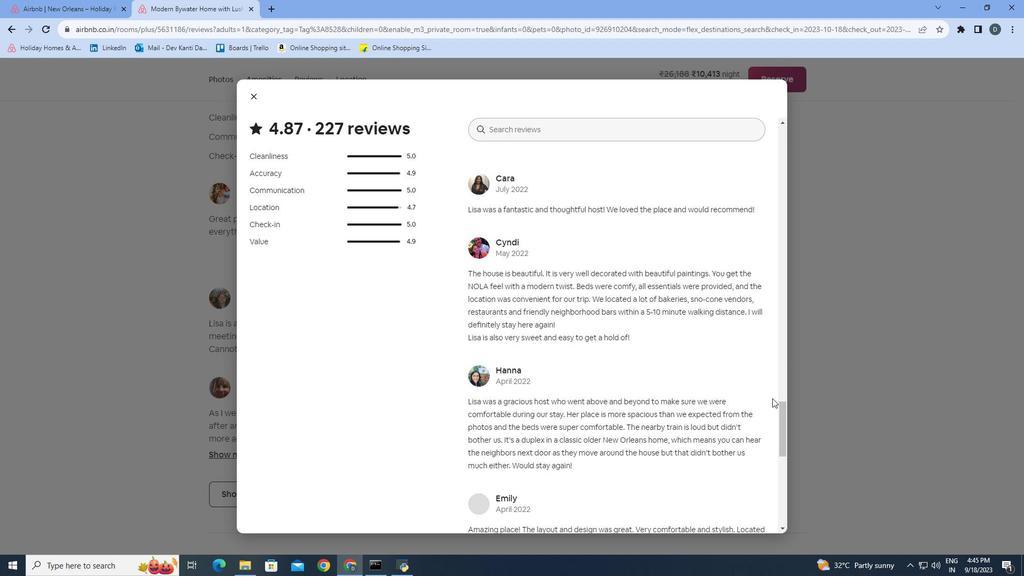 
Action: Mouse scrolled (764, 359) with delta (0, 0)
Screenshot: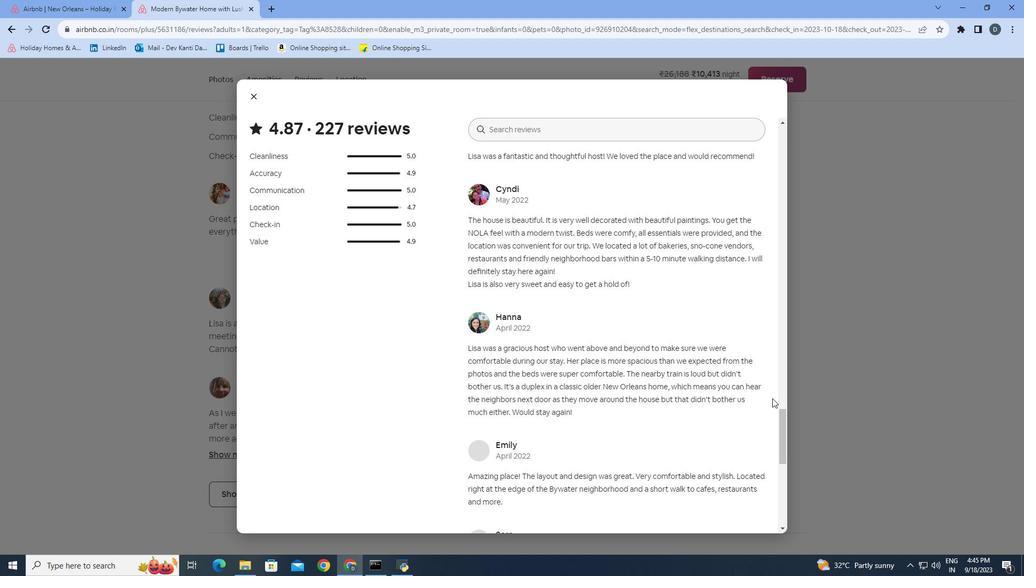 
Action: Mouse scrolled (764, 359) with delta (0, 0)
Screenshot: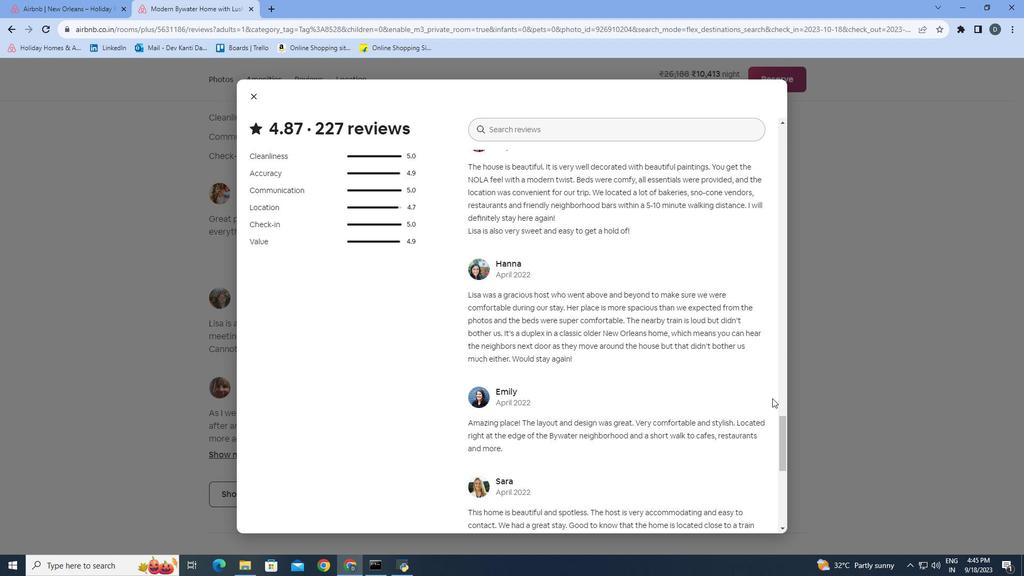 
Action: Mouse scrolled (764, 359) with delta (0, 0)
Screenshot: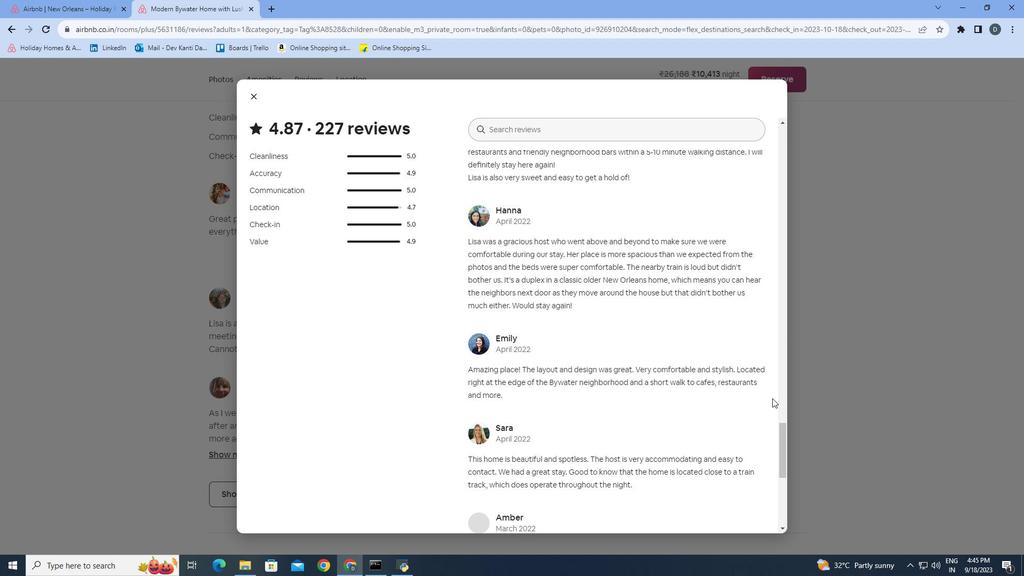 
Action: Mouse scrolled (764, 359) with delta (0, 0)
Screenshot: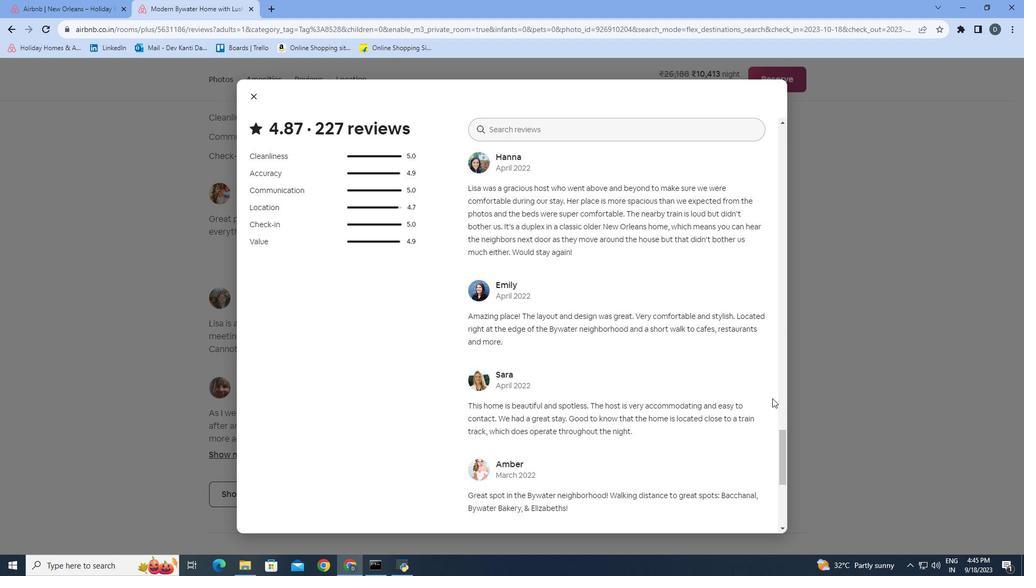 
Action: Mouse scrolled (764, 359) with delta (0, 0)
Screenshot: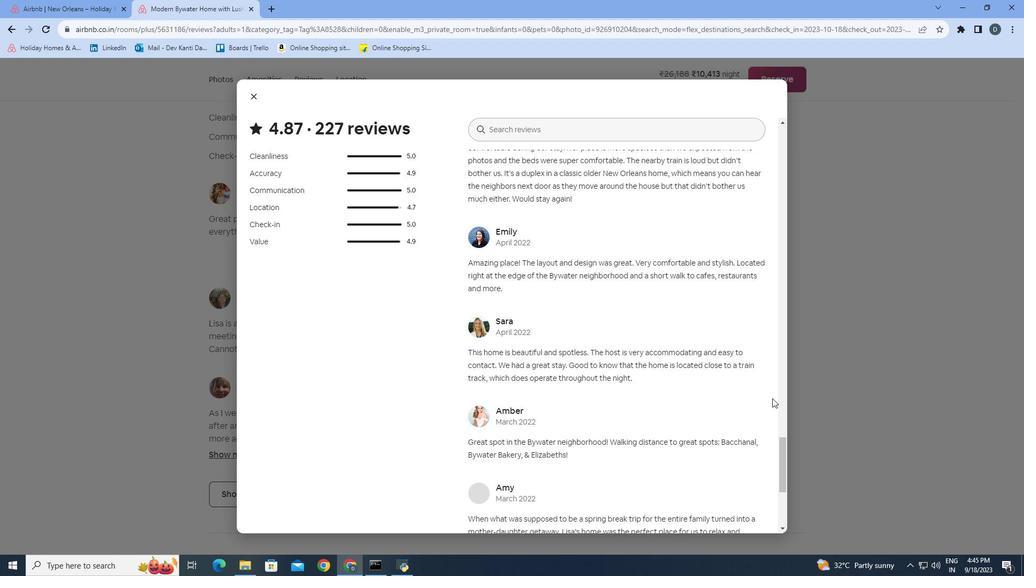 
Action: Mouse scrolled (764, 359) with delta (0, 0)
Screenshot: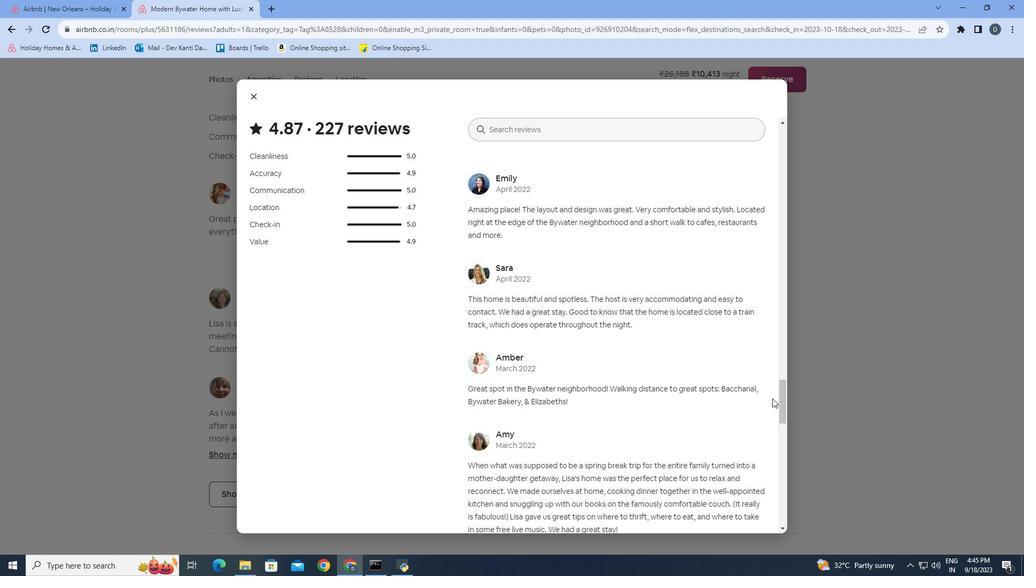 
Action: Mouse scrolled (764, 359) with delta (0, 0)
Screenshot: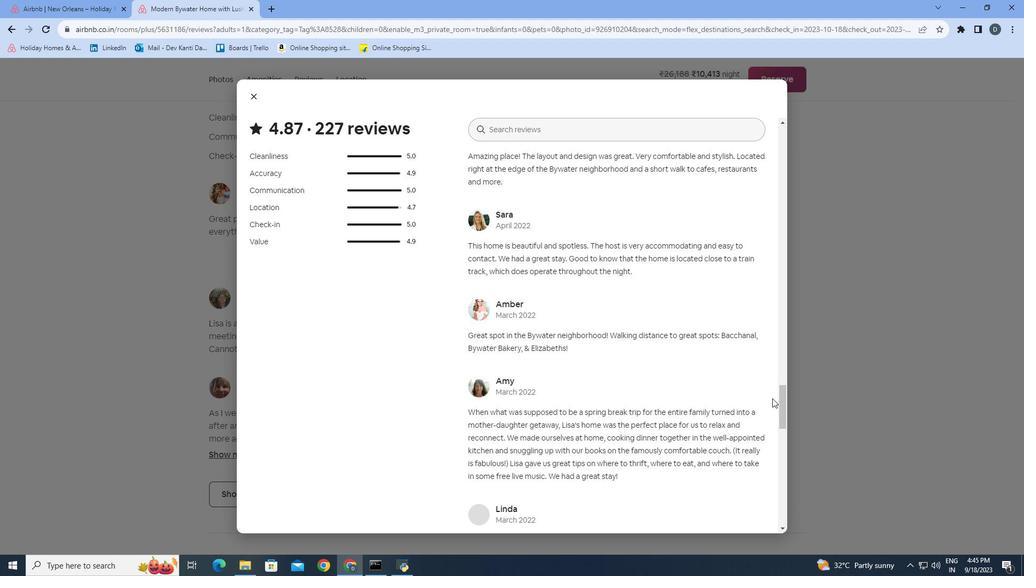 
Action: Mouse scrolled (764, 359) with delta (0, 0)
Screenshot: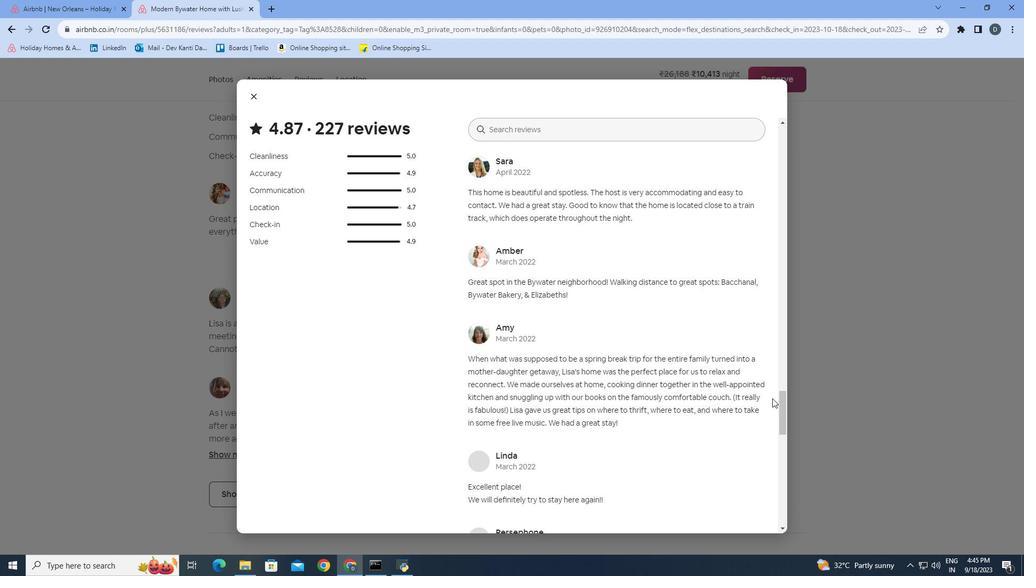 
Action: Mouse scrolled (764, 359) with delta (0, 0)
Screenshot: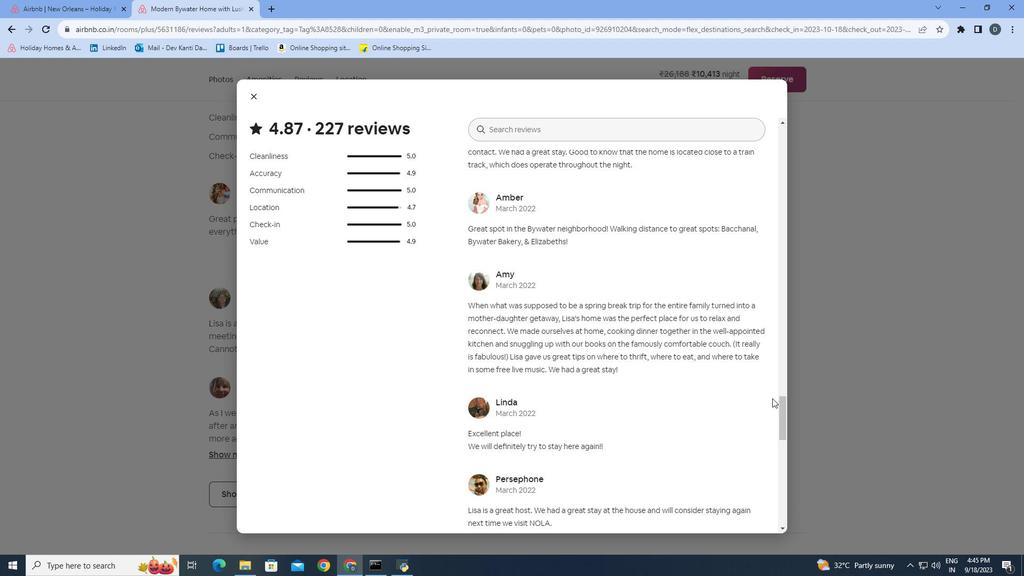 
Action: Mouse scrolled (764, 359) with delta (0, 0)
Screenshot: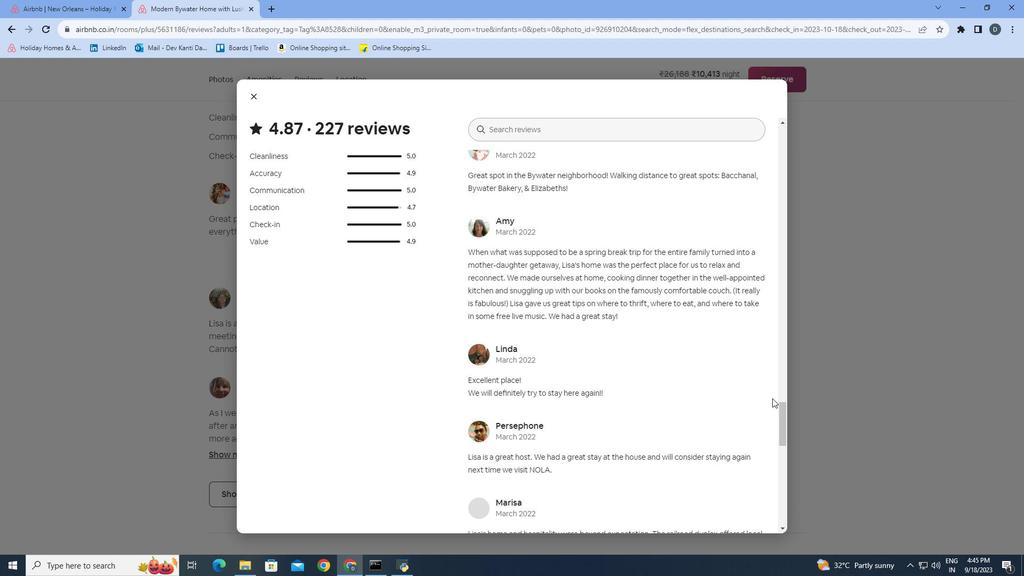
Action: Mouse scrolled (764, 359) with delta (0, 0)
Screenshot: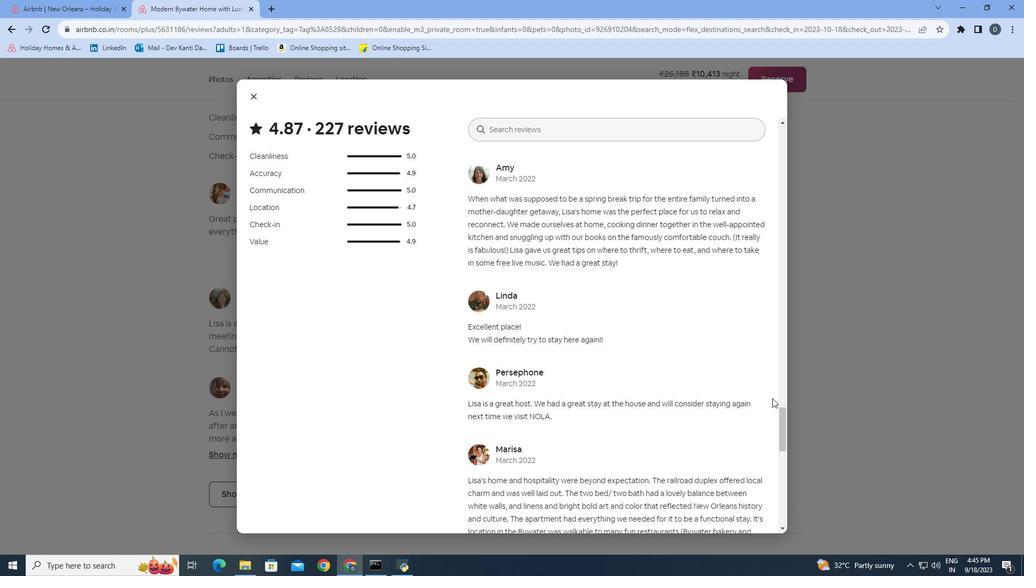 
Action: Mouse scrolled (764, 359) with delta (0, 0)
Screenshot: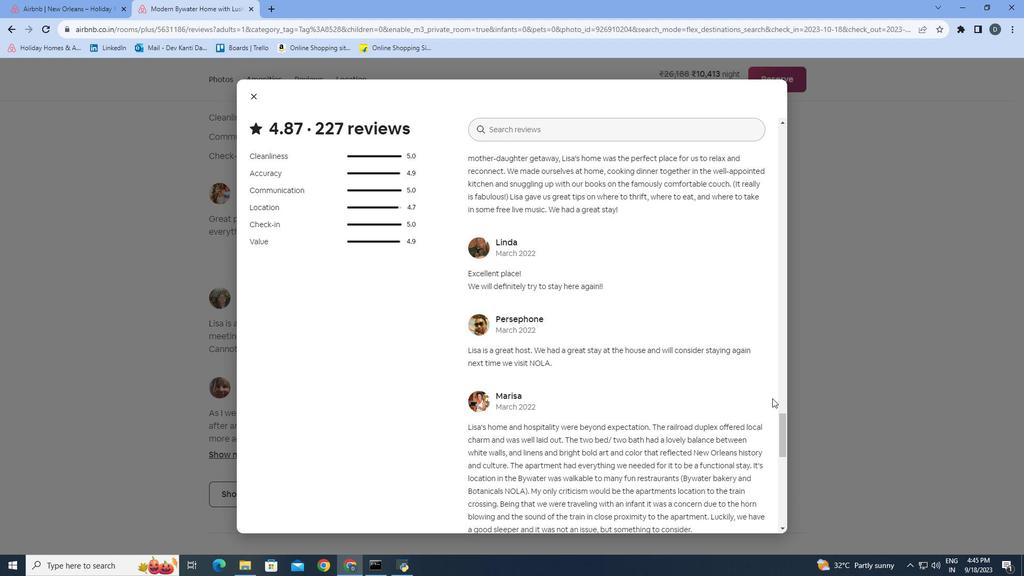 
Action: Mouse scrolled (764, 359) with delta (0, 0)
Screenshot: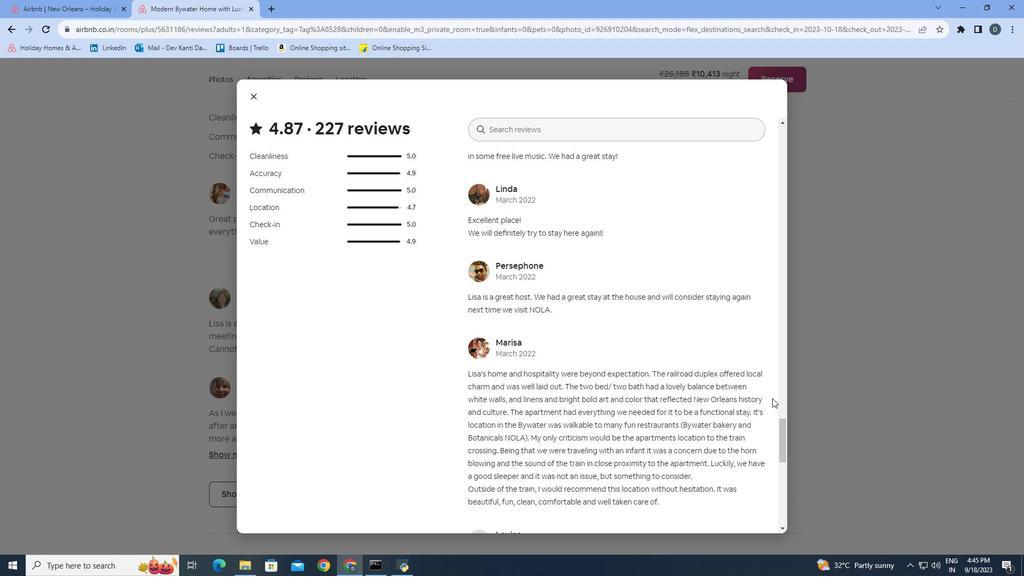 
Action: Mouse scrolled (764, 359) with delta (0, 0)
Screenshot: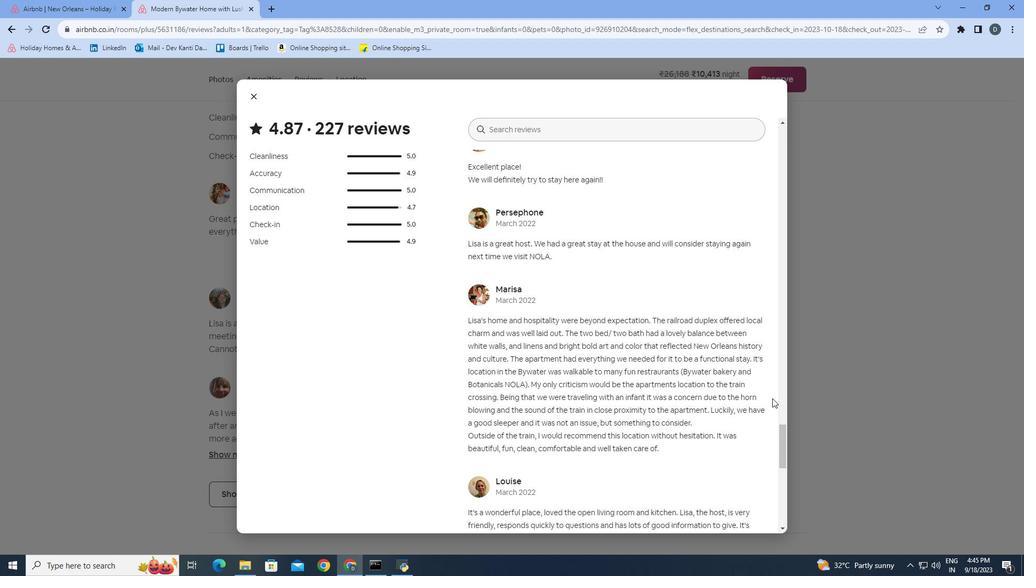 
Action: Mouse scrolled (764, 359) with delta (0, 0)
Screenshot: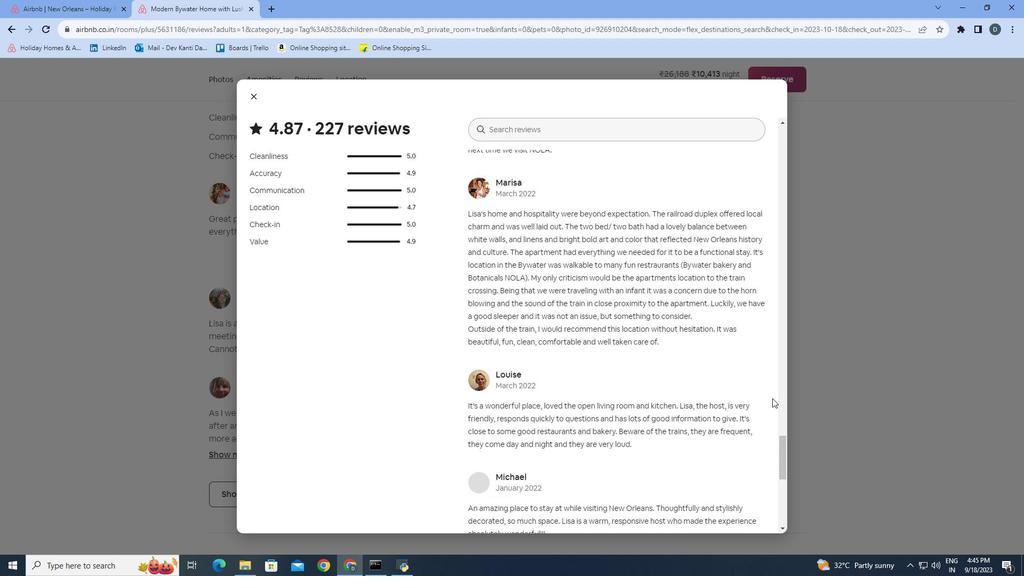
Action: Mouse scrolled (764, 359) with delta (0, 0)
Screenshot: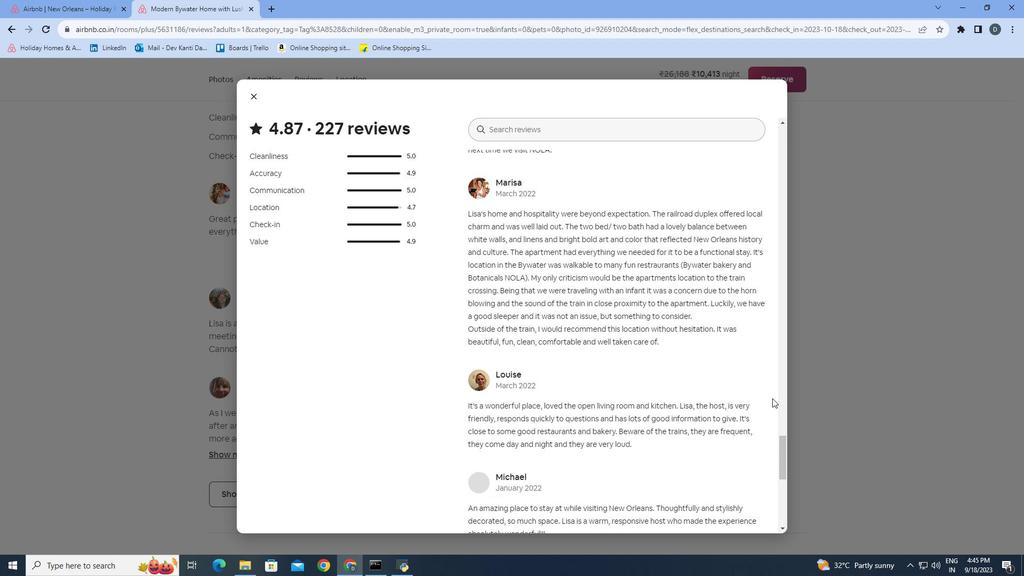 
Action: Mouse scrolled (764, 359) with delta (0, 0)
Screenshot: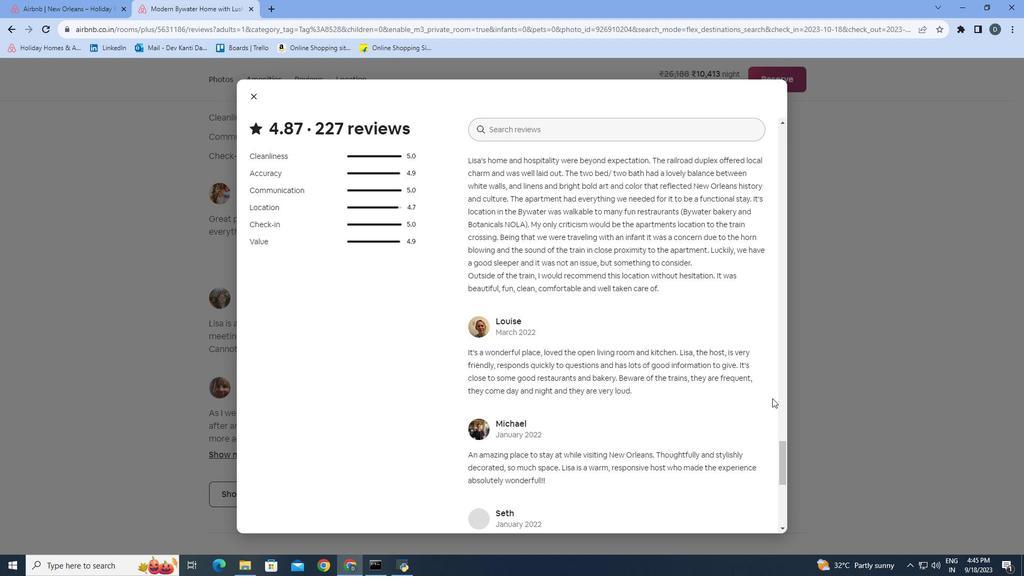 
Action: Mouse scrolled (764, 359) with delta (0, 0)
Screenshot: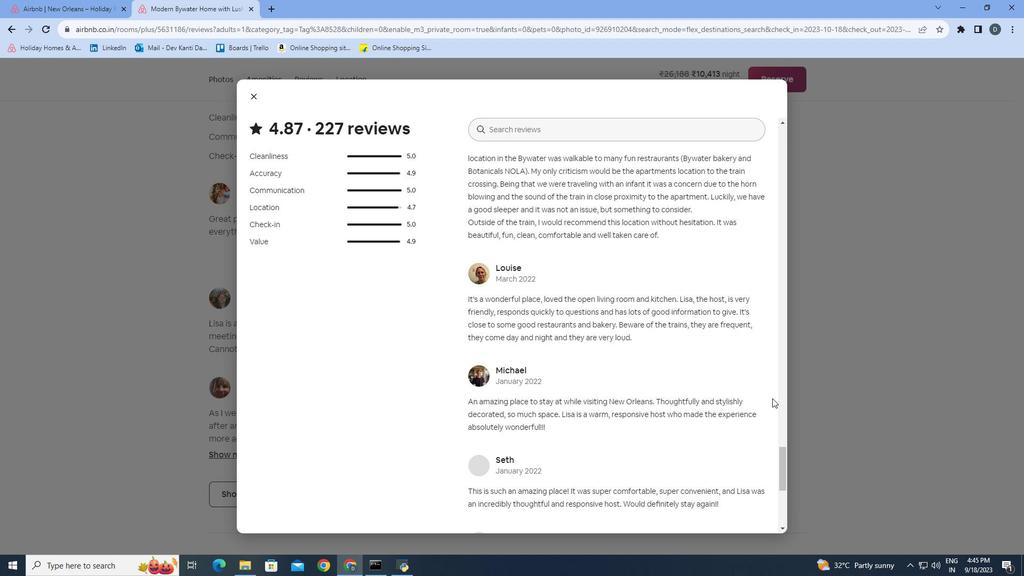 
Action: Mouse scrolled (764, 359) with delta (0, 0)
Screenshot: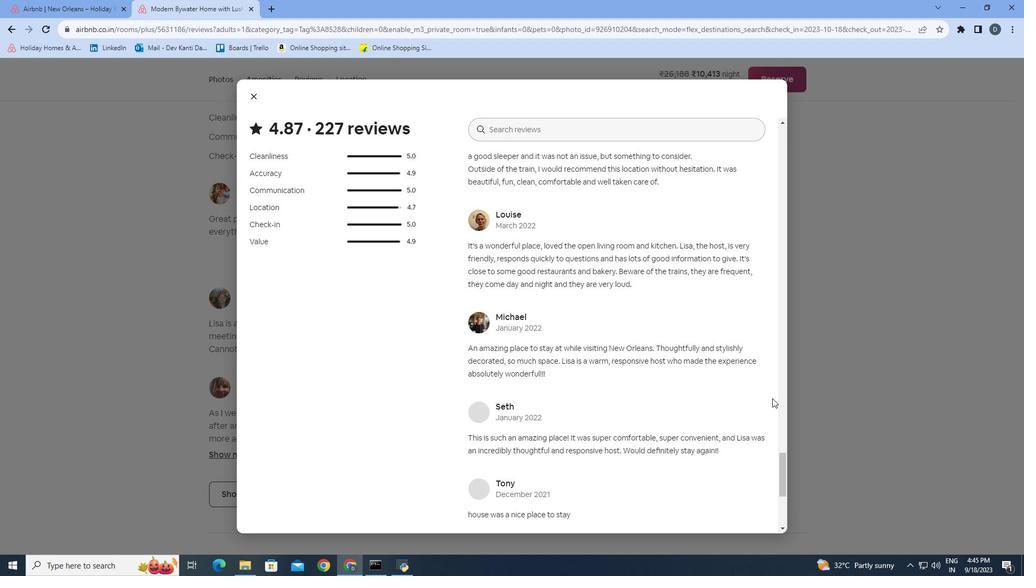 
Action: Mouse scrolled (764, 359) with delta (0, 0)
Screenshot: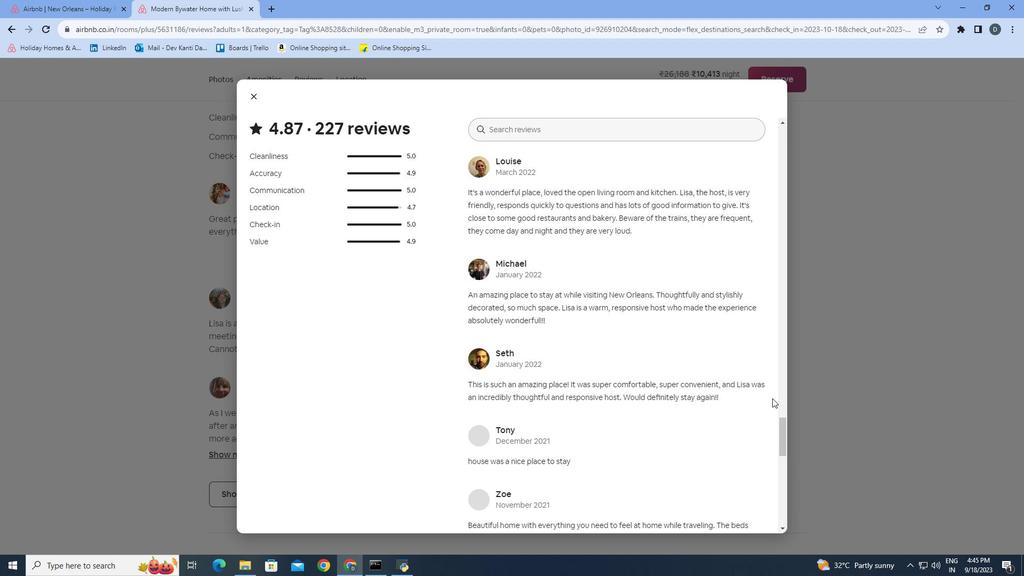 
Action: Mouse scrolled (764, 359) with delta (0, 0)
Screenshot: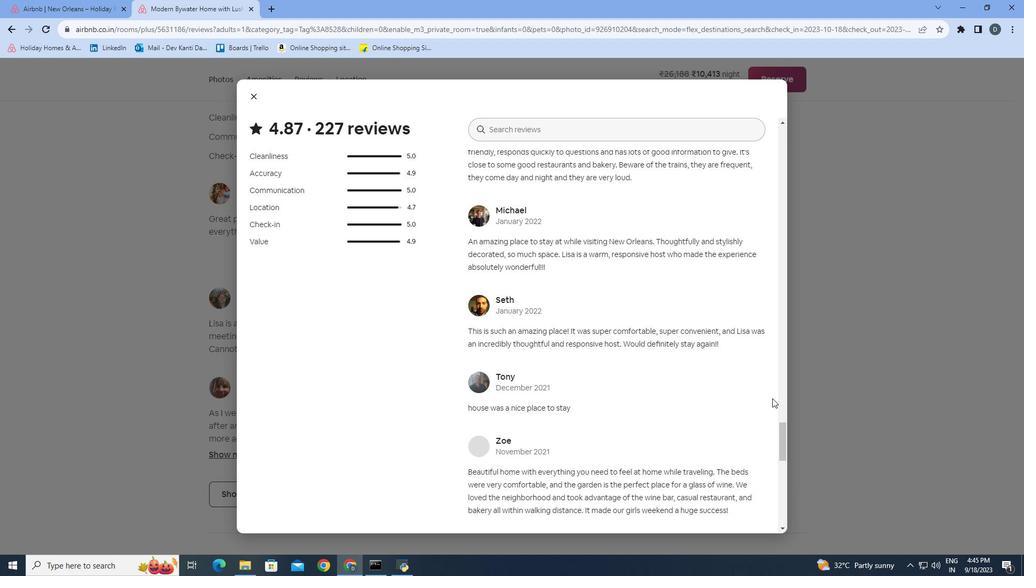 
Action: Mouse scrolled (764, 359) with delta (0, 0)
Screenshot: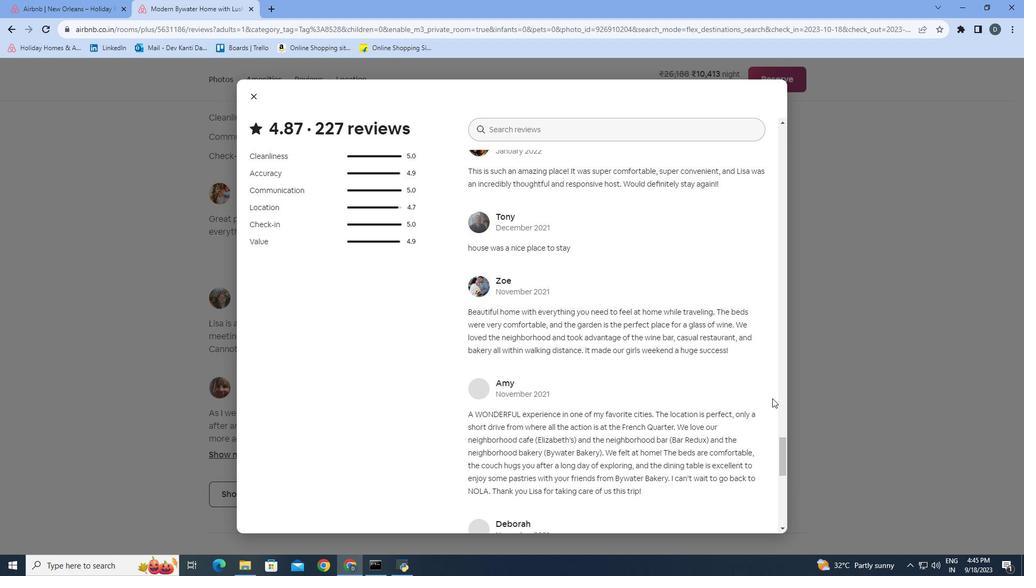 
Action: Mouse scrolled (764, 359) with delta (0, 0)
